 Task: Design a vector pattern for a poster.
Action: Mouse moved to (249, 186)
Screenshot: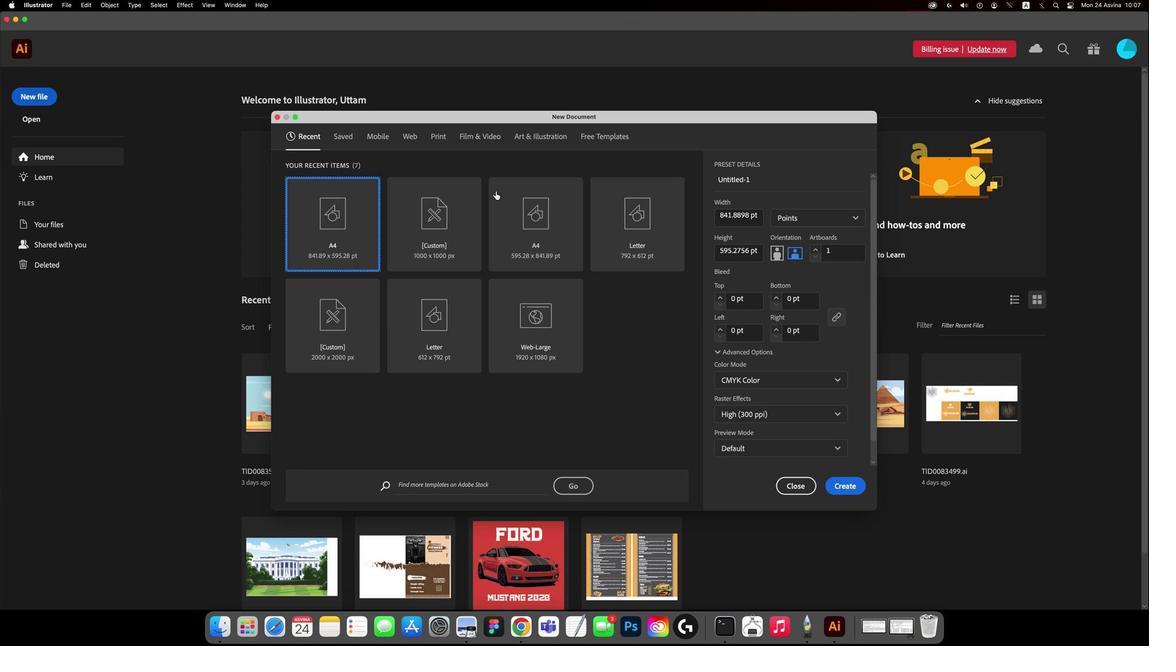 
Action: Mouse pressed left at (249, 186)
Screenshot: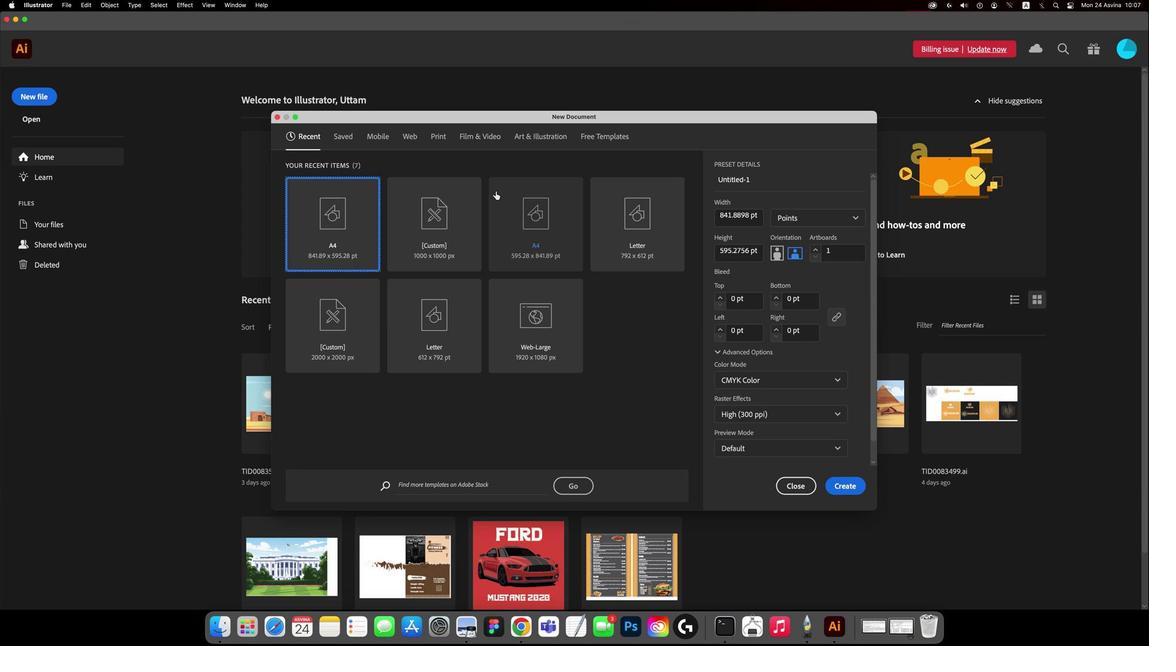 
Action: Mouse moved to (297, 204)
Screenshot: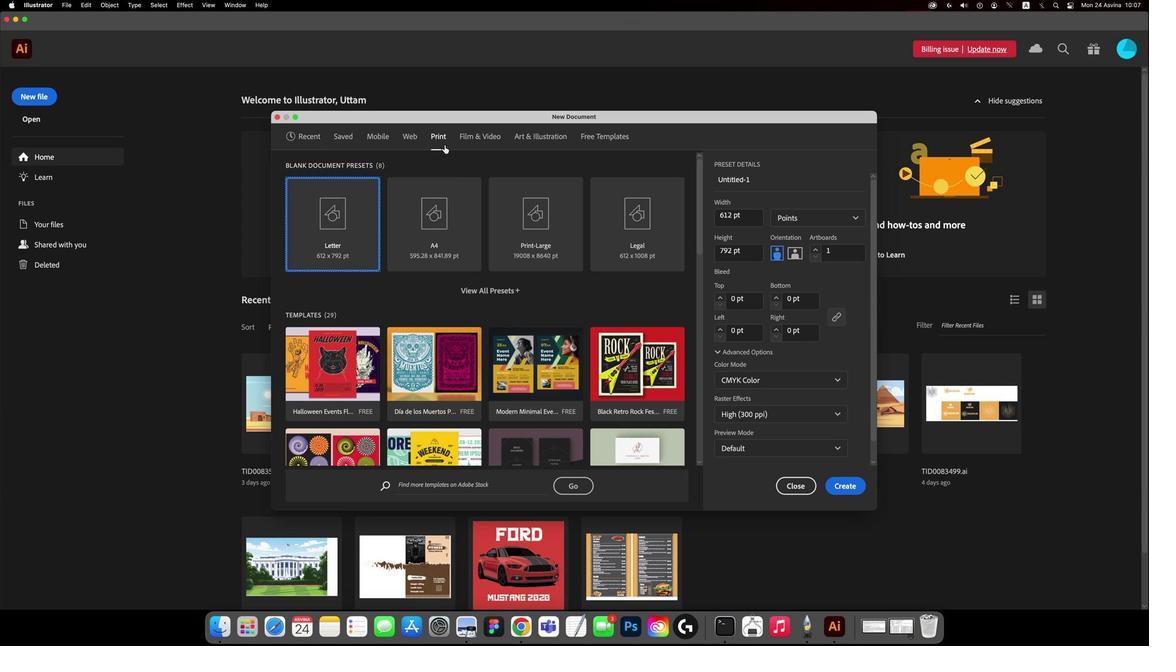
Action: Mouse pressed left at (297, 204)
Screenshot: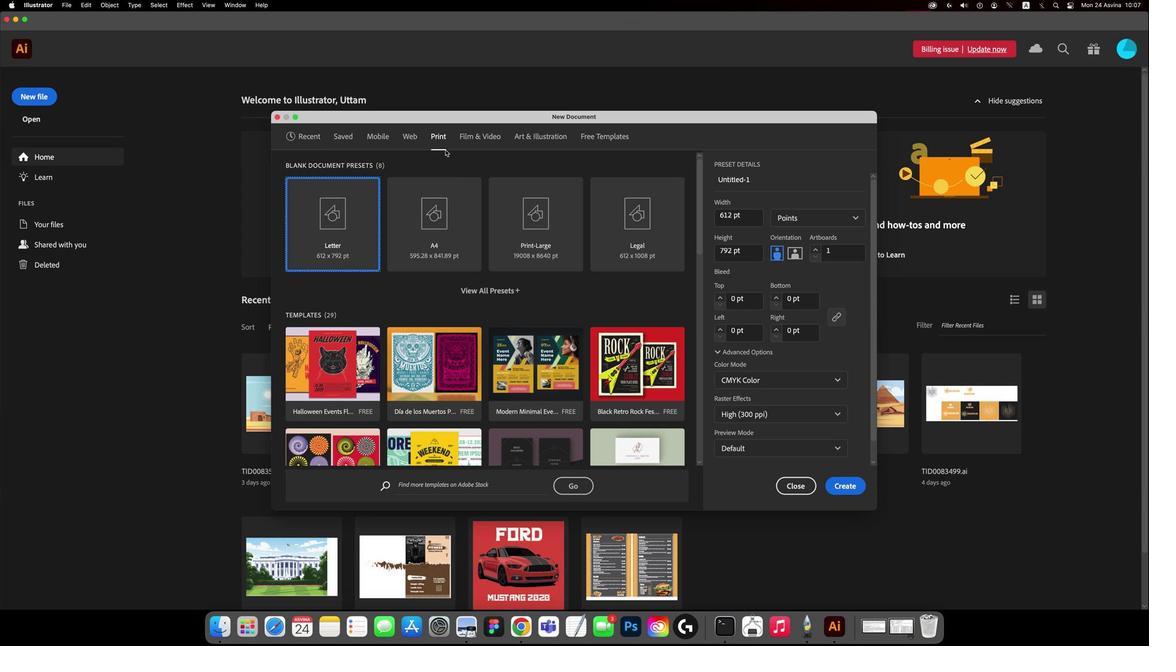 
Action: Mouse moved to (297, 227)
Screenshot: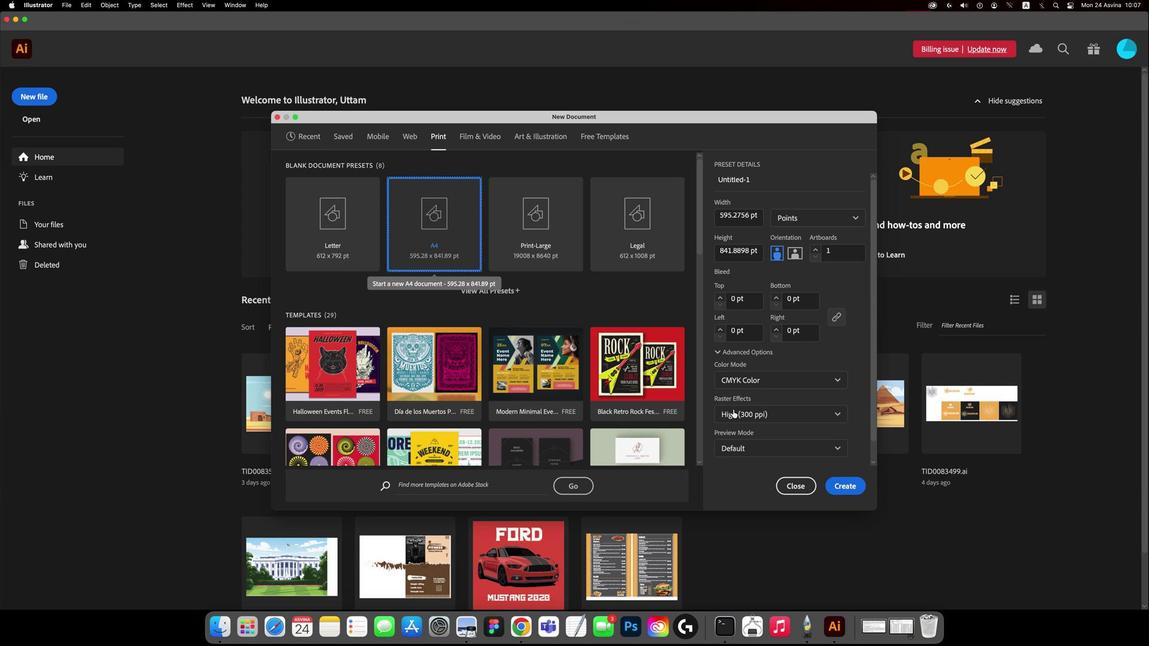 
Action: Mouse pressed left at (297, 227)
Screenshot: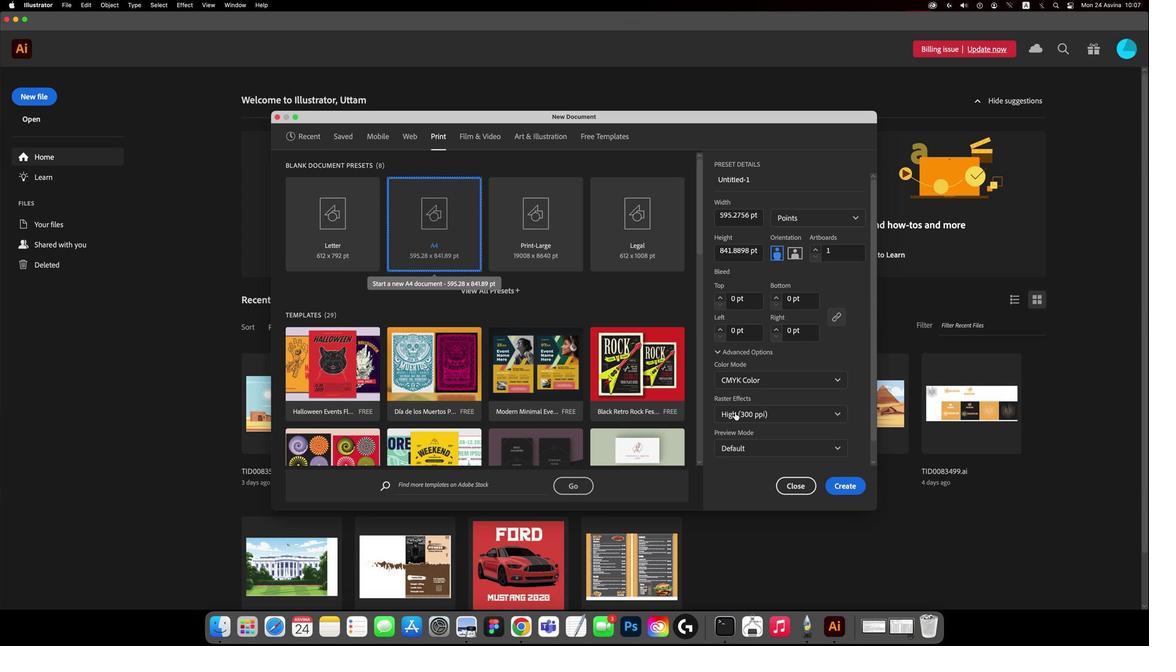 
Action: Mouse moved to (345, 358)
Screenshot: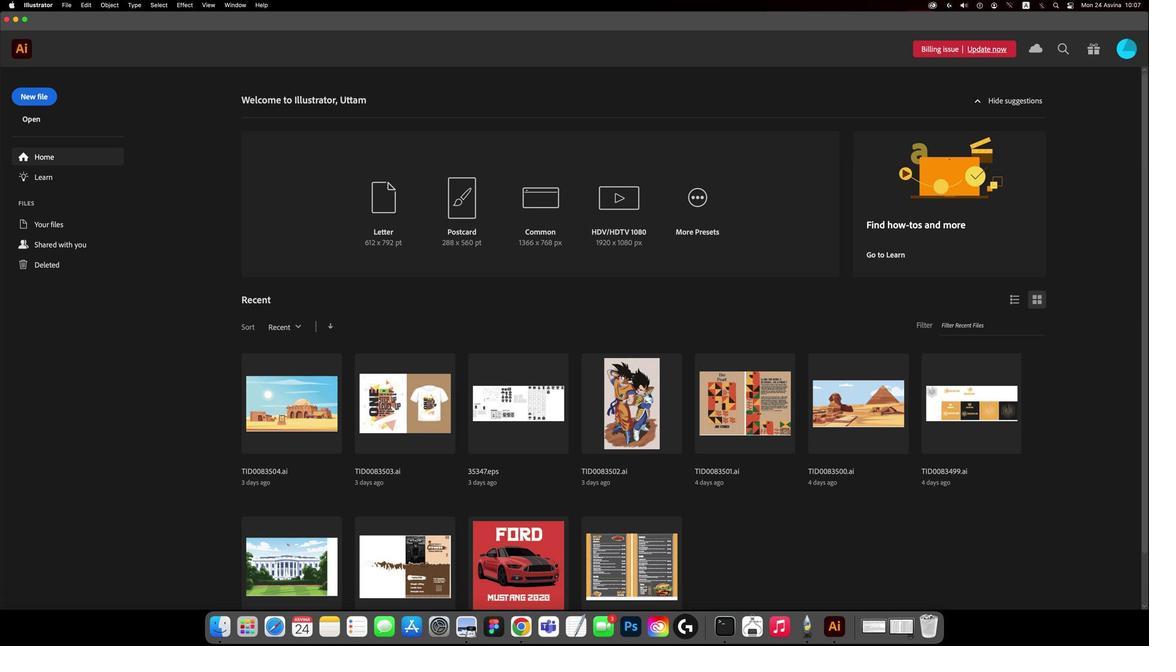 
Action: Mouse pressed left at (345, 358)
Screenshot: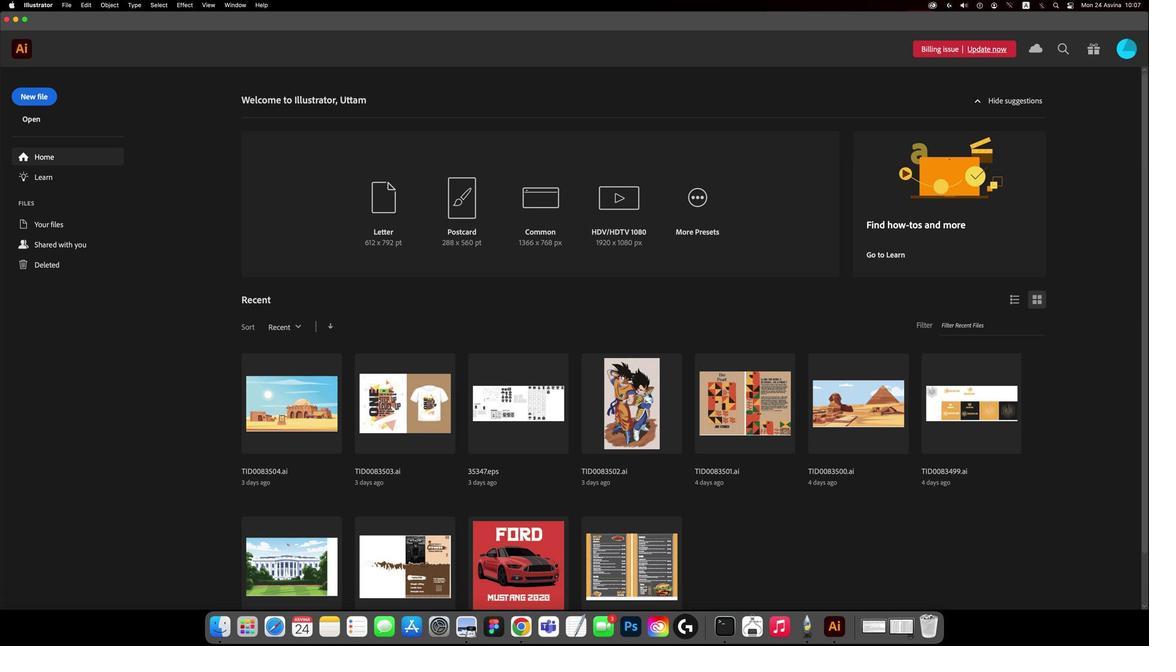 
Action: Mouse moved to (471, 224)
Screenshot: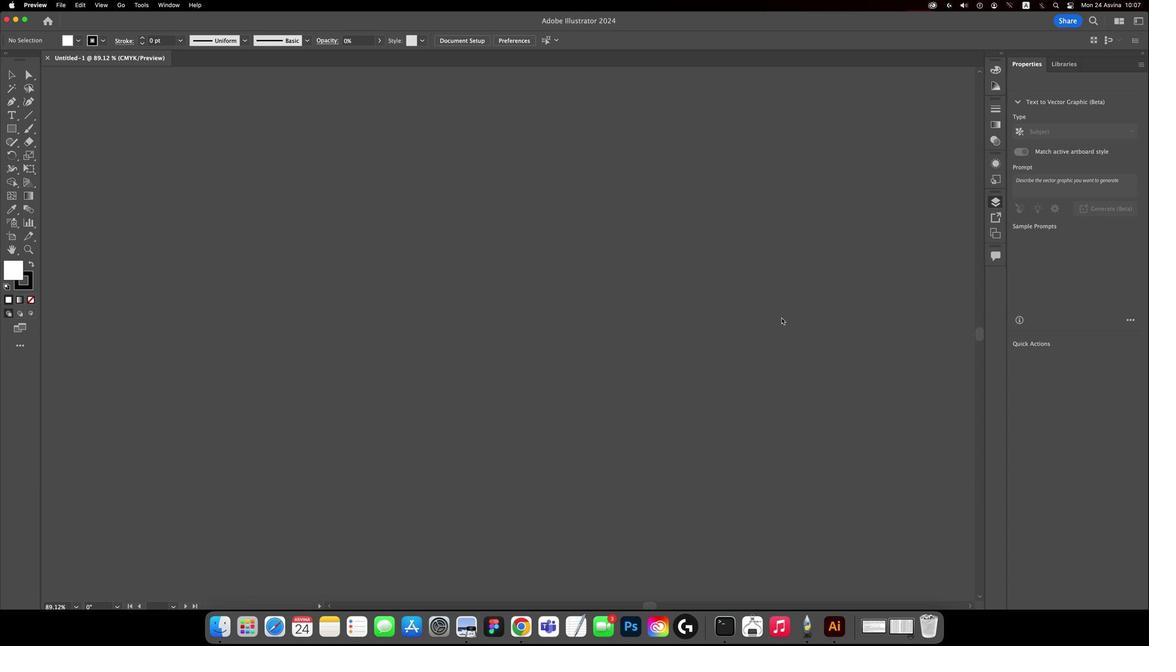 
Action: Mouse pressed left at (471, 224)
Screenshot: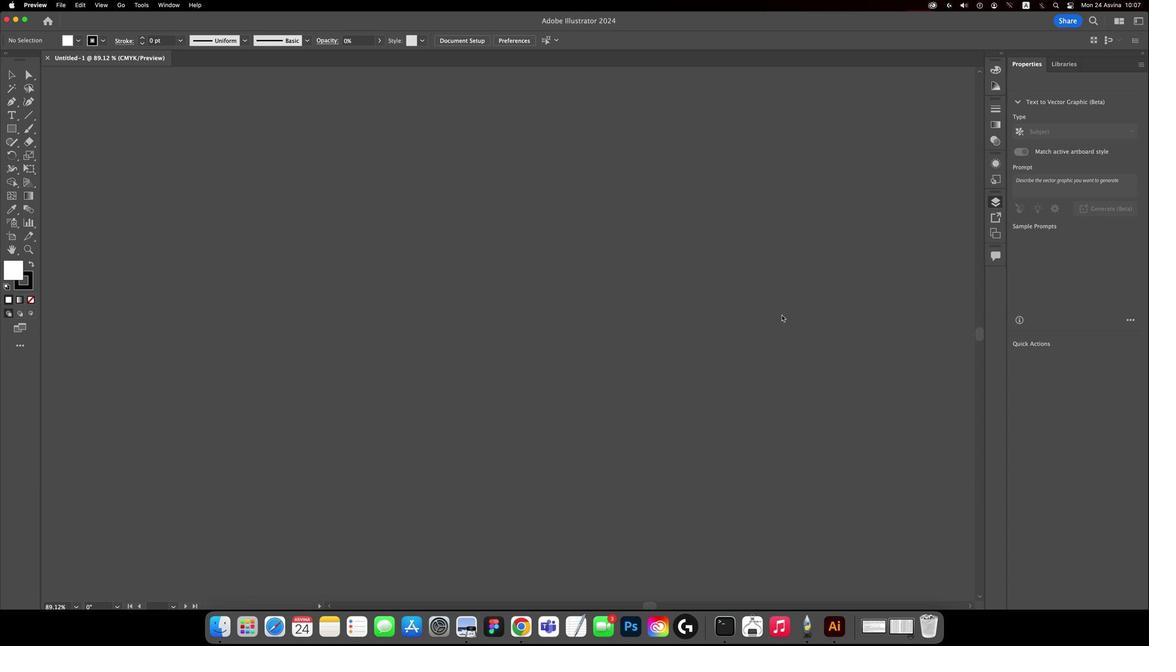 
Action: Mouse moved to (313, 255)
Screenshot: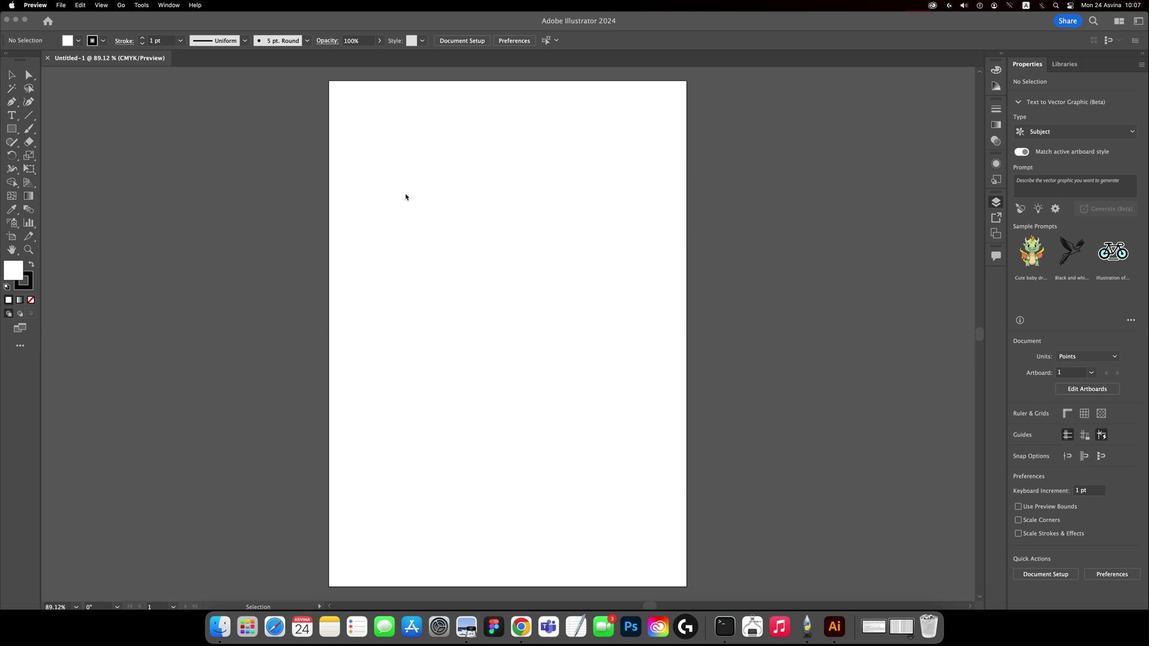 
Action: Key pressed Key.cmd'='Key.cmd
Screenshot: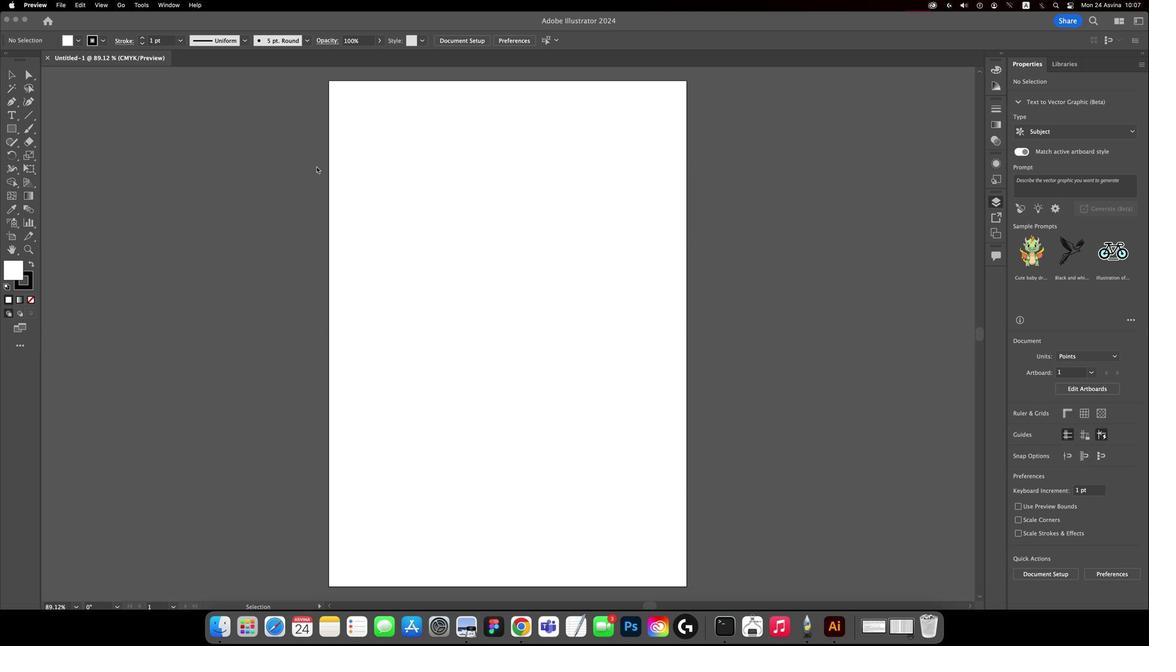 
Action: Mouse moved to (246, 200)
Screenshot: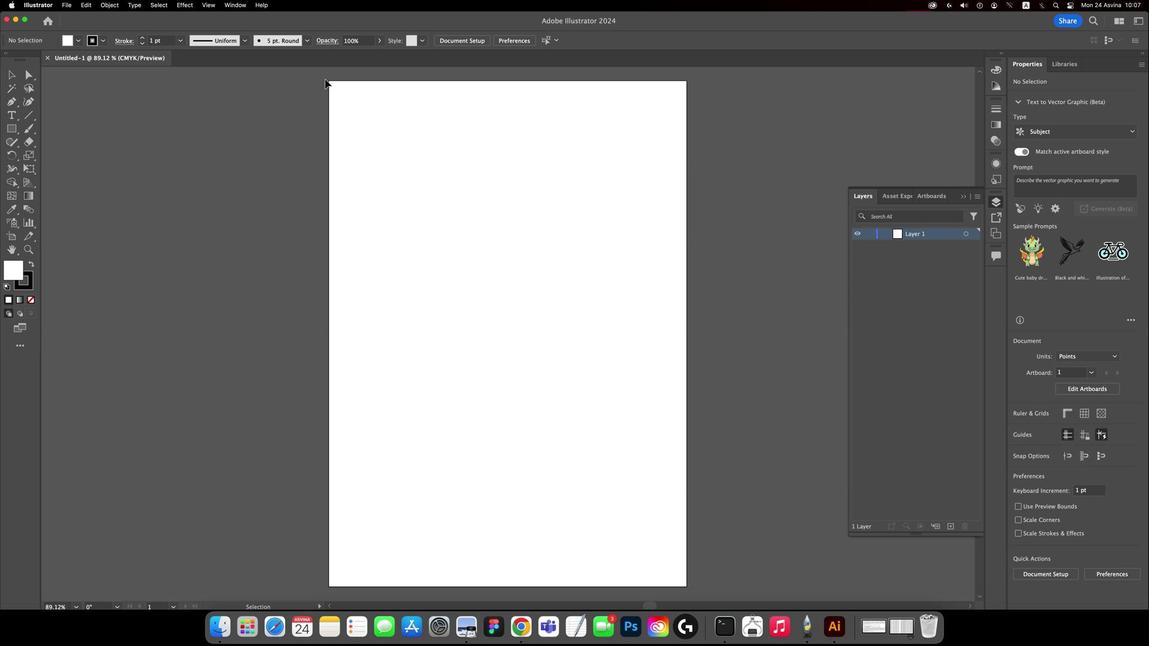 
Action: Mouse pressed left at (246, 200)
Screenshot: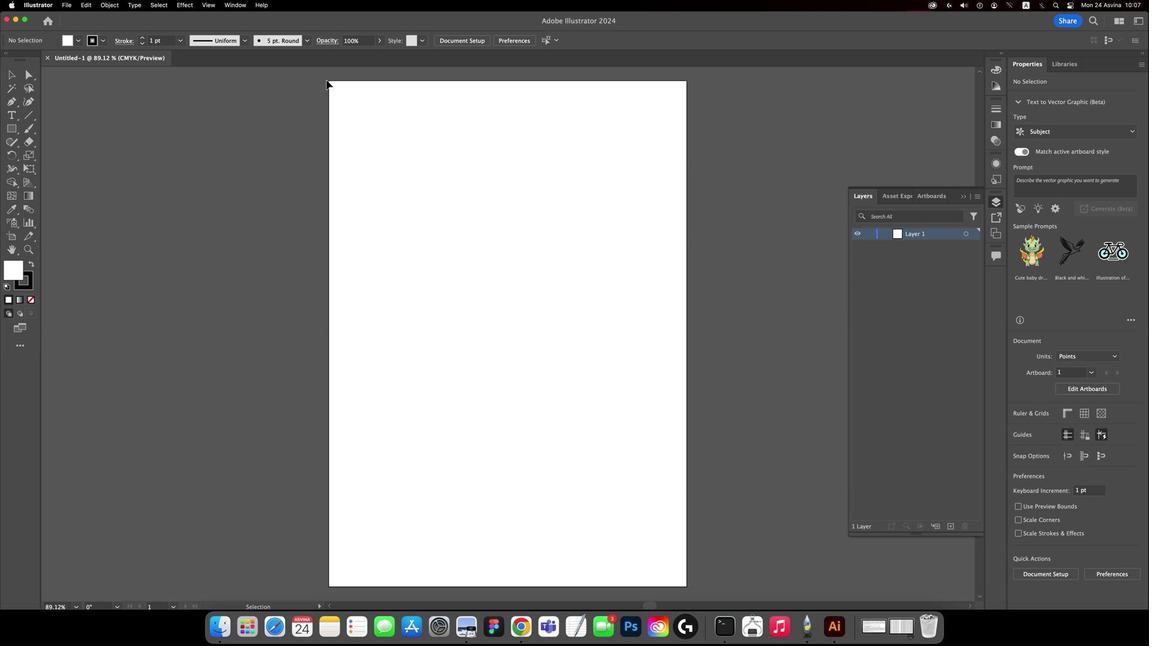 
Action: Mouse moved to (246, 201)
Screenshot: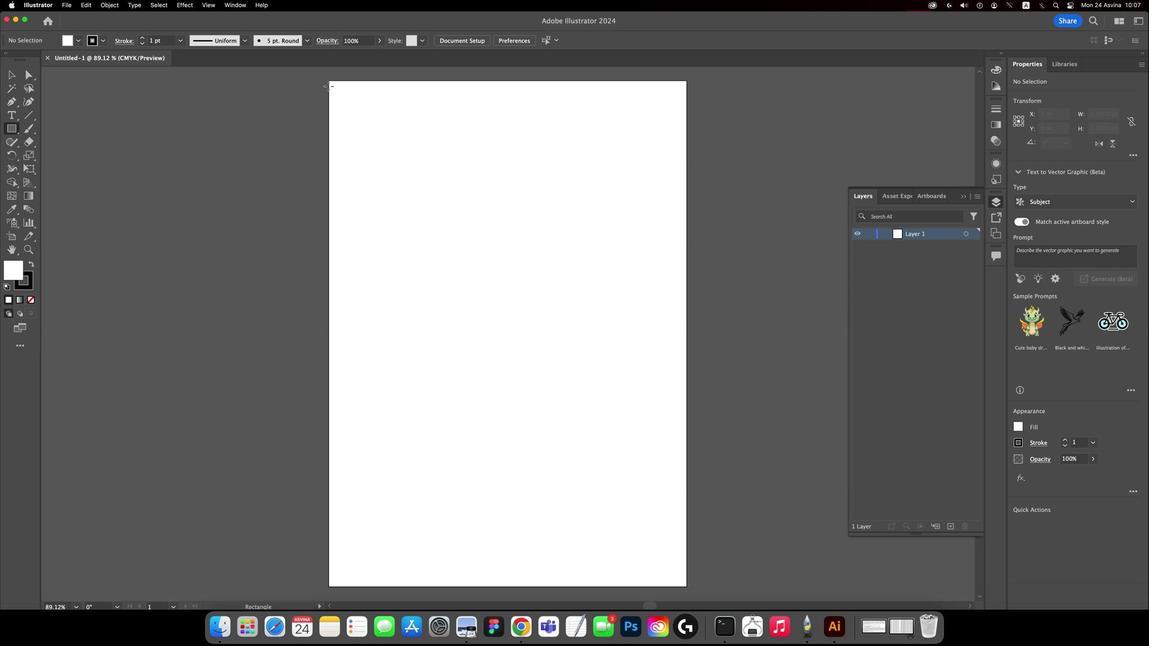 
Action: Mouse pressed left at (246, 201)
Screenshot: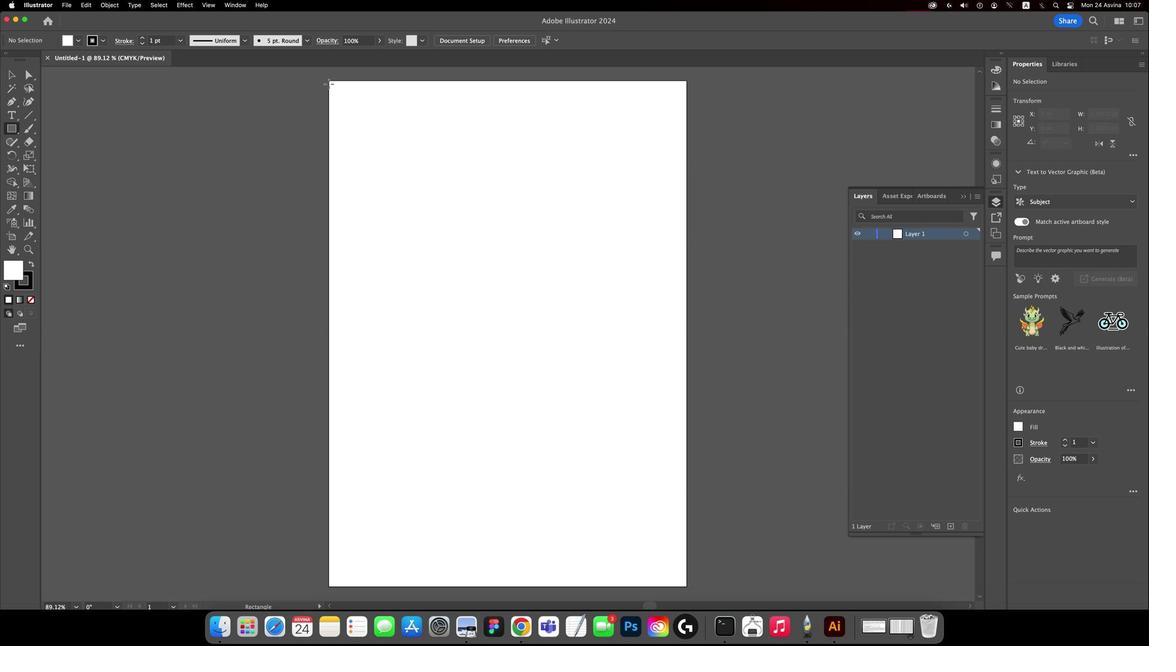 
Action: Mouse moved to (283, 178)
Screenshot: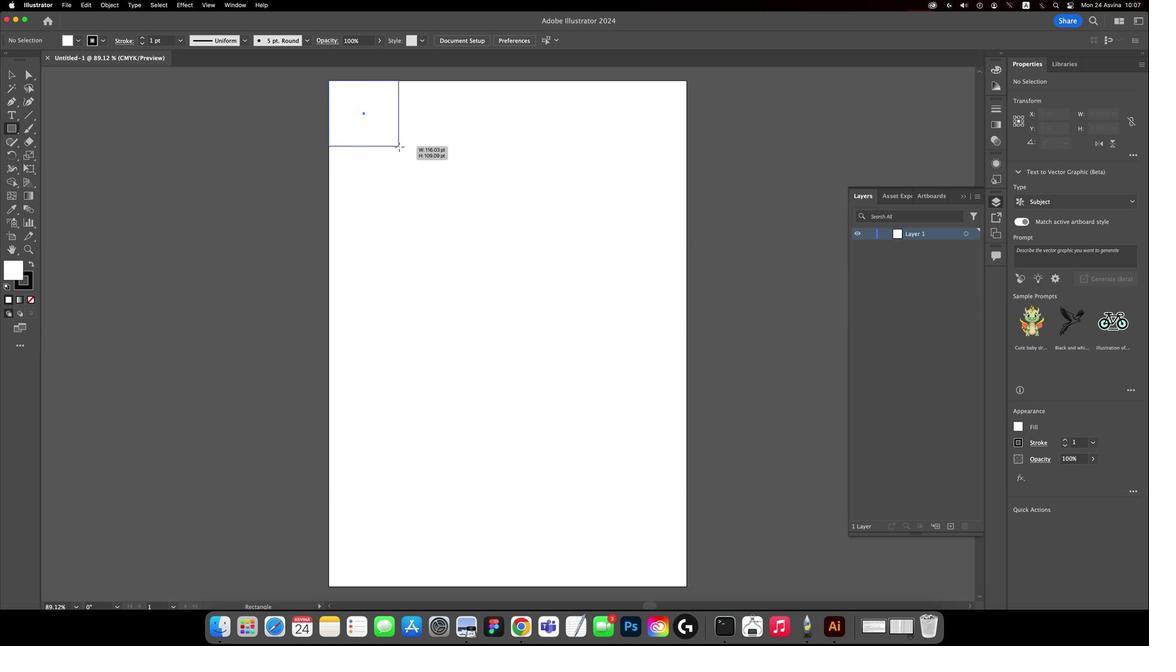 
Action: Mouse pressed left at (283, 178)
Screenshot: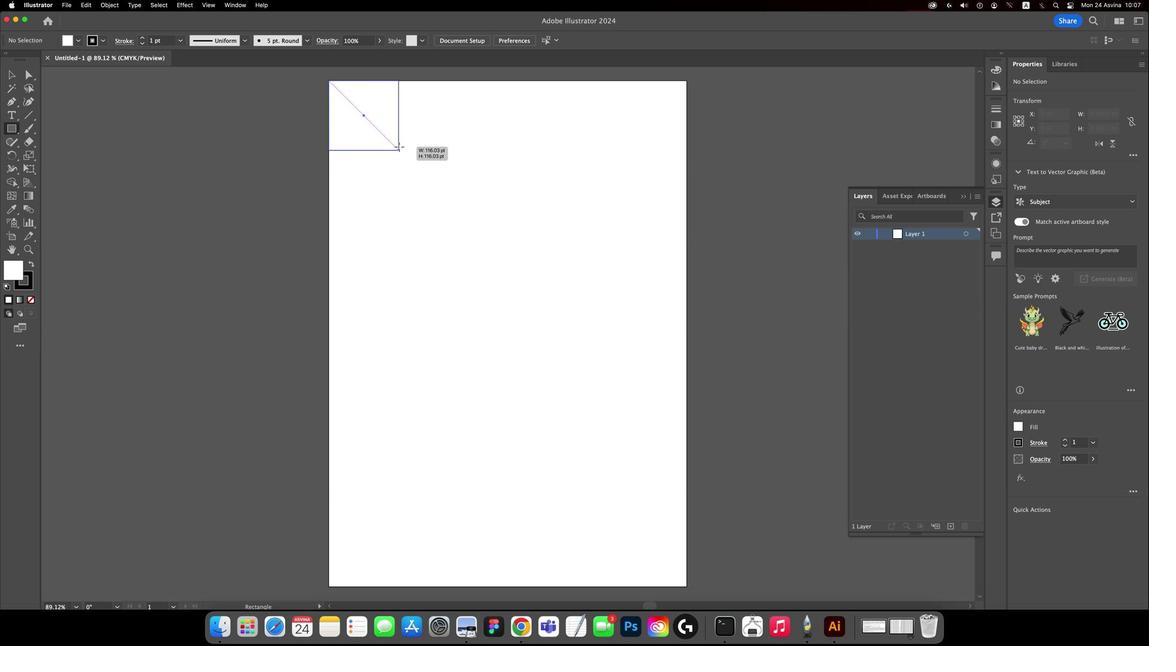 
Action: Mouse moved to (292, 208)
Screenshot: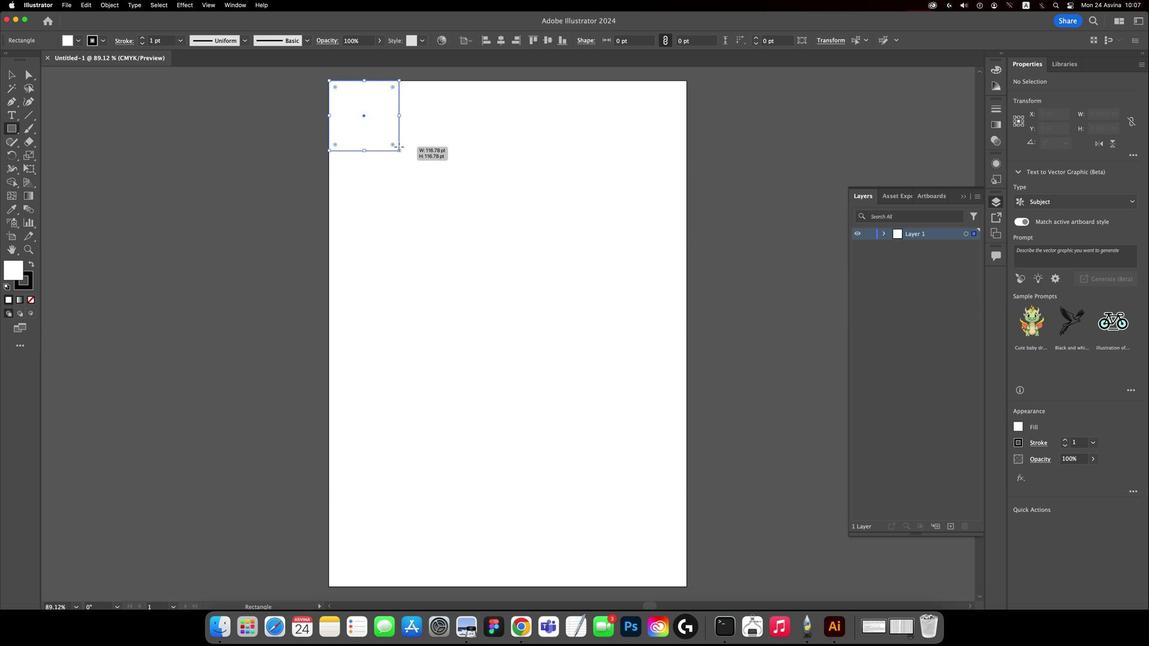 
Action: Key pressed Key.shift
Screenshot: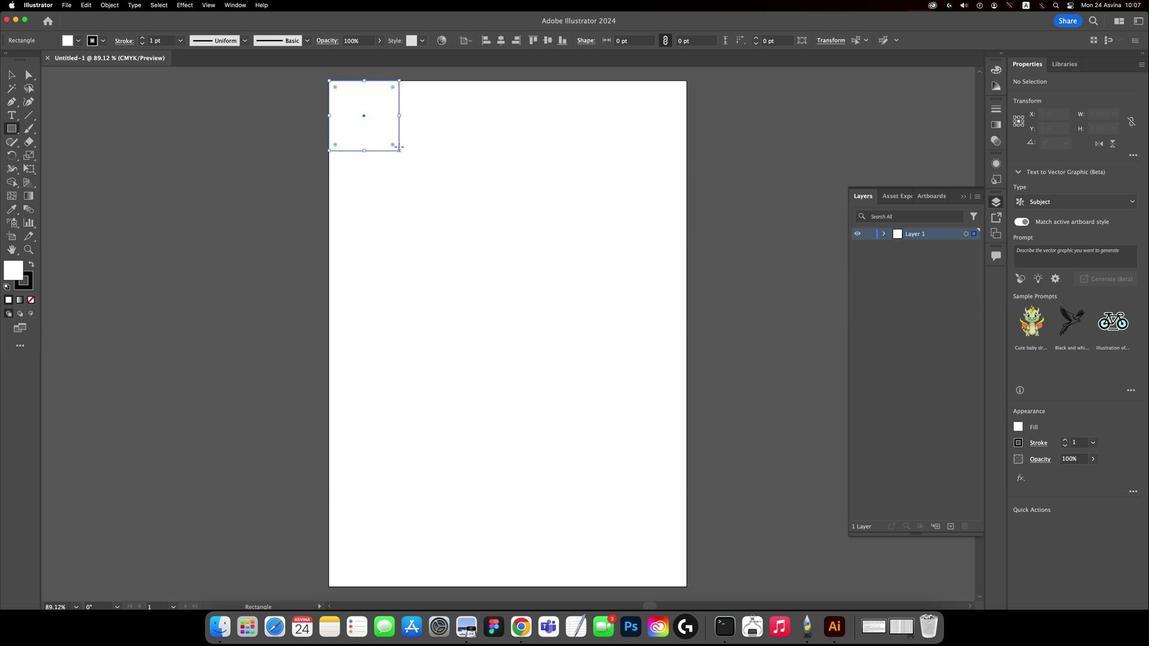
Action: Mouse moved to (374, 193)
Screenshot: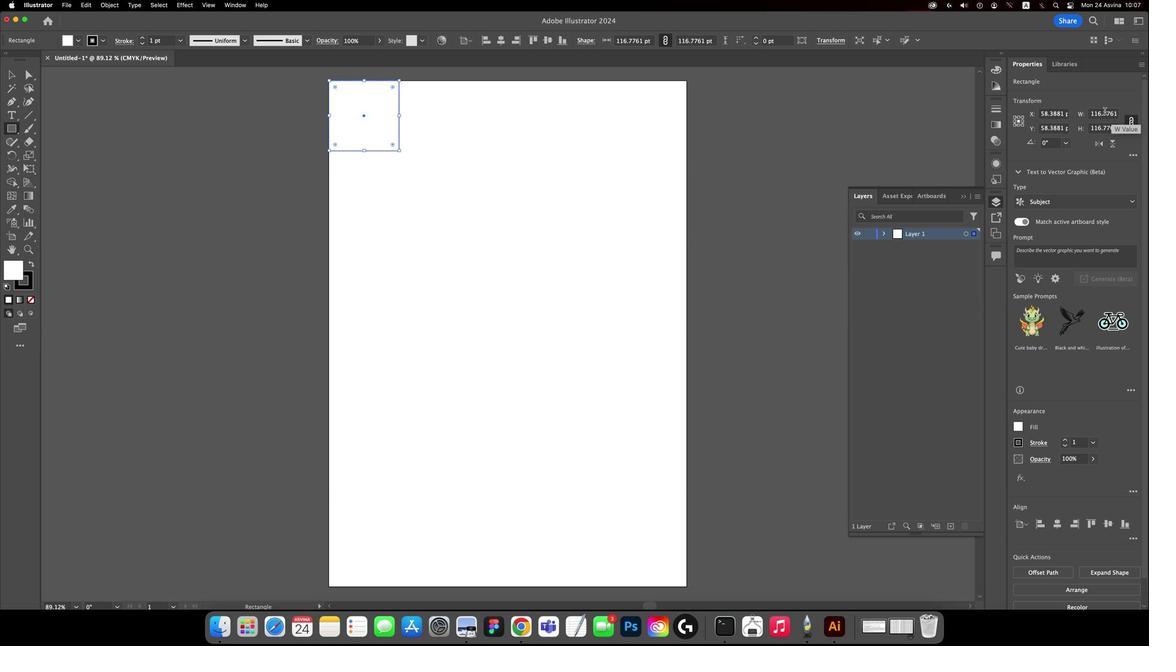
Action: Mouse pressed left at (374, 193)
Screenshot: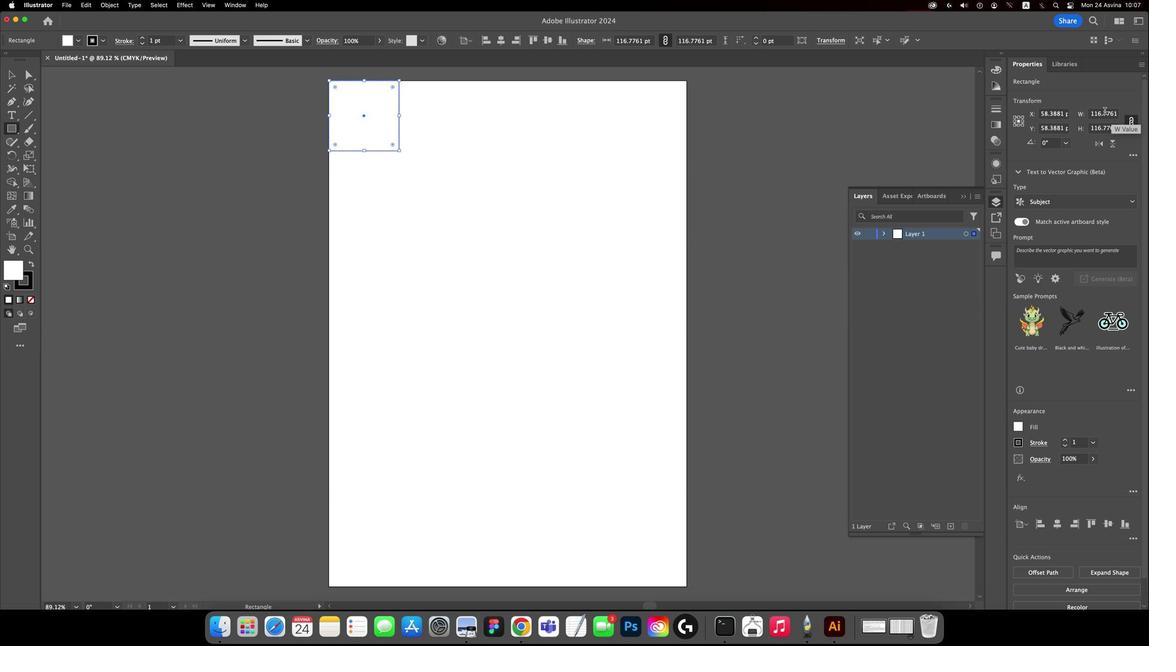 
Action: Mouse moved to (379, 196)
Screenshot: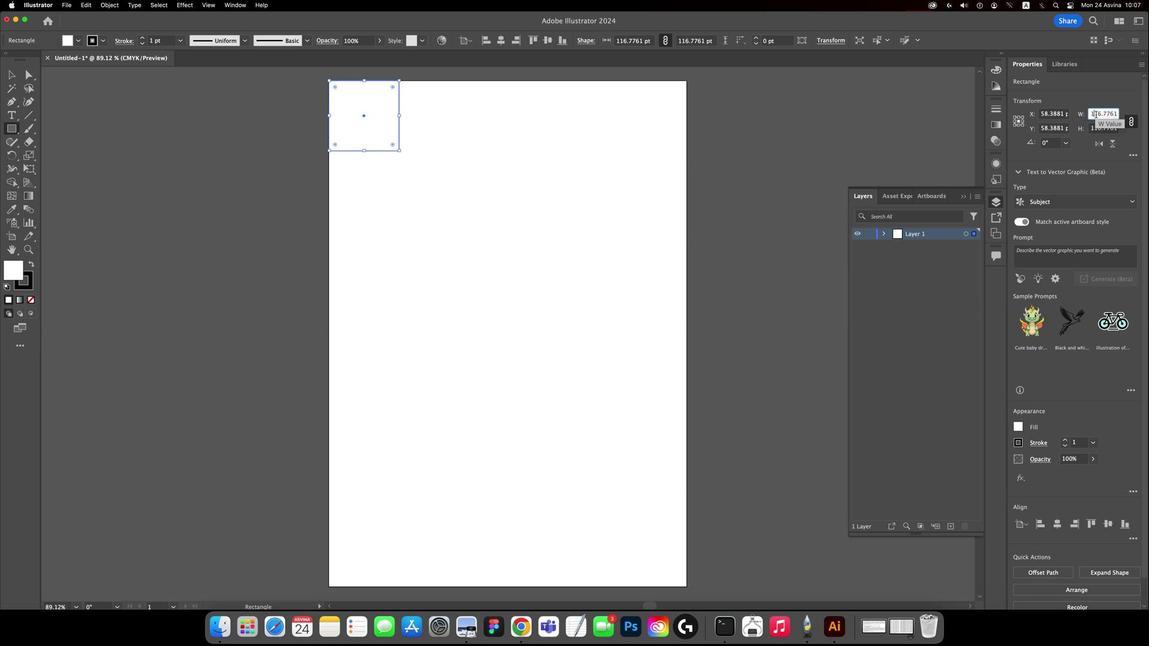 
Action: Mouse pressed left at (379, 196)
Screenshot: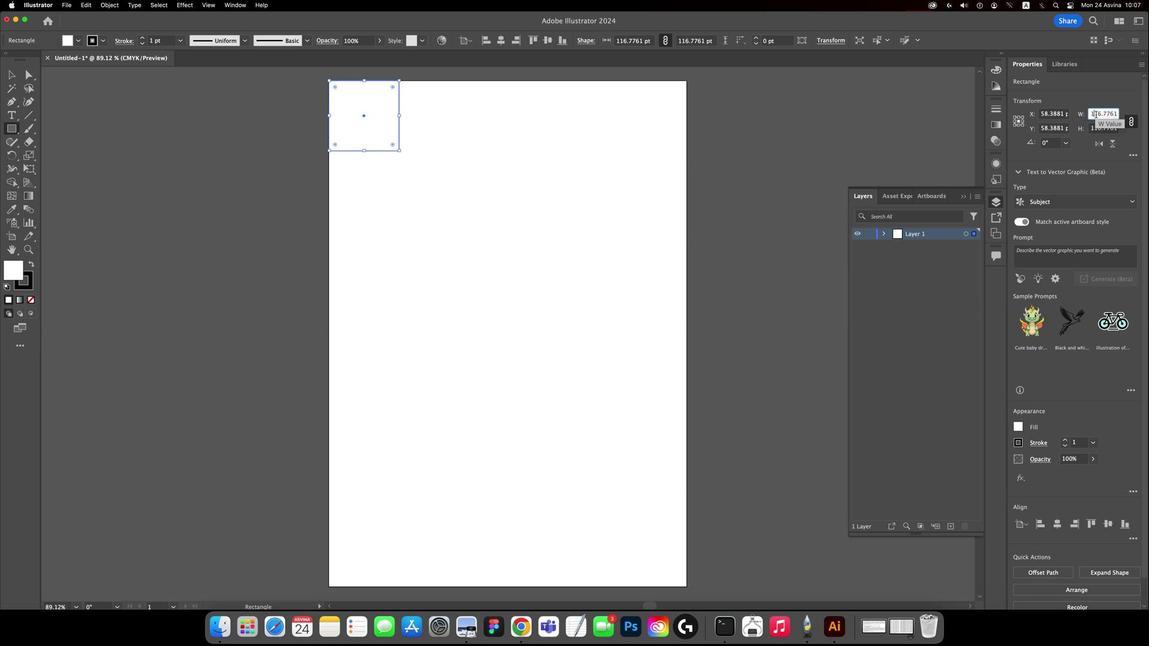 
Action: Mouse moved to (374, 193)
Screenshot: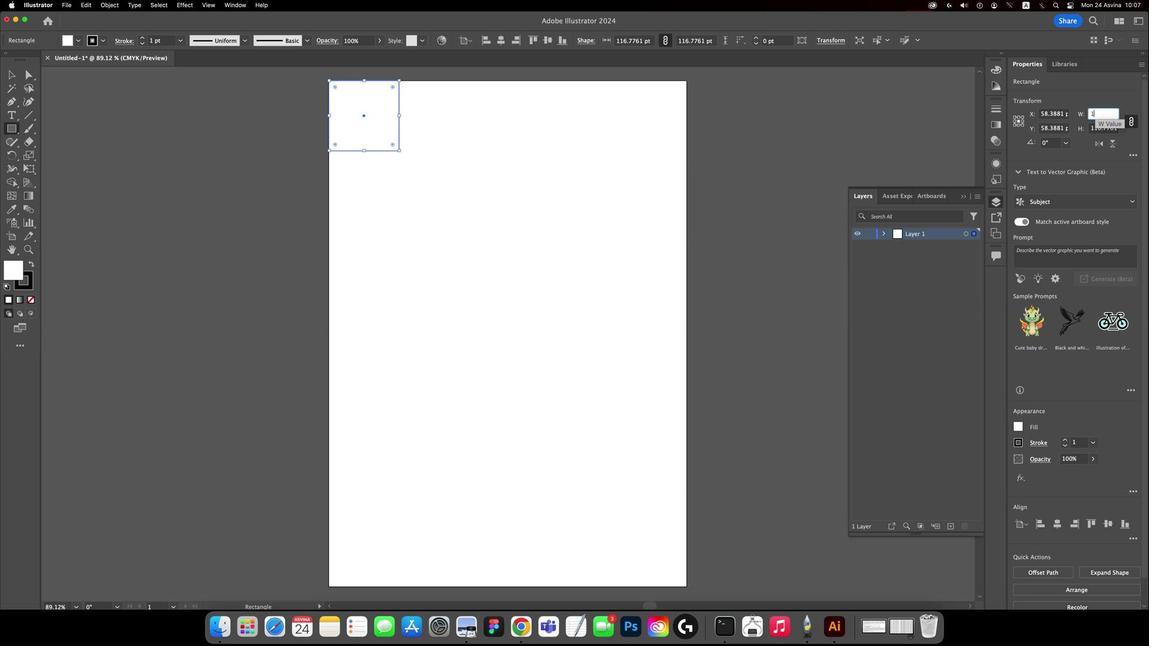 
Action: Mouse pressed left at (374, 193)
Screenshot: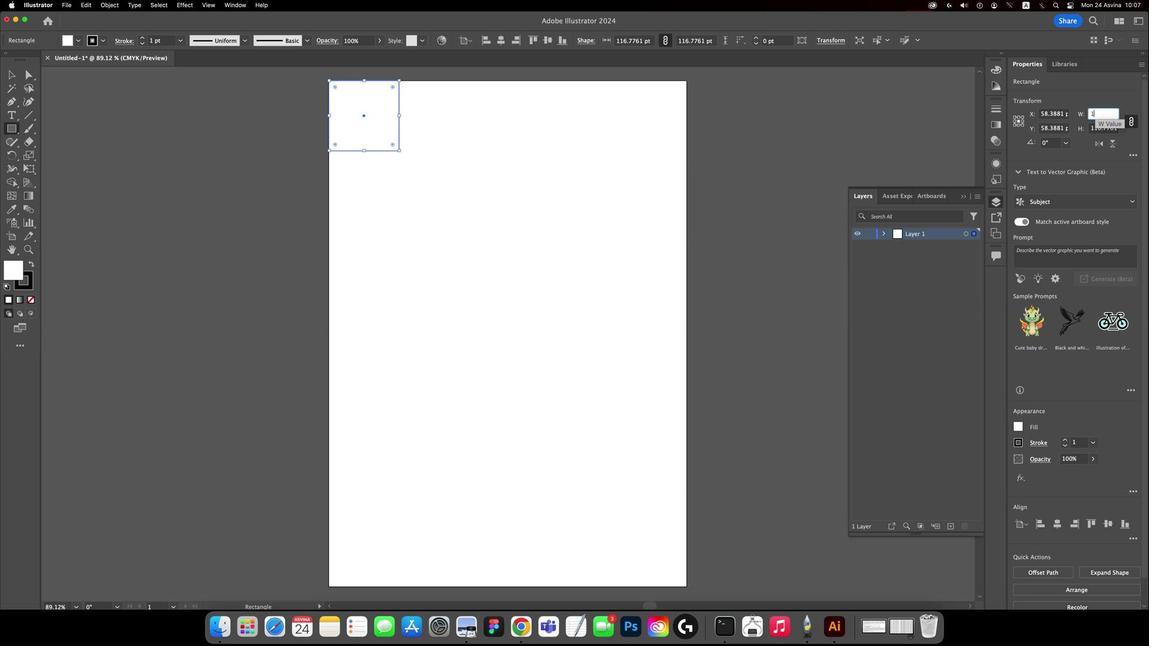 
Action: Mouse moved to (374, 194)
Screenshot: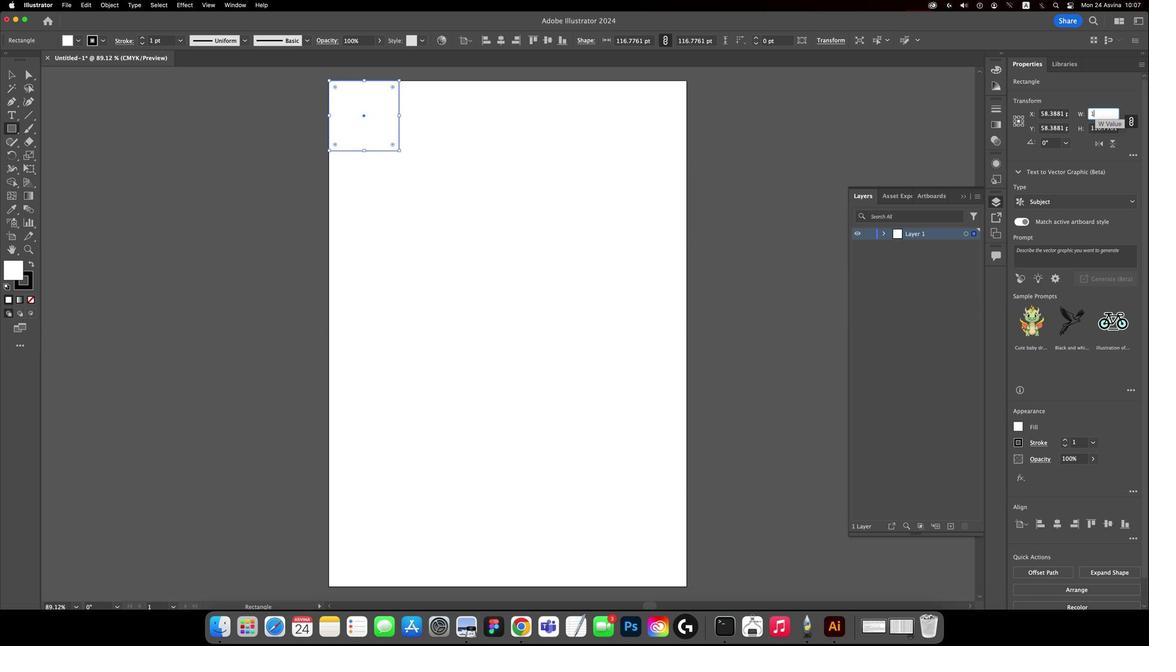 
Action: Key pressed Key.cmd'a''1''0''0'Key.enter
Screenshot: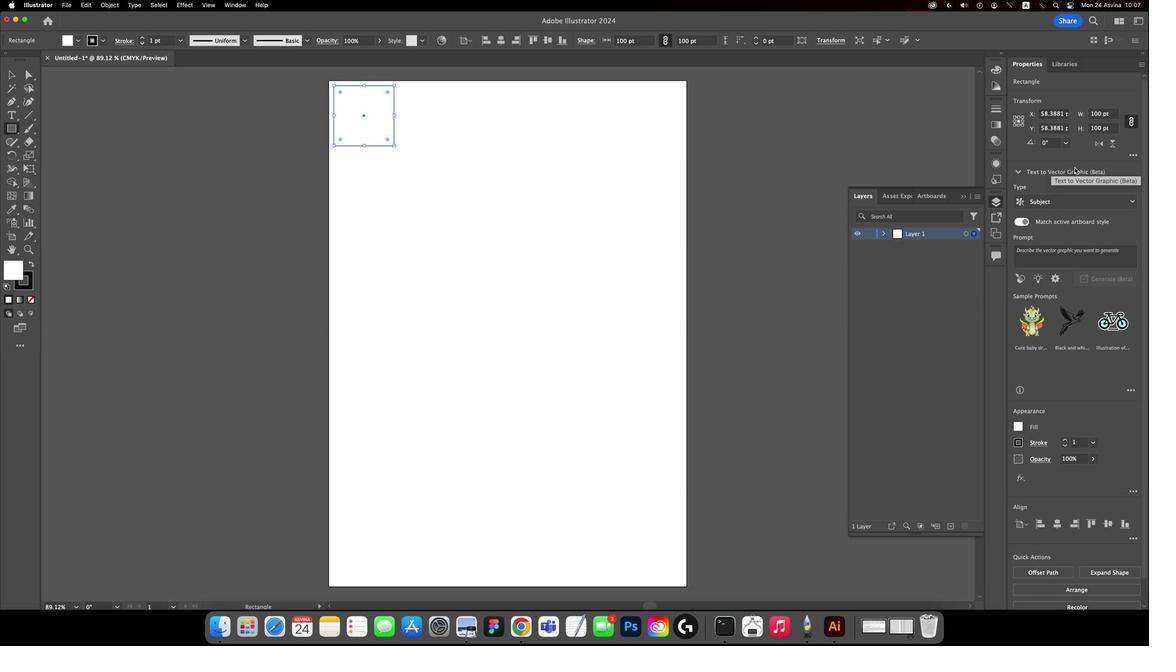 
Action: Mouse moved to (363, 193)
Screenshot: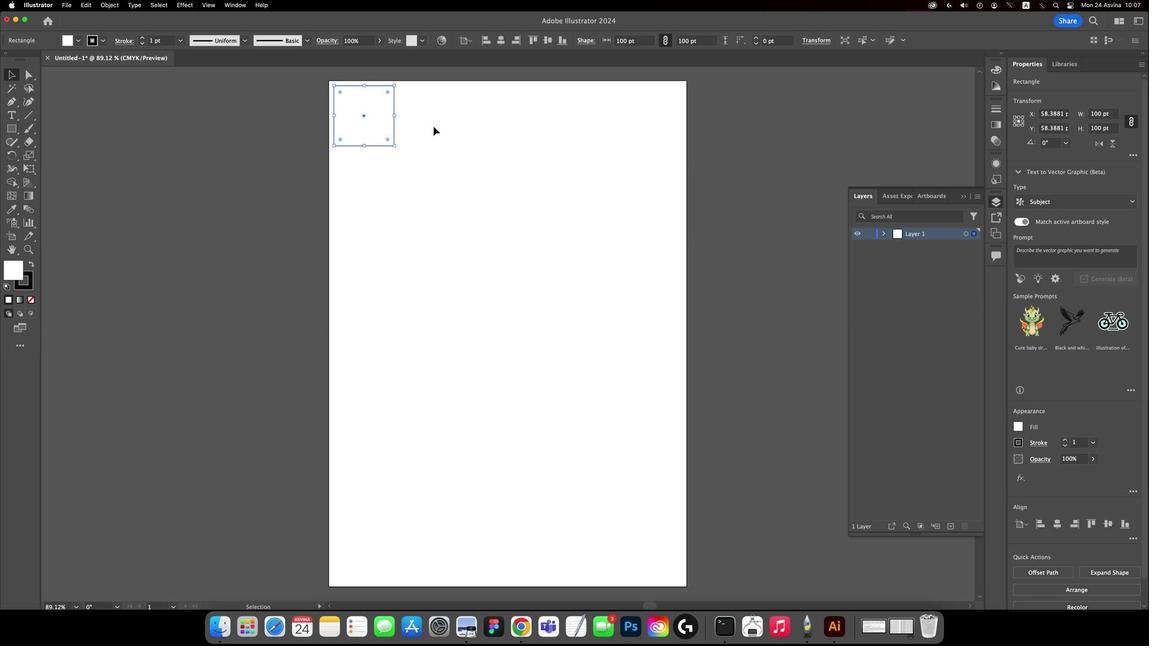 
Action: Key pressed 'v'
Screenshot: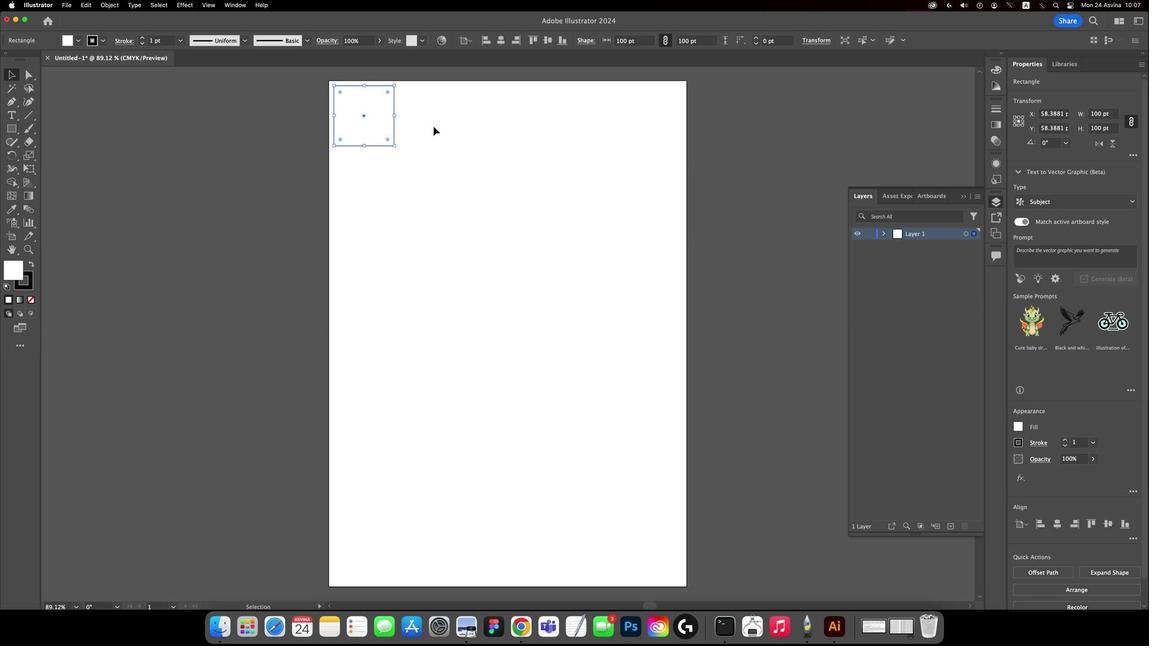 
Action: Mouse moved to (272, 144)
Screenshot: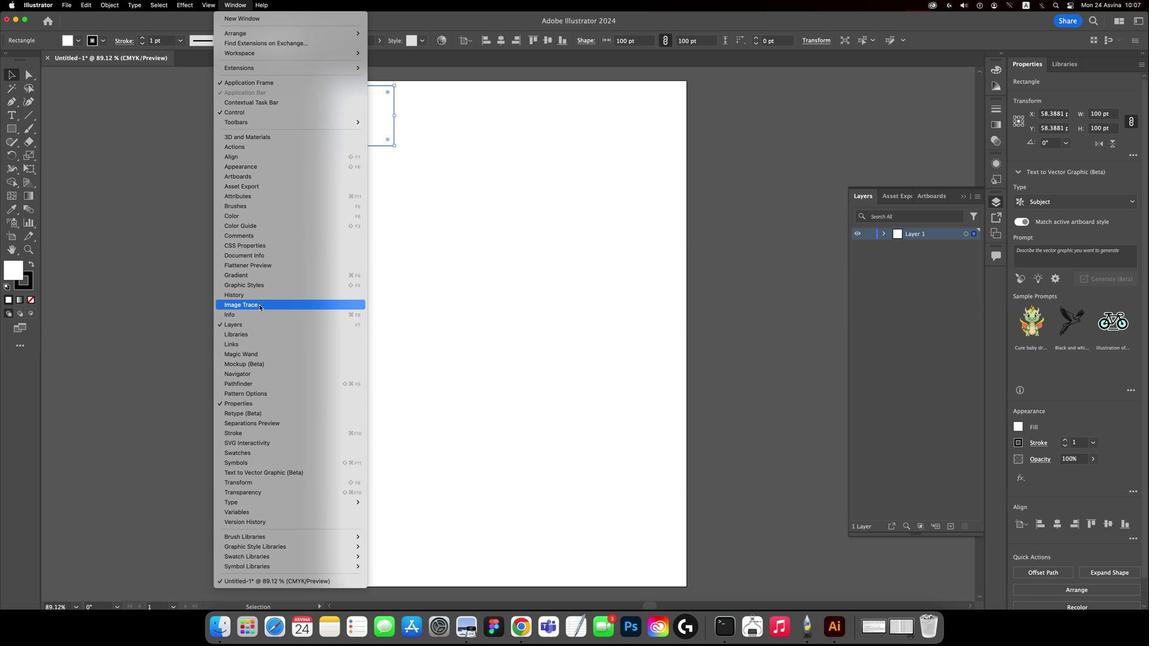 
Action: Mouse pressed left at (272, 144)
Screenshot: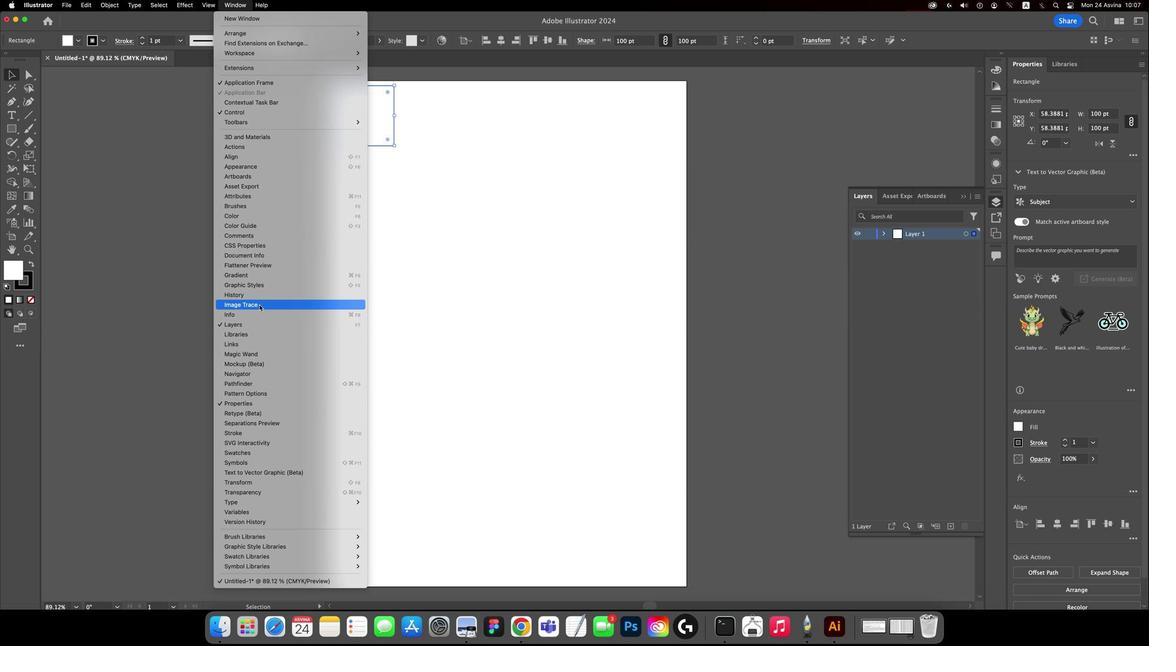 
Action: Mouse moved to (273, 347)
Screenshot: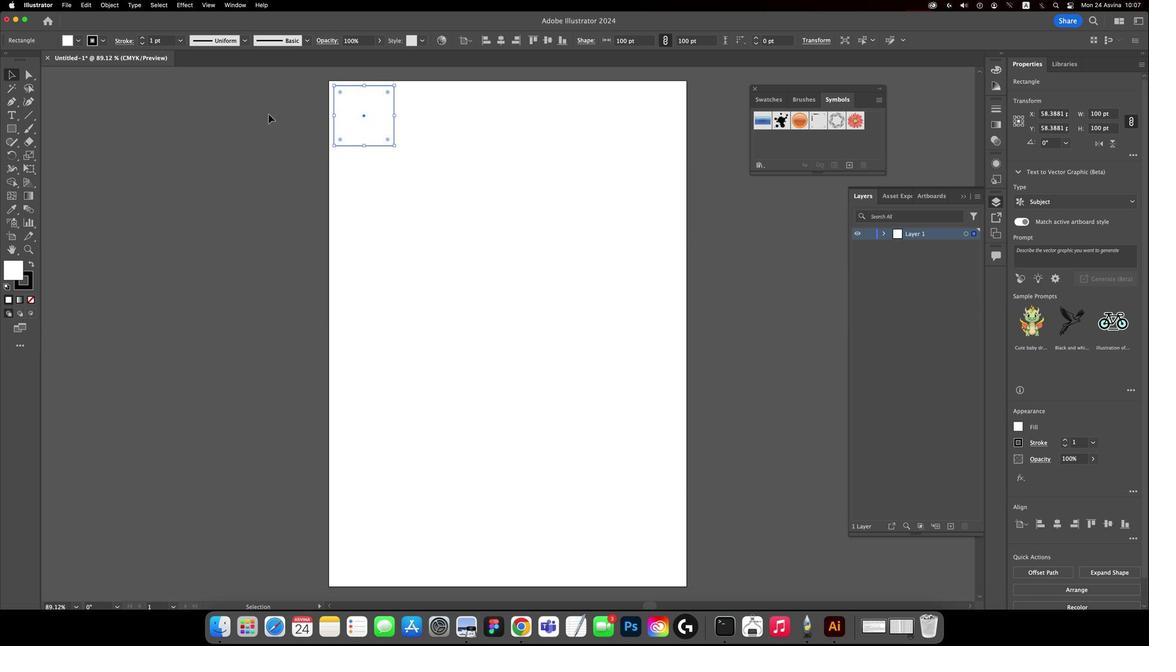 
Action: Mouse pressed left at (273, 347)
Screenshot: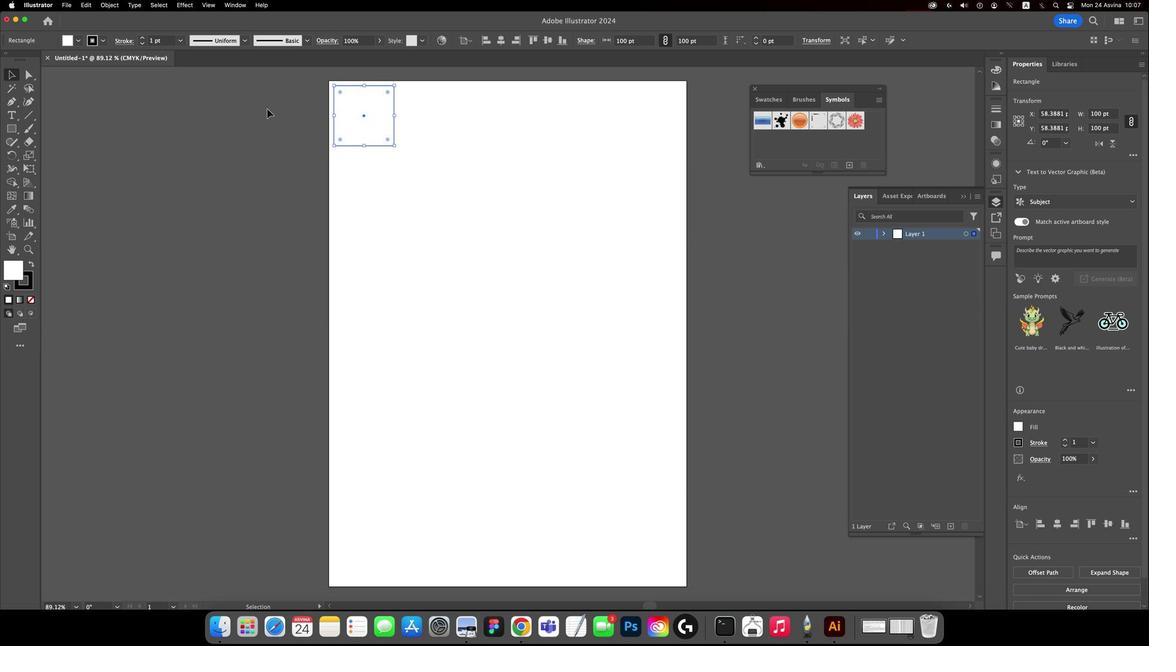 
Action: Mouse moved to (271, 146)
Screenshot: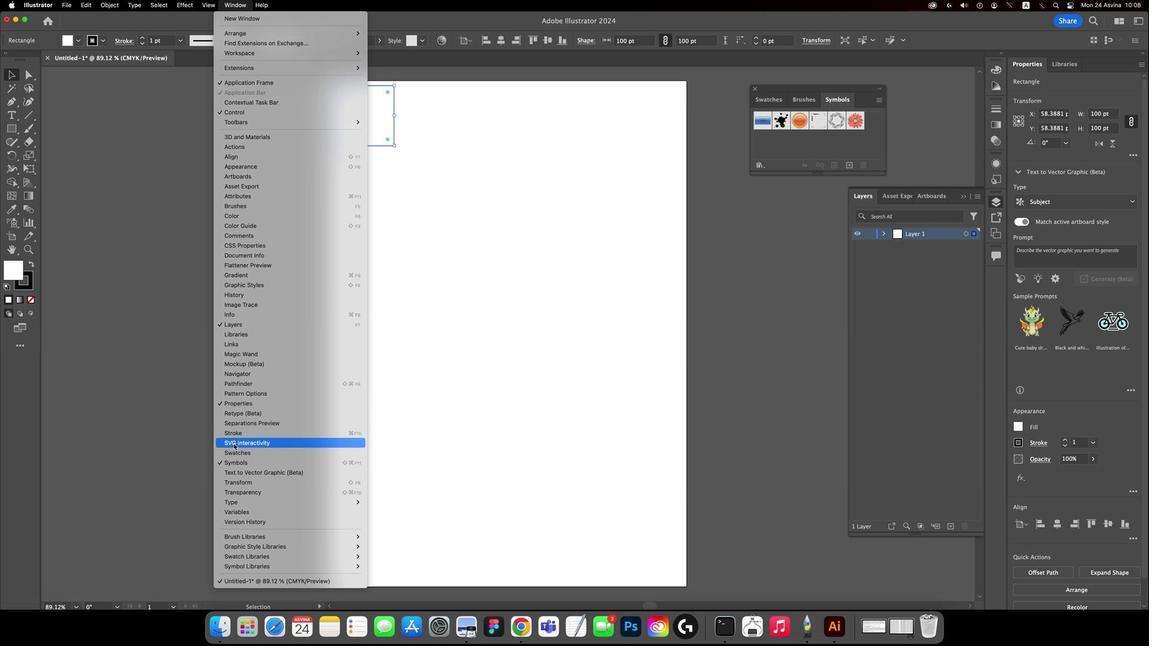
Action: Mouse pressed left at (271, 146)
Screenshot: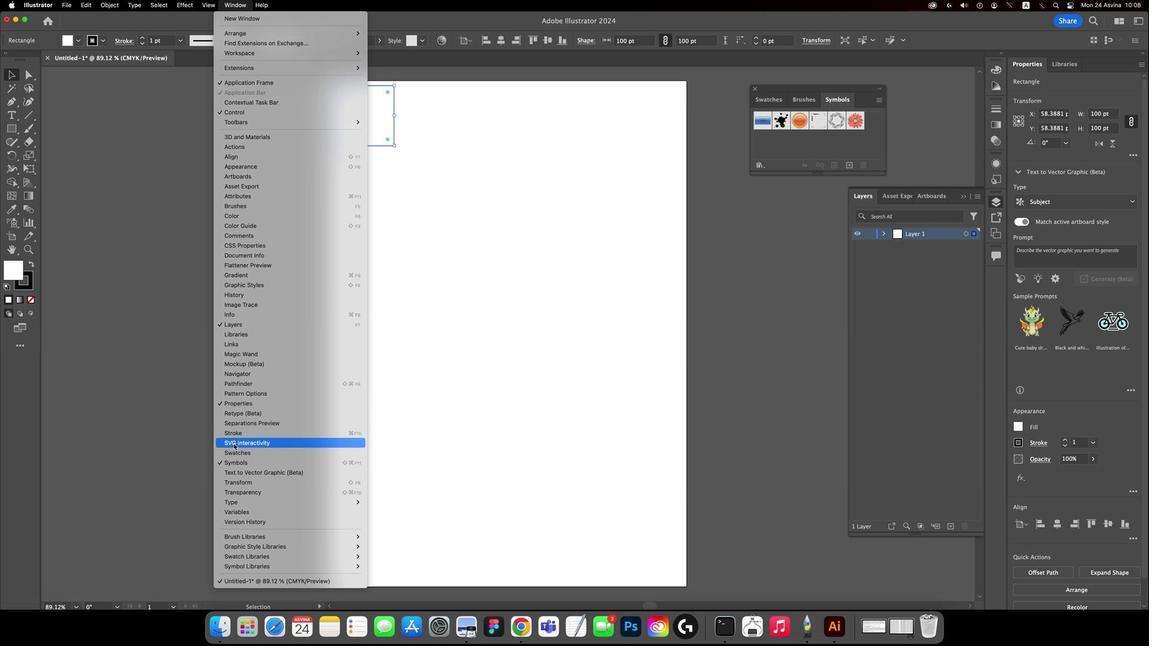 
Action: Mouse moved to (273, 344)
Screenshot: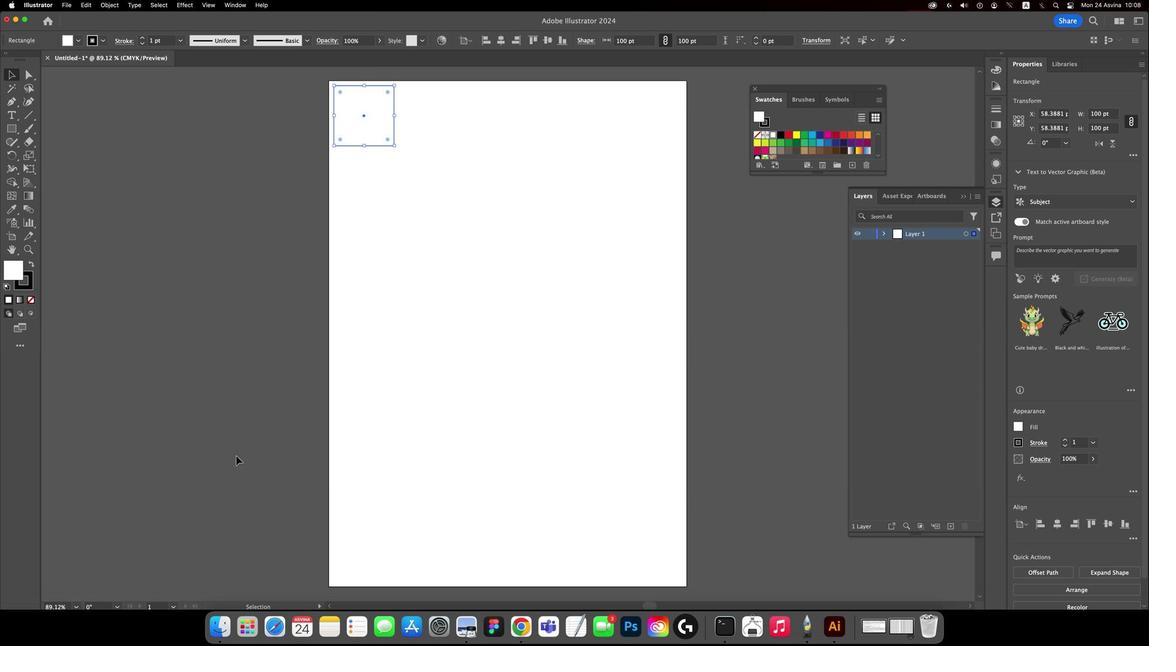 
Action: Mouse pressed left at (273, 344)
Screenshot: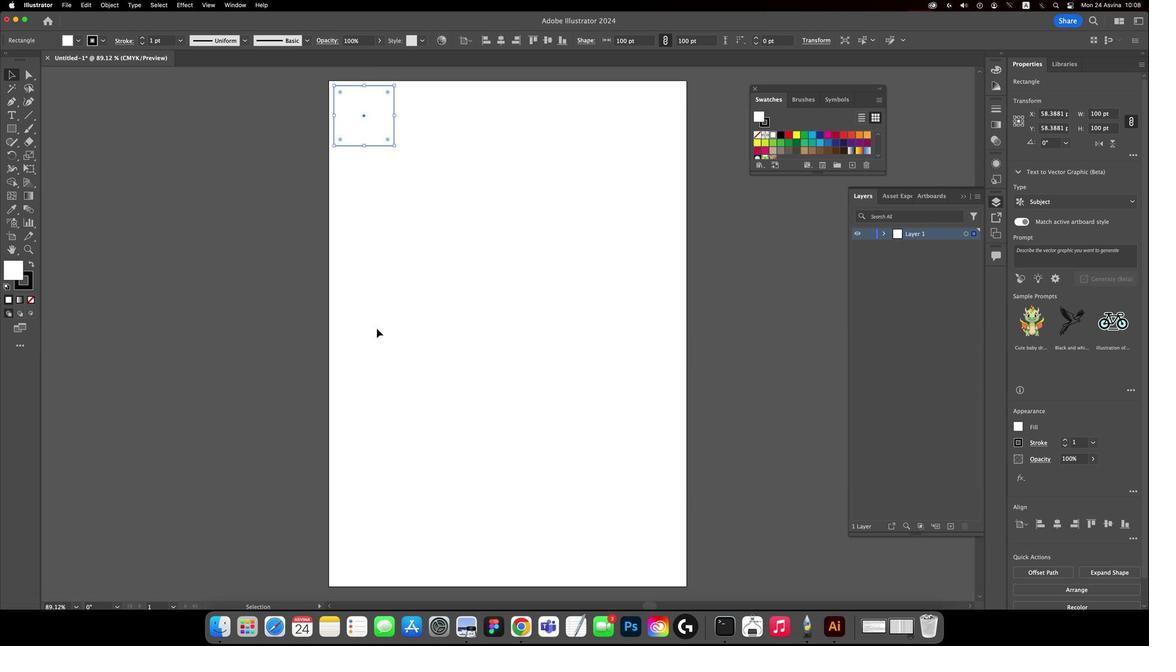 
Action: Mouse moved to (288, 198)
Screenshot: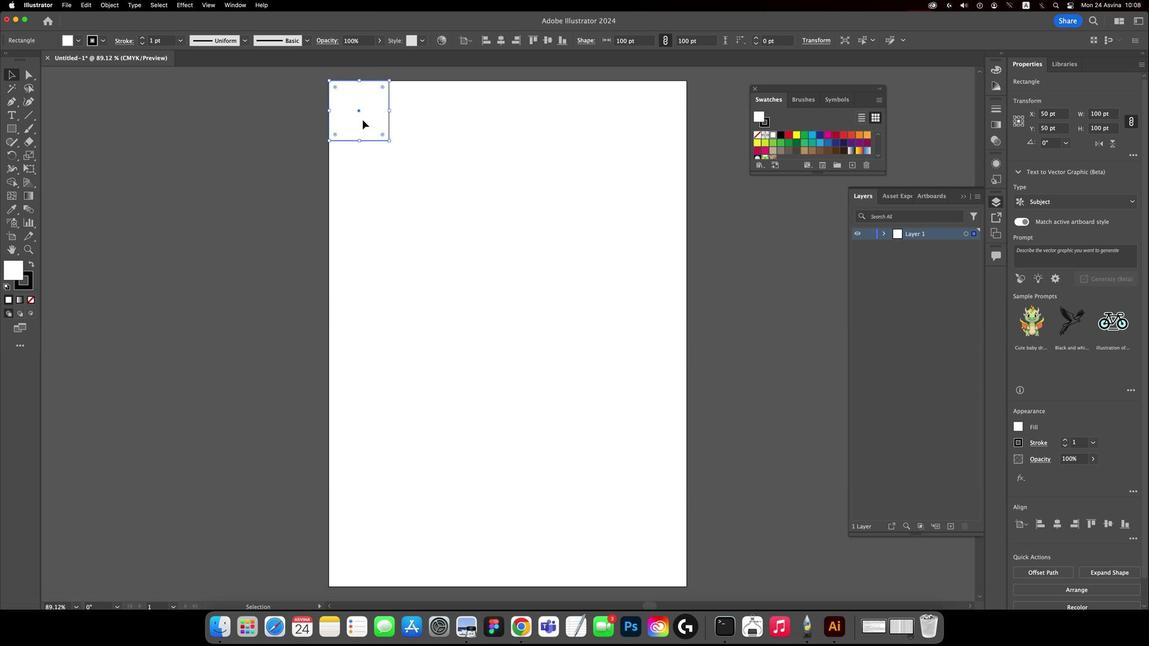
Action: Mouse pressed left at (288, 198)
Screenshot: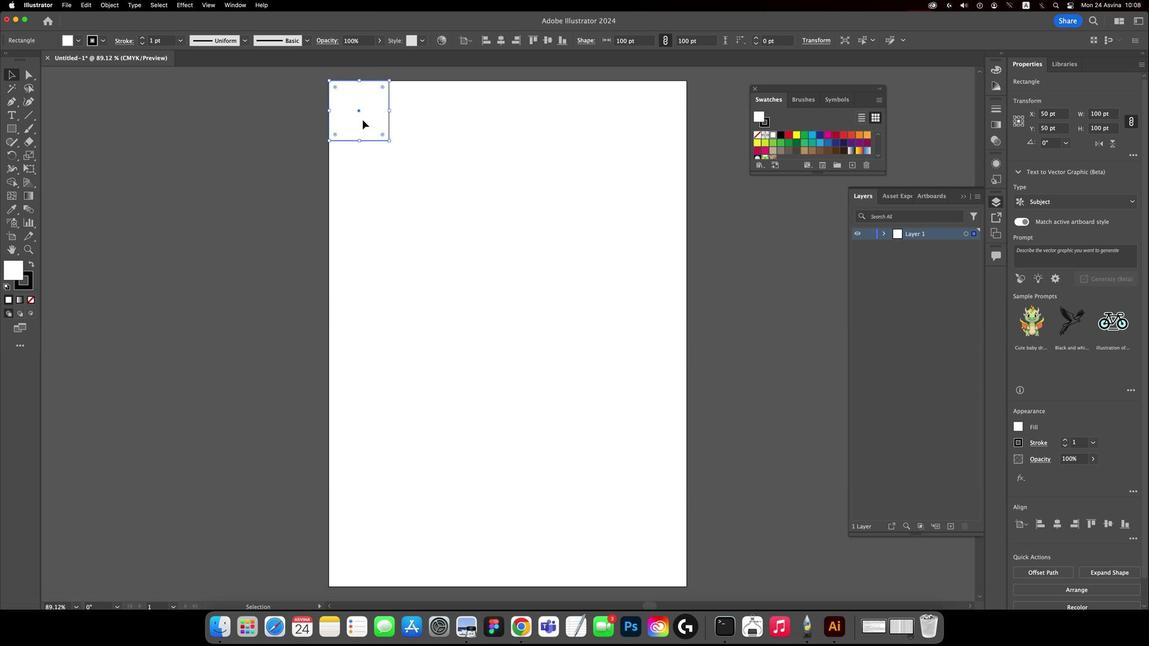
Action: Mouse moved to (345, 202)
Screenshot: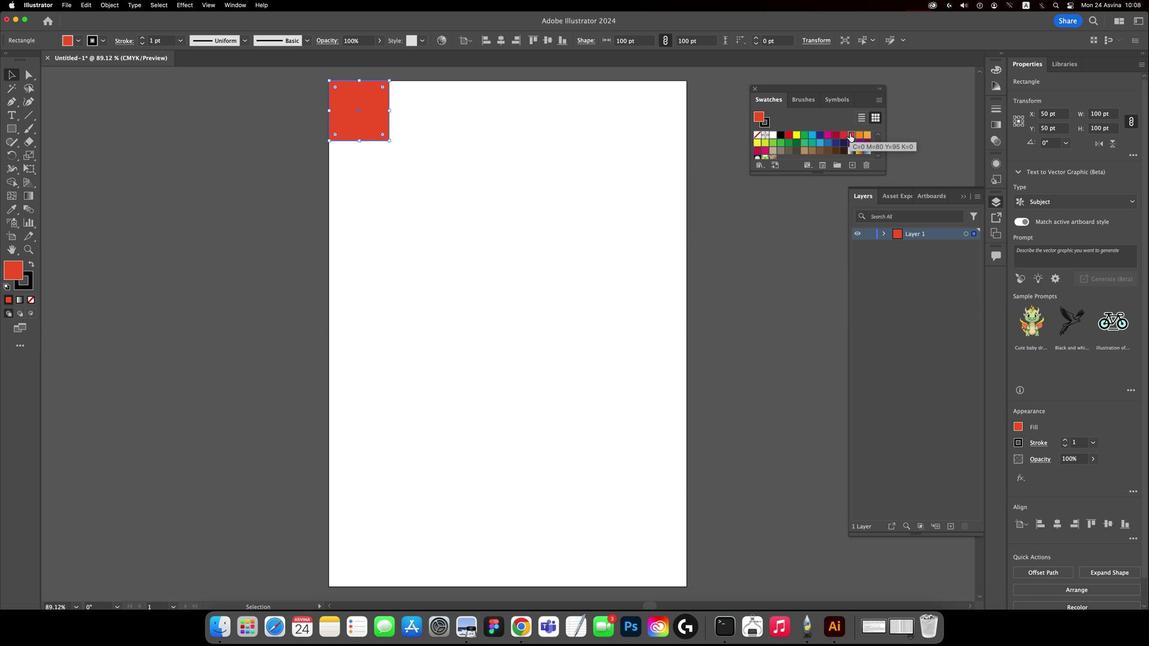 
Action: Mouse pressed left at (345, 202)
Screenshot: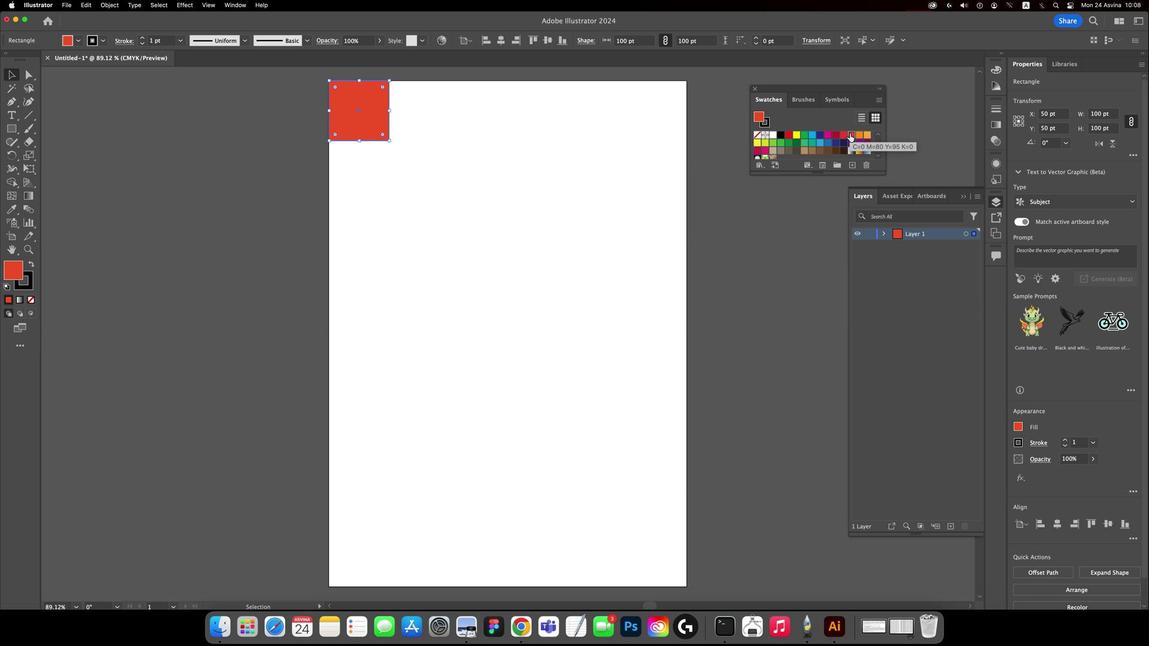 
Action: Mouse moved to (335, 197)
Screenshot: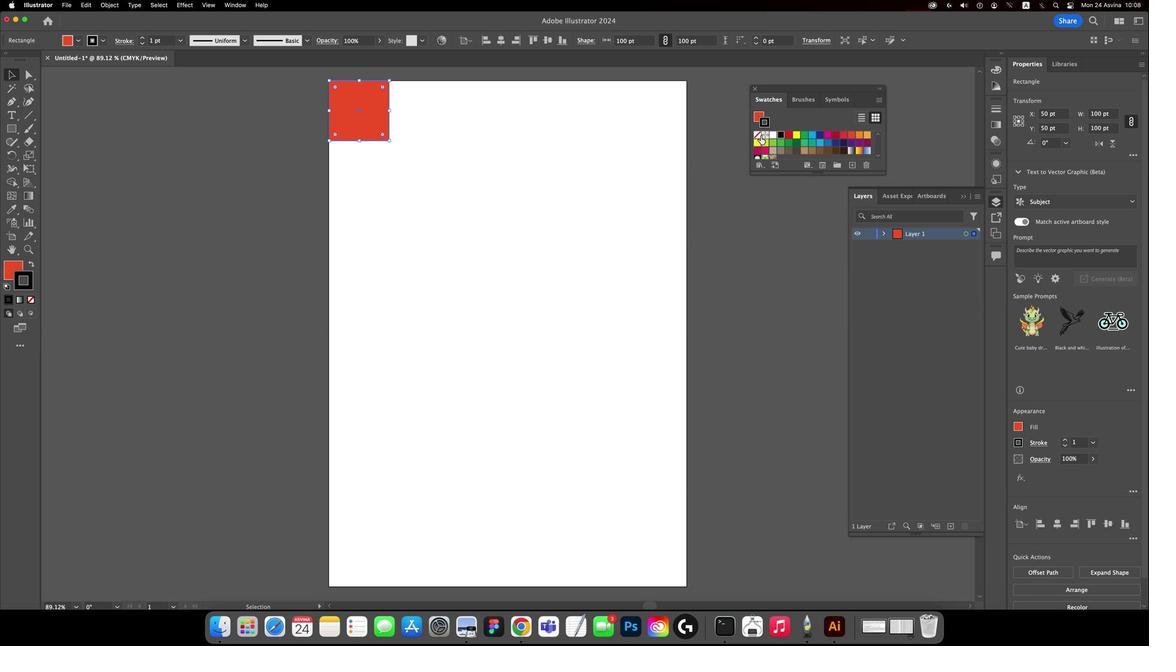 
Action: Mouse pressed left at (335, 197)
Screenshot: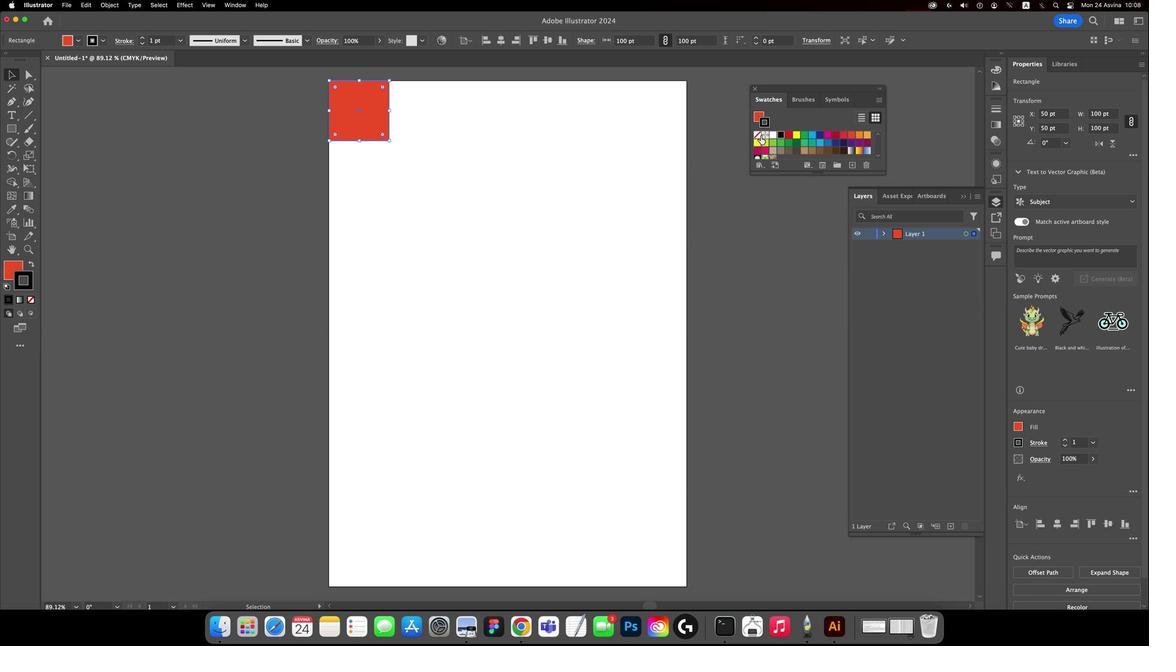
Action: Mouse moved to (335, 198)
Screenshot: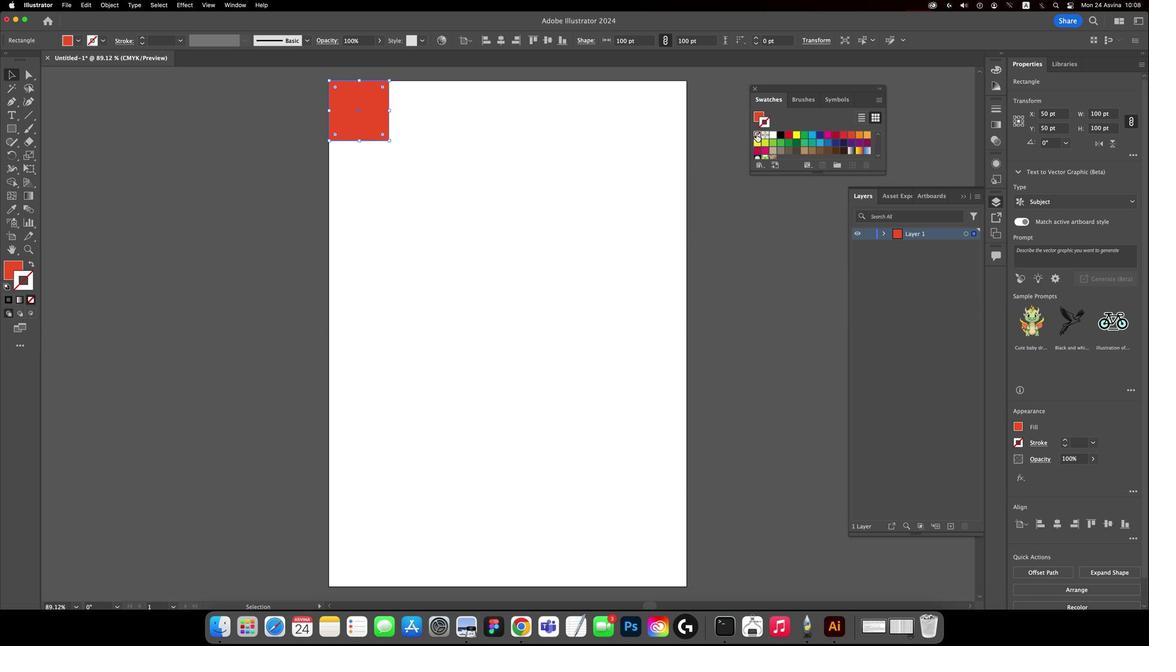 
Action: Mouse pressed left at (335, 198)
Screenshot: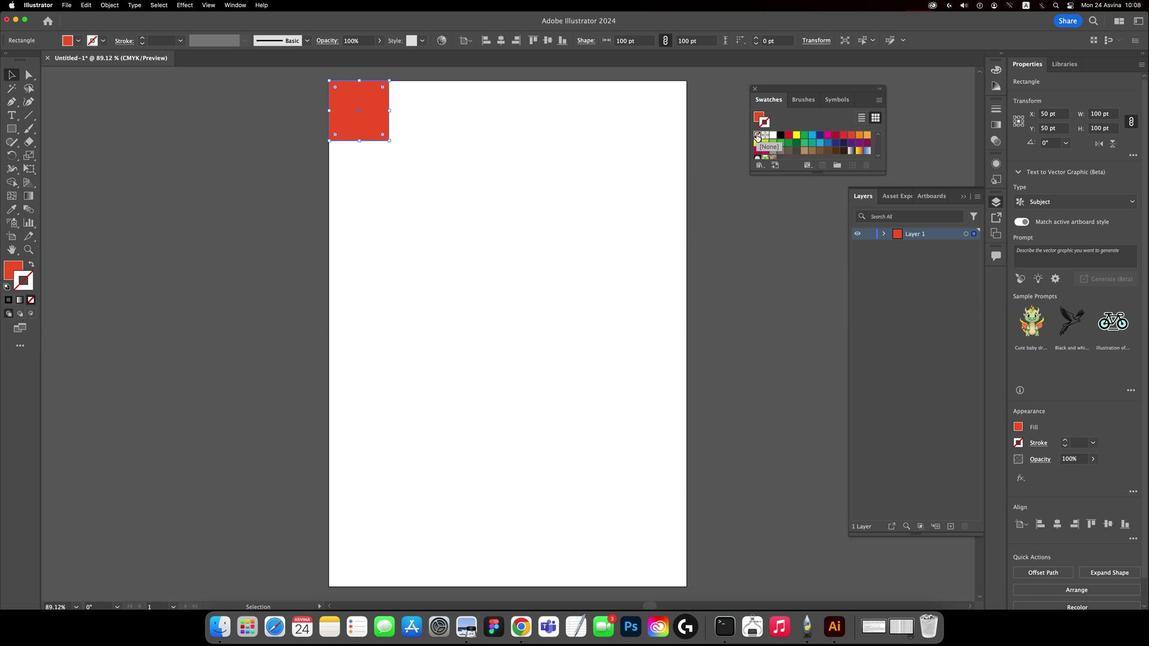
Action: Mouse moved to (334, 201)
Screenshot: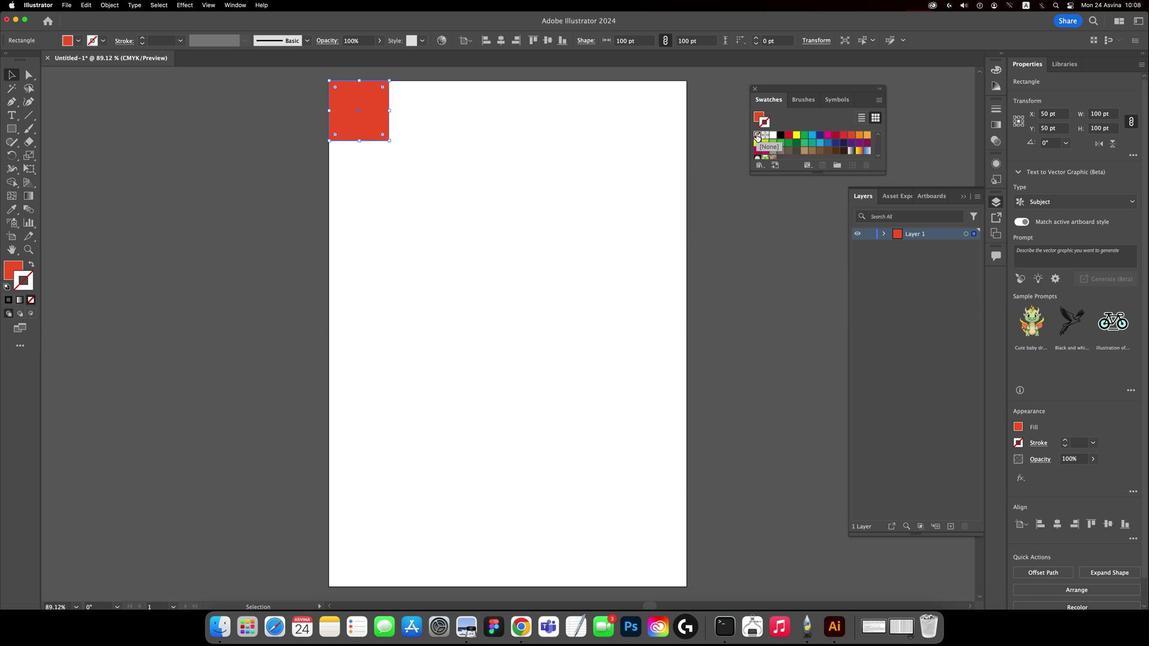 
Action: Mouse pressed left at (334, 201)
Screenshot: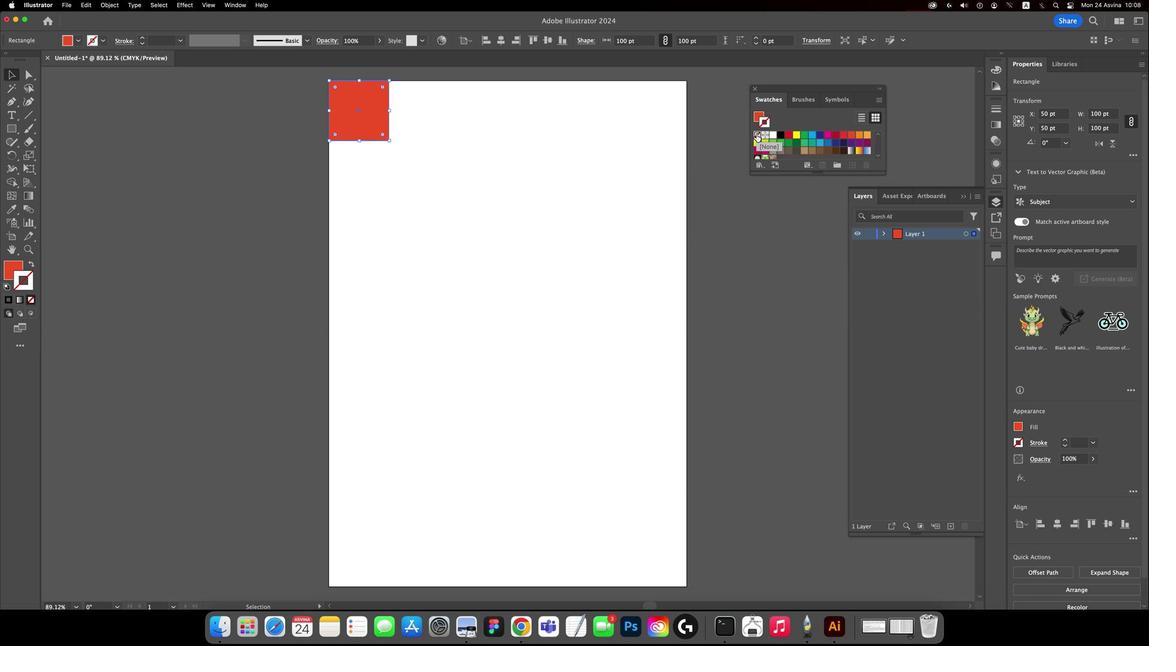 
Action: Mouse moved to (302, 207)
Screenshot: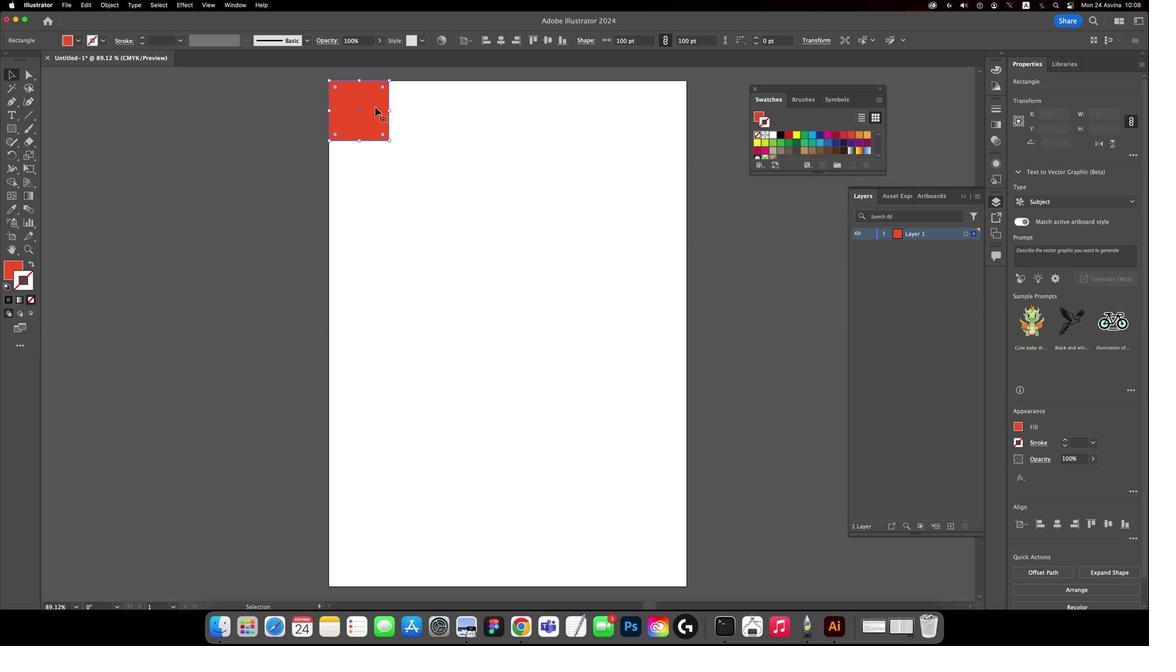 
Action: Mouse pressed left at (302, 207)
Screenshot: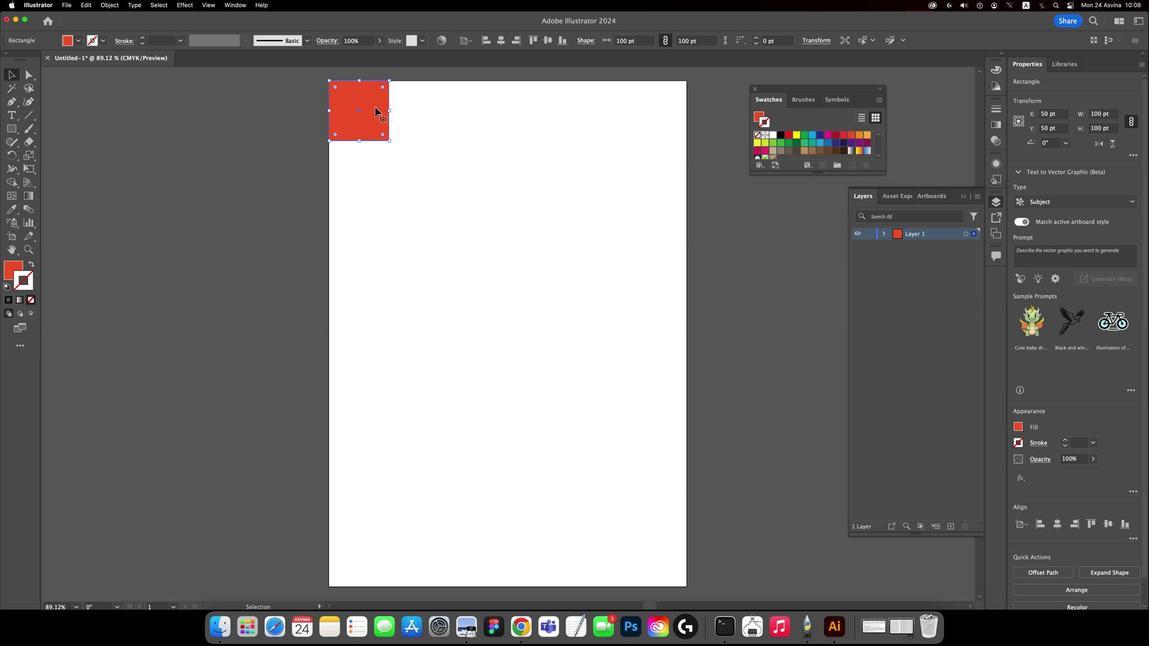 
Action: Mouse moved to (289, 190)
Screenshot: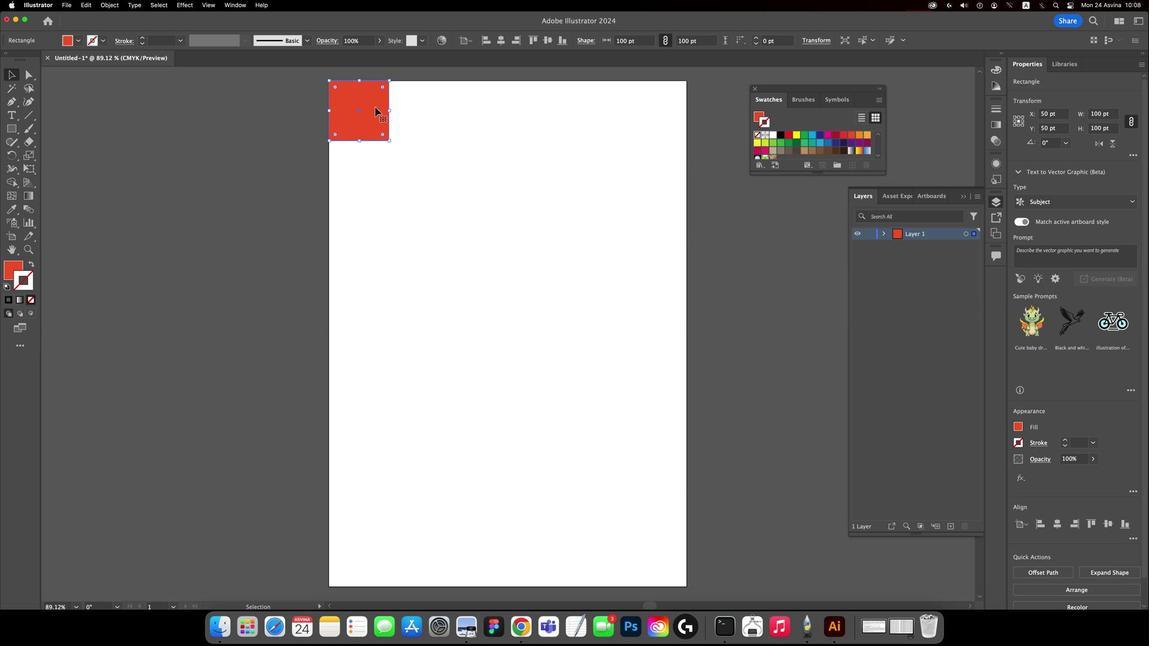 
Action: Mouse pressed left at (289, 190)
Screenshot: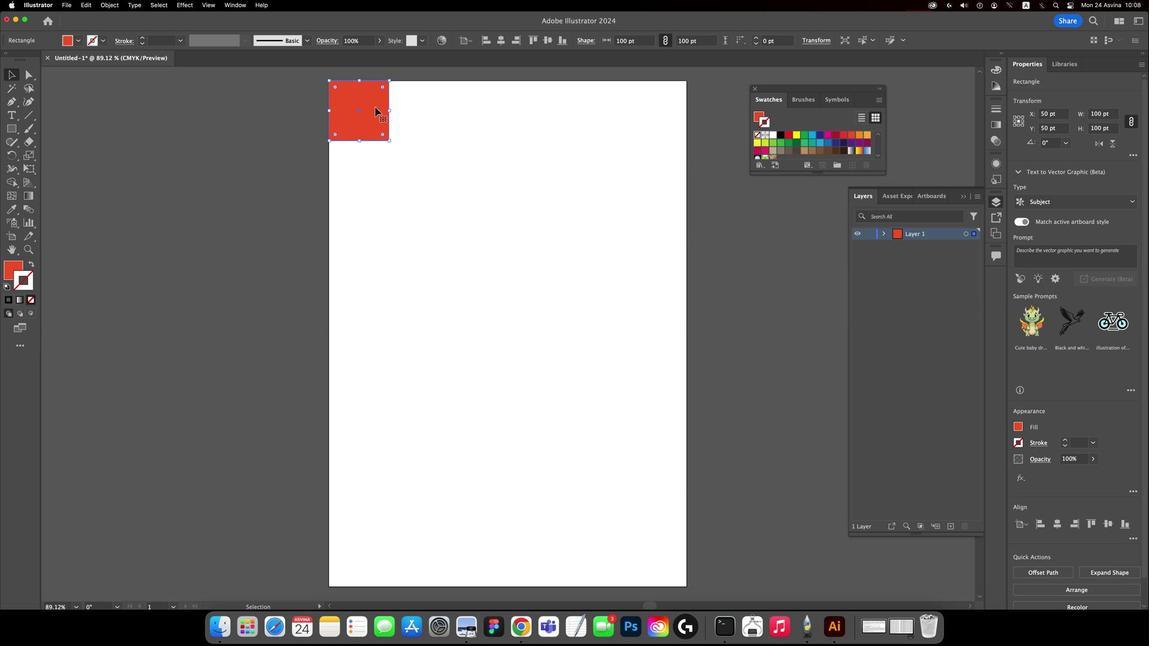 
Action: Mouse moved to (294, 188)
Screenshot: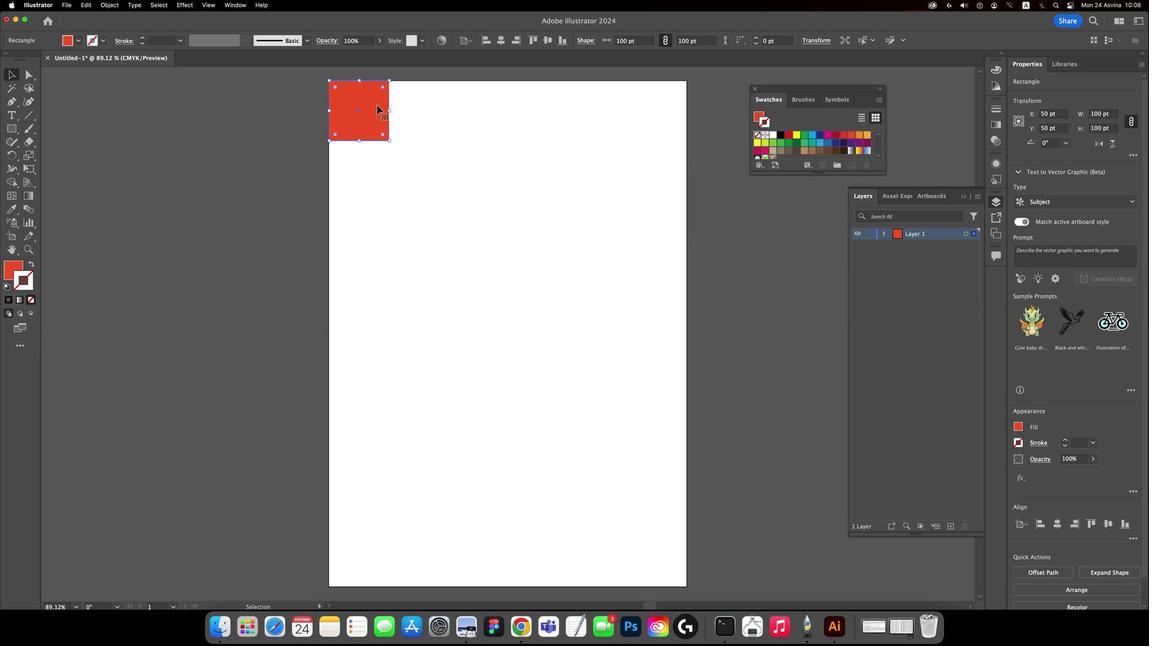 
Action: Mouse pressed left at (294, 188)
Screenshot: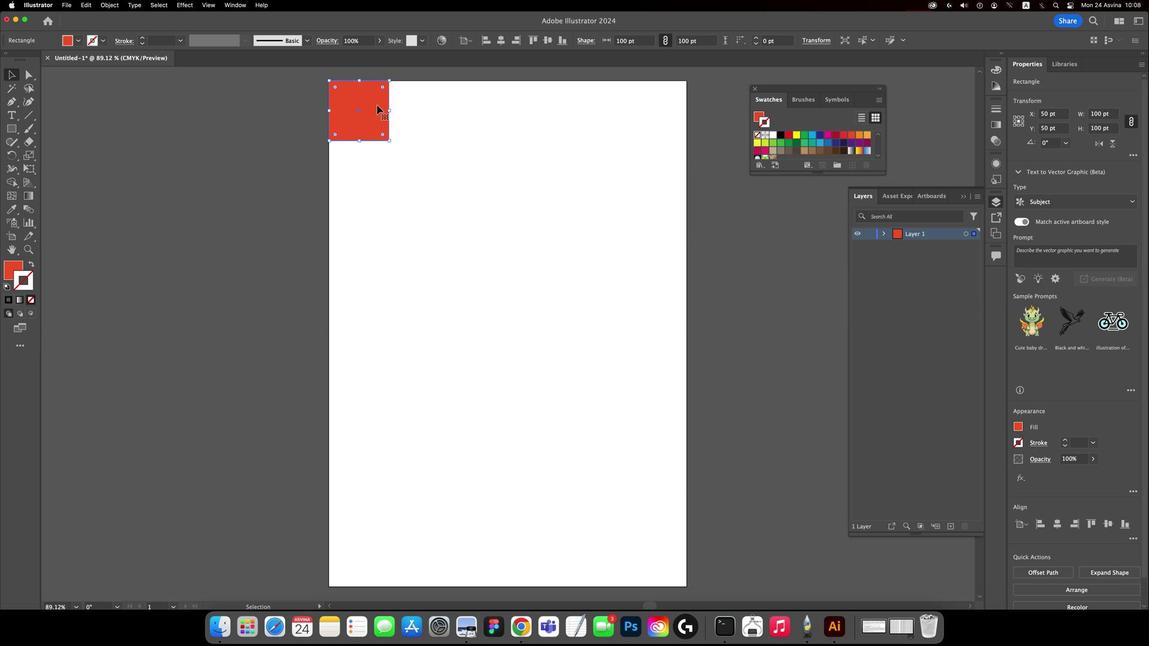 
Action: Mouse moved to (289, 189)
Screenshot: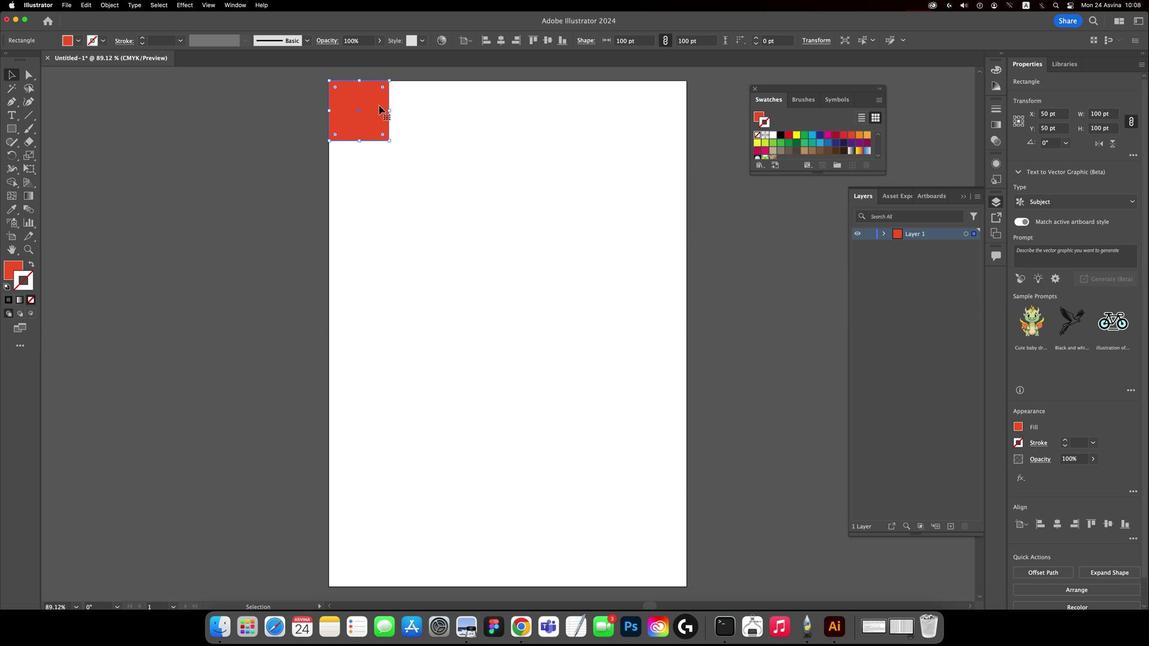 
Action: Mouse pressed left at (289, 189)
Screenshot: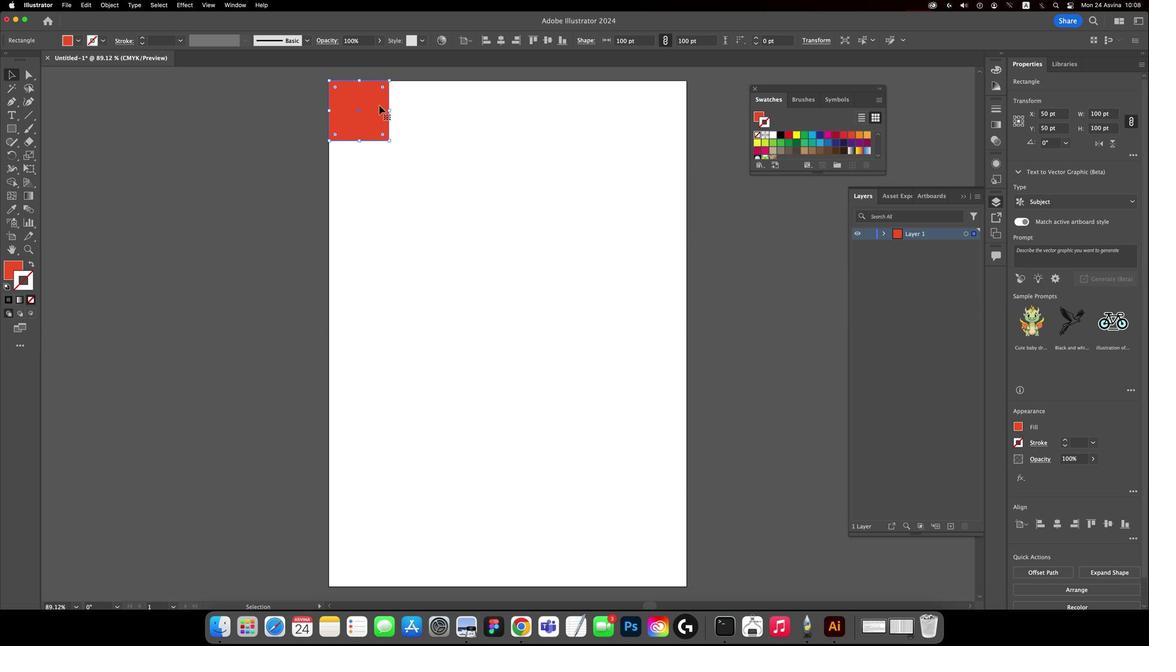 
Action: Mouse moved to (293, 191)
Screenshot: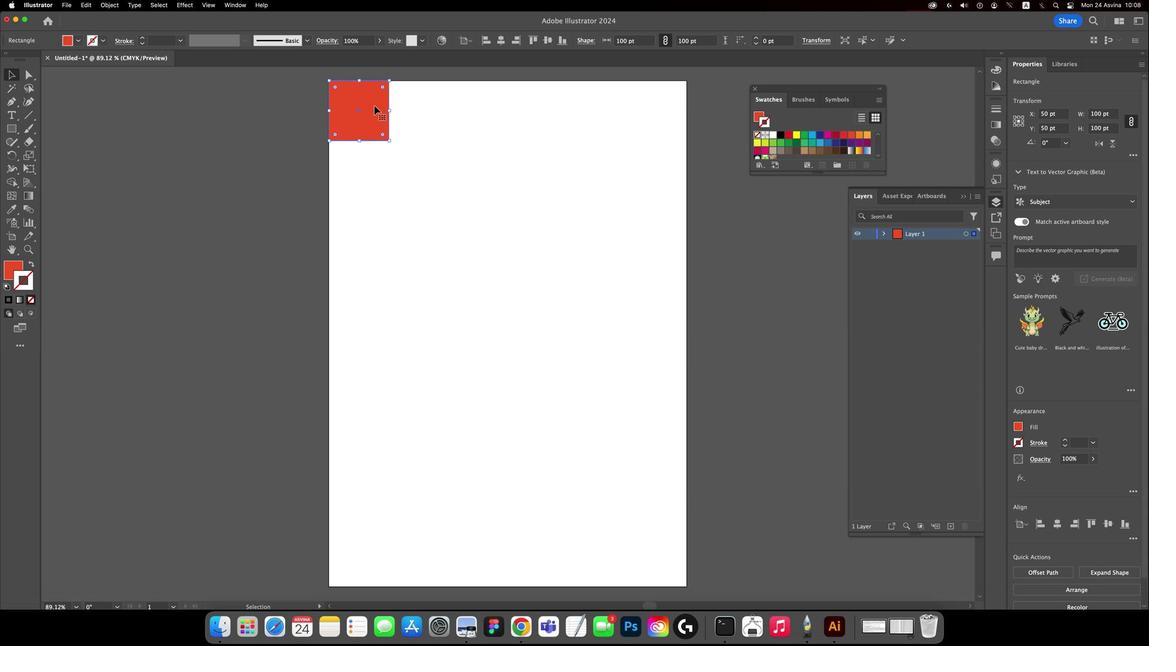 
Action: Mouse pressed left at (293, 191)
Screenshot: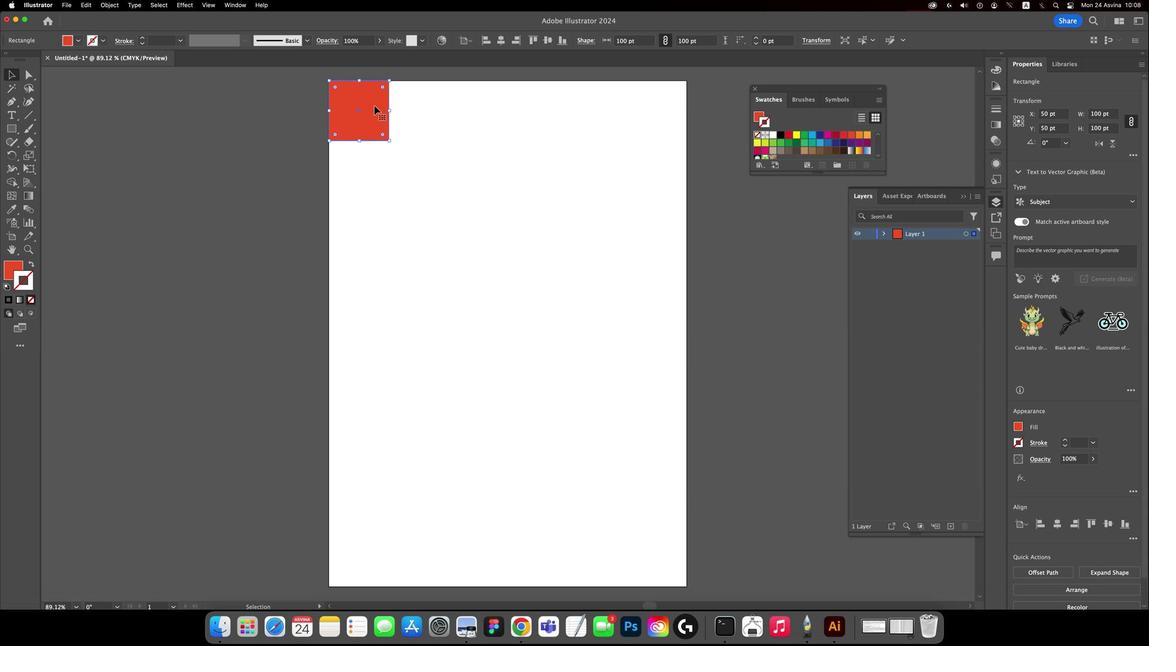 
Action: Mouse moved to (289, 189)
Screenshot: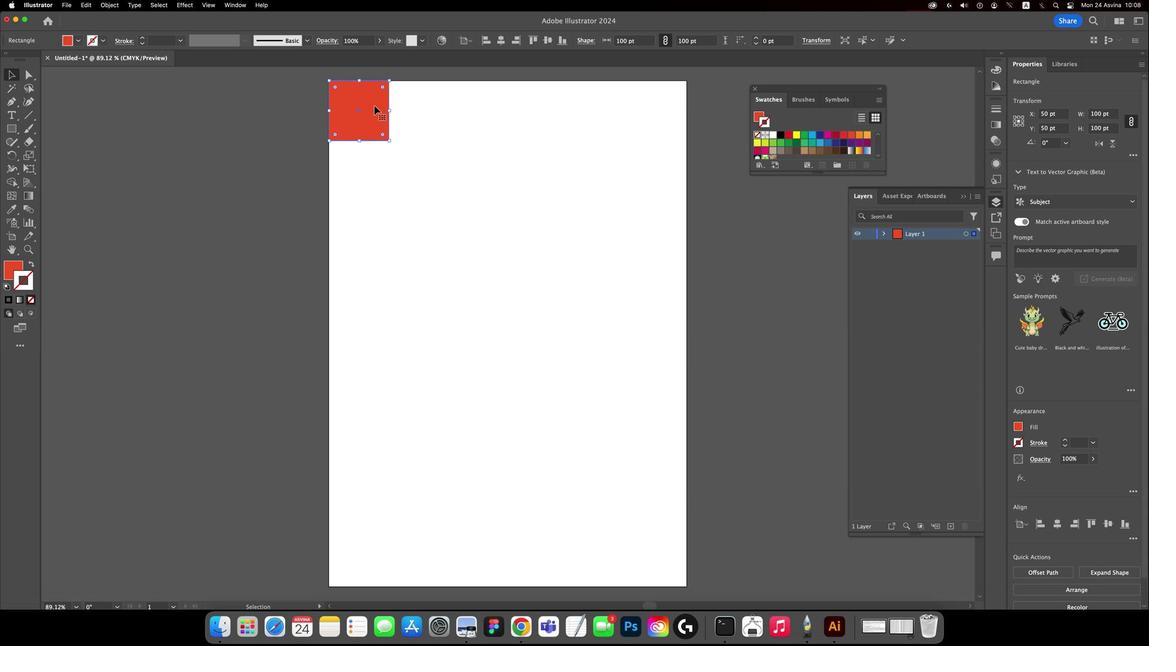 
Action: Mouse pressed left at (289, 189)
Screenshot: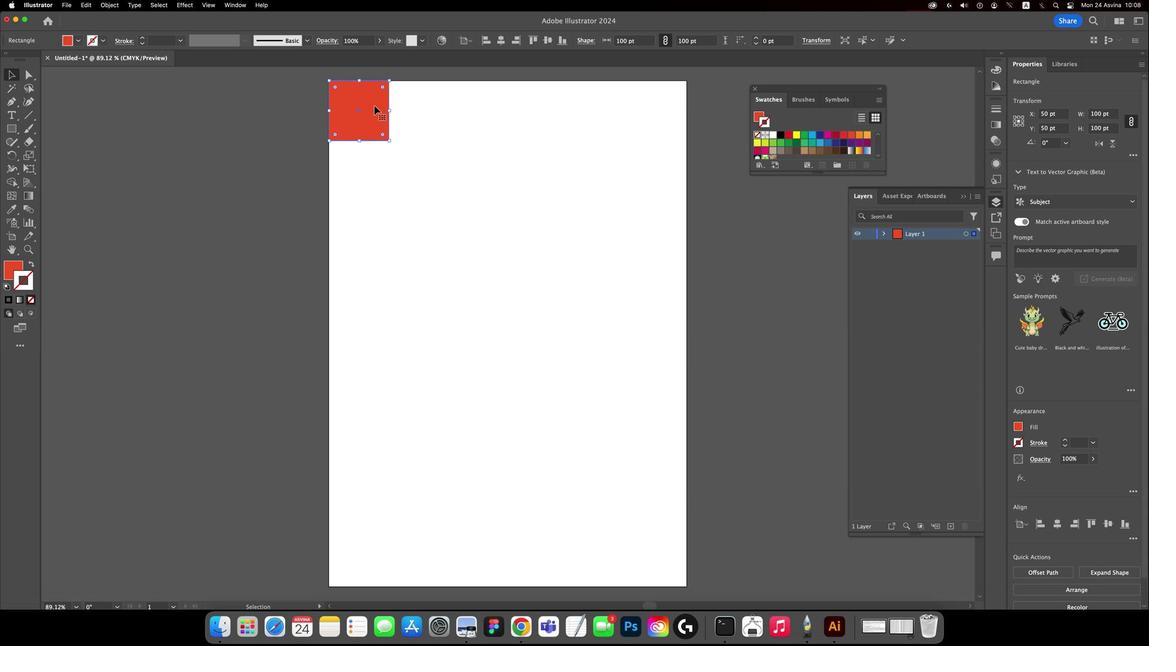 
Action: Mouse moved to (289, 189)
Screenshot: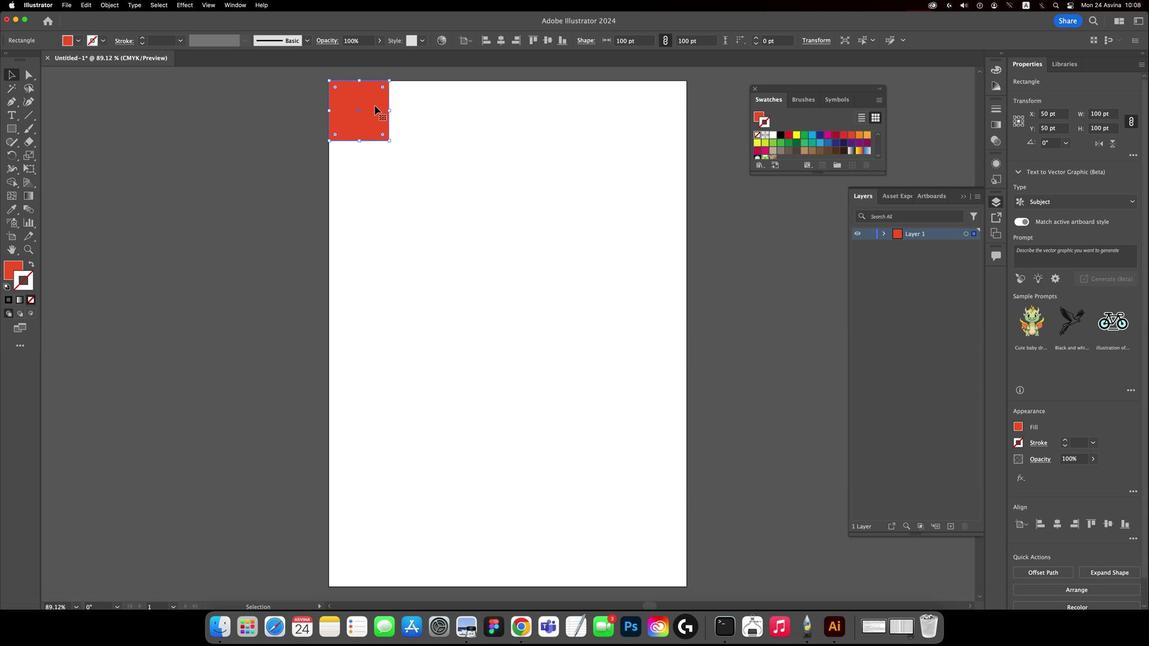 
Action: Key pressed Key.alt
Screenshot: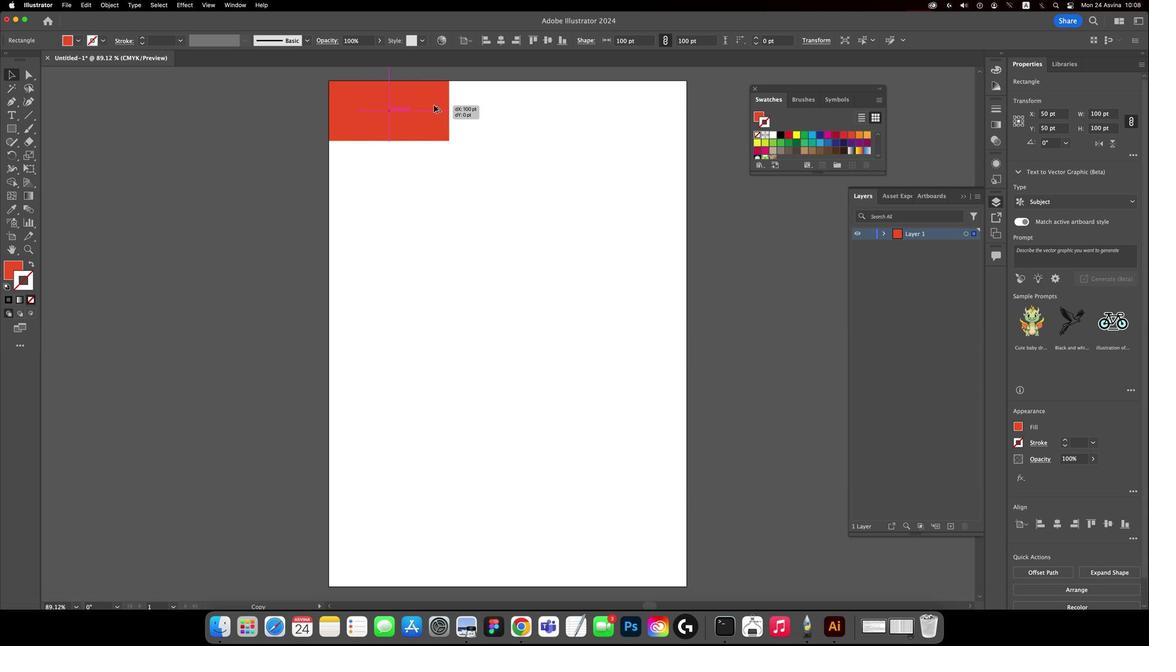 
Action: Mouse pressed left at (289, 189)
Screenshot: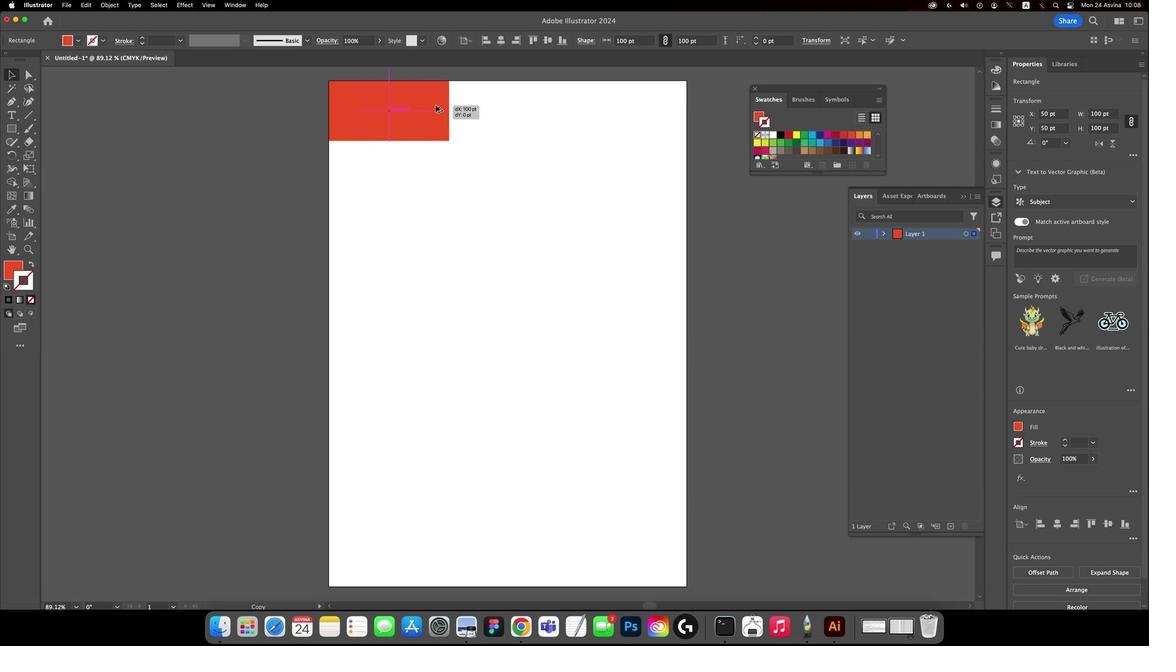 
Action: Mouse moved to (340, 209)
Screenshot: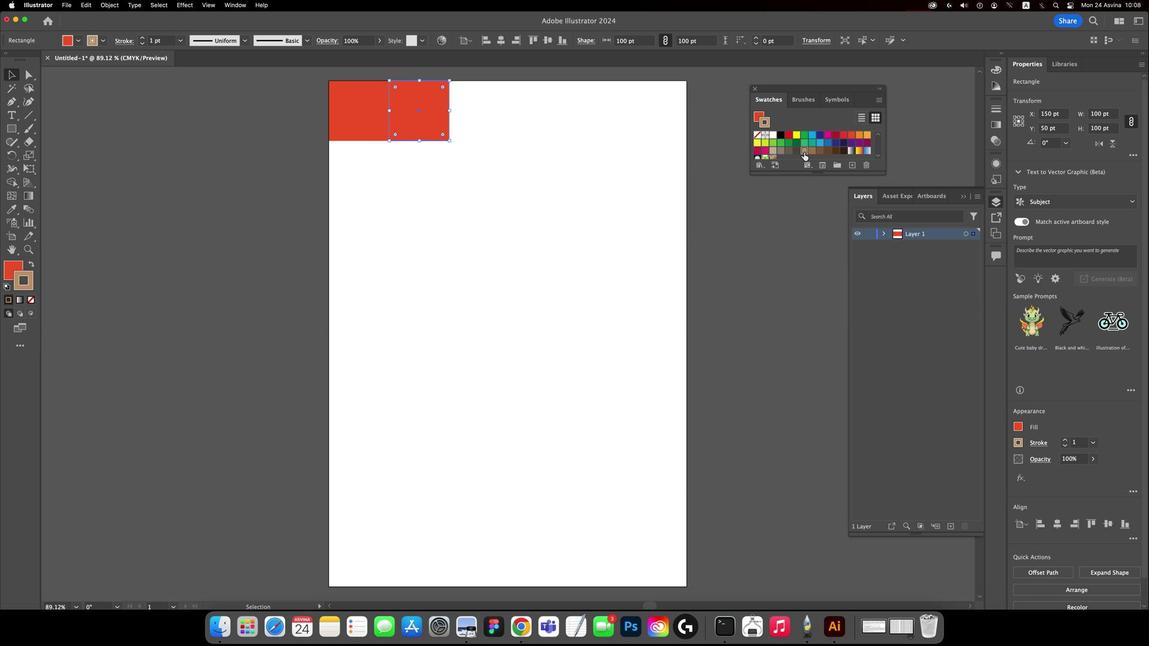 
Action: Mouse pressed left at (340, 209)
Screenshot: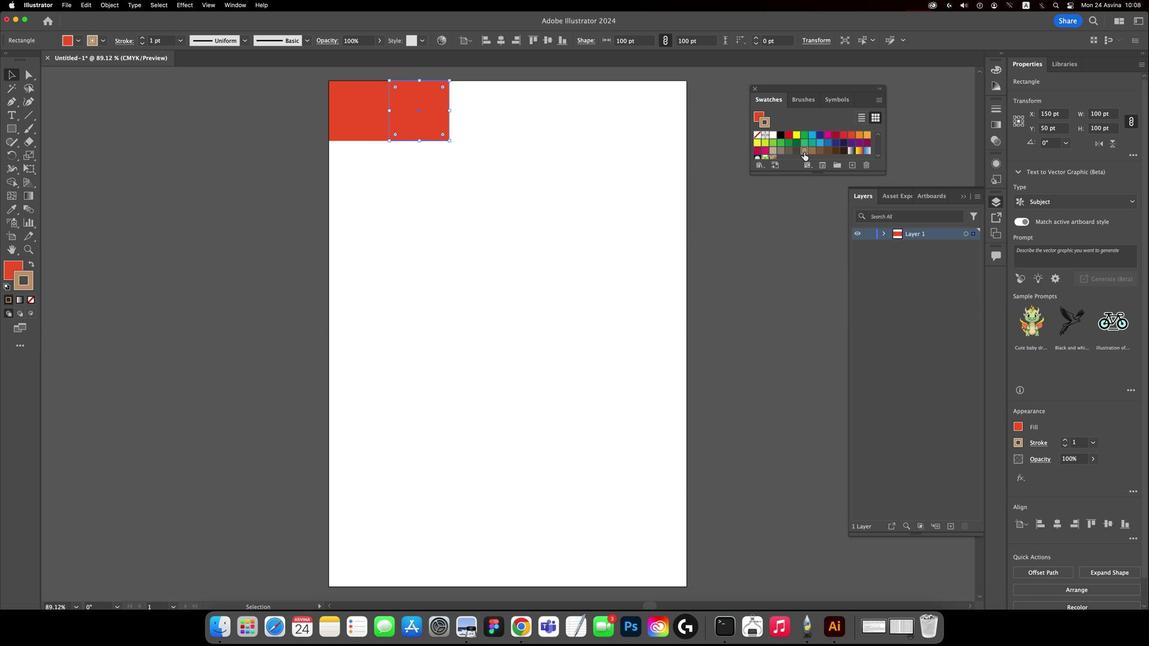 
Action: Mouse moved to (340, 210)
Screenshot: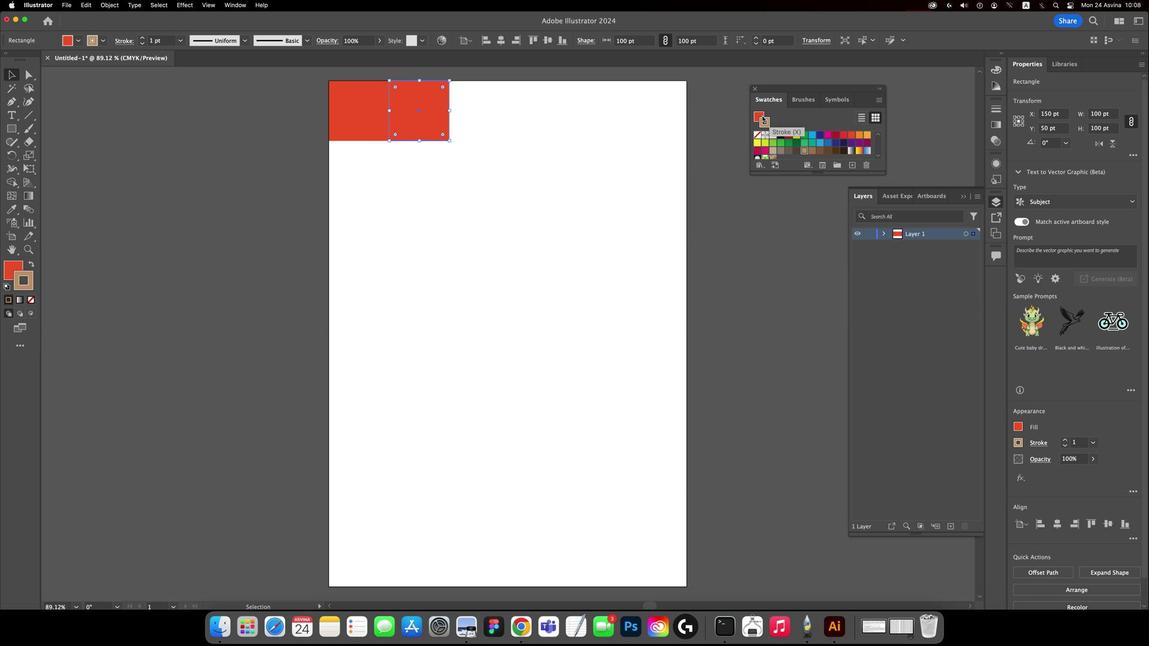 
Action: Mouse pressed left at (340, 210)
Screenshot: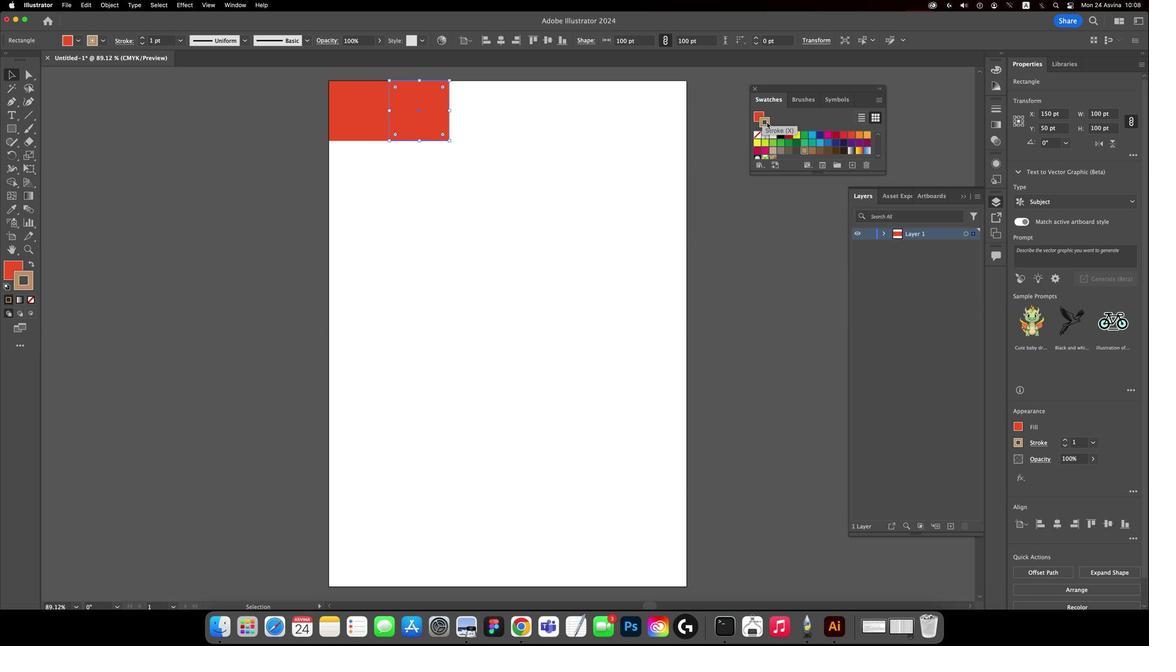 
Action: Mouse moved to (334, 202)
Screenshot: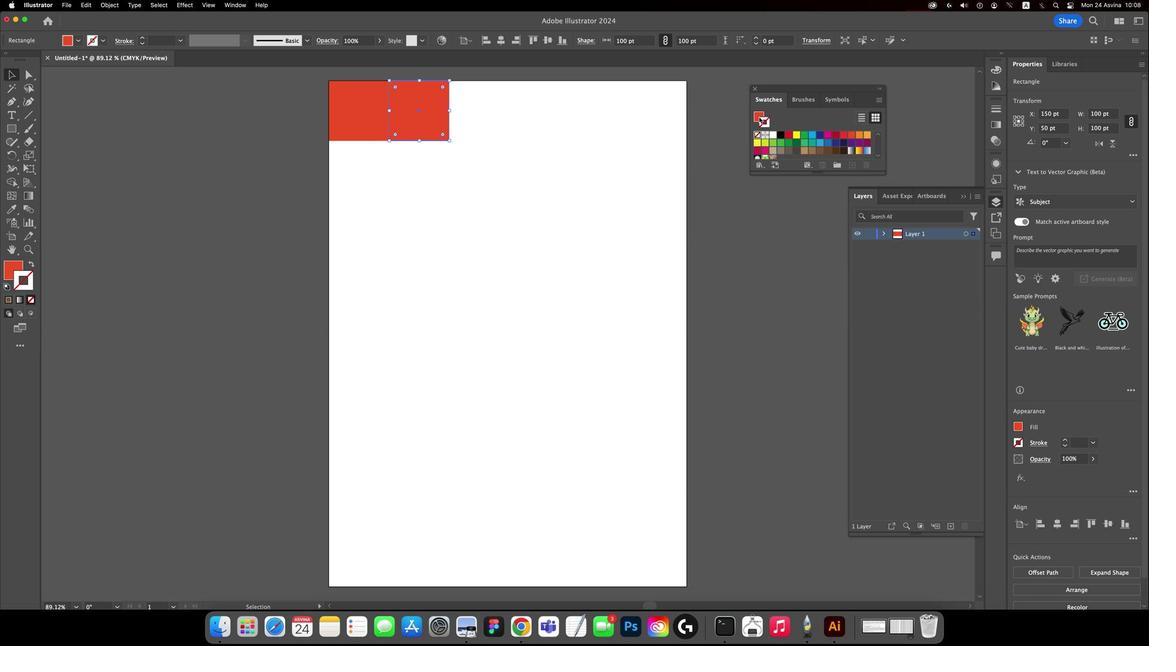 
Action: Mouse pressed left at (334, 202)
Screenshot: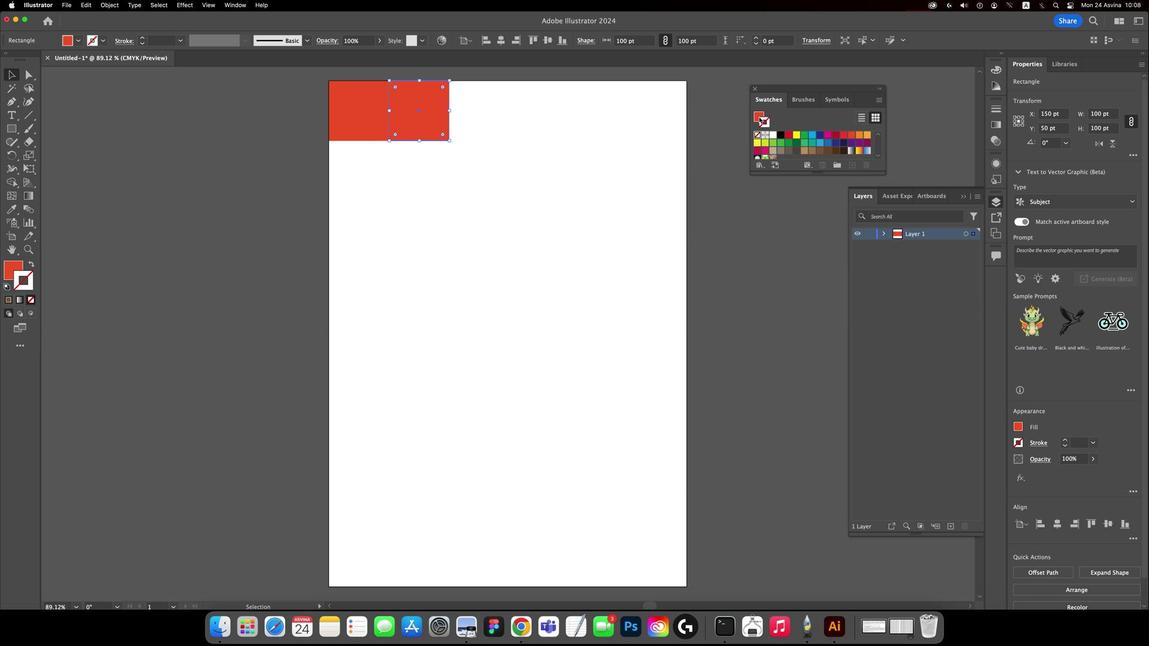 
Action: Mouse moved to (334, 194)
Screenshot: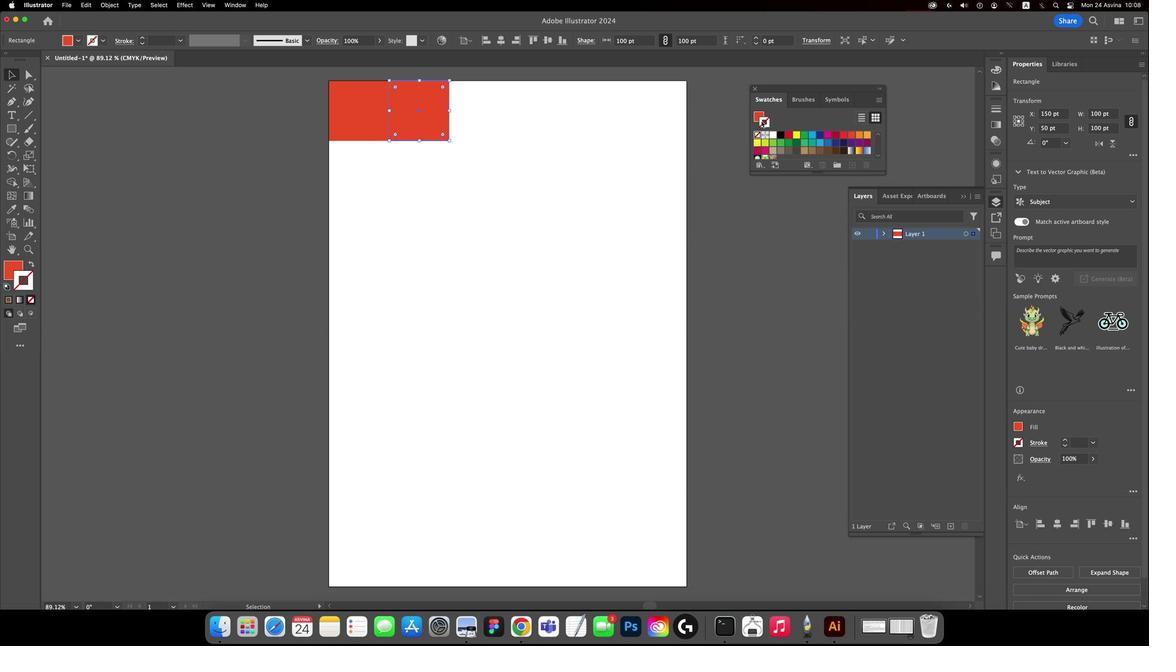 
Action: Mouse pressed left at (334, 194)
Screenshot: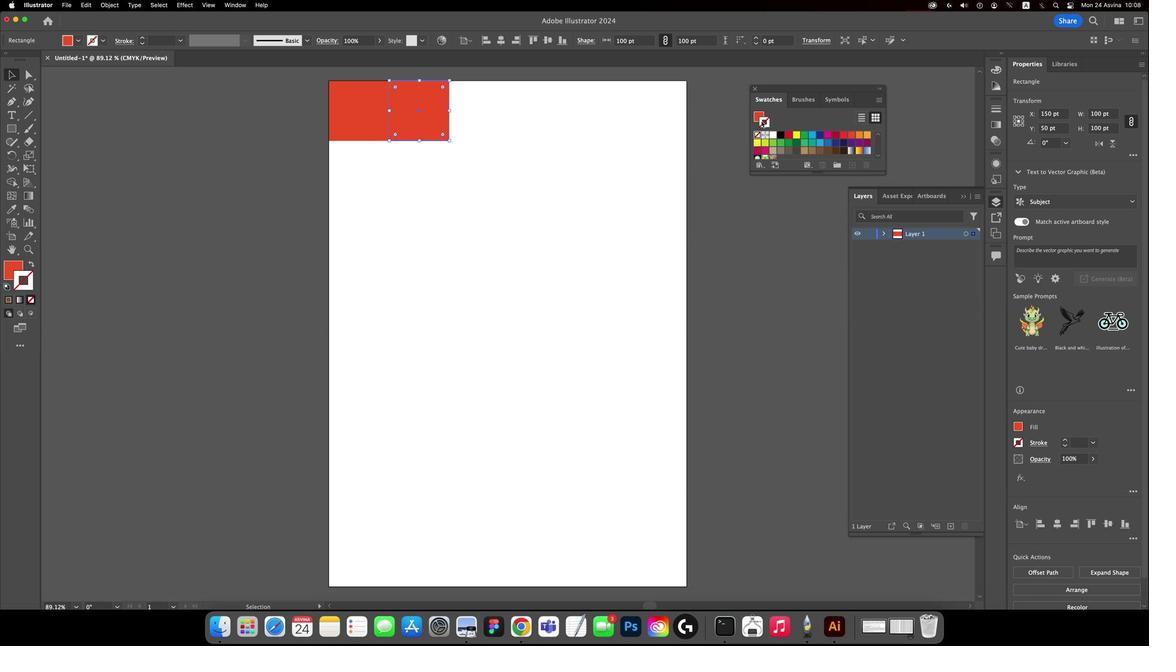 
Action: Mouse moved to (334, 194)
Screenshot: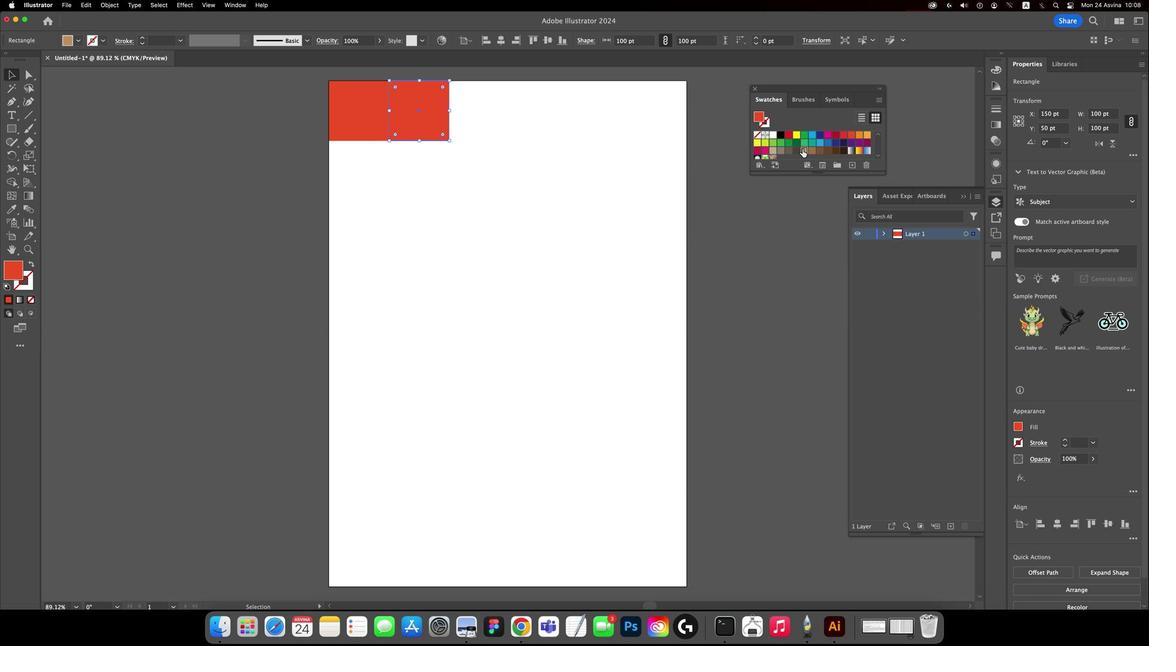 
Action: Mouse pressed left at (334, 194)
Screenshot: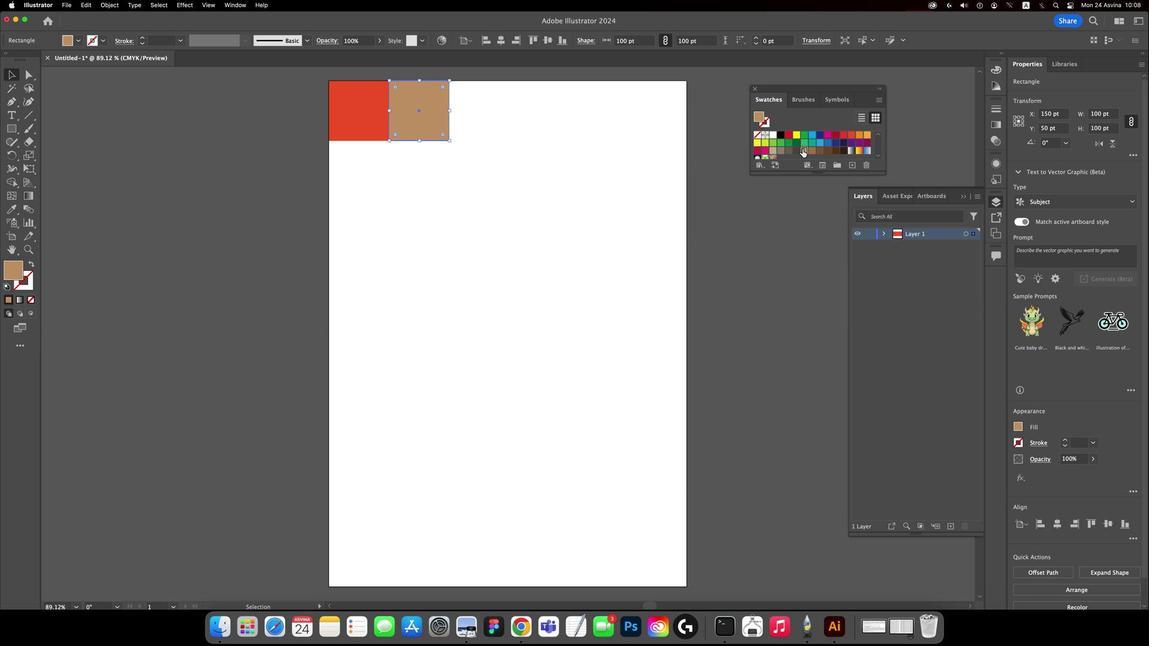
Action: Mouse moved to (340, 208)
Screenshot: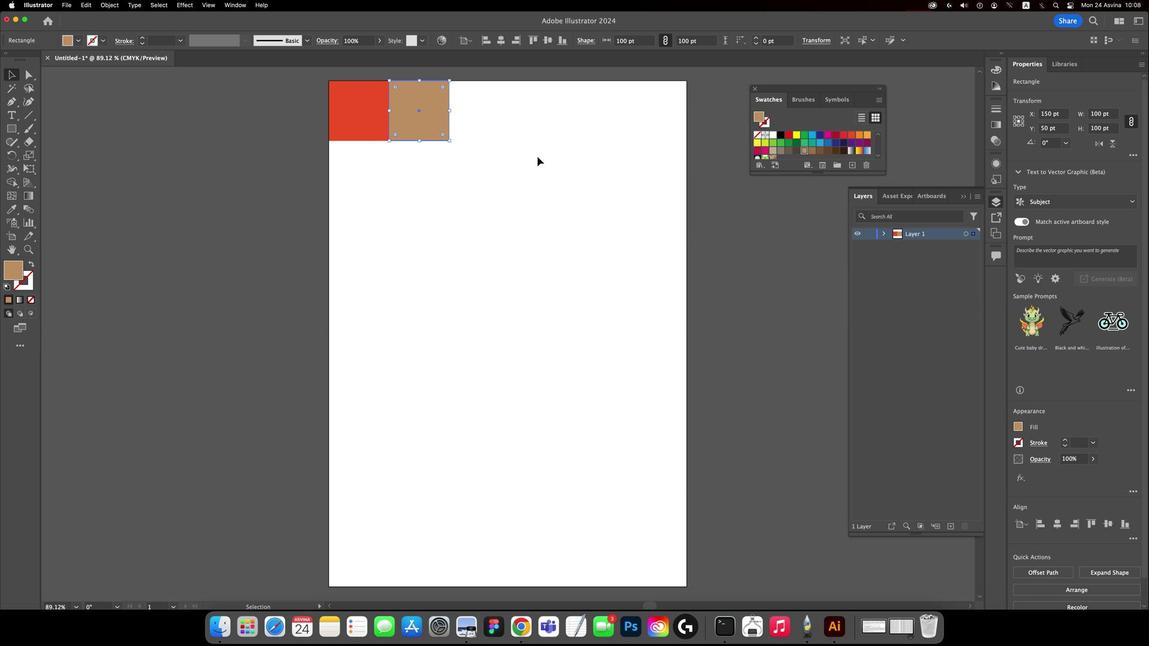 
Action: Mouse pressed left at (340, 208)
Screenshot: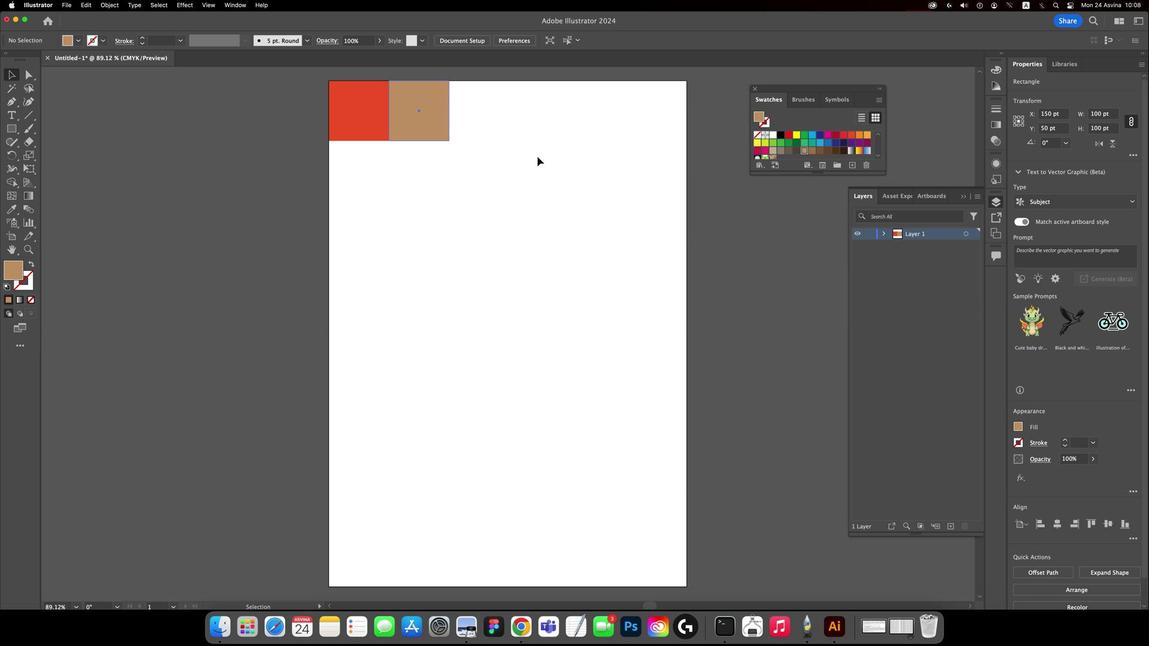 
Action: Mouse moved to (308, 212)
Screenshot: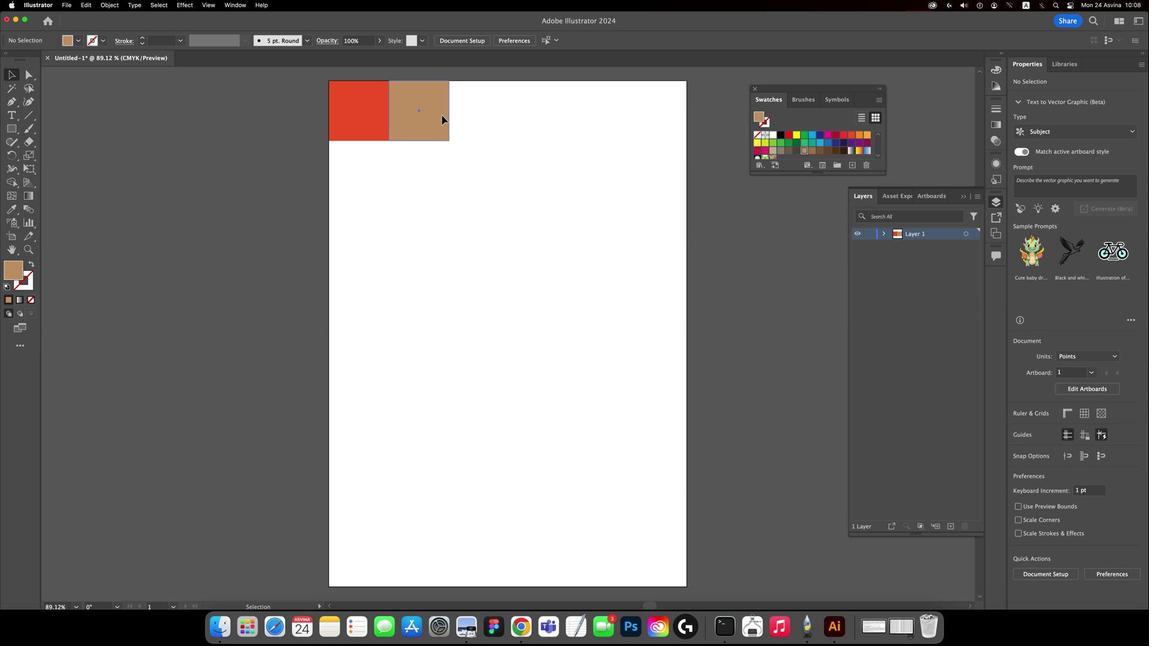 
Action: Mouse pressed left at (308, 212)
Screenshot: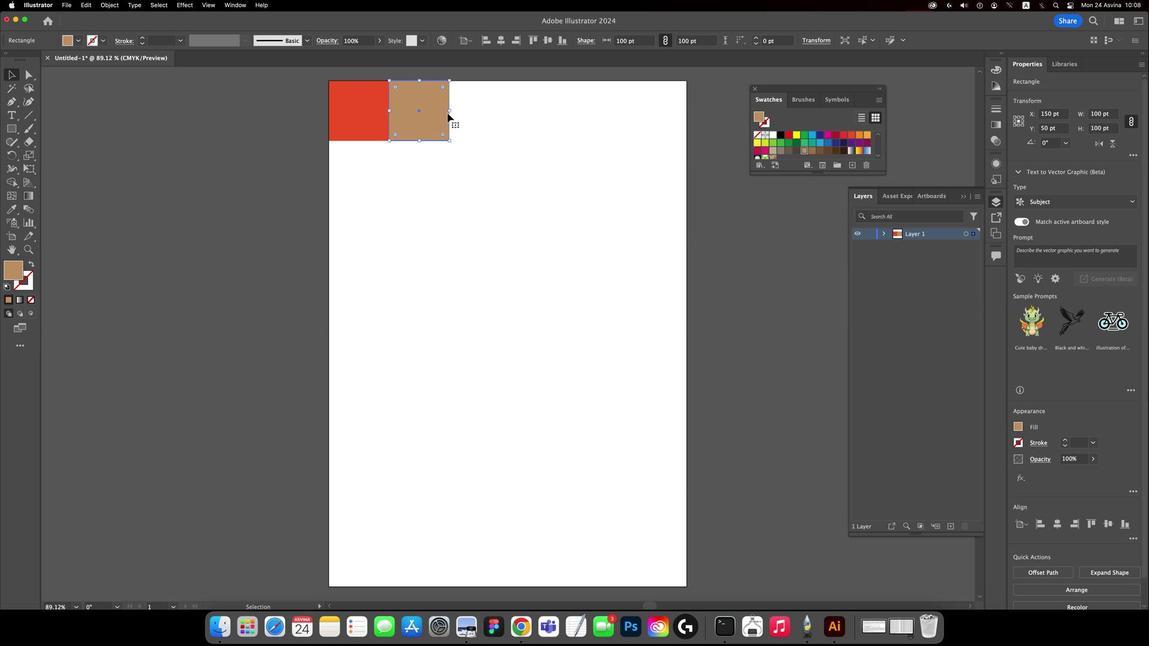 
Action: Mouse moved to (297, 194)
Screenshot: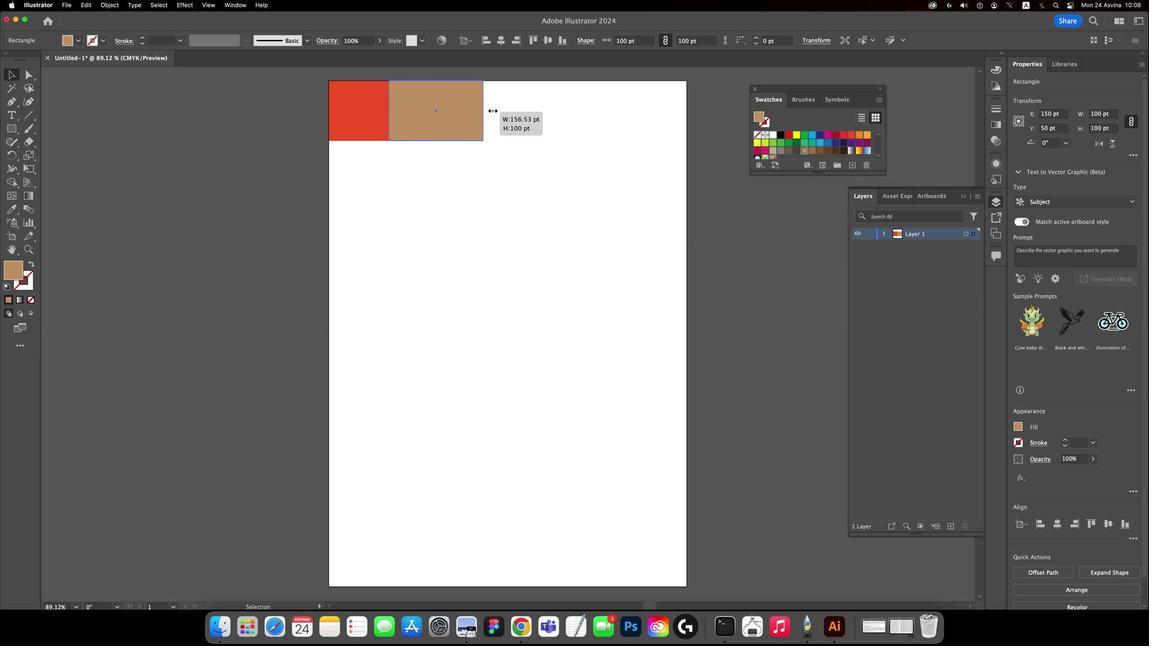 
Action: Mouse pressed left at (297, 194)
Screenshot: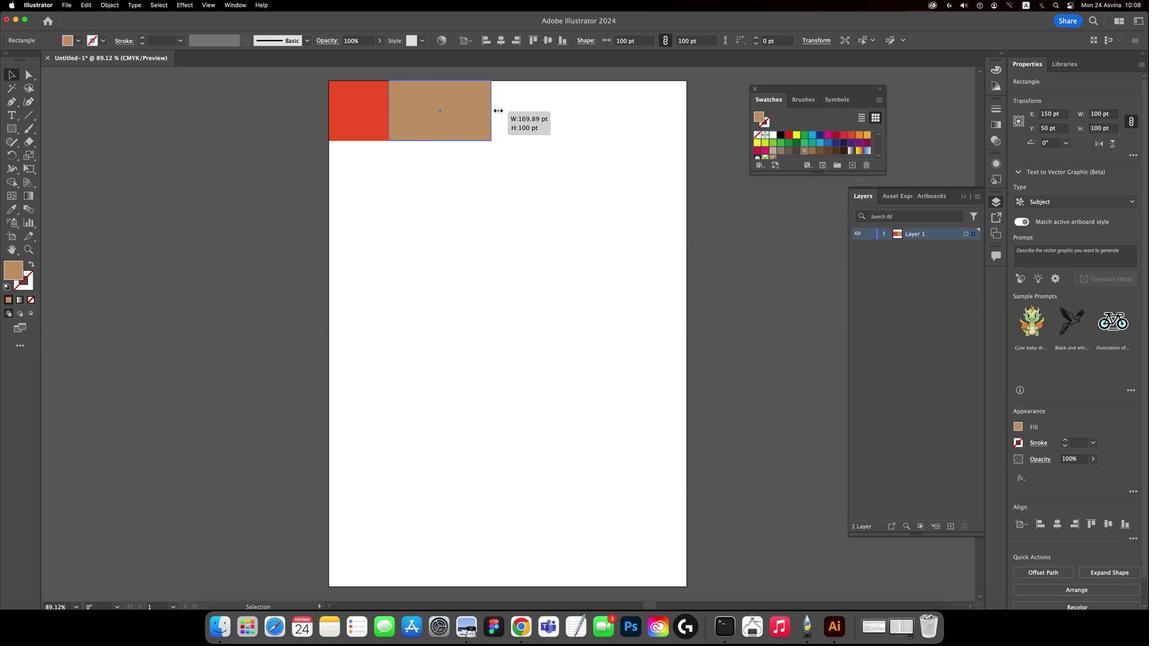 
Action: Mouse moved to (298, 191)
Screenshot: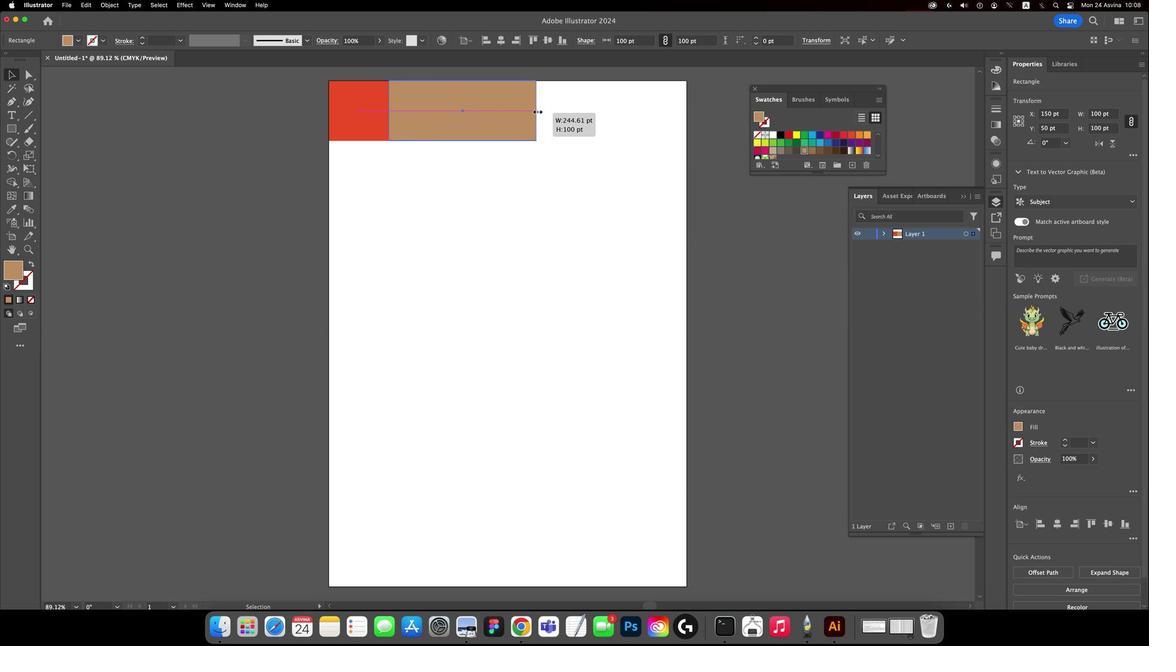 
Action: Mouse pressed left at (298, 191)
Screenshot: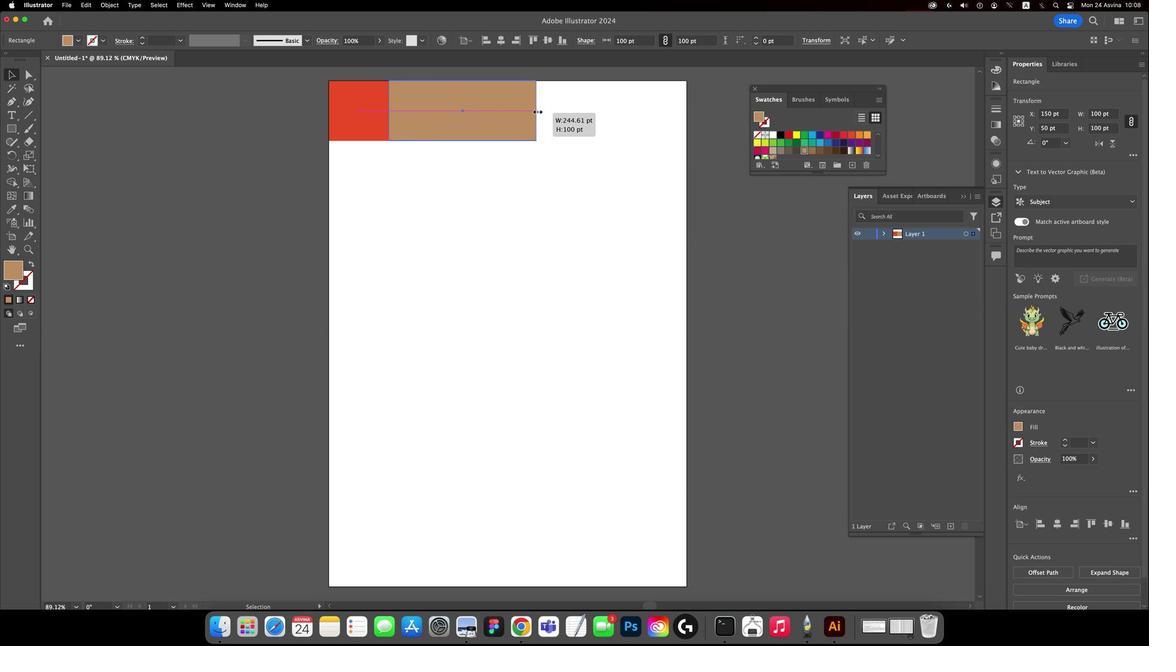 
Action: Mouse moved to (301, 232)
Screenshot: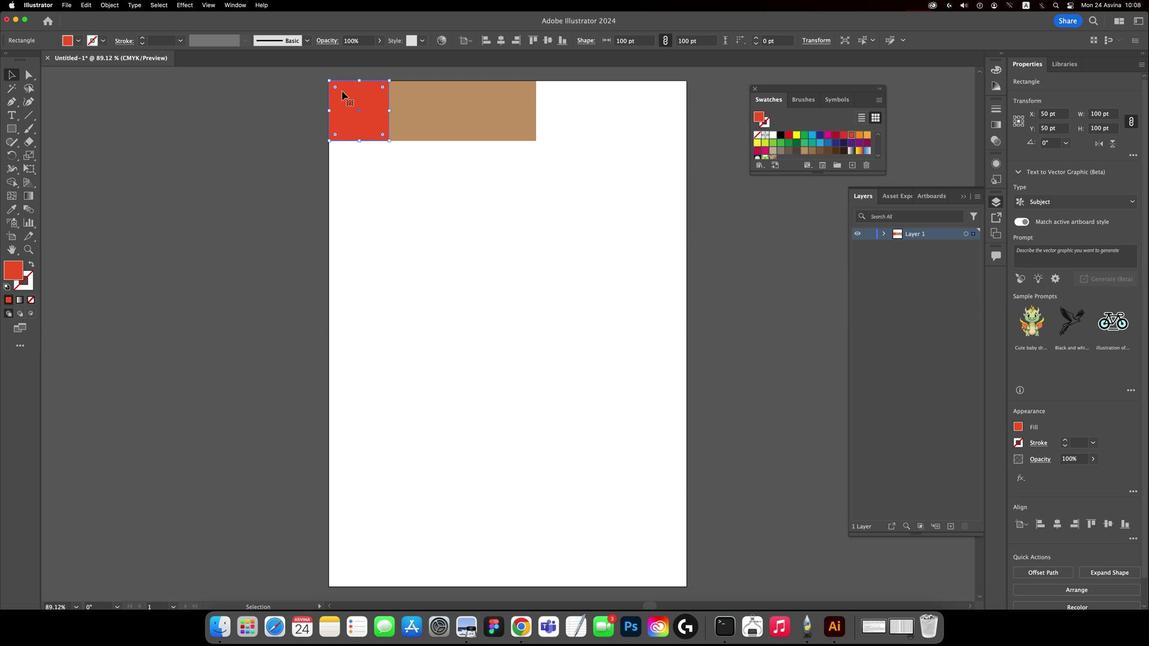 
Action: Mouse pressed left at (301, 232)
Screenshot: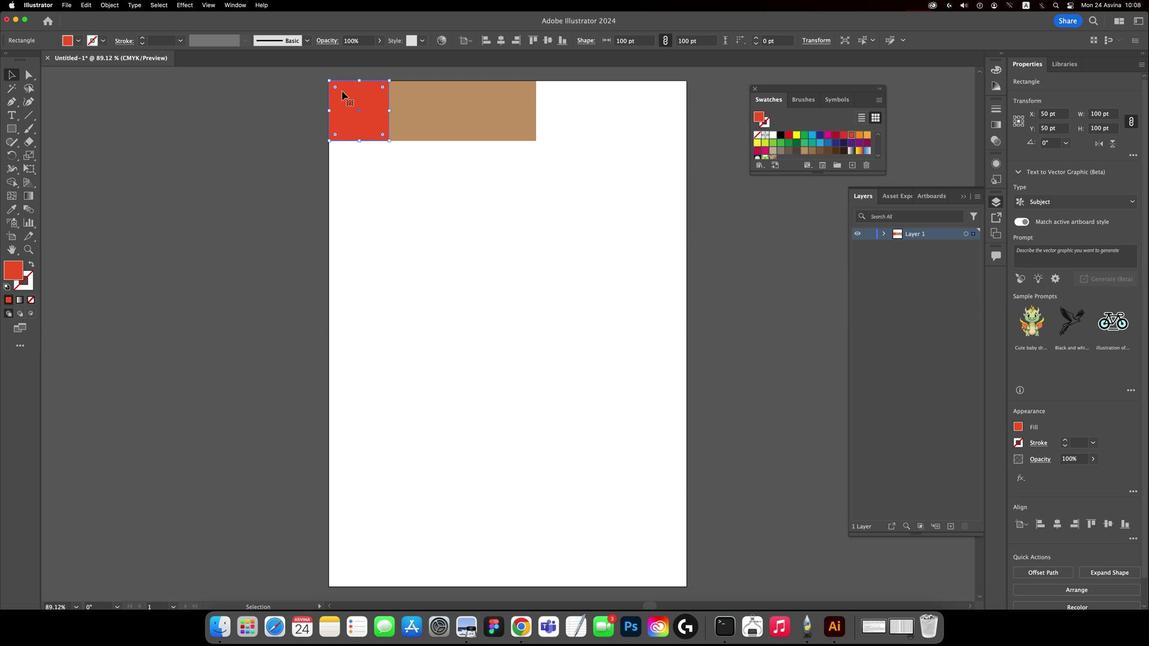 
Action: Mouse moved to (285, 183)
Screenshot: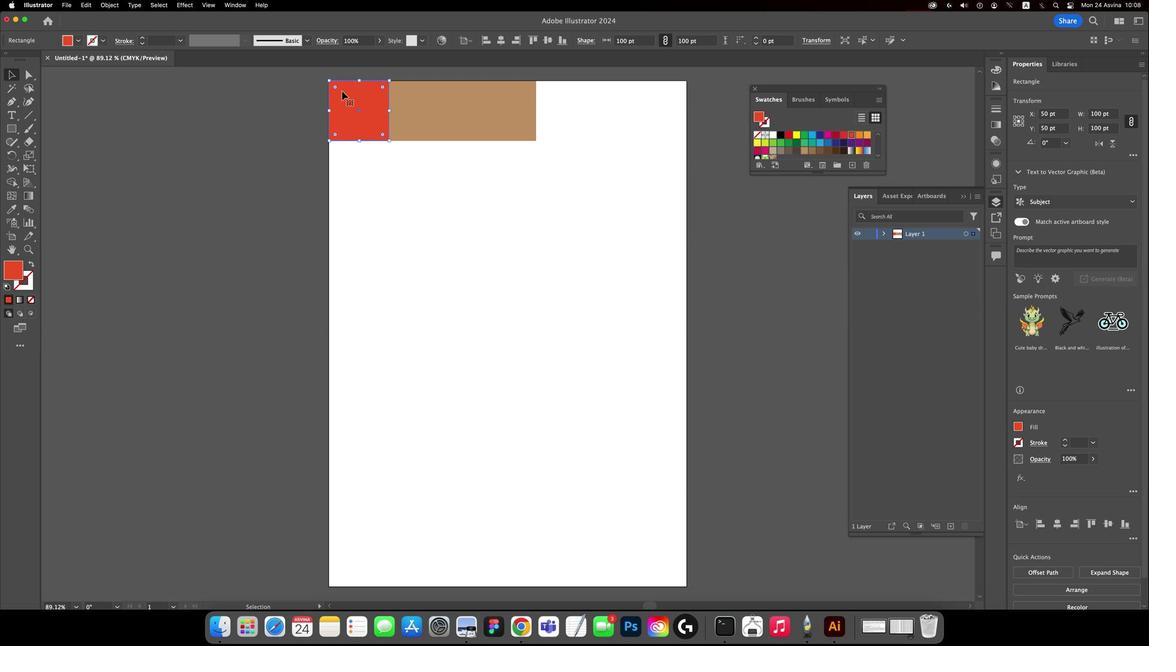 
Action: Mouse pressed left at (285, 183)
Screenshot: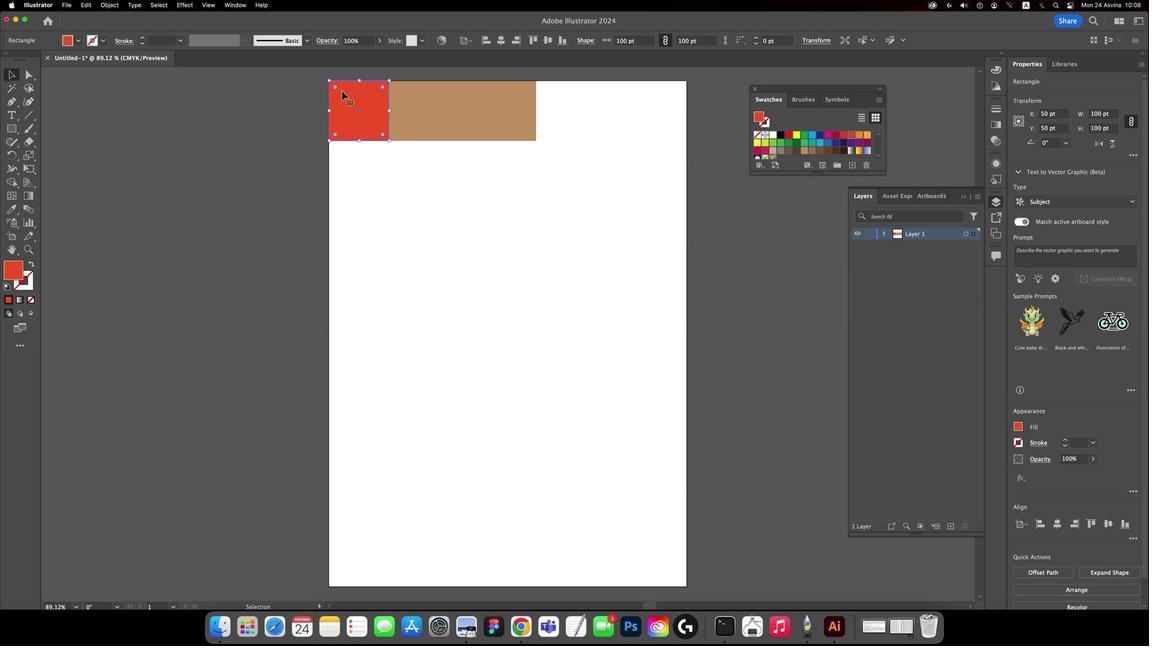 
Action: Key pressed Key.alt
Screenshot: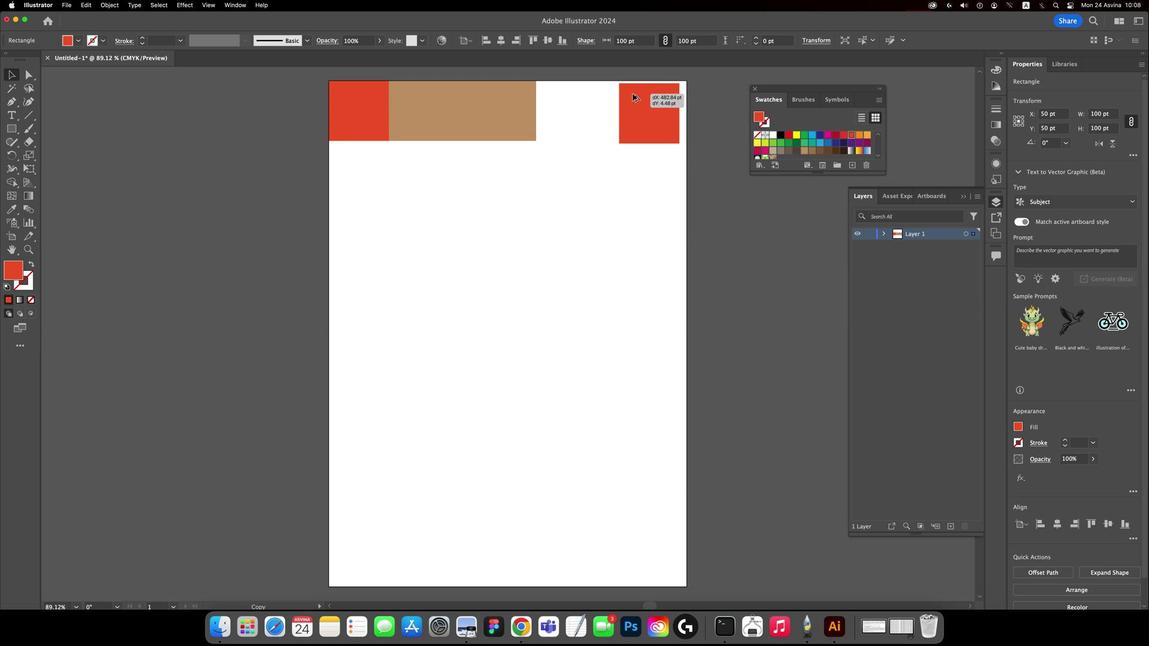 
Action: Mouse pressed left at (285, 183)
Screenshot: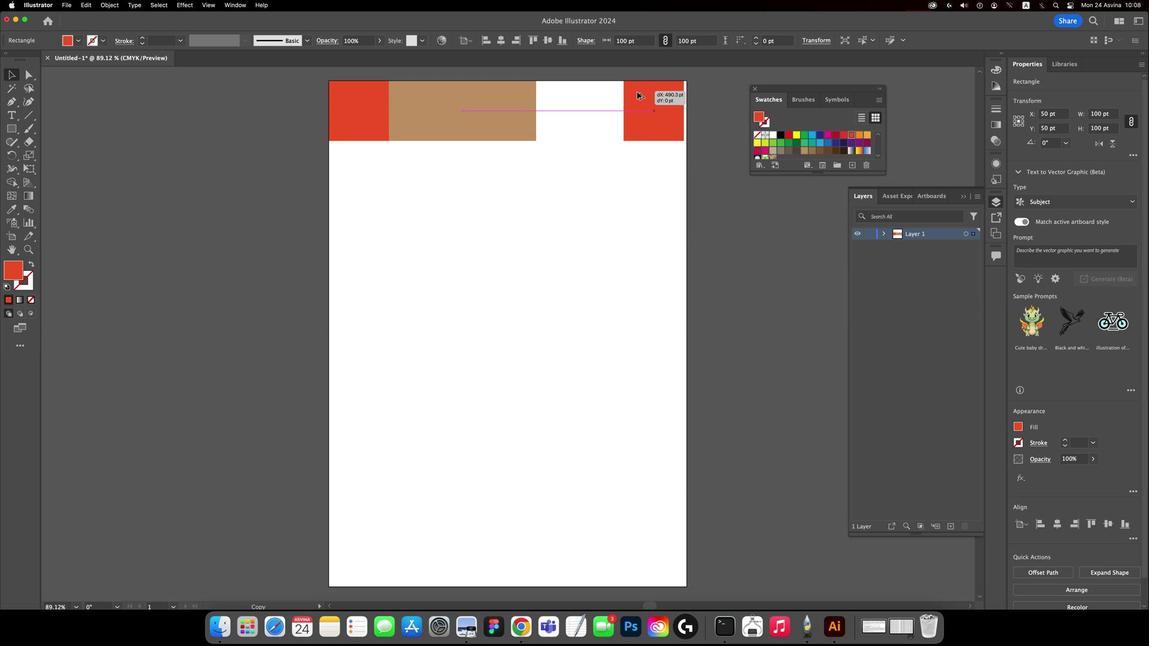 
Action: Mouse moved to (323, 185)
Screenshot: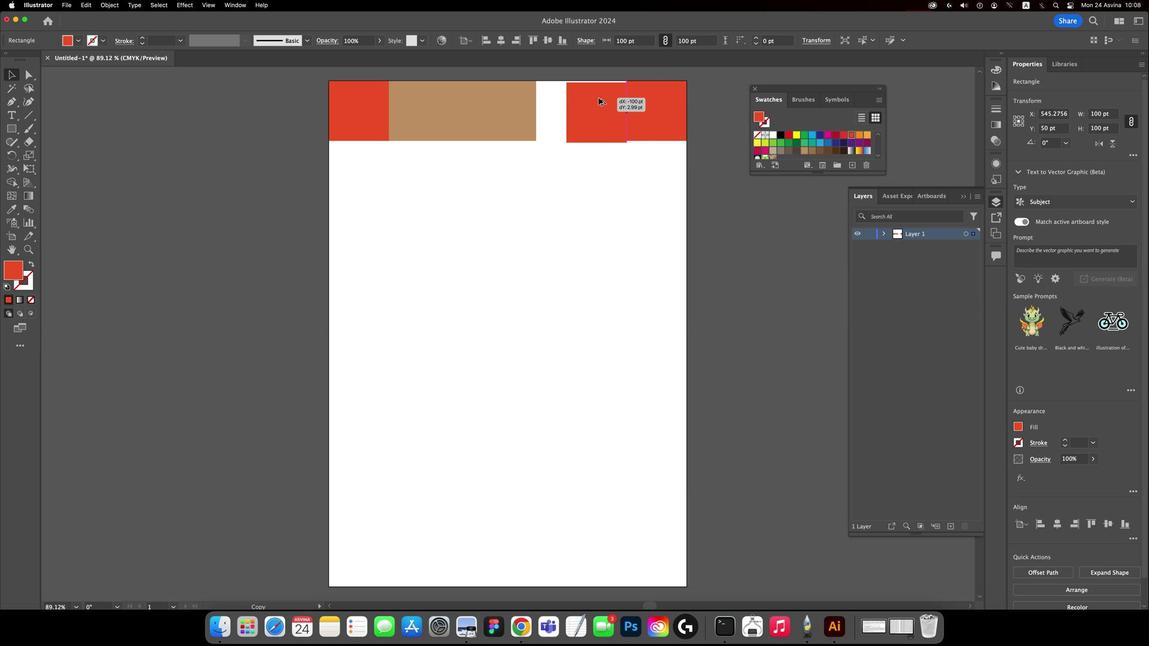 
Action: Key pressed Key.alt
Screenshot: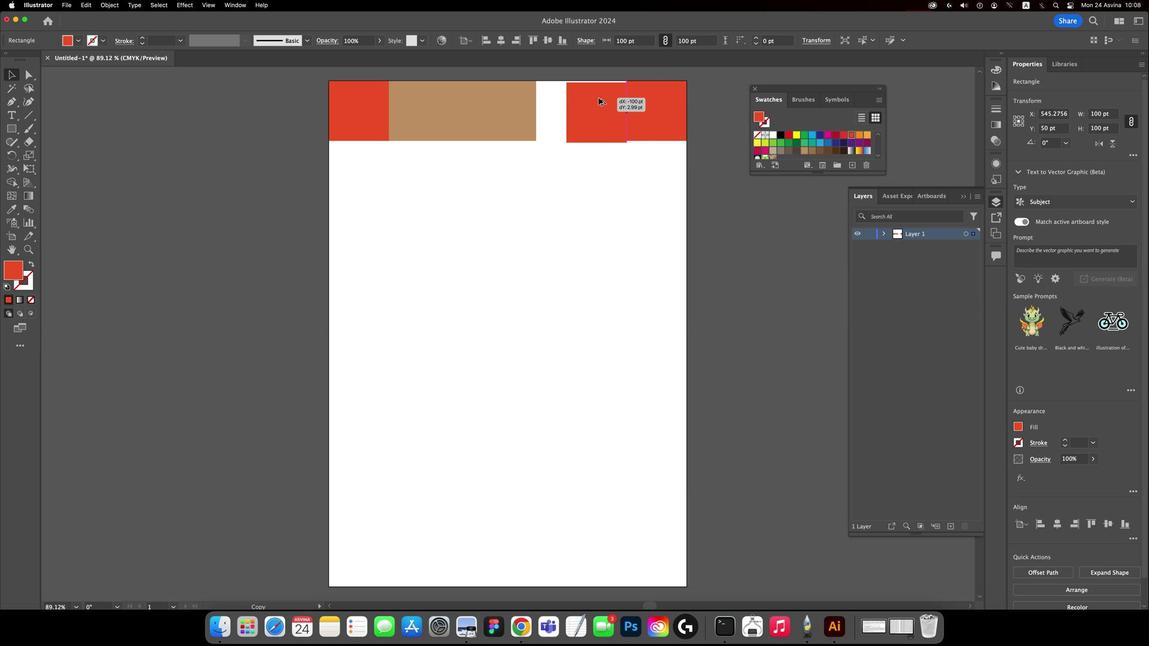 
Action: Mouse moved to (323, 185)
Screenshot: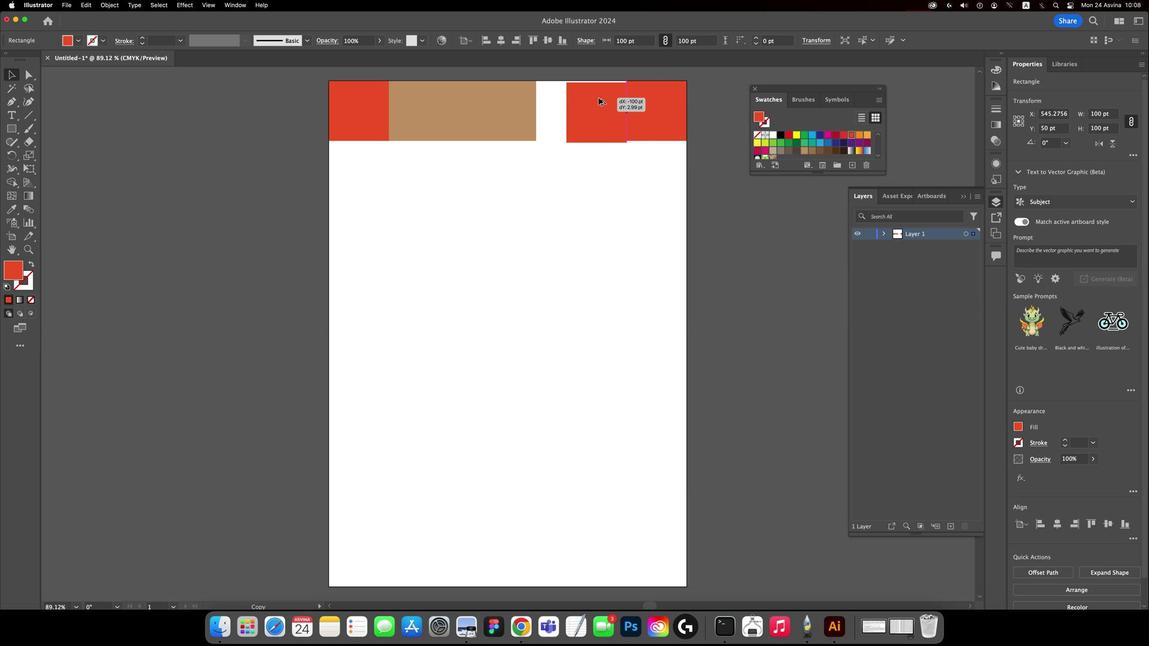 
Action: Mouse pressed left at (323, 185)
Screenshot: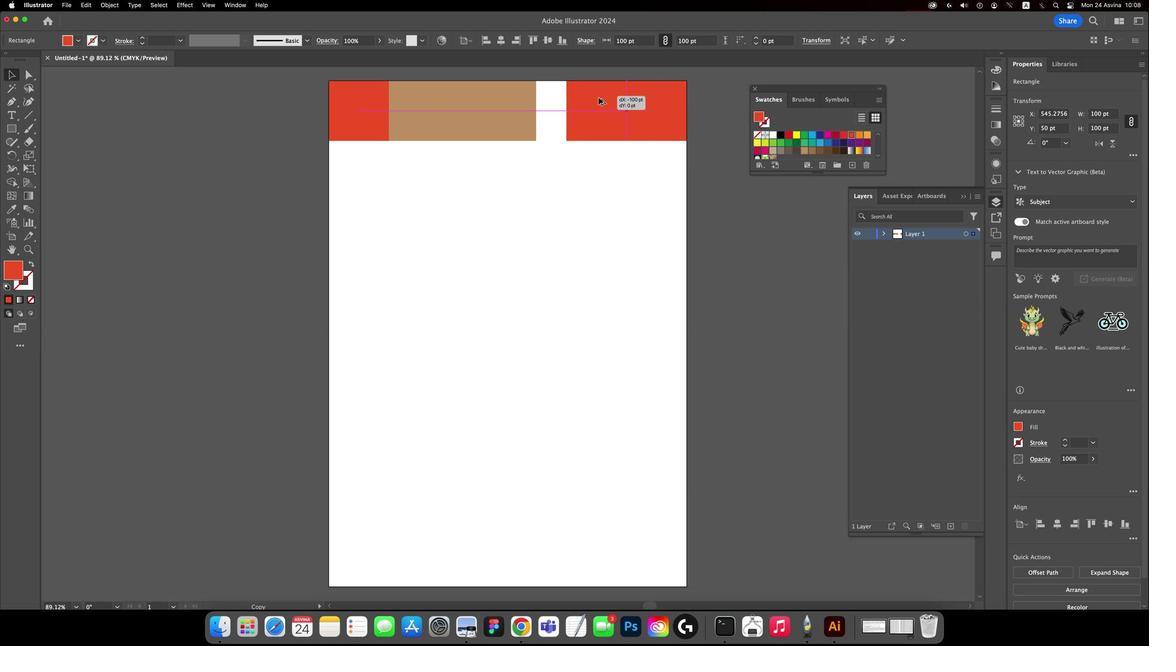 
Action: Mouse moved to (304, 189)
Screenshot: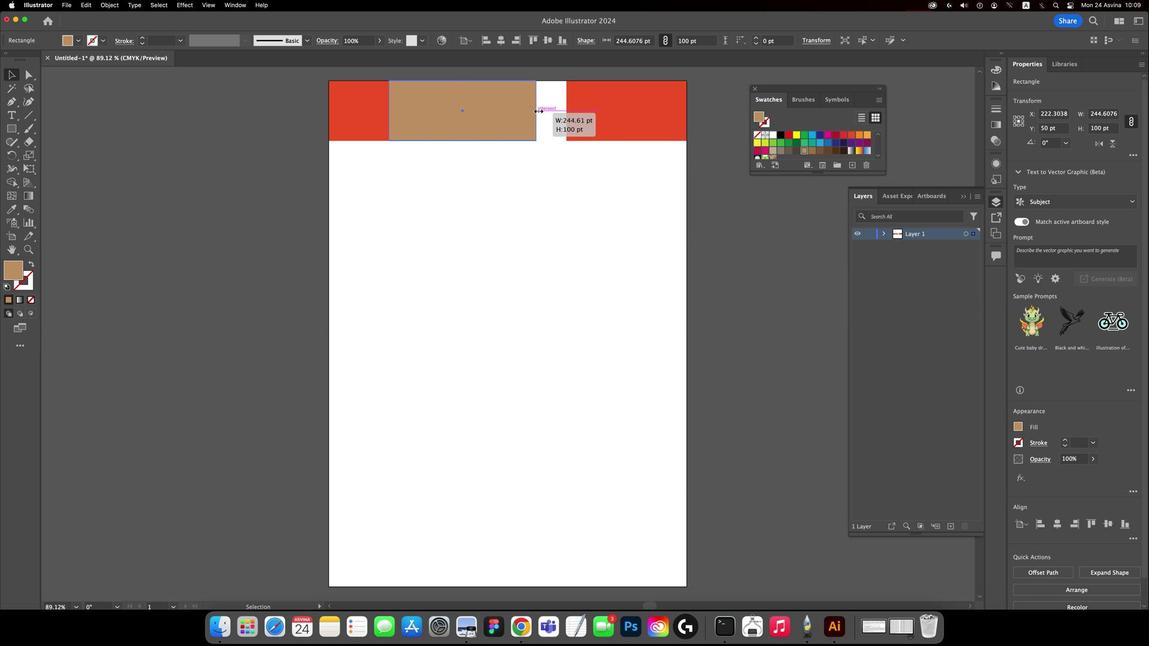 
Action: Mouse pressed left at (304, 189)
Screenshot: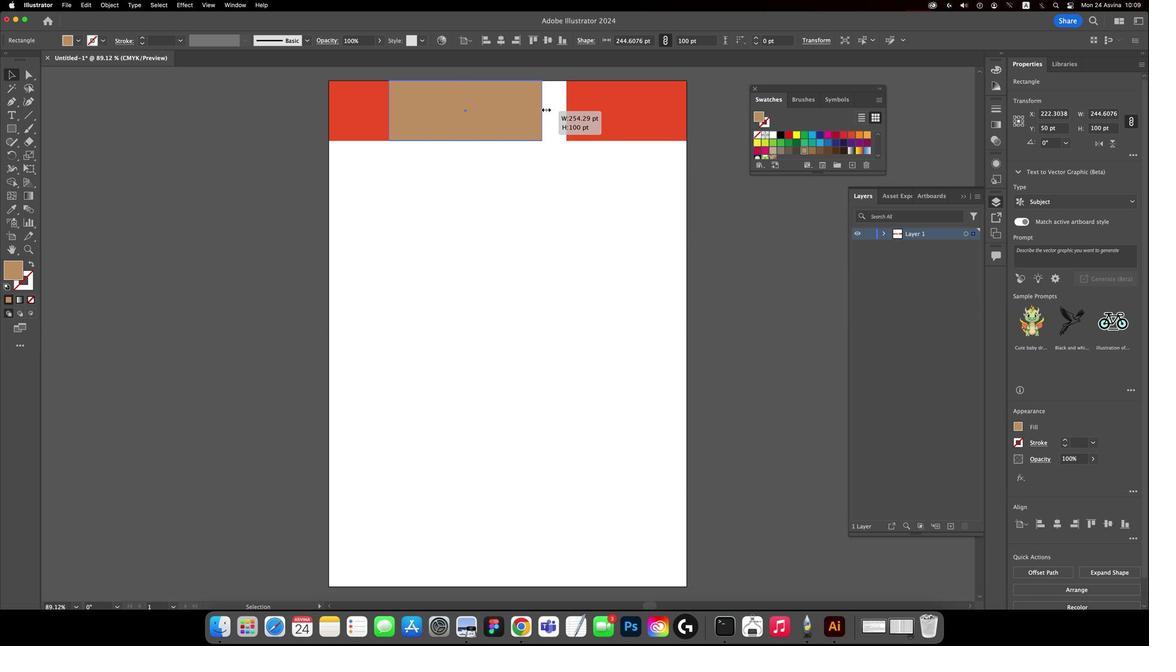 
Action: Mouse moved to (308, 191)
Screenshot: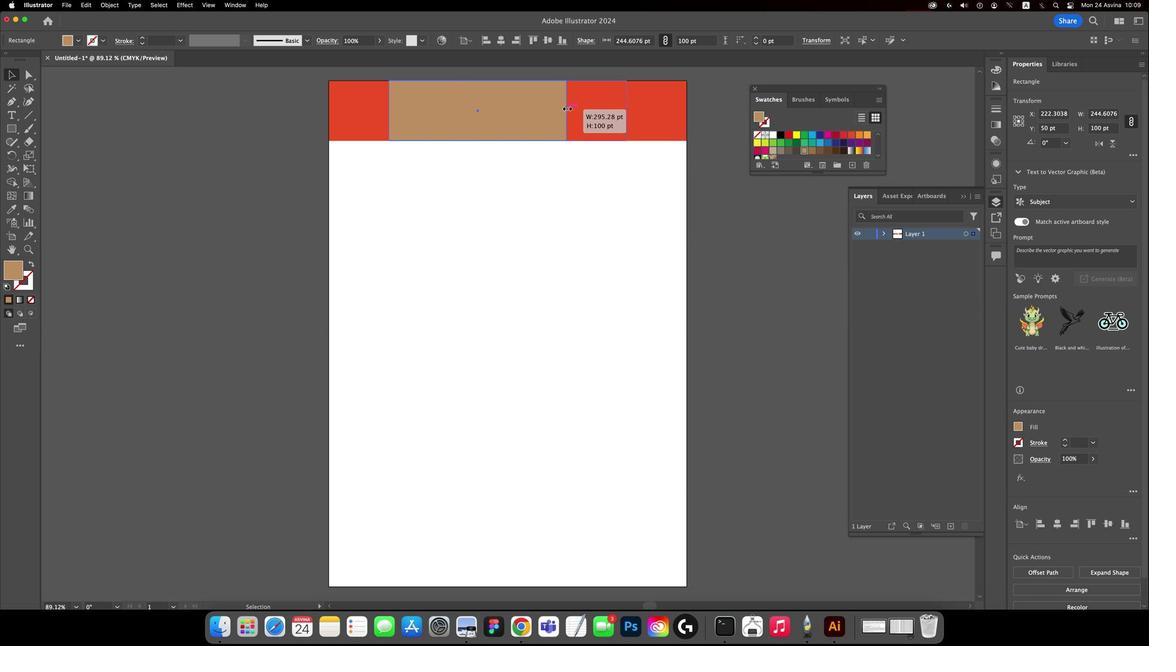 
Action: Mouse pressed left at (308, 191)
Screenshot: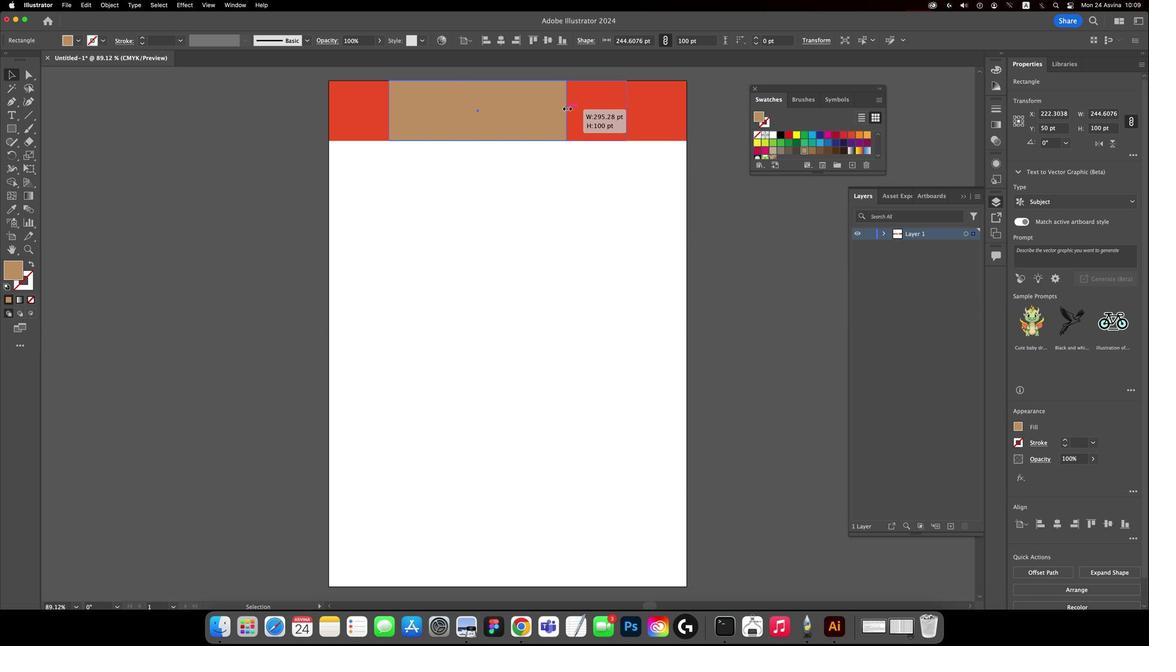 
Action: Mouse moved to (322, 197)
Screenshot: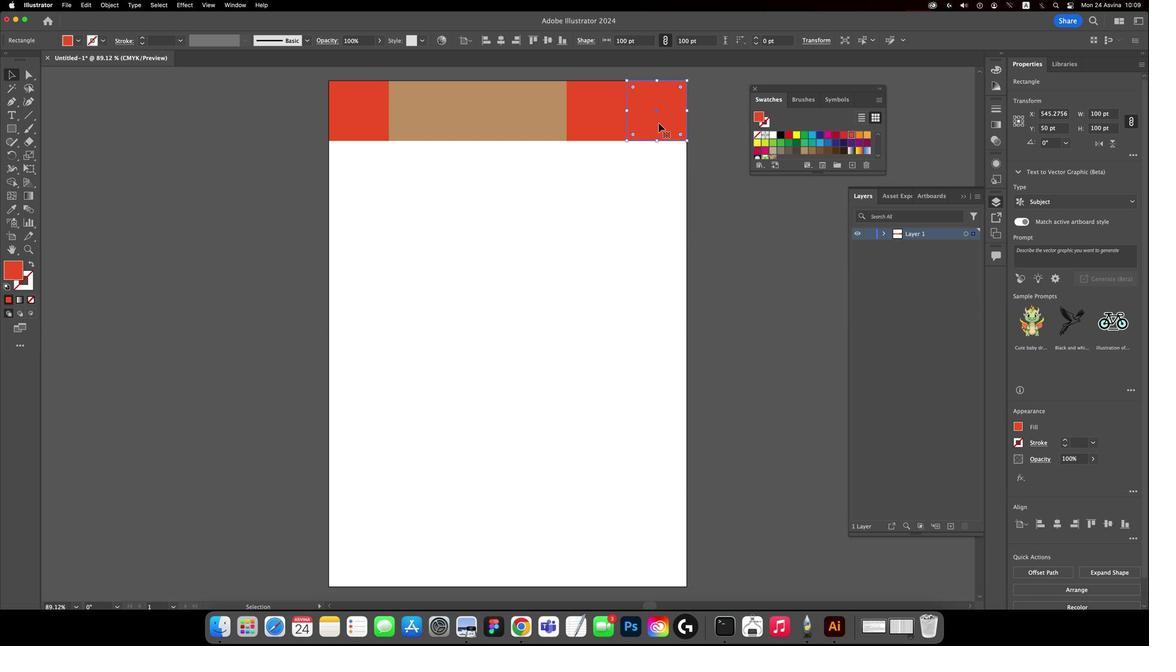 
Action: Mouse pressed left at (322, 197)
Screenshot: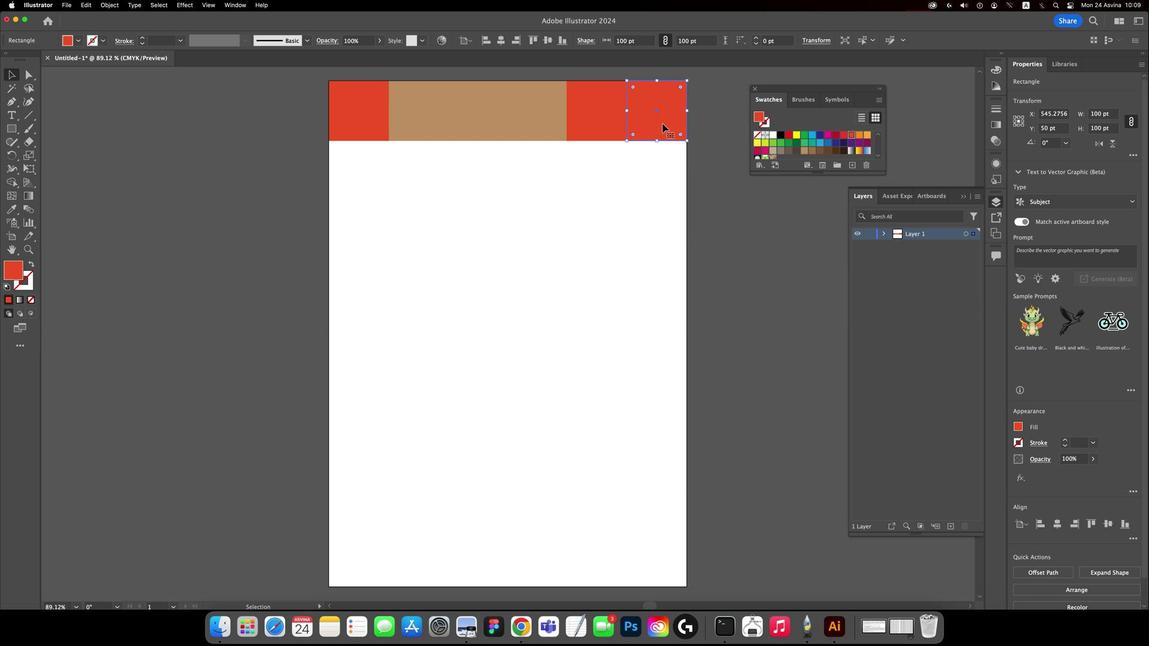 
Action: Mouse moved to (338, 202)
Screenshot: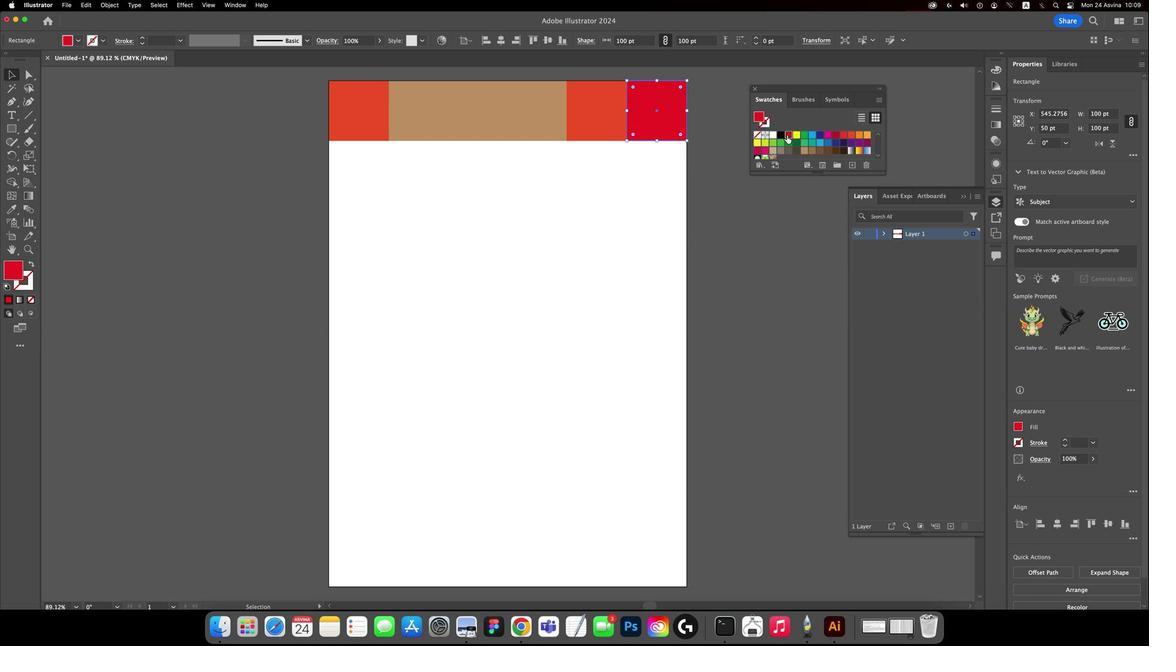 
Action: Mouse pressed left at (338, 202)
Screenshot: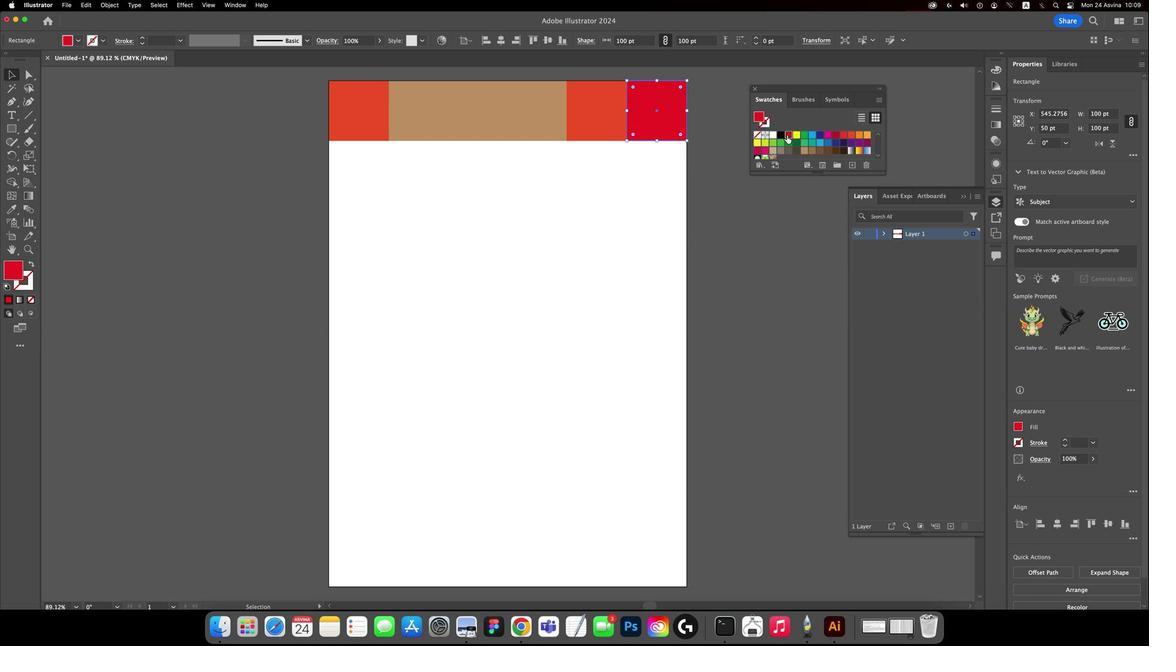 
Action: Mouse moved to (335, 208)
Screenshot: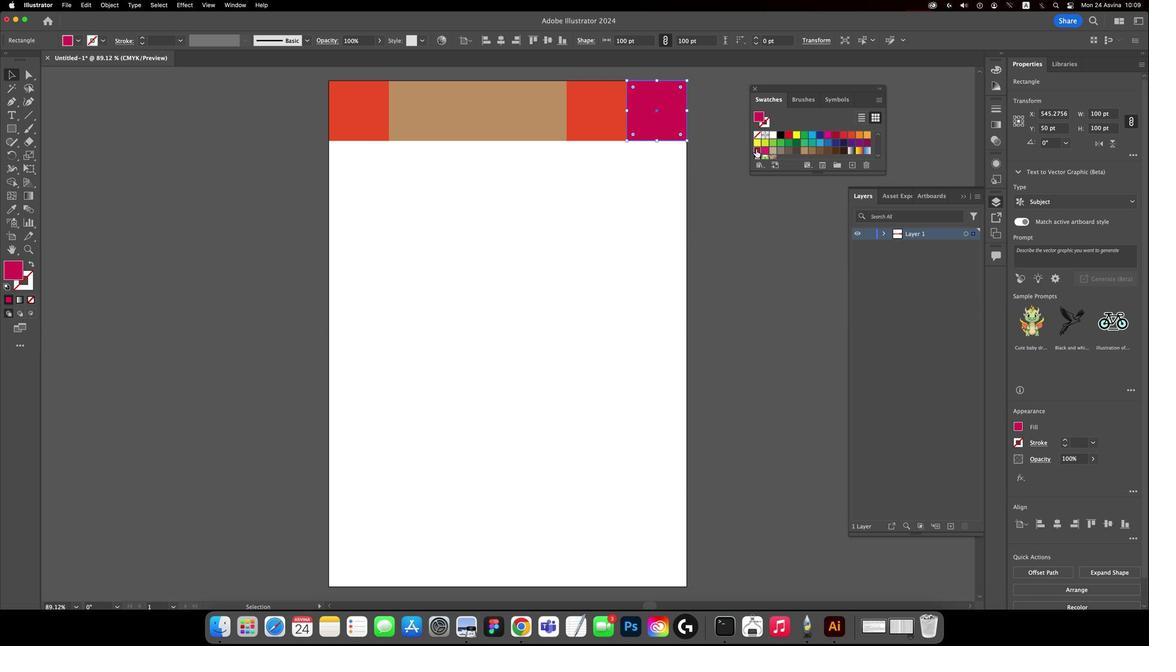 
Action: Mouse pressed left at (335, 208)
Screenshot: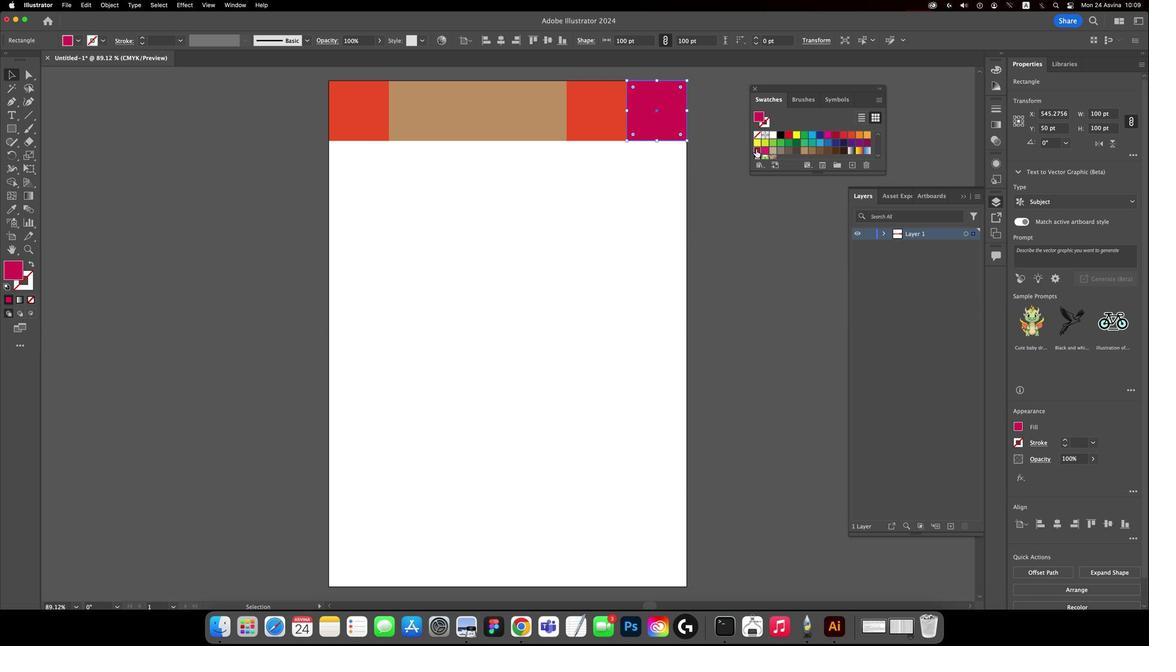 
Action: Mouse moved to (334, 208)
Screenshot: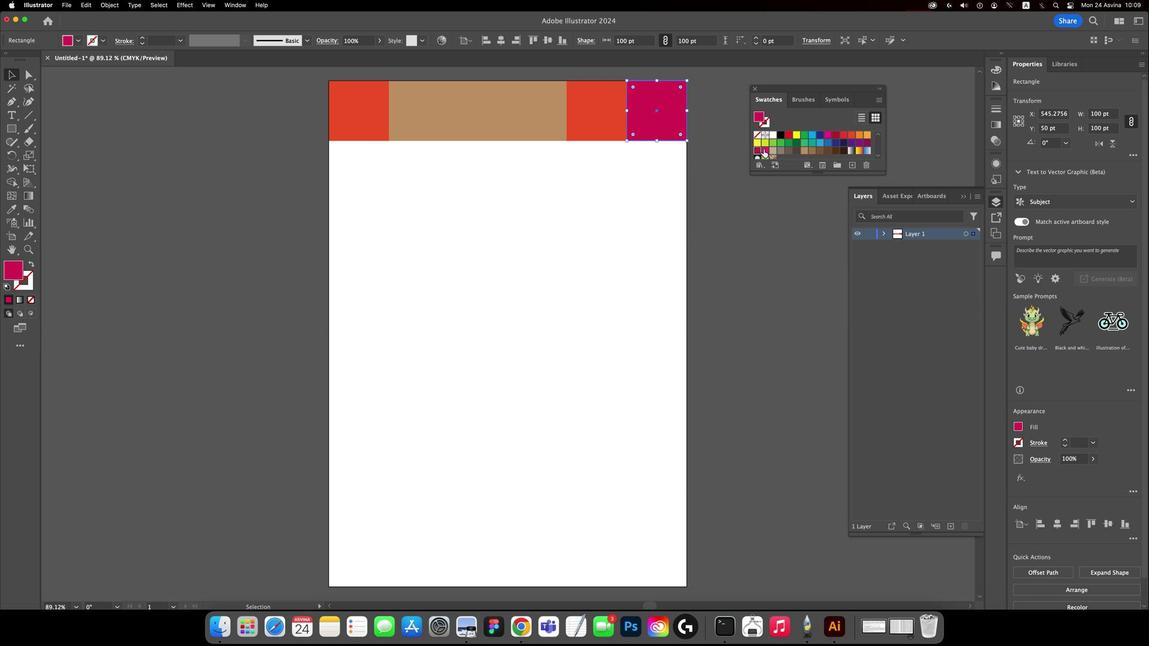 
Action: Mouse pressed left at (334, 208)
Screenshot: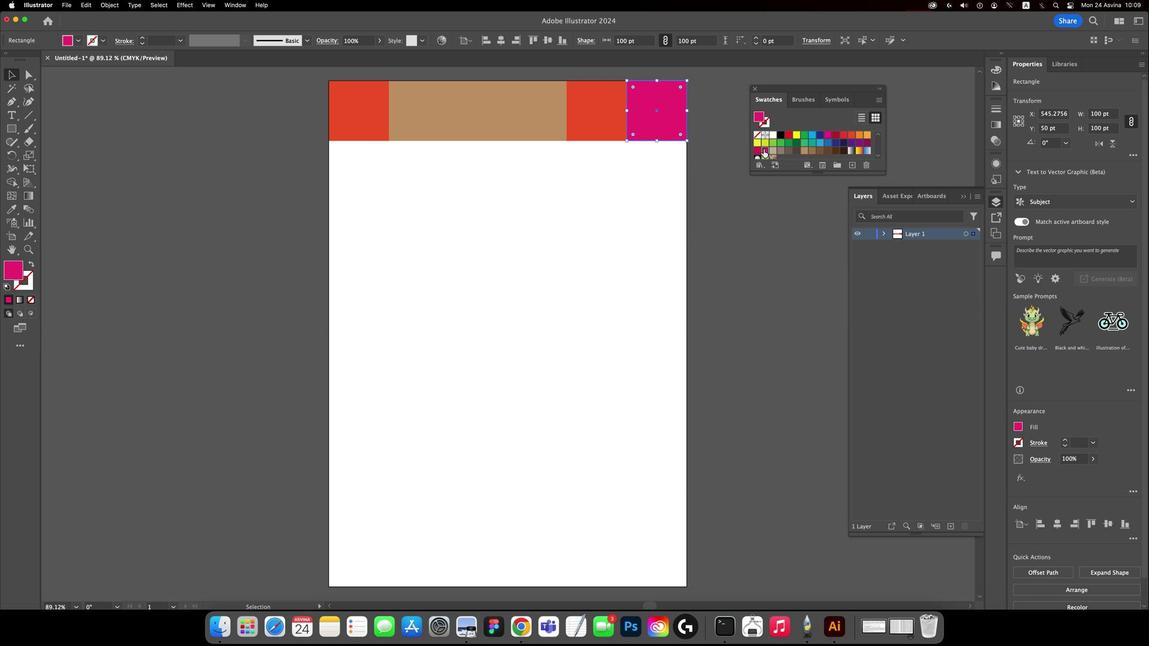 
Action: Mouse moved to (335, 208)
Screenshot: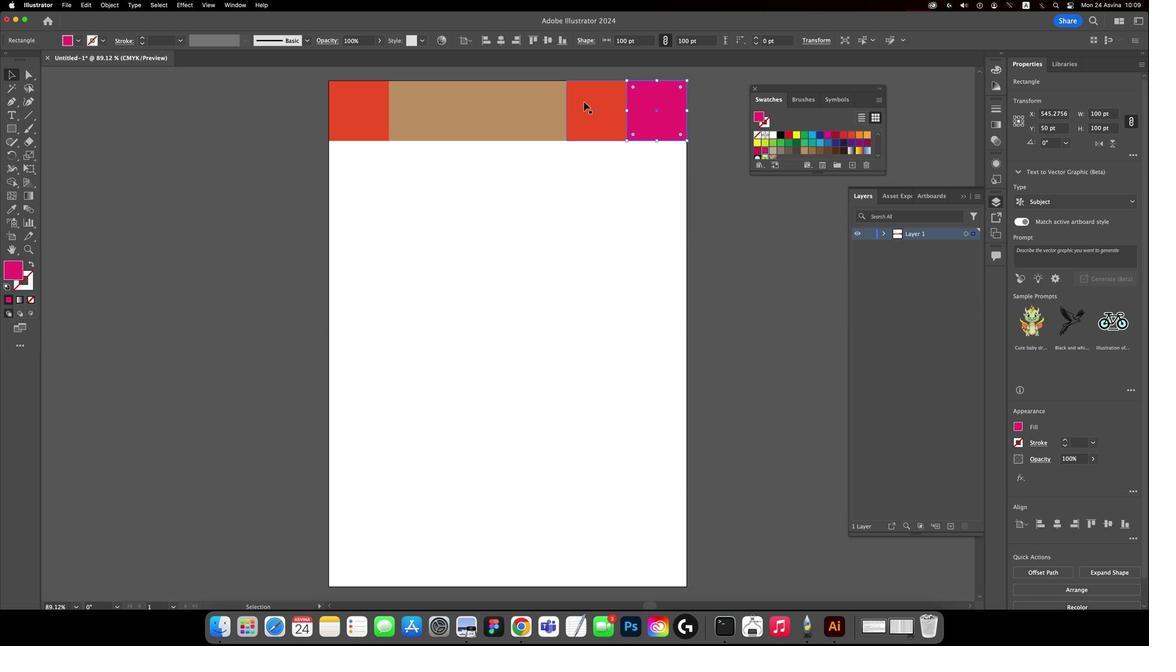 
Action: Mouse pressed left at (335, 208)
Screenshot: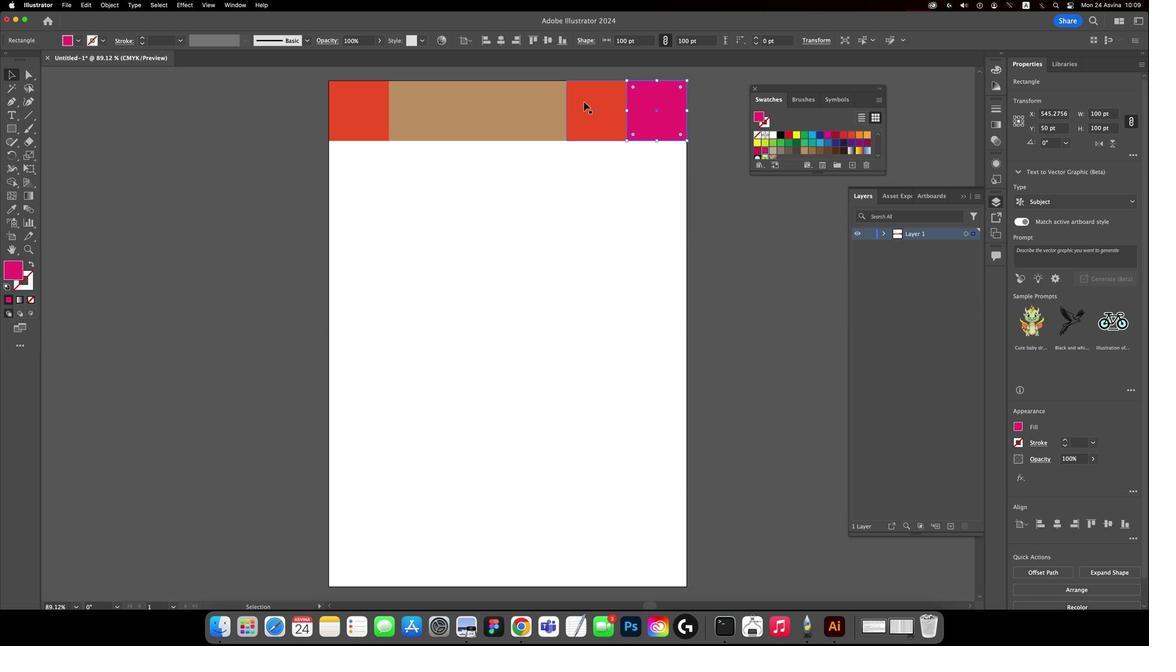 
Action: Mouse moved to (314, 188)
Screenshot: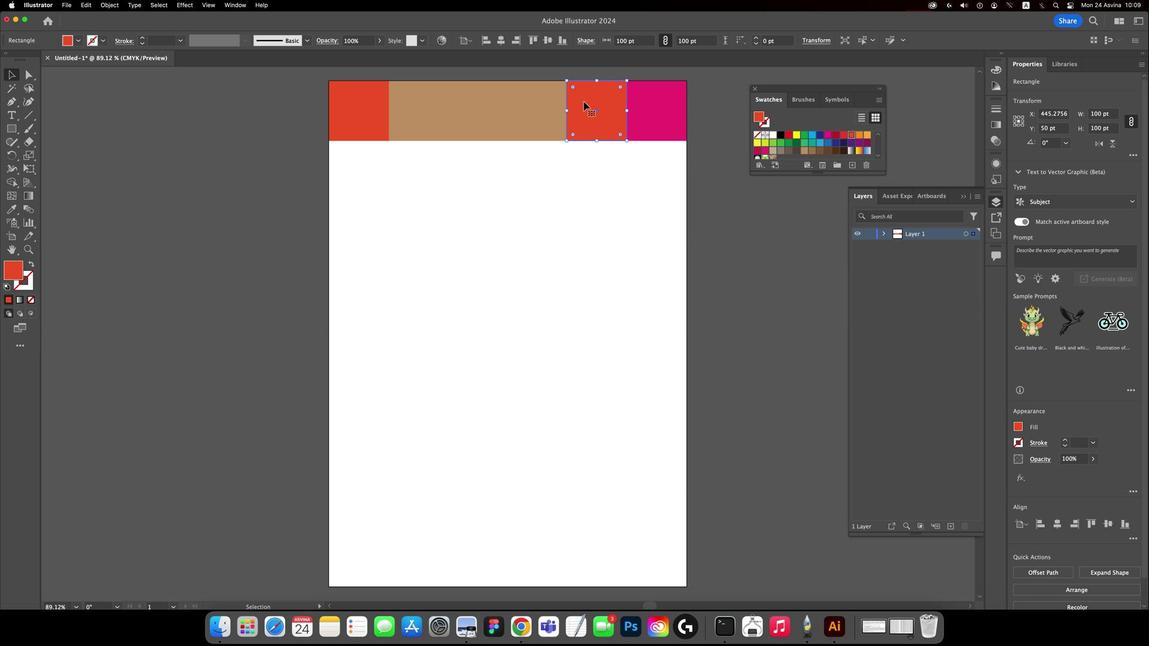
Action: Mouse pressed left at (314, 188)
Screenshot: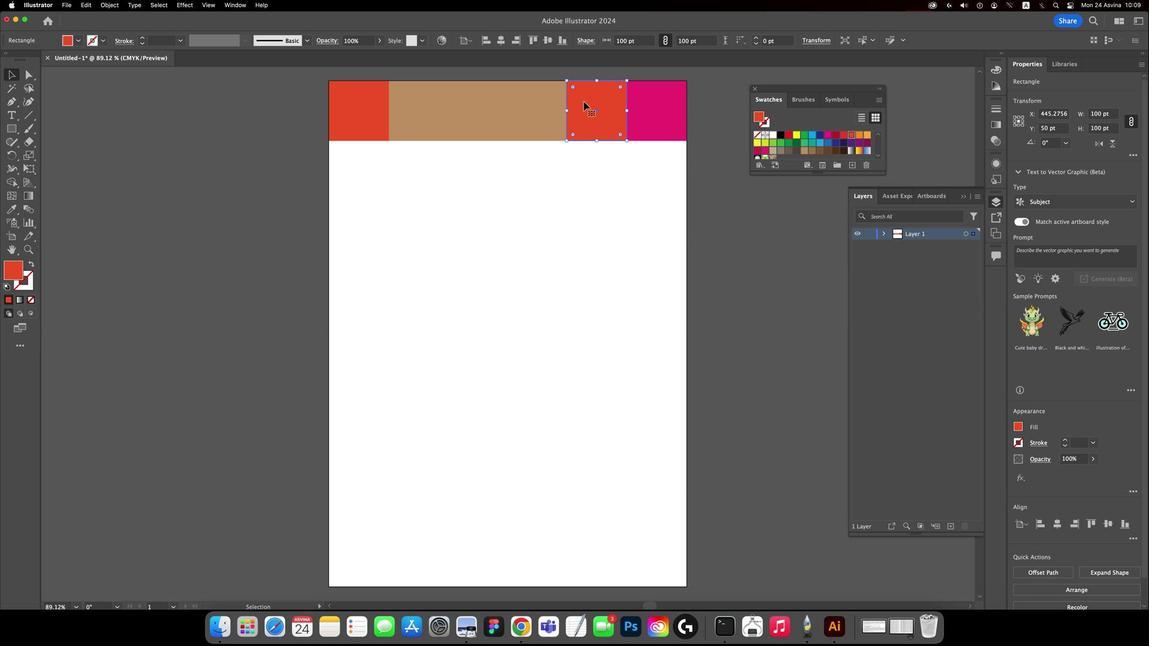
Action: Mouse moved to (308, 212)
Screenshot: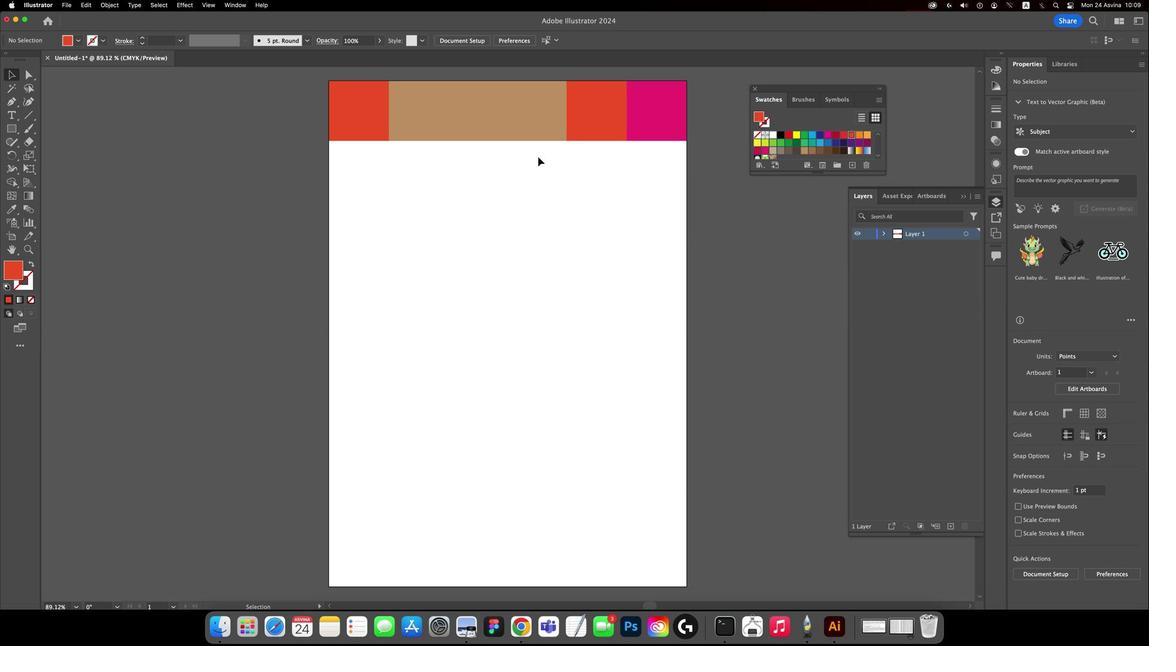 
Action: Mouse pressed left at (308, 212)
Screenshot: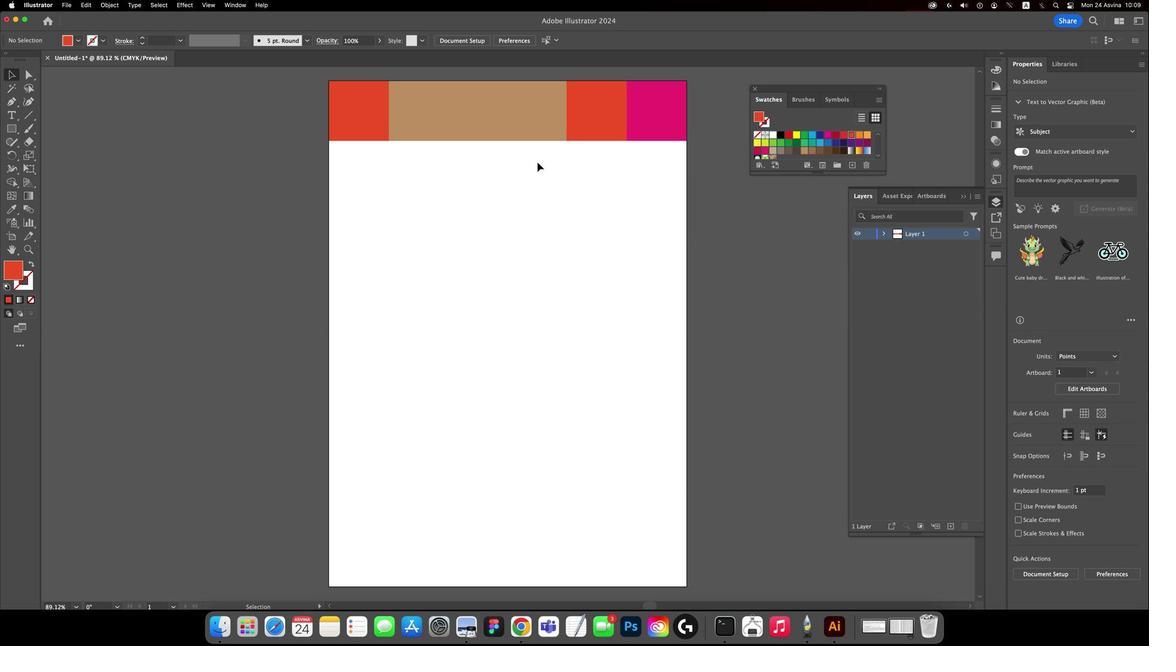 
Action: Mouse moved to (308, 220)
Screenshot: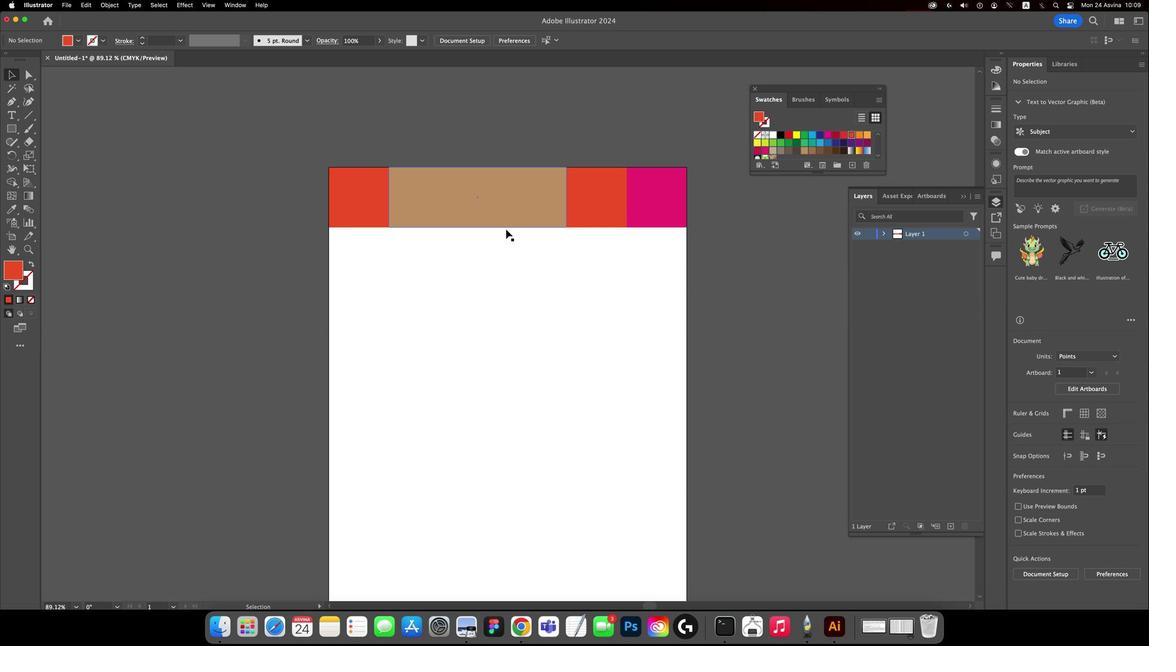 
Action: Mouse scrolled (308, 220) with delta (244, 143)
Screenshot: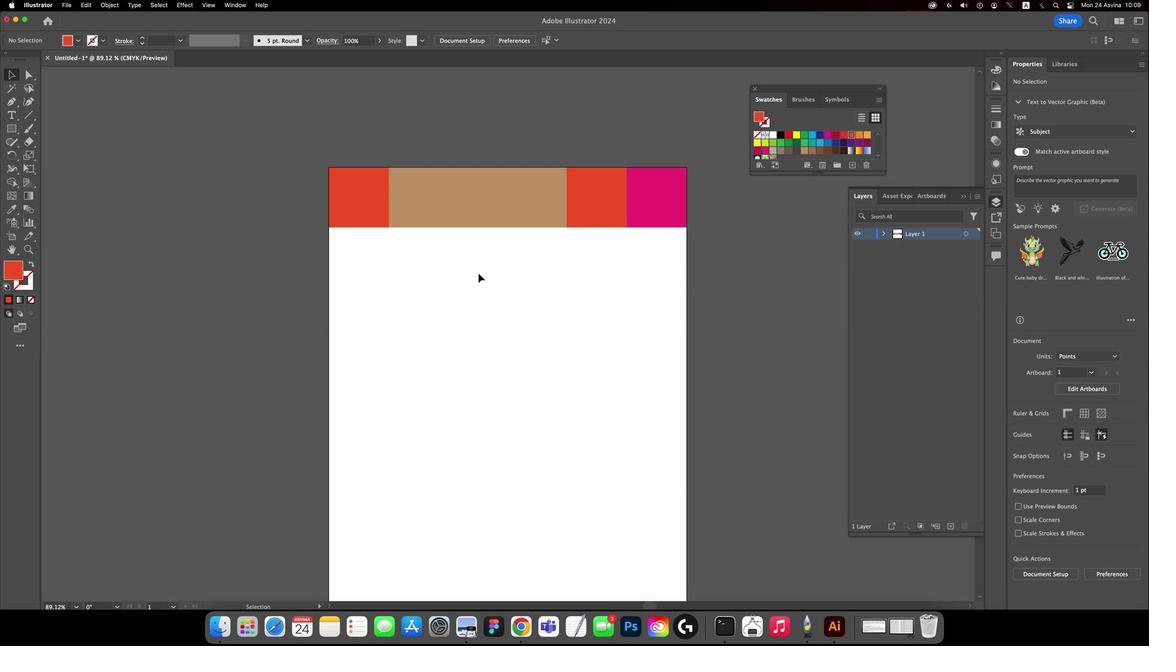 
Action: Mouse moved to (308, 220)
Screenshot: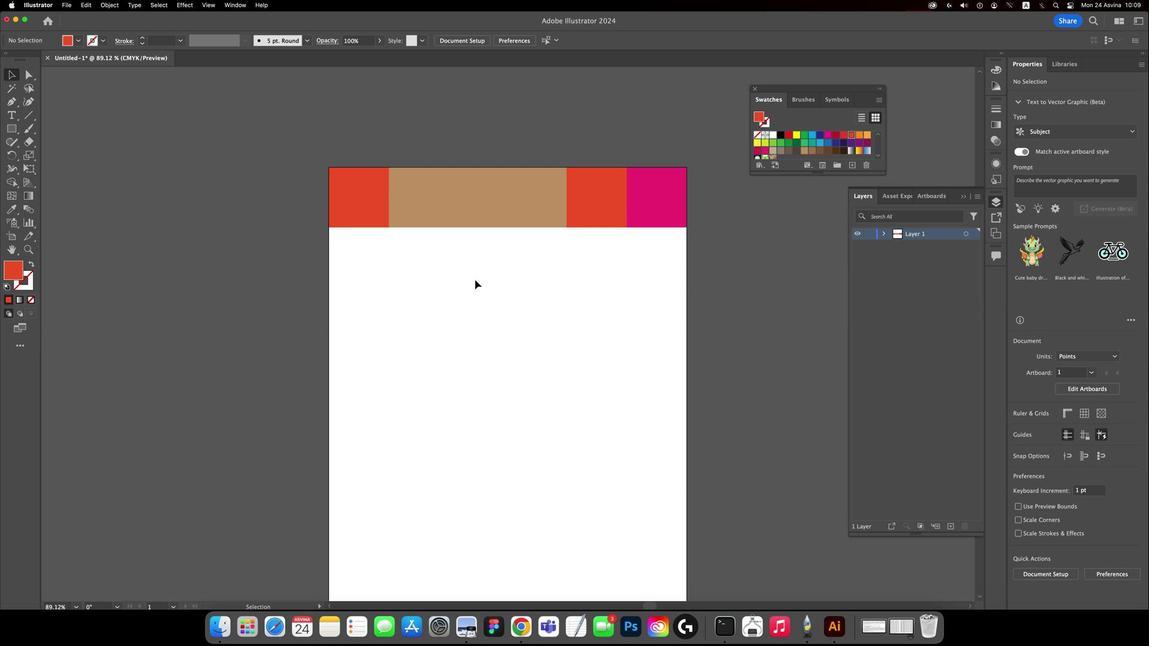 
Action: Mouse scrolled (308, 220) with delta (244, 143)
Screenshot: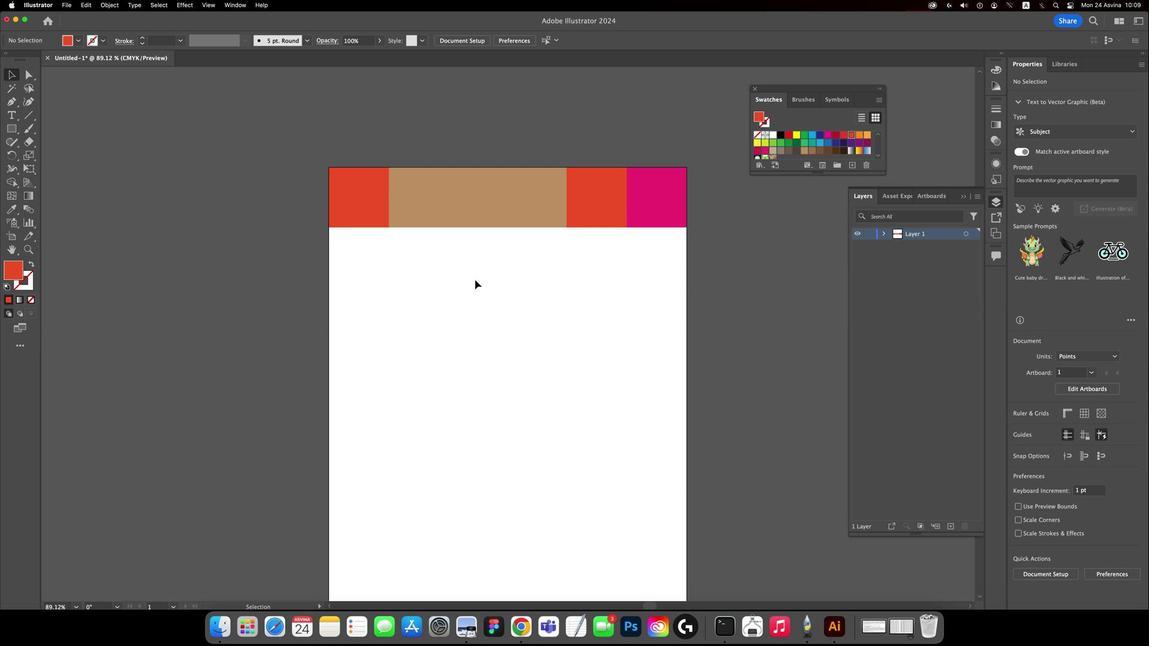
Action: Mouse moved to (308, 220)
Screenshot: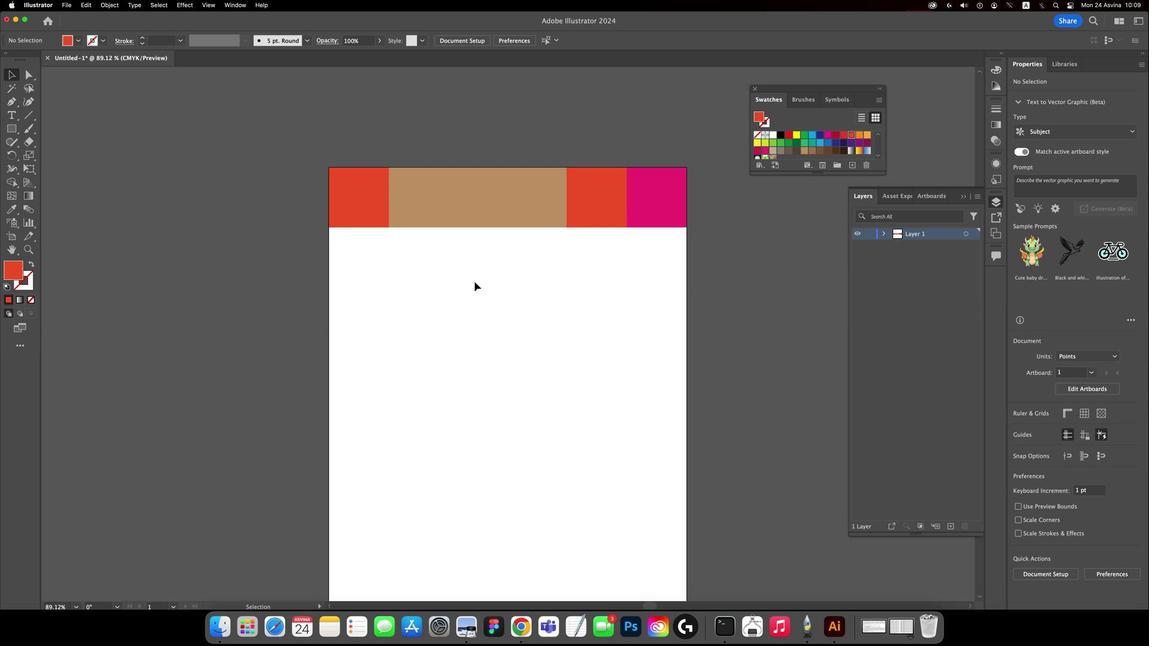 
Action: Mouse scrolled (308, 220) with delta (244, 144)
Screenshot: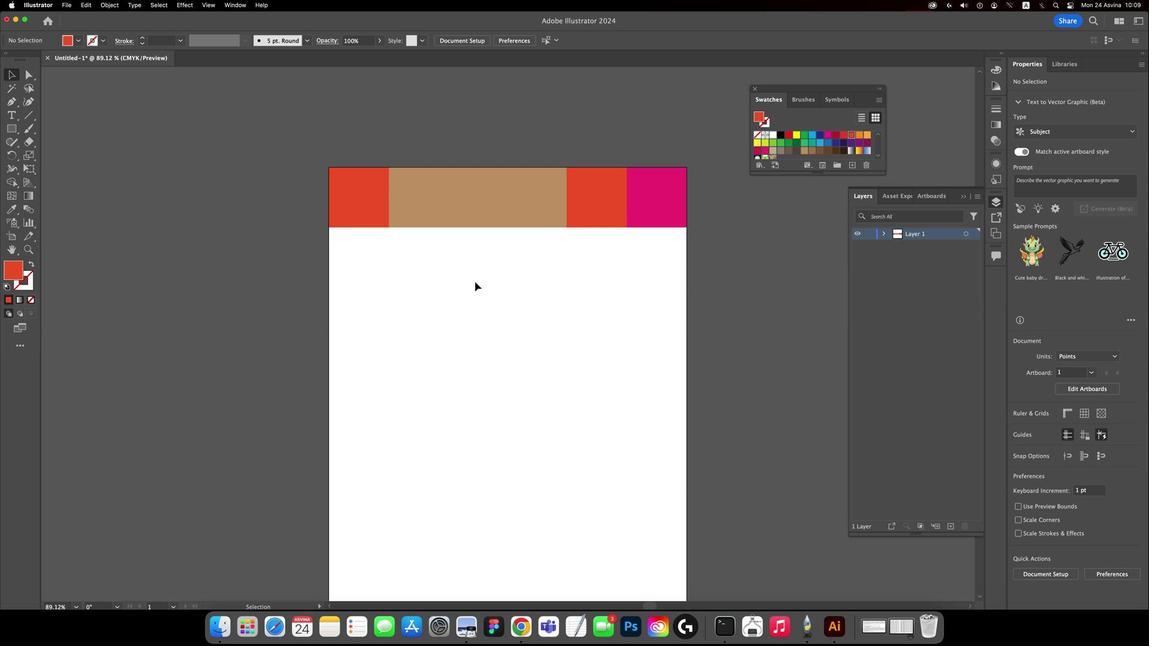
Action: Mouse moved to (308, 221)
Screenshot: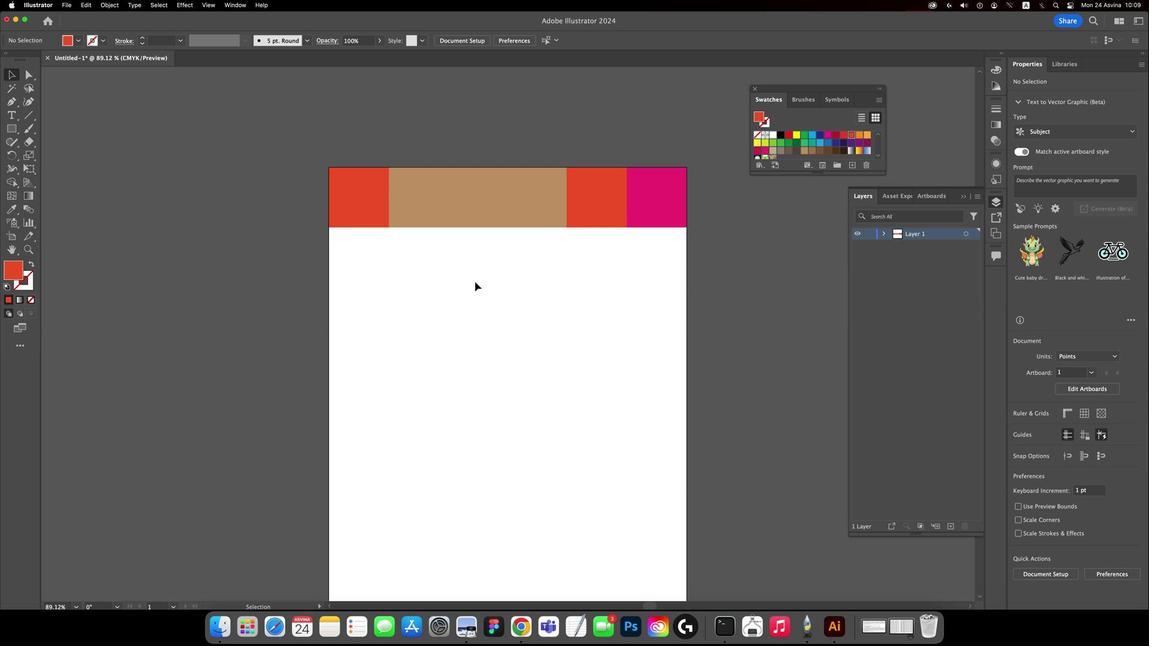 
Action: Mouse scrolled (308, 221) with delta (244, 144)
Screenshot: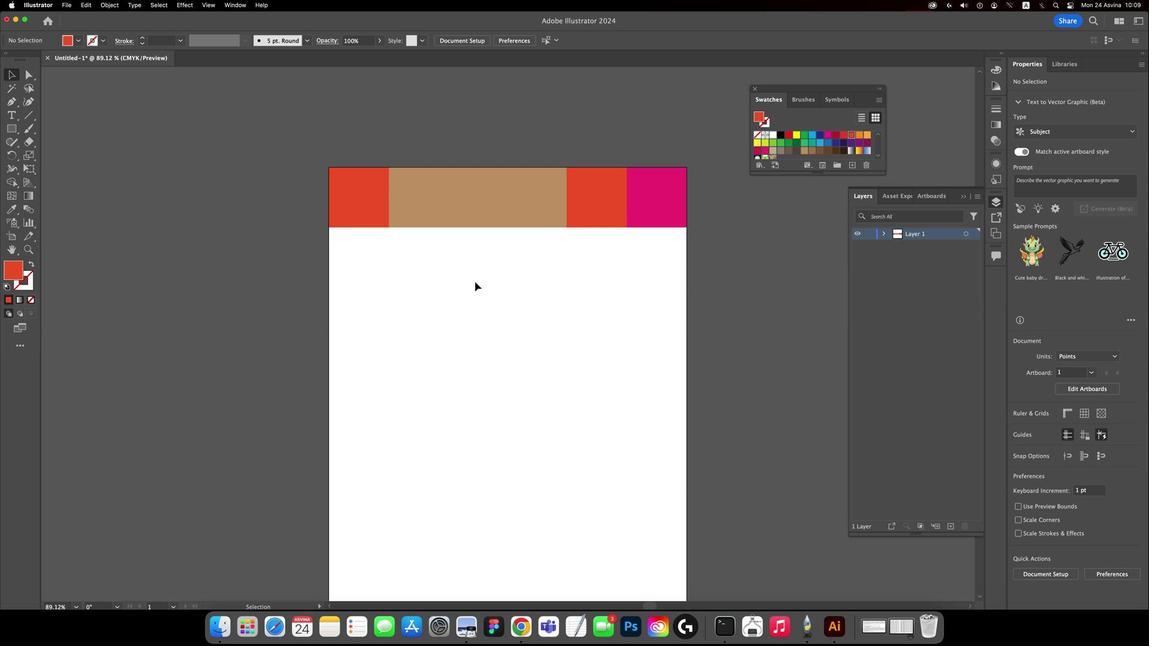 
Action: Mouse moved to (308, 220)
Screenshot: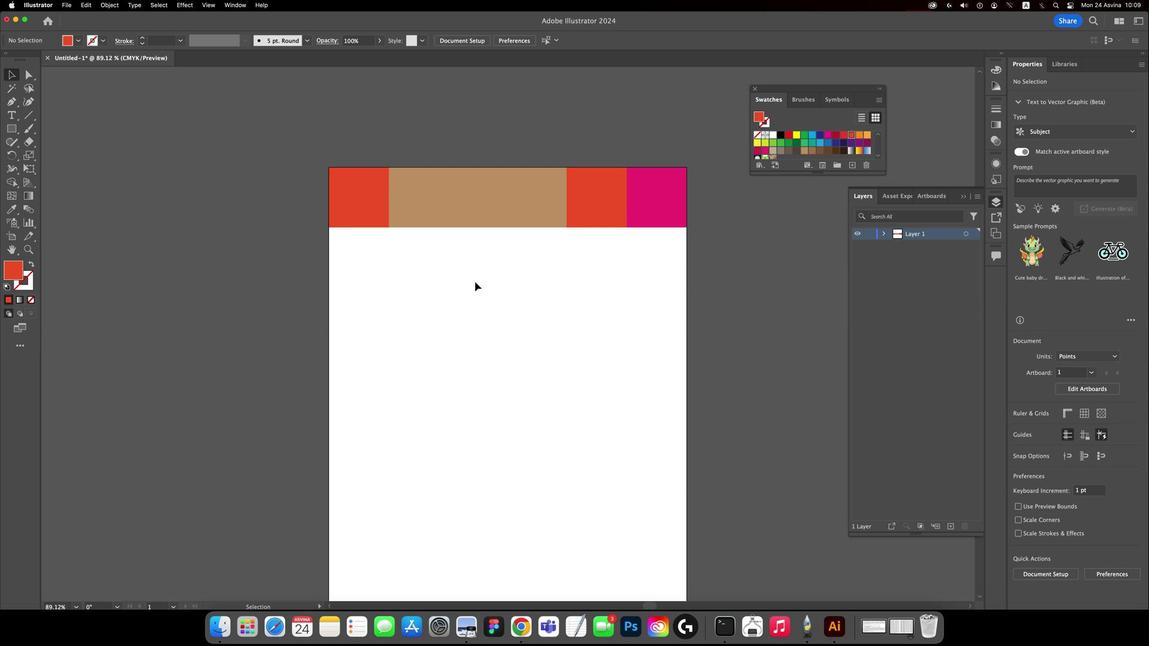 
Action: Mouse scrolled (308, 220) with delta (244, 143)
Screenshot: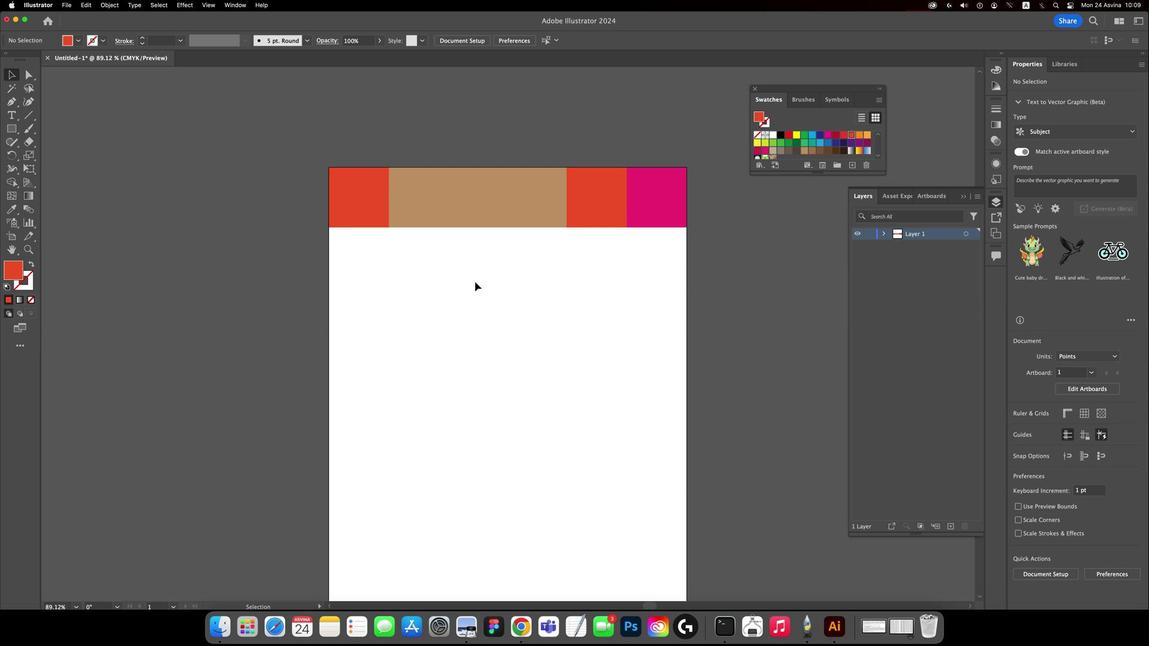 
Action: Mouse moved to (308, 220)
Screenshot: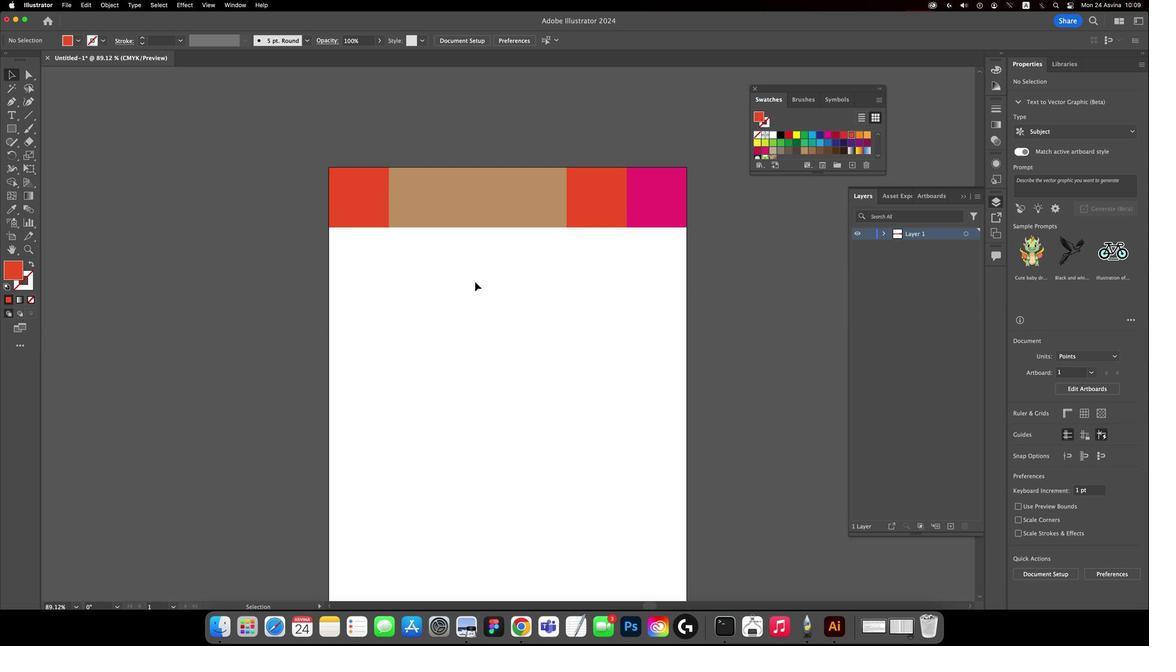 
Action: Mouse scrolled (308, 220) with delta (244, 143)
Screenshot: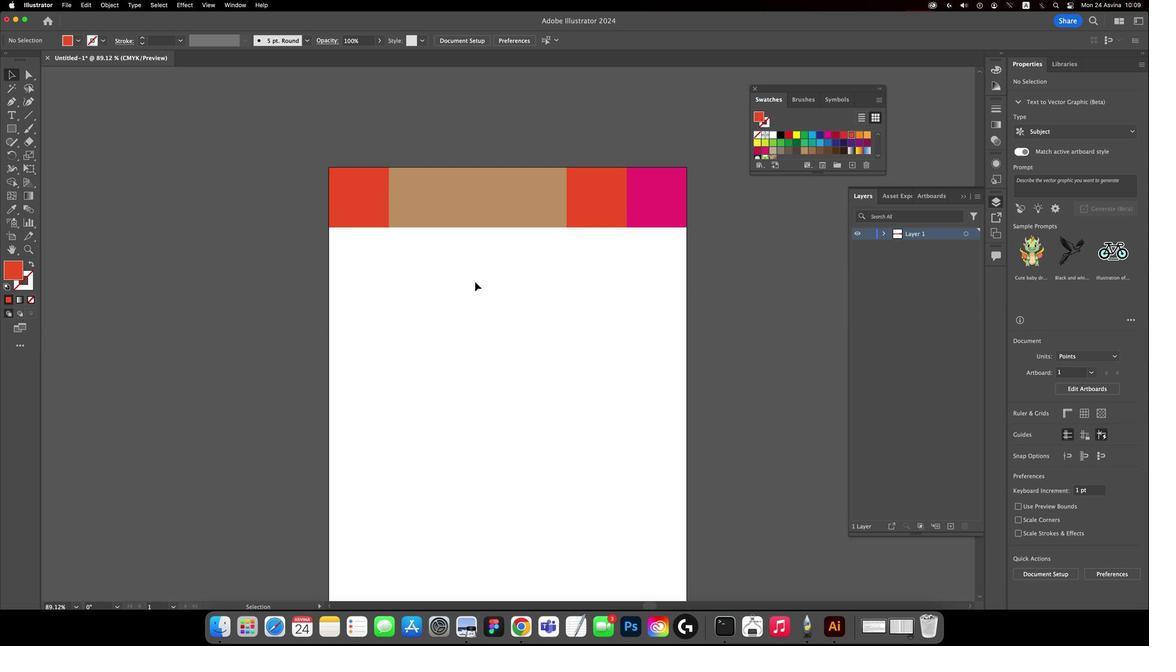 
Action: Mouse moved to (308, 220)
Screenshot: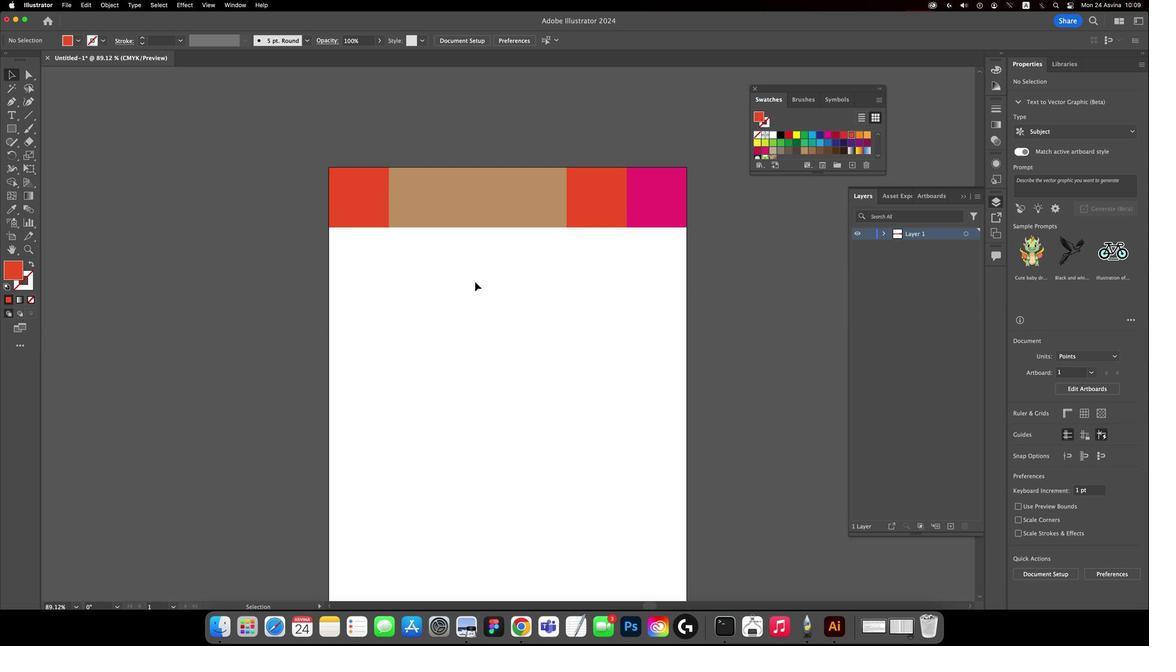 
Action: Mouse scrolled (308, 220) with delta (244, 141)
Screenshot: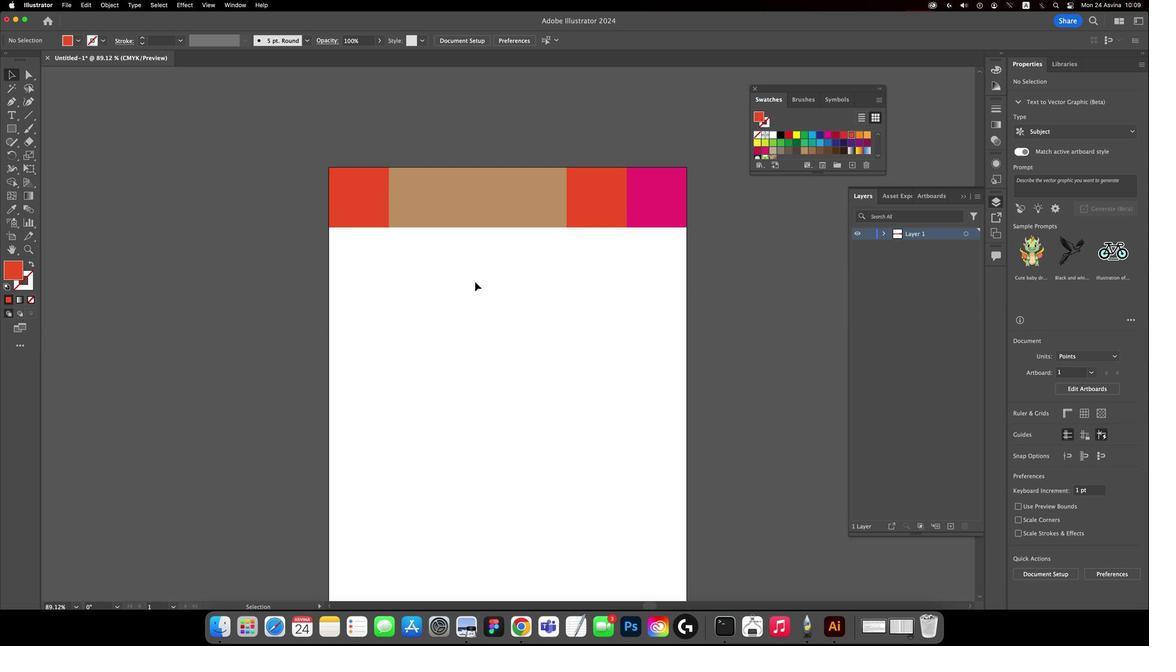 
Action: Mouse moved to (301, 268)
Screenshot: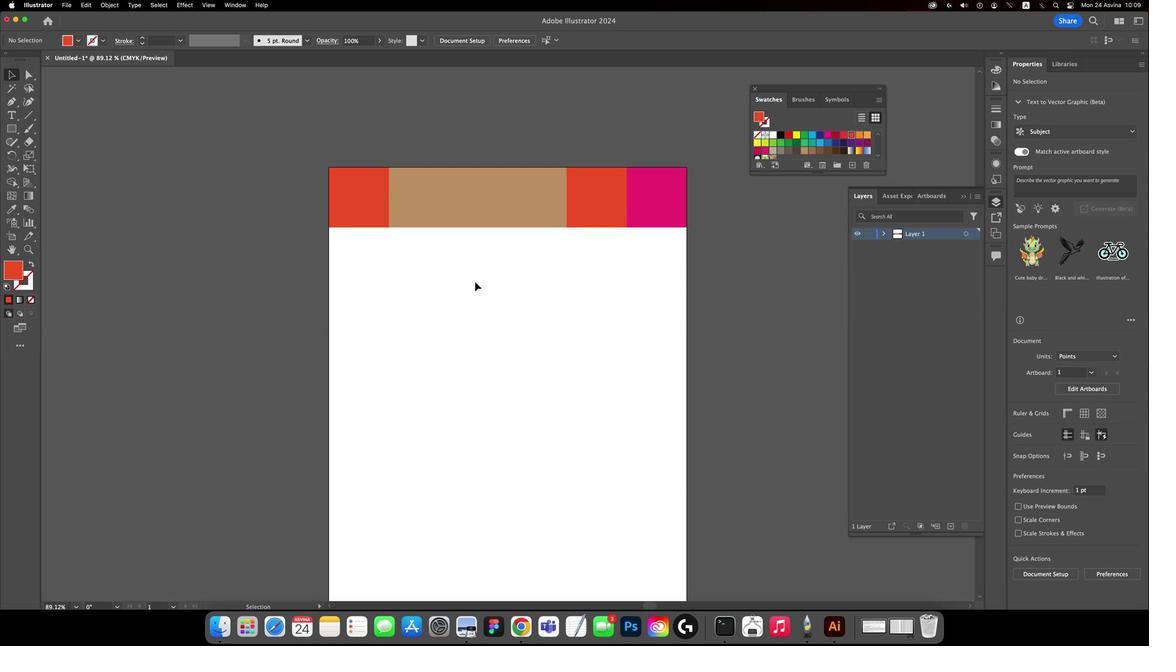 
Action: Mouse pressed left at (301, 268)
Screenshot: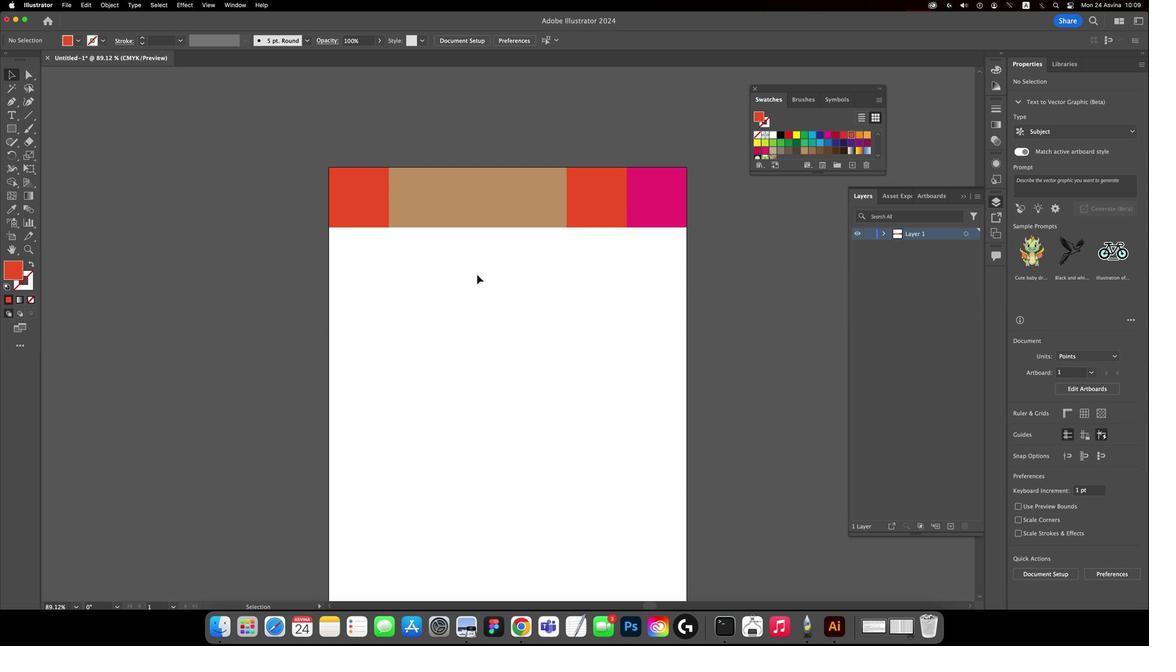 
Action: Mouse moved to (298, 270)
Screenshot: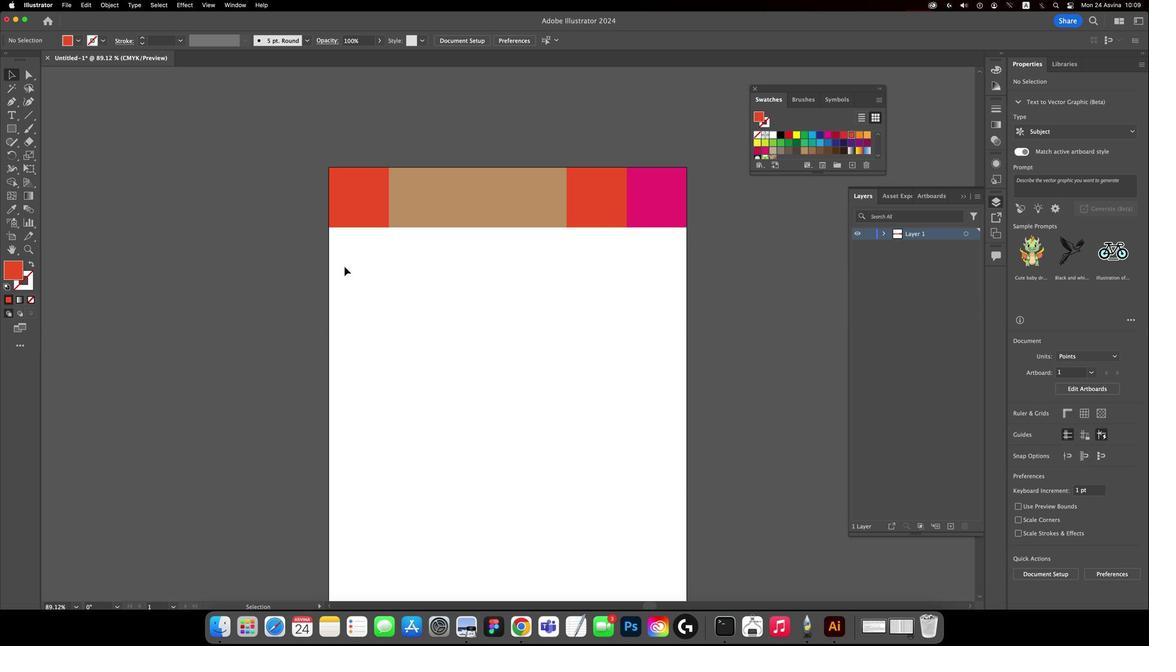 
Action: Mouse pressed left at (298, 270)
Screenshot: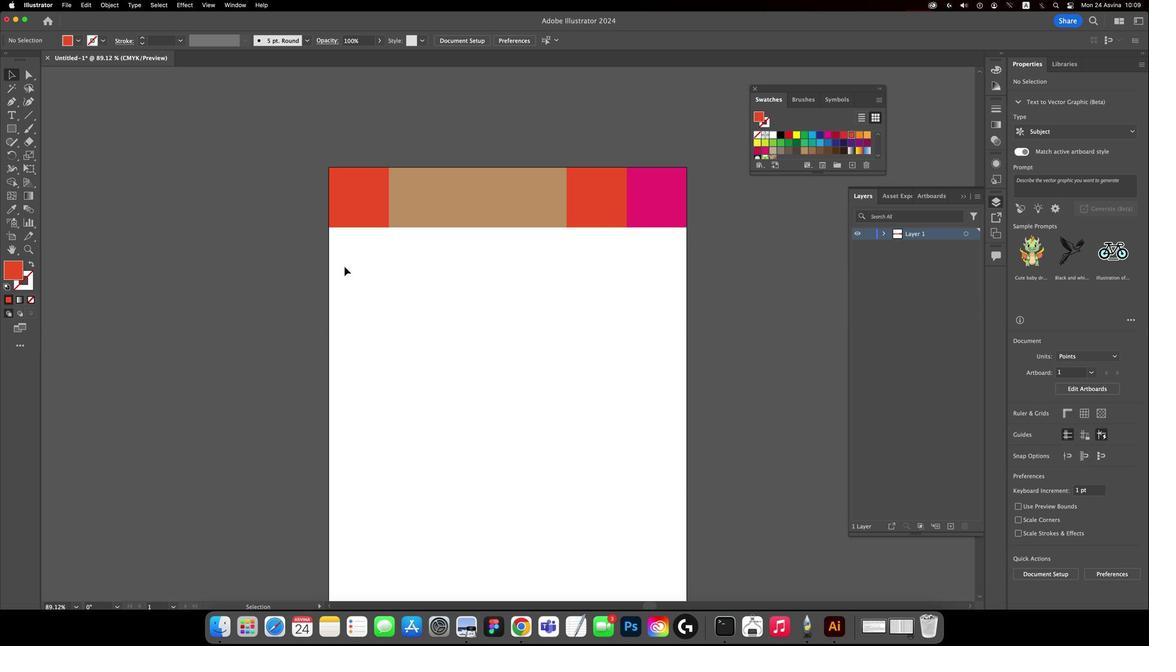 
Action: Mouse moved to (246, 200)
Screenshot: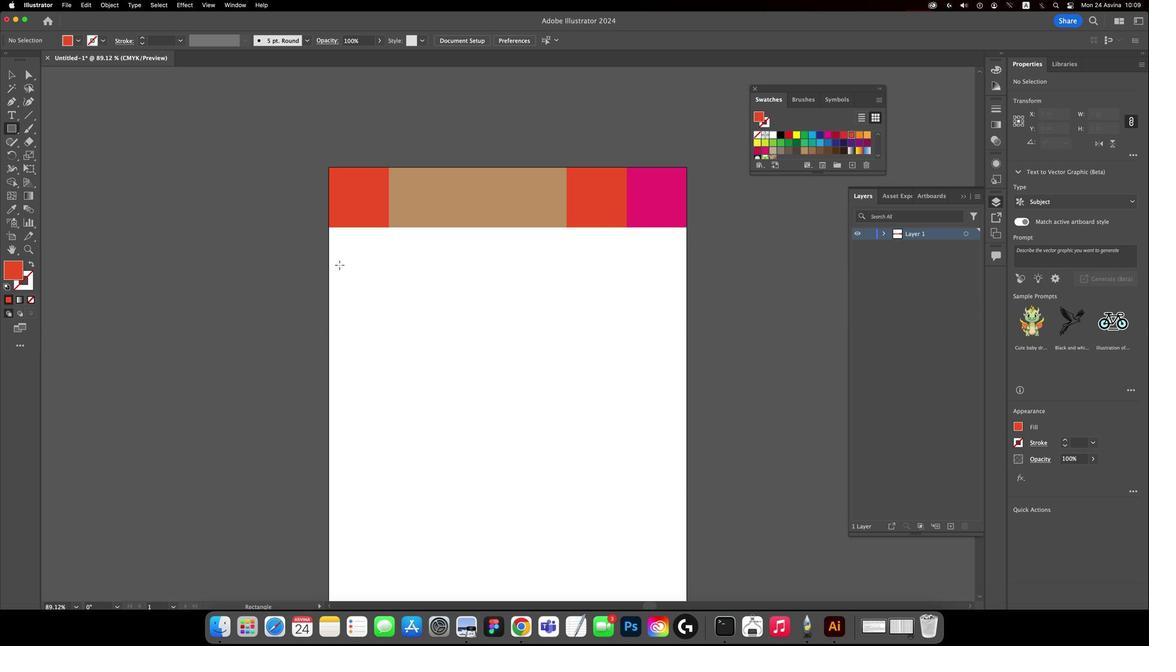 
Action: Mouse pressed left at (246, 200)
Screenshot: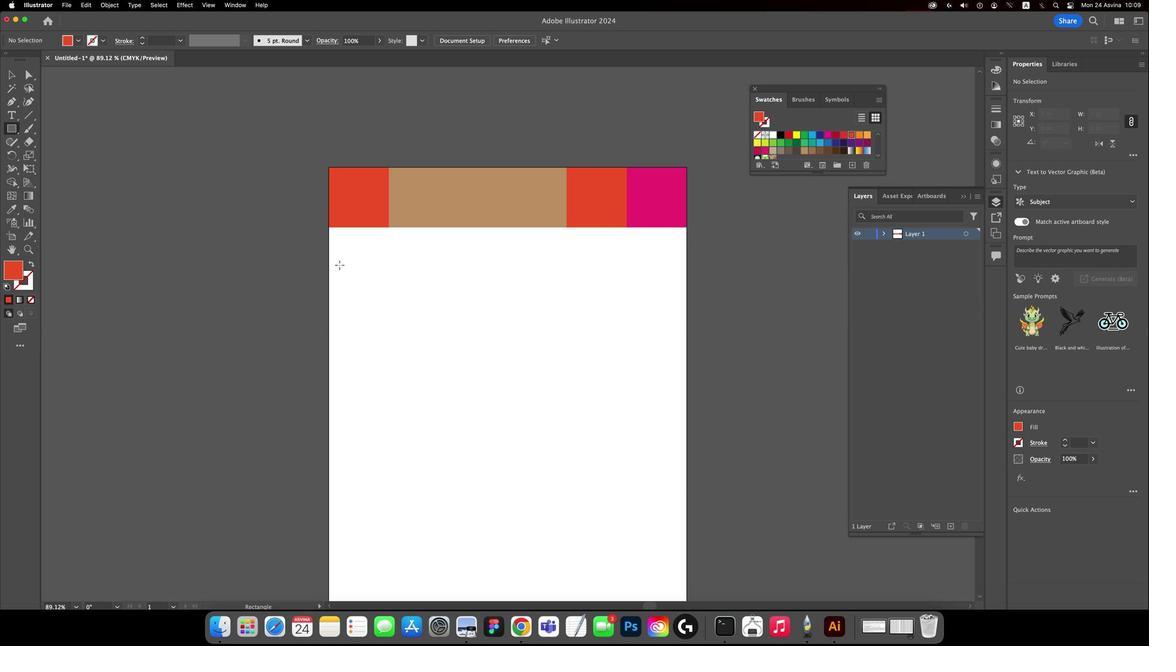 
Action: Mouse moved to (283, 258)
Screenshot: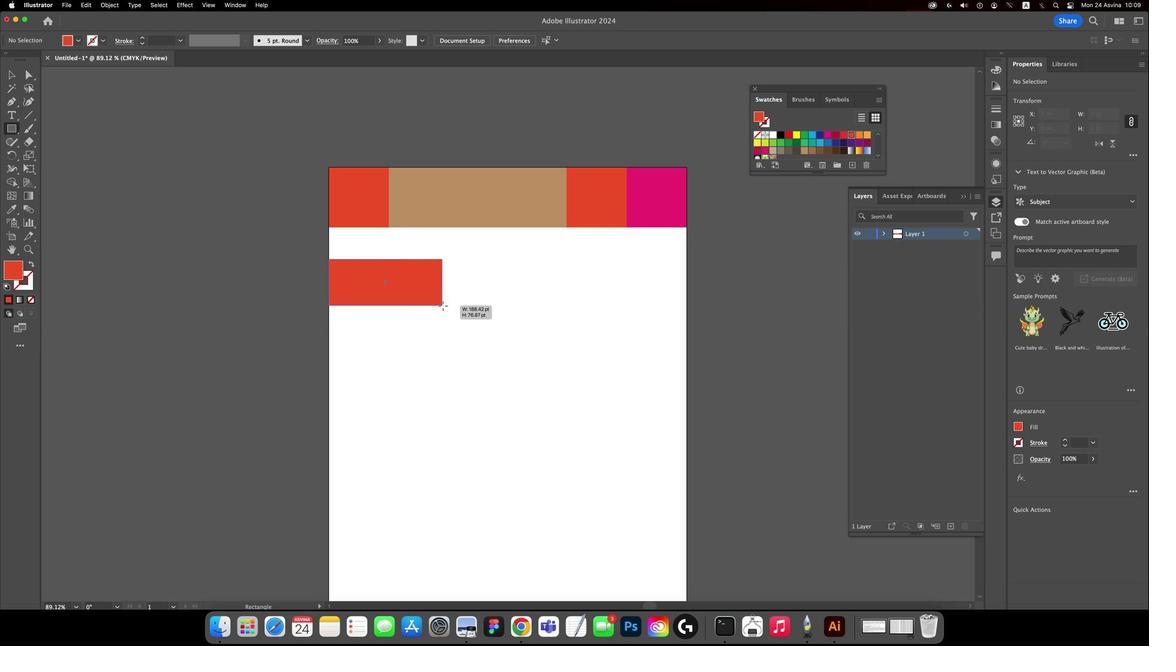 
Action: Mouse pressed left at (283, 258)
Screenshot: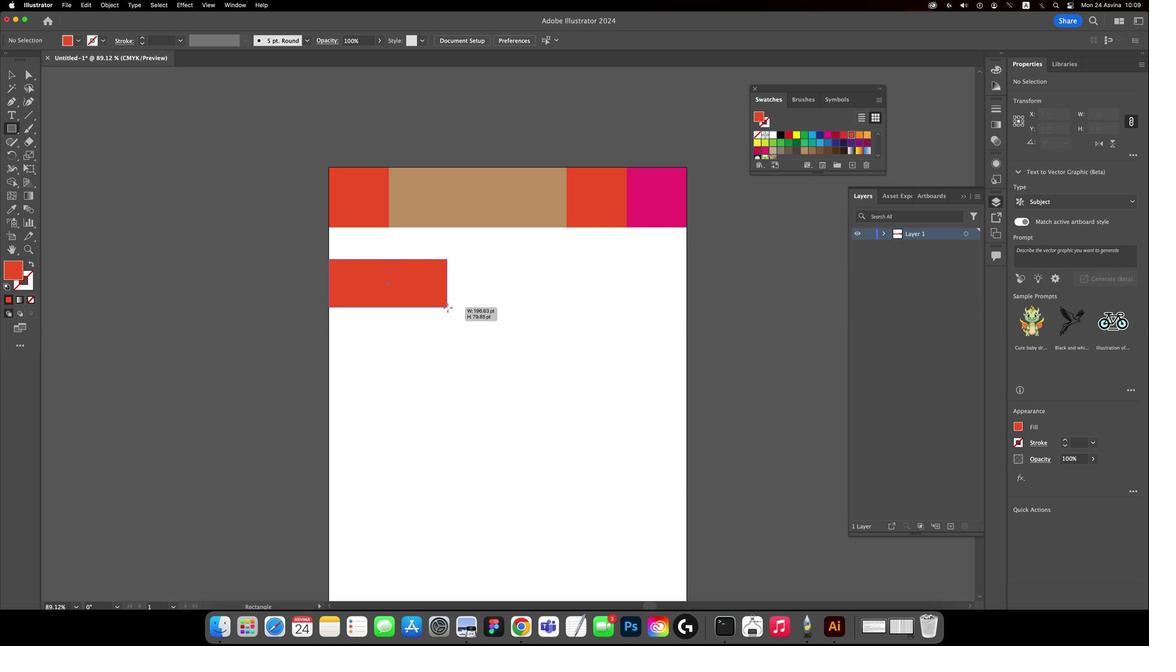 
Action: Mouse moved to (375, 199)
Screenshot: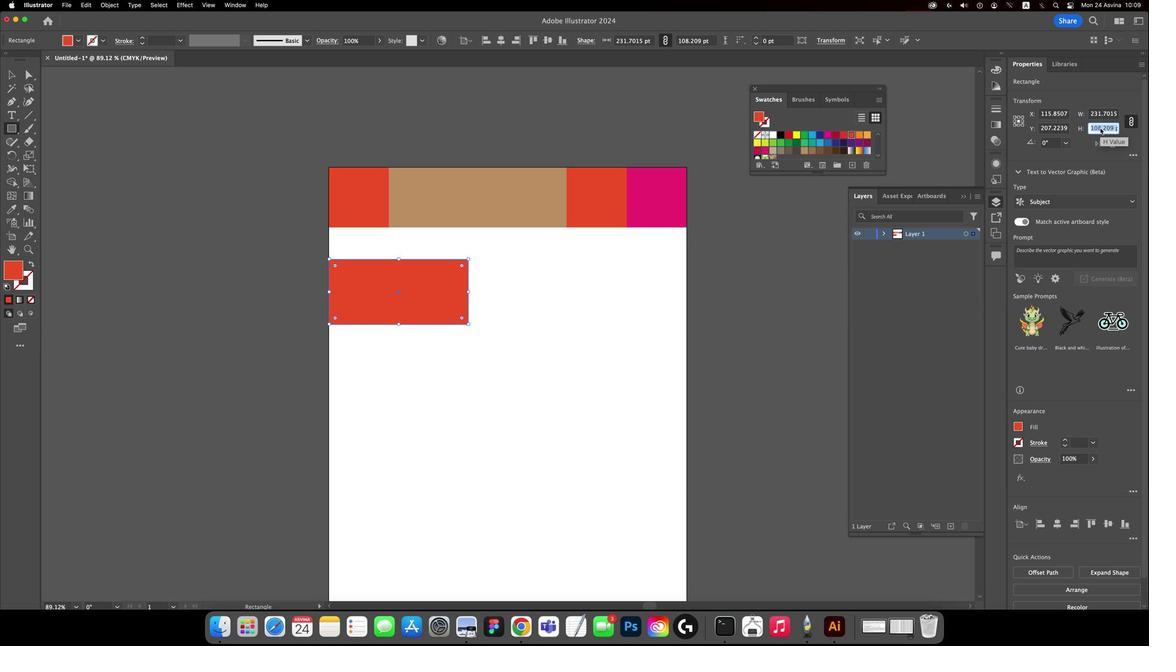 
Action: Mouse pressed left at (375, 199)
Screenshot: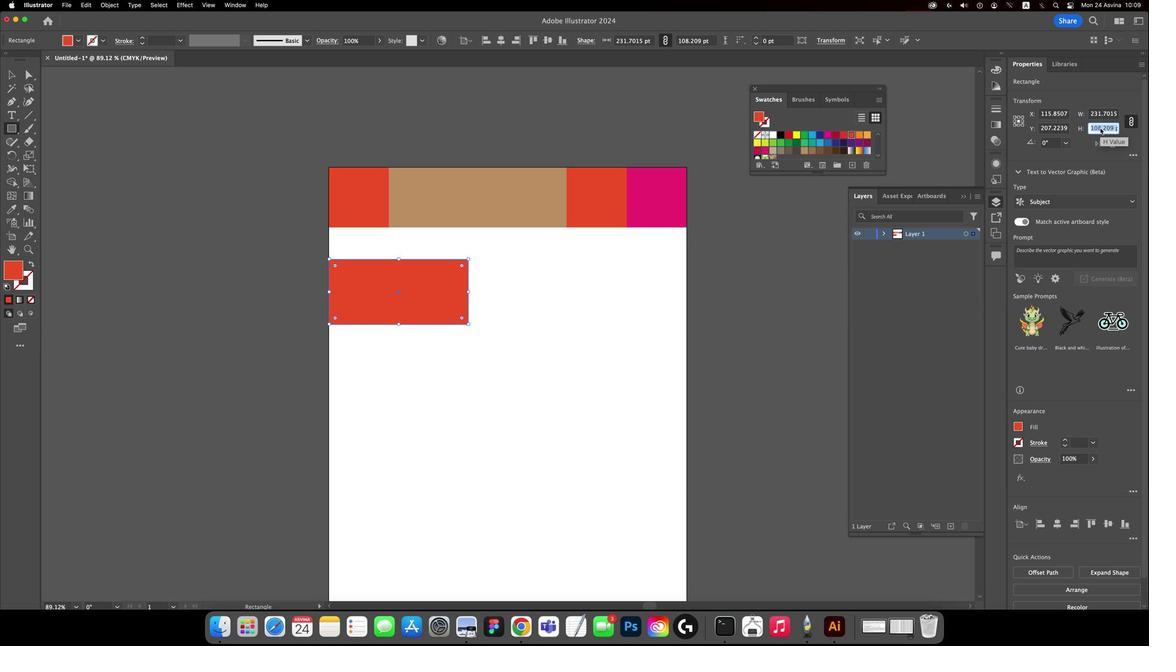 
Action: Key pressed Key.cmd'a''1''0''0'Key.enter
Screenshot: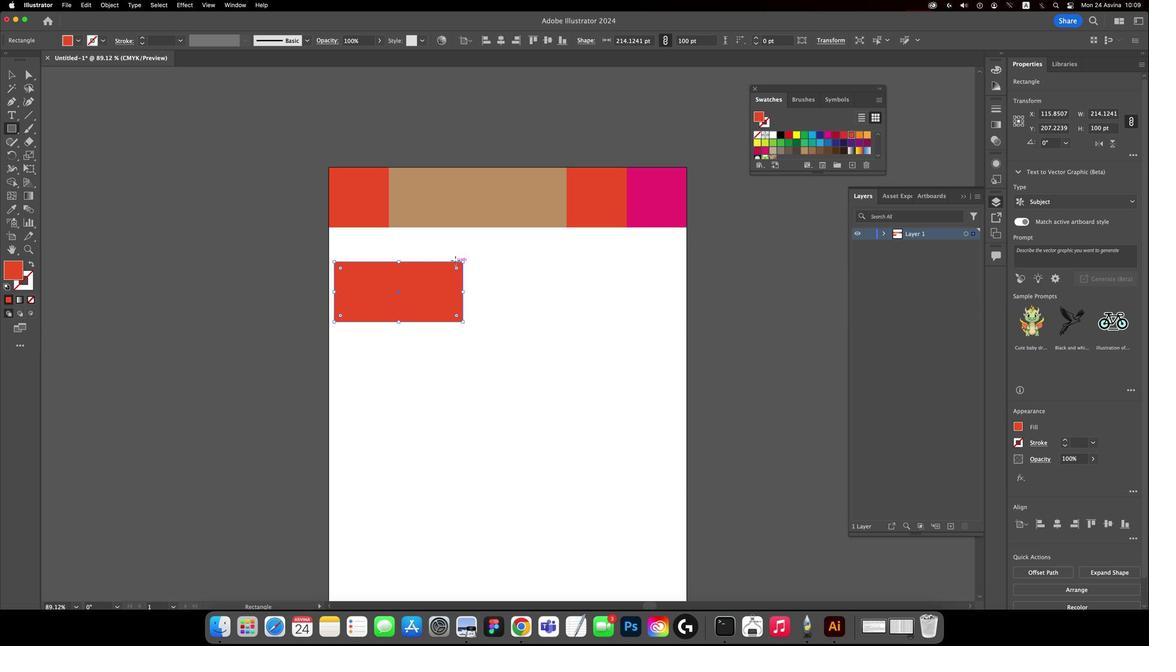 
Action: Mouse moved to (285, 261)
Screenshot: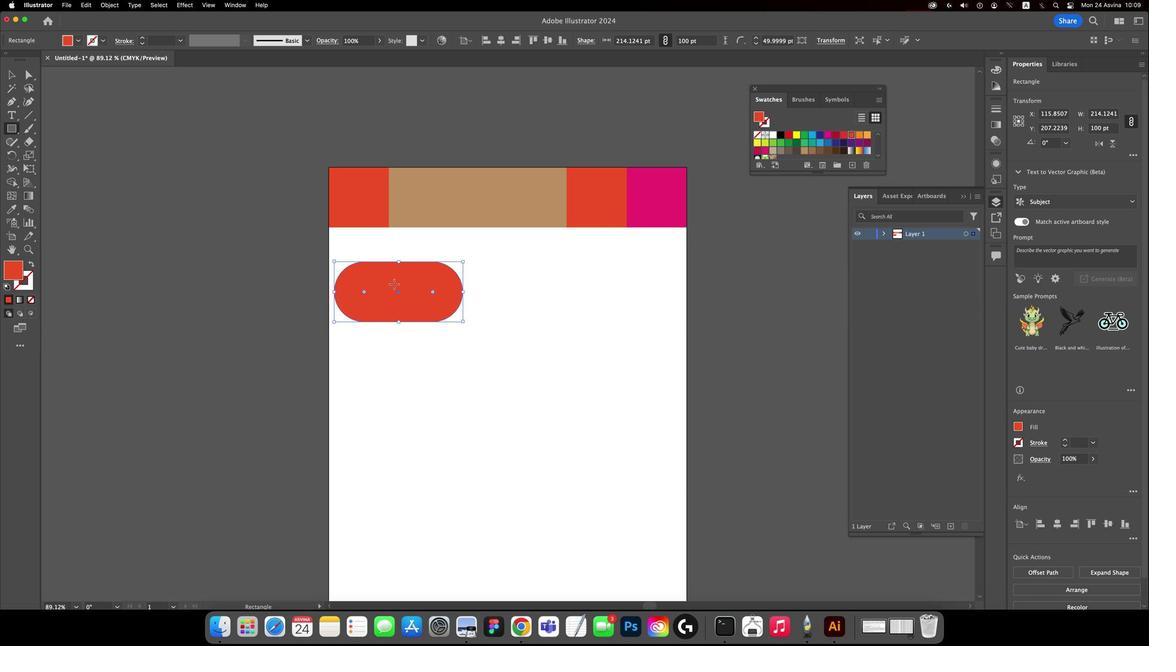 
Action: Mouse pressed left at (285, 261)
Screenshot: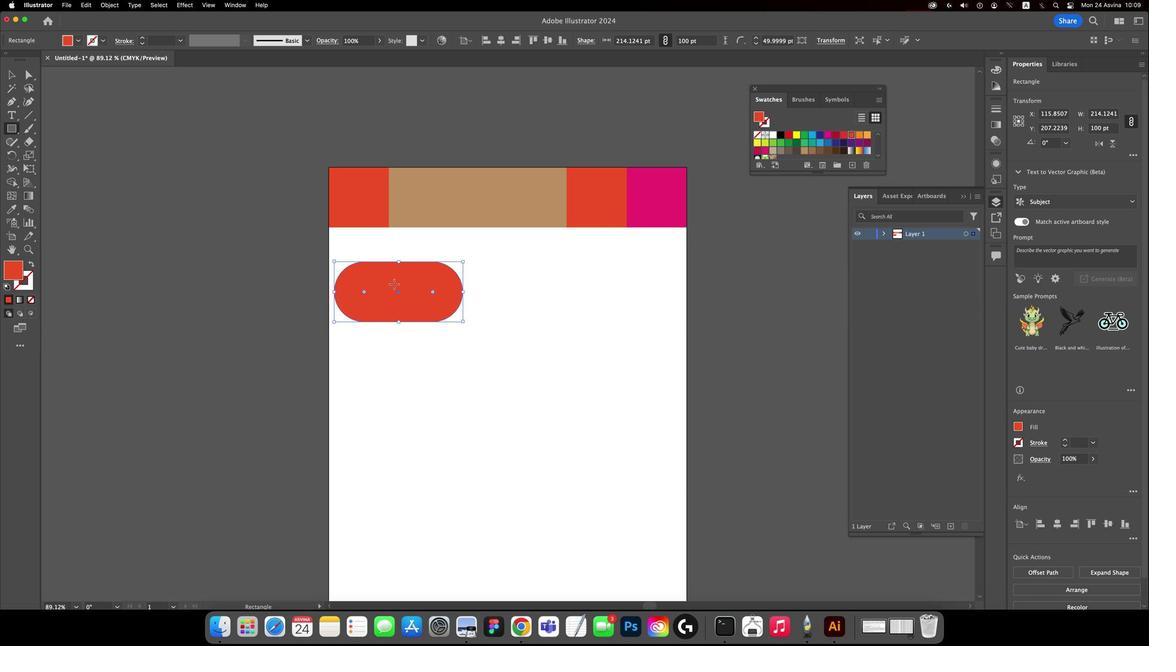 
Action: Mouse moved to (291, 268)
Screenshot: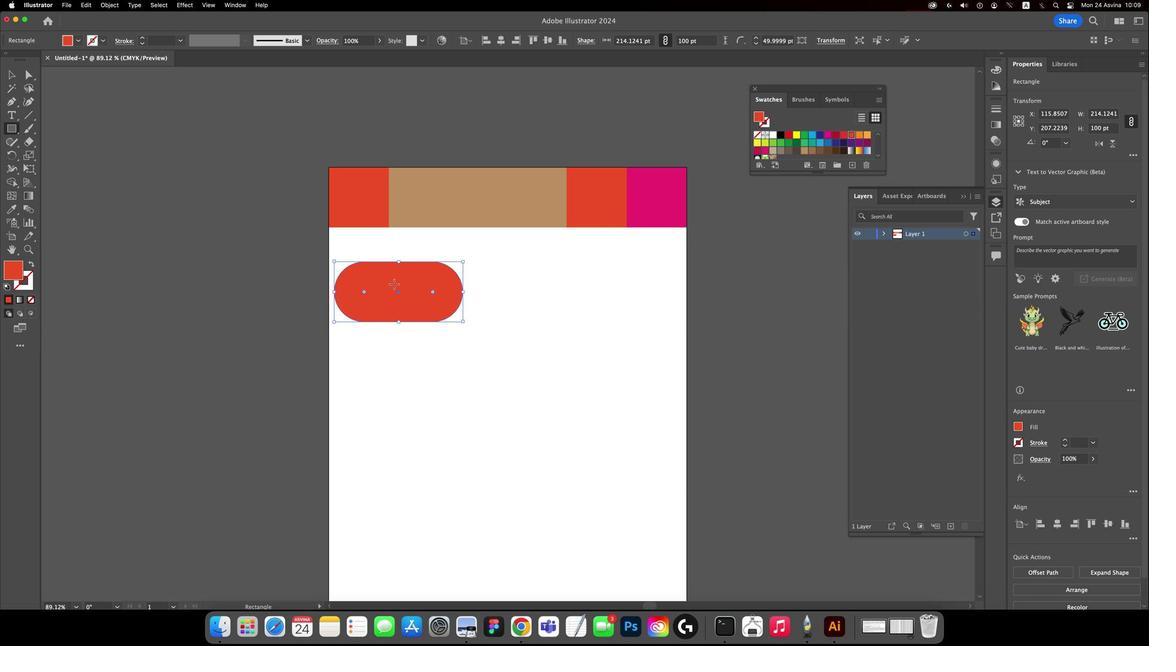 
Action: Key pressed Key.cmd'z'
Screenshot: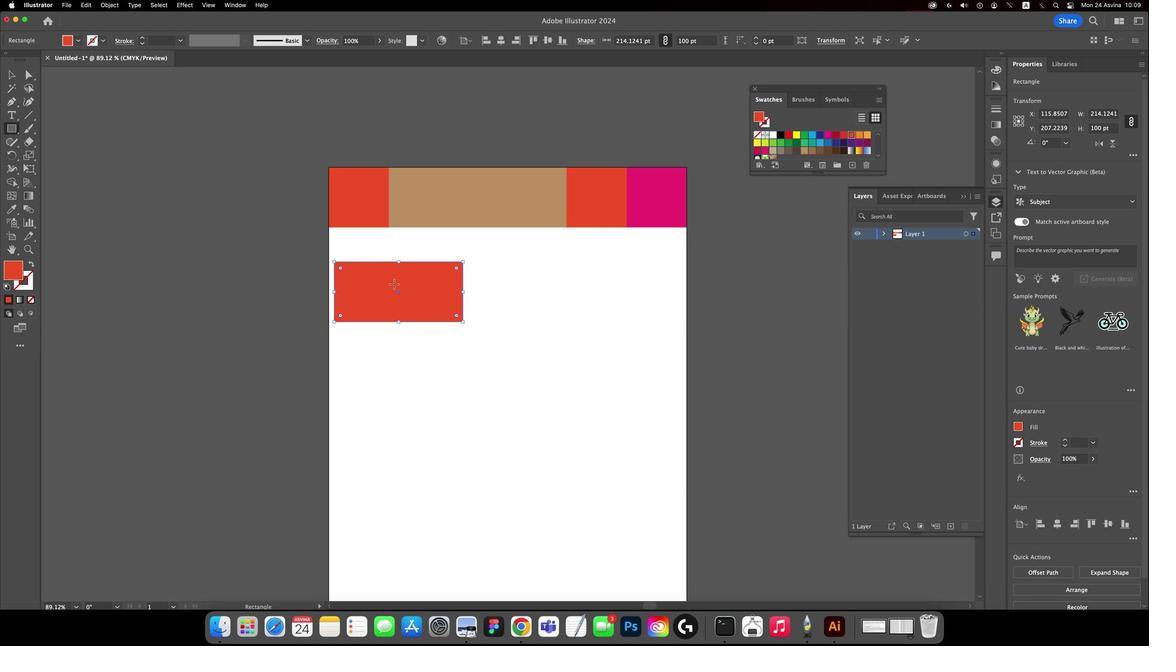 
Action: Mouse moved to (291, 268)
Screenshot: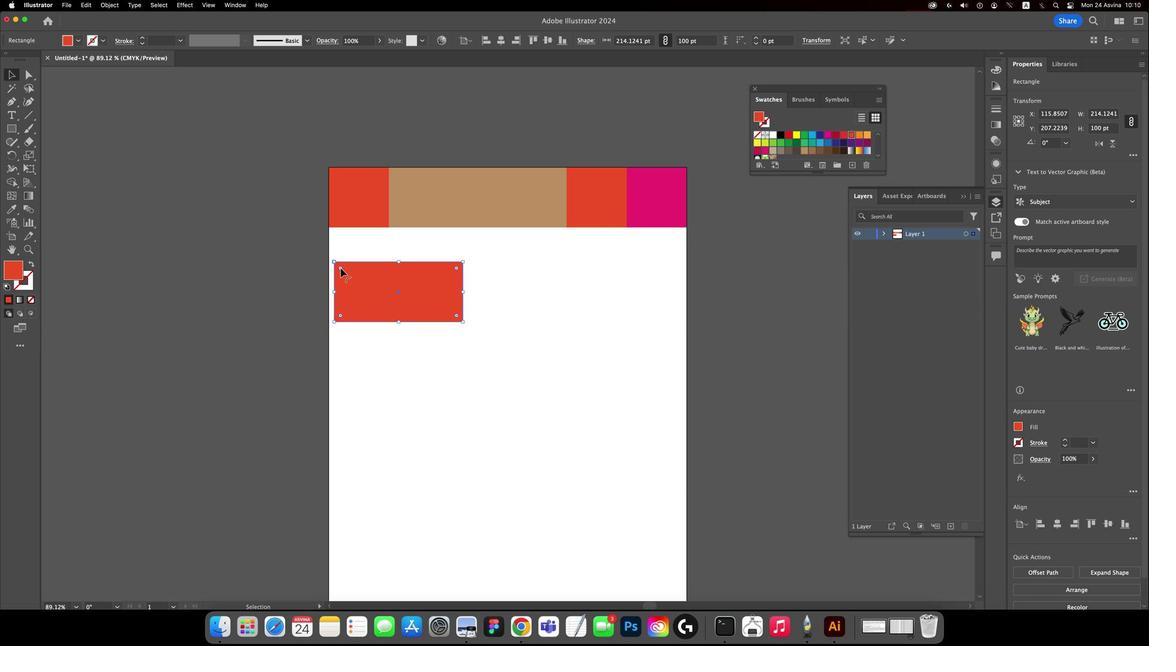
Action: Key pressed 'v'
Screenshot: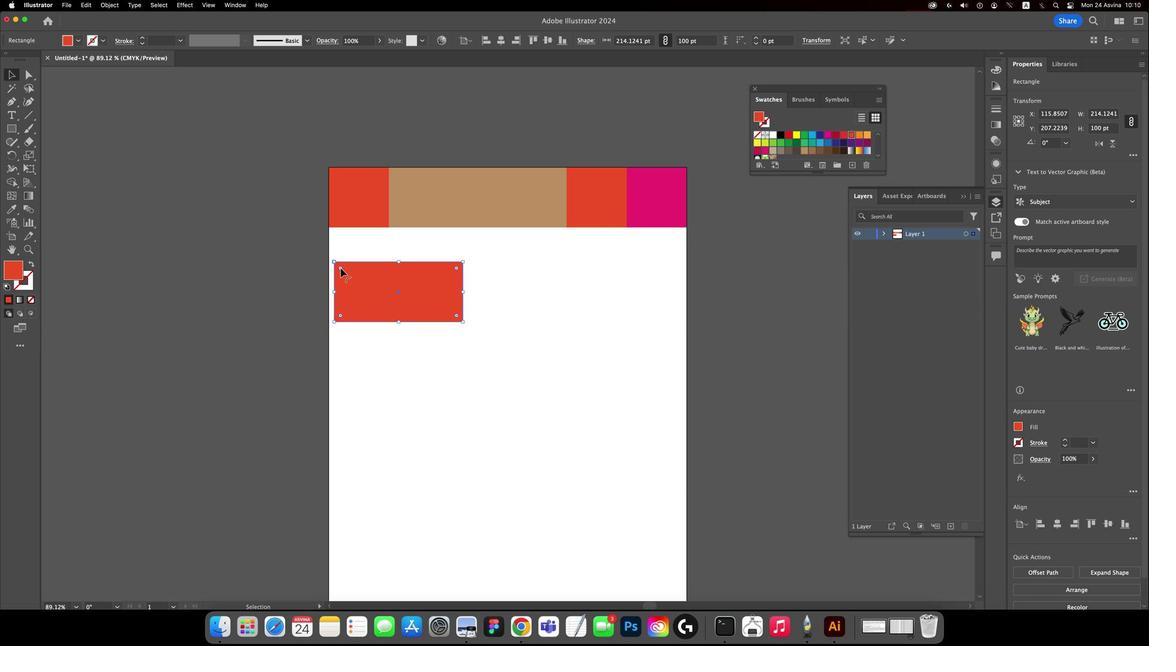 
Action: Mouse moved to (291, 269)
Screenshot: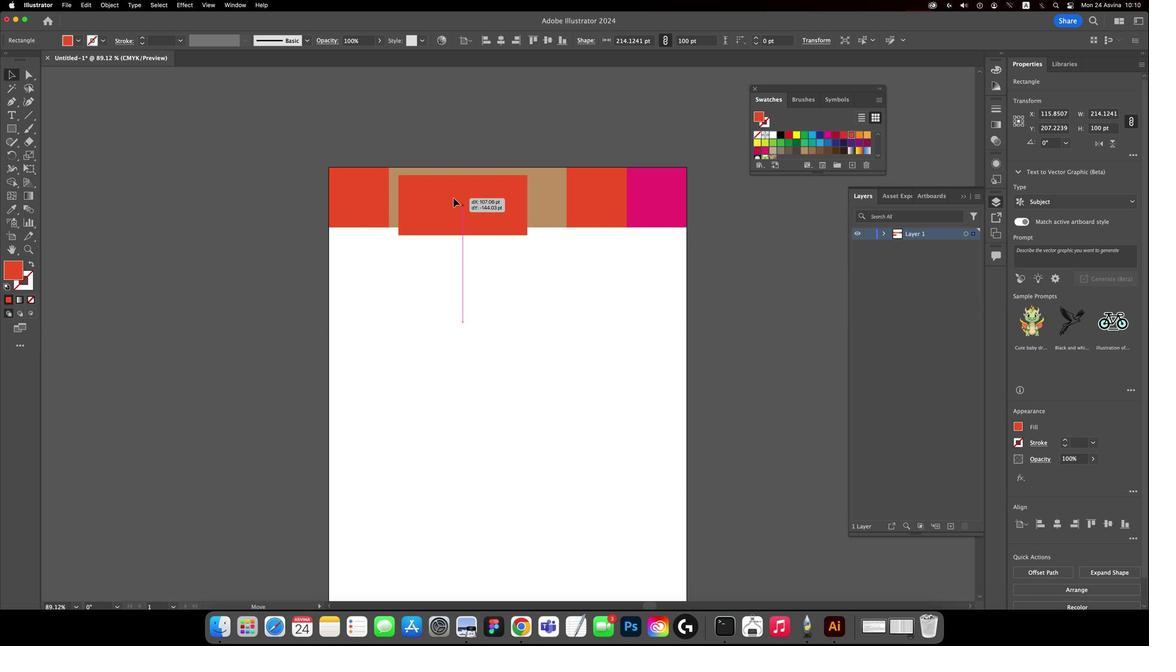 
Action: Mouse pressed left at (291, 269)
Screenshot: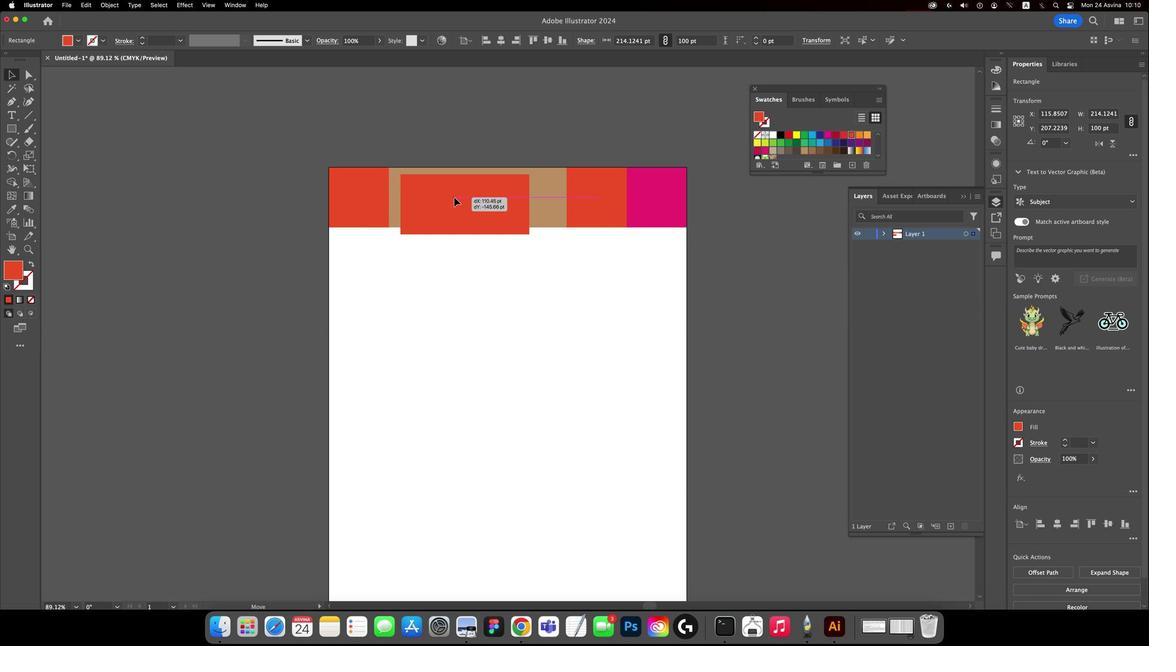 
Action: Mouse moved to (304, 243)
Screenshot: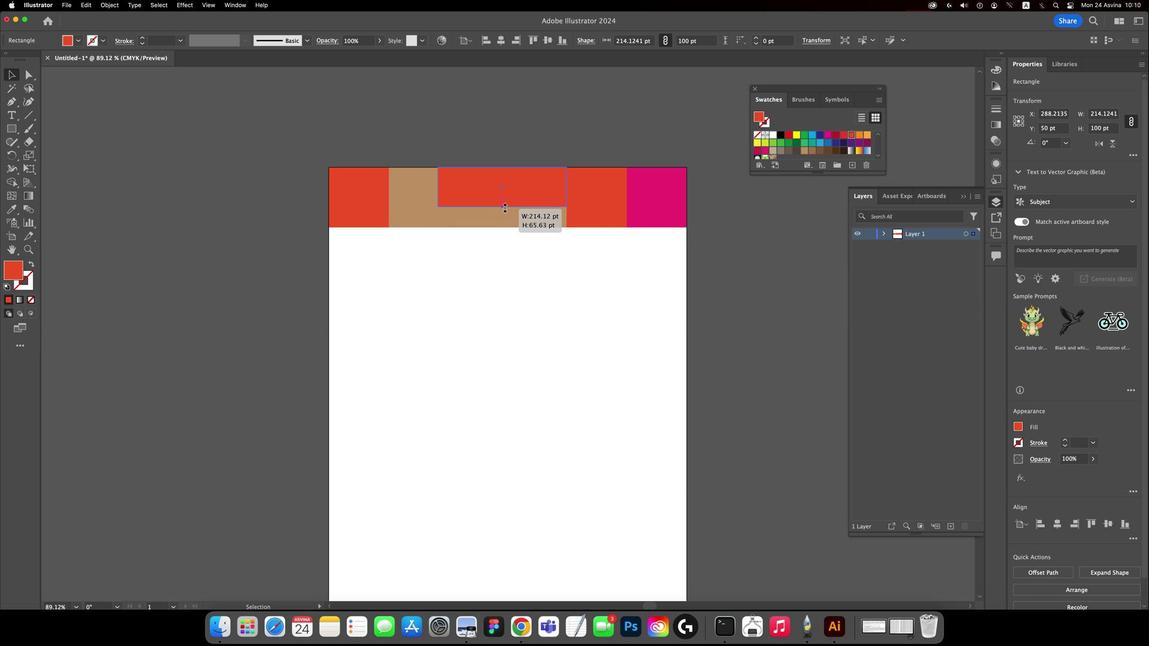
Action: Mouse pressed left at (304, 243)
Screenshot: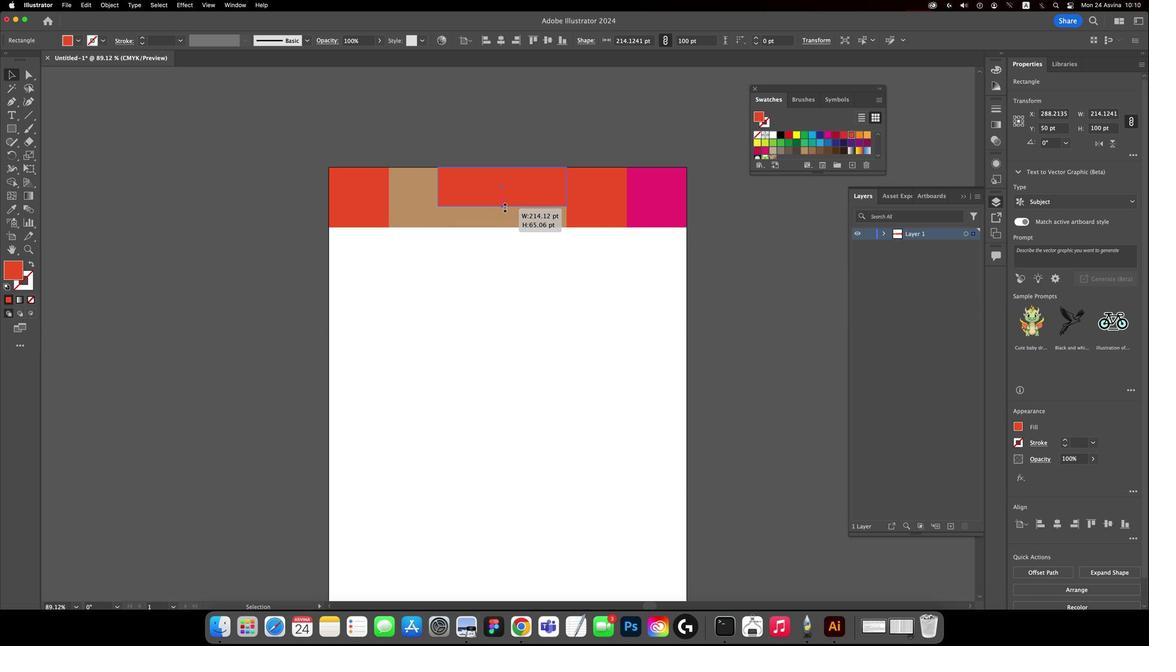 
Action: Mouse moved to (297, 227)
Screenshot: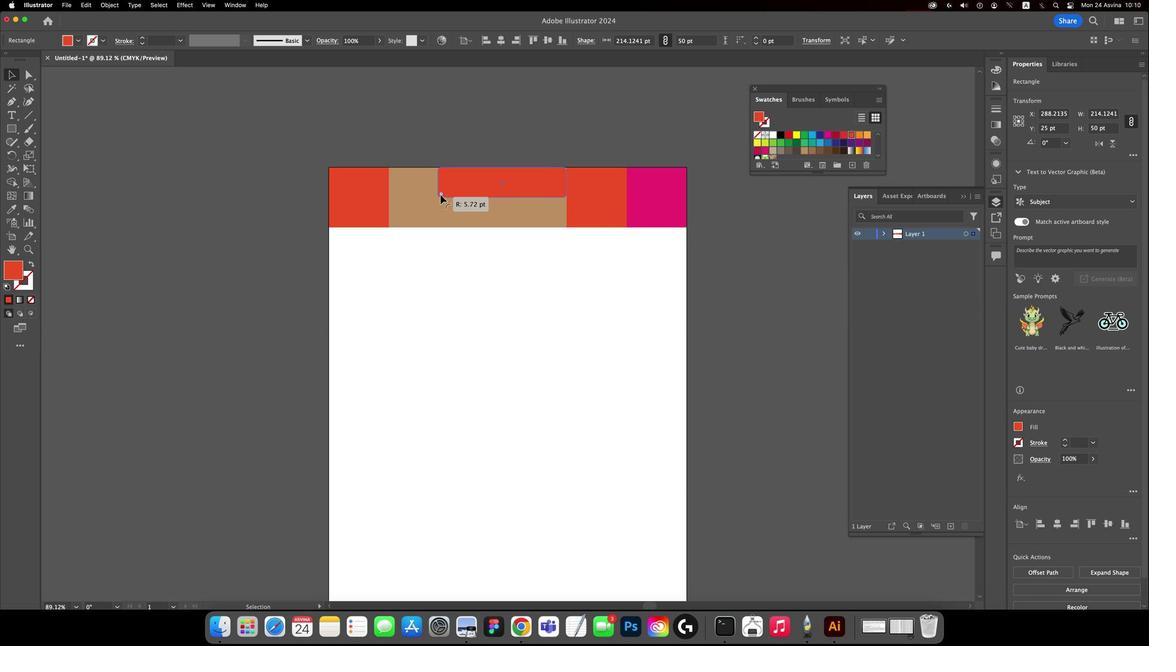 
Action: Mouse pressed left at (297, 227)
Screenshot: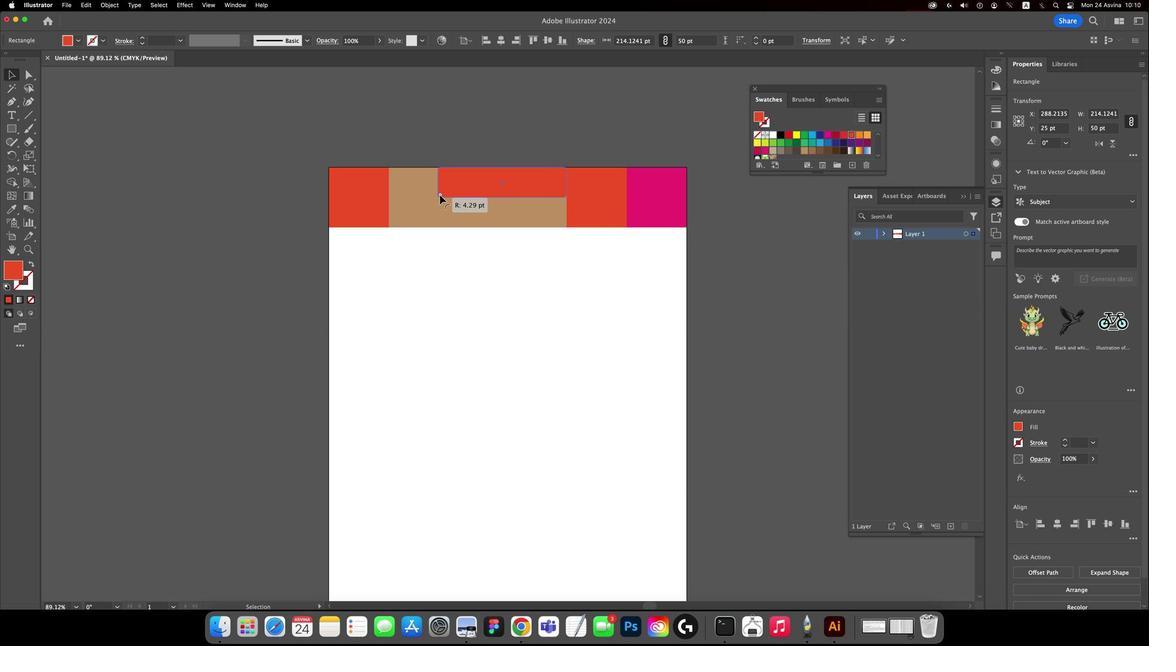 
Action: Mouse moved to (379, 212)
Screenshot: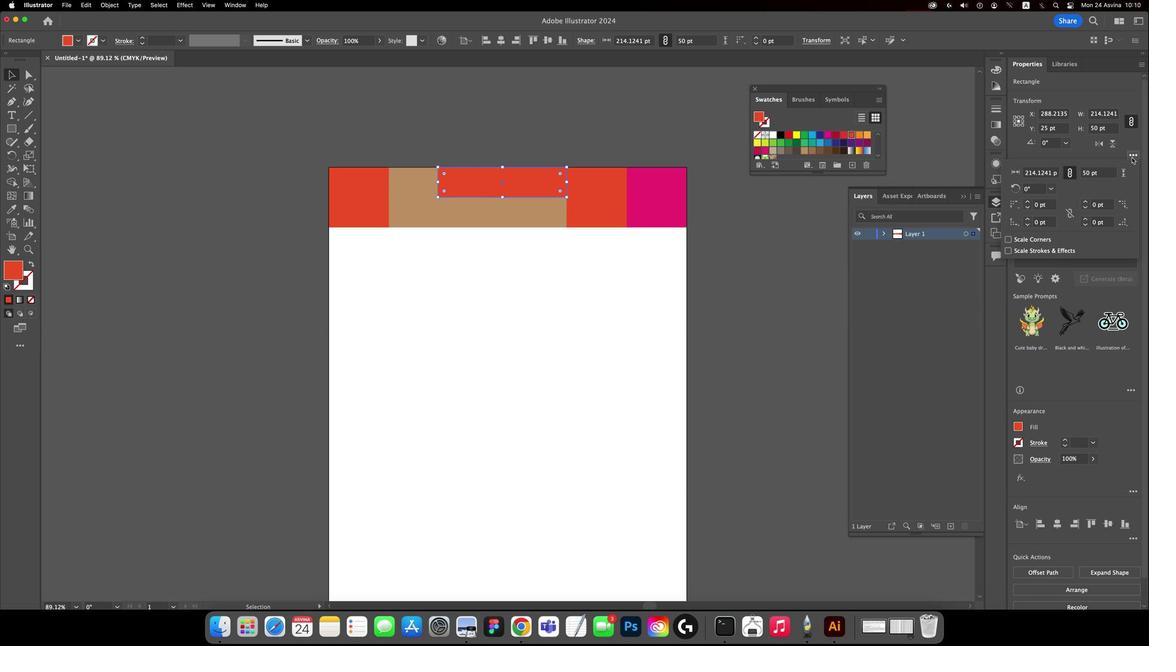 
Action: Mouse pressed left at (379, 212)
Screenshot: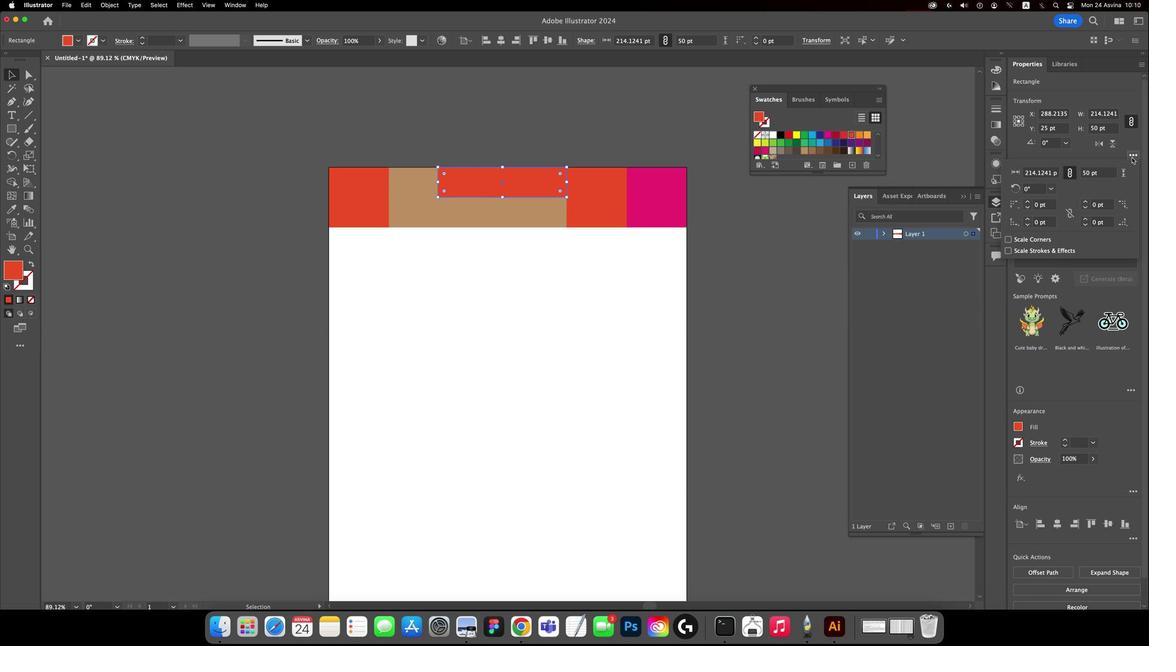 
Action: Mouse moved to (366, 232)
Screenshot: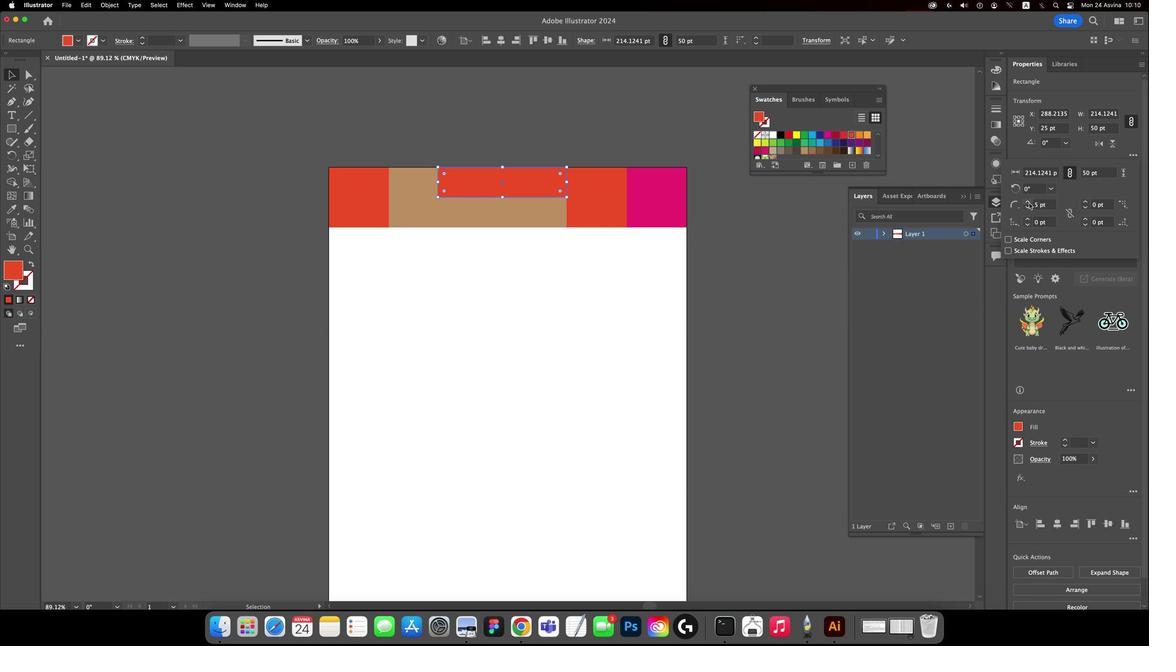 
Action: Mouse pressed left at (366, 232)
Screenshot: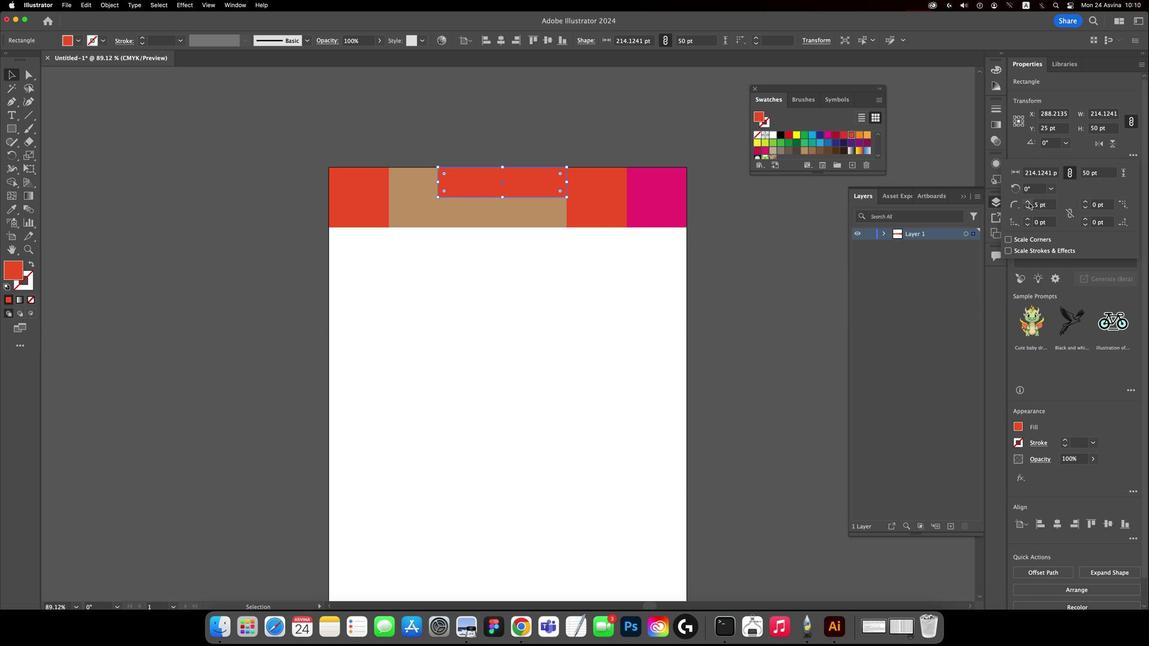 
Action: Mouse moved to (366, 234)
Screenshot: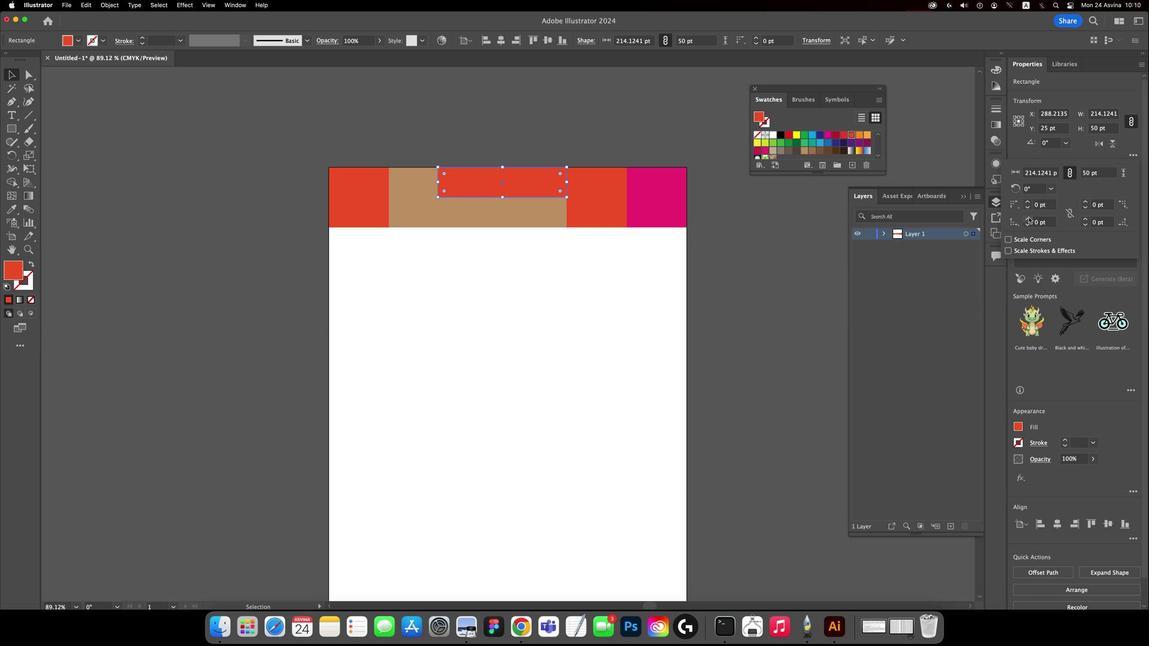 
Action: Mouse pressed left at (366, 234)
Screenshot: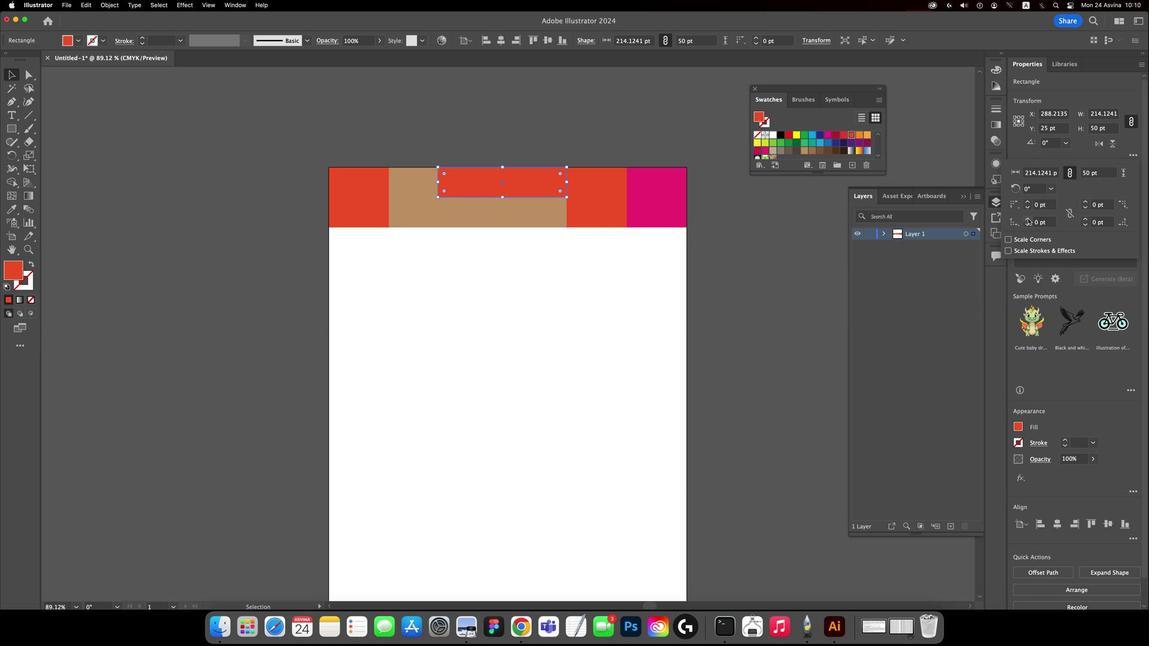 
Action: Mouse moved to (366, 240)
Screenshot: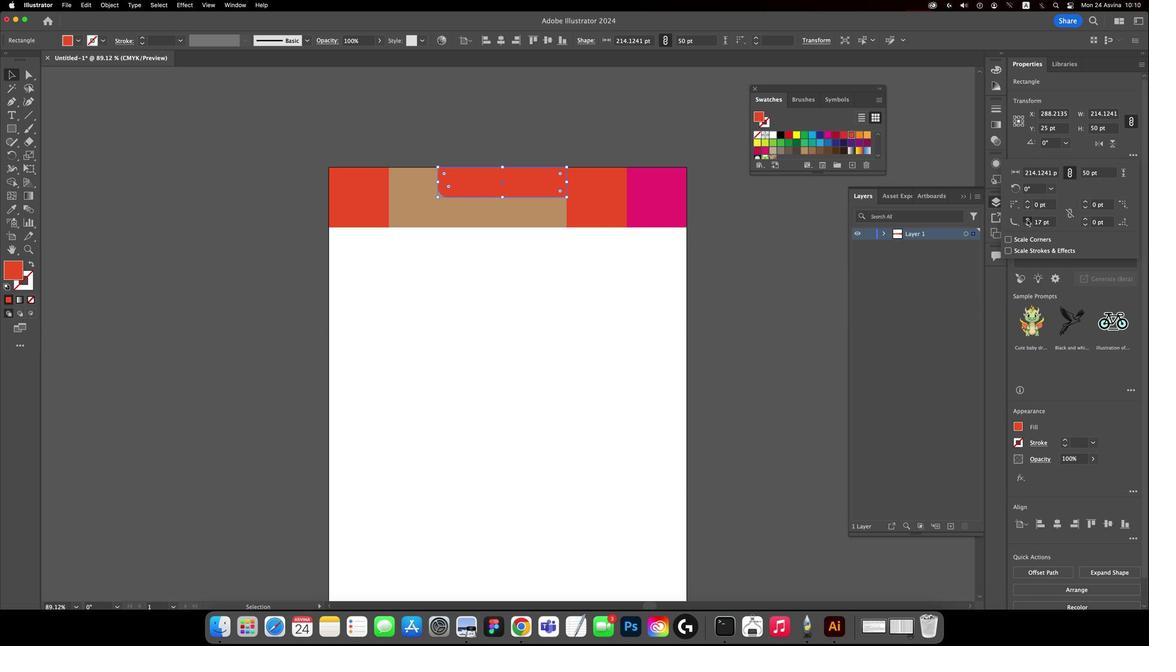 
Action: Mouse pressed left at (366, 240)
Screenshot: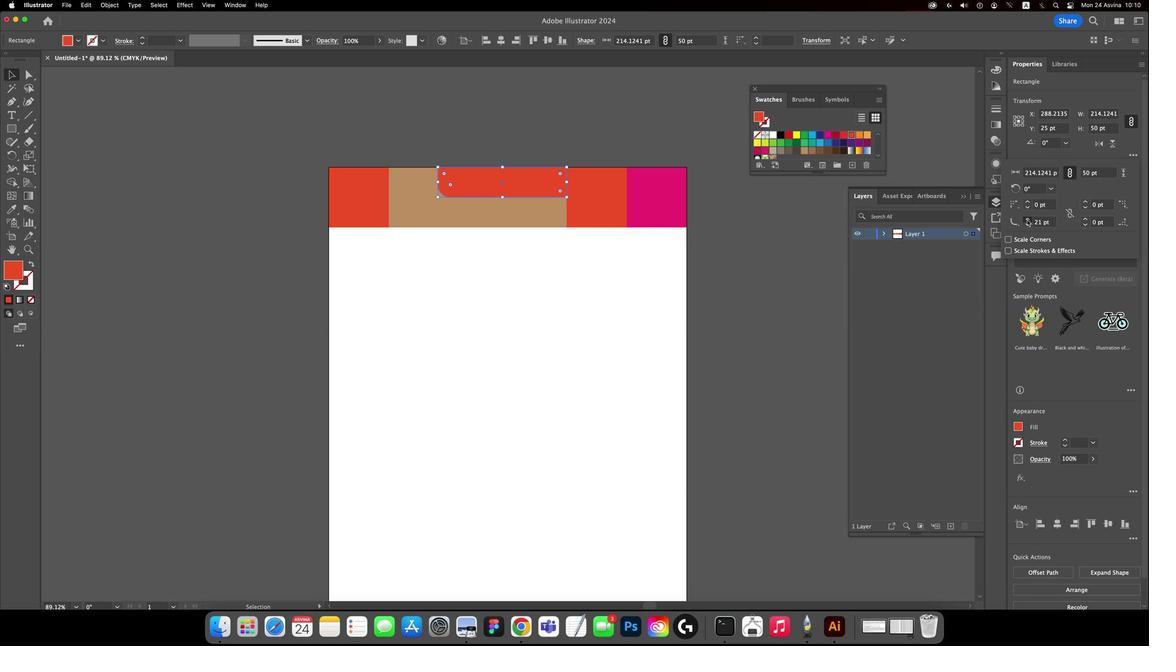 
Action: Mouse moved to (296, 223)
Screenshot: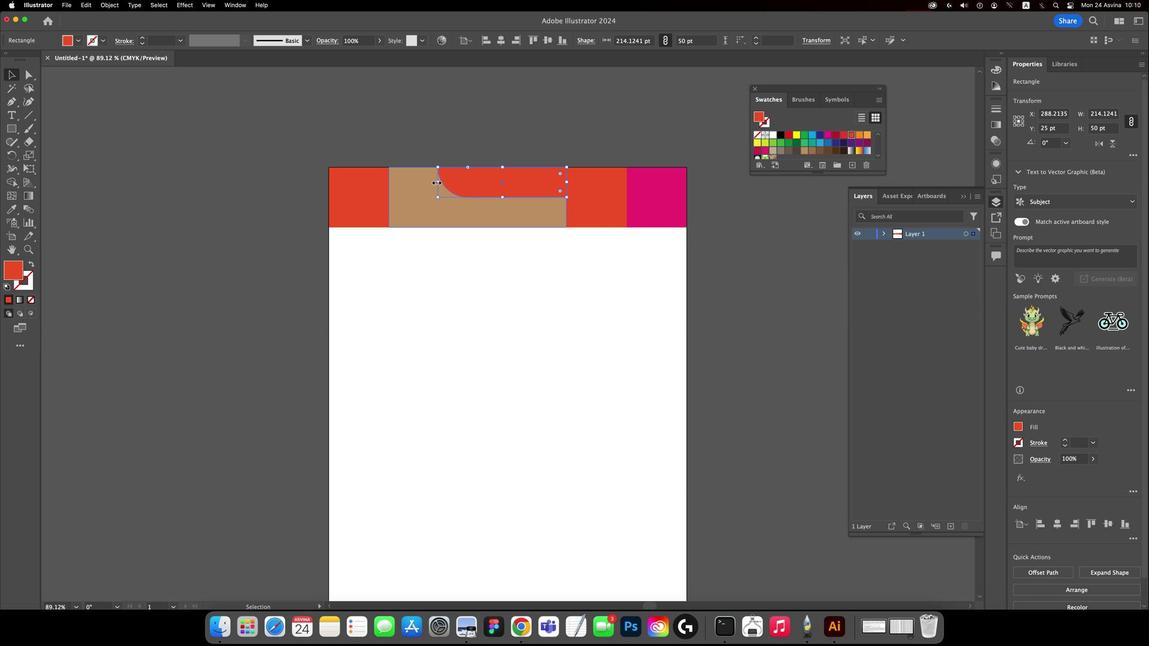
Action: Mouse pressed left at (296, 223)
Screenshot: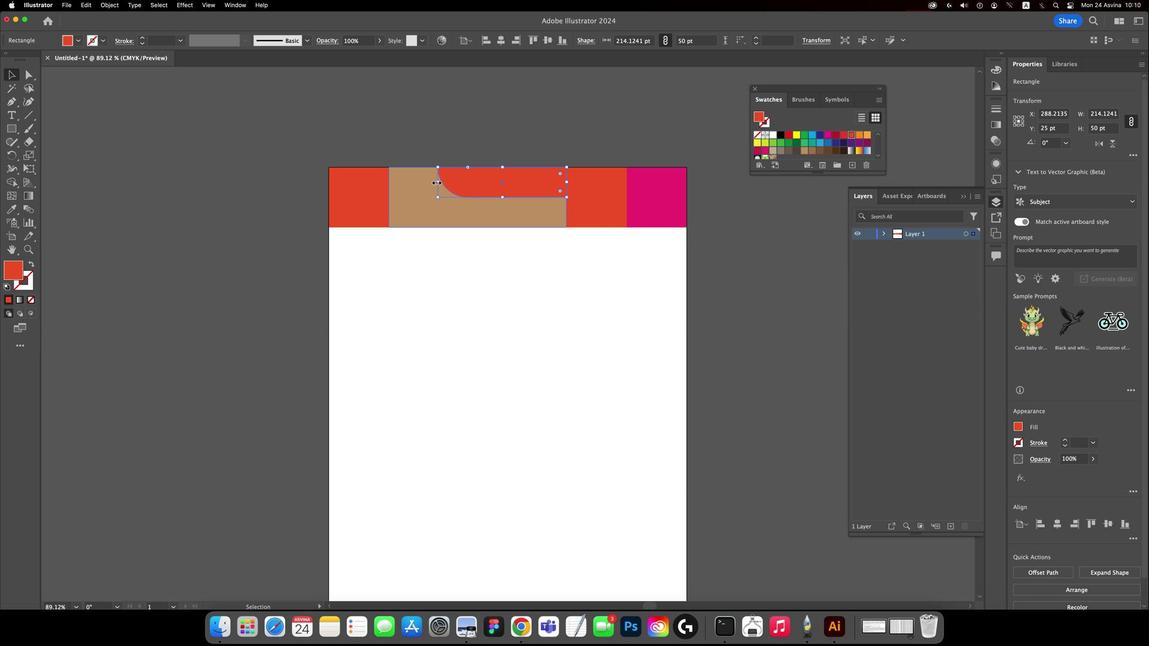 
Action: Mouse moved to (296, 223)
Screenshot: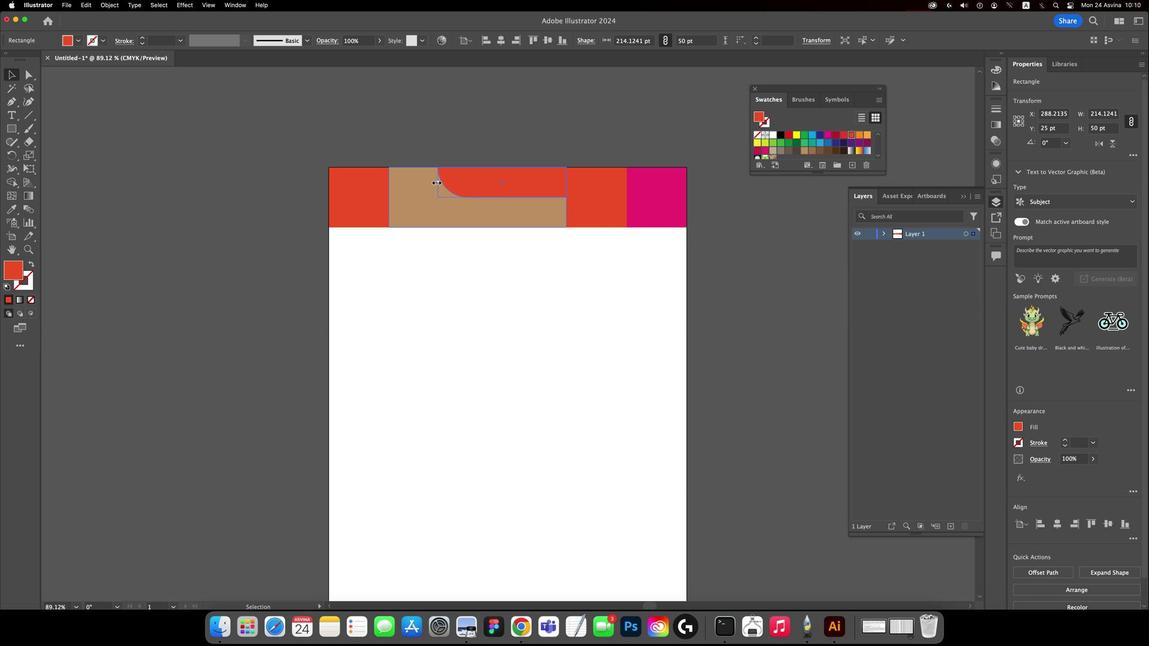 
Action: Mouse pressed left at (296, 223)
Screenshot: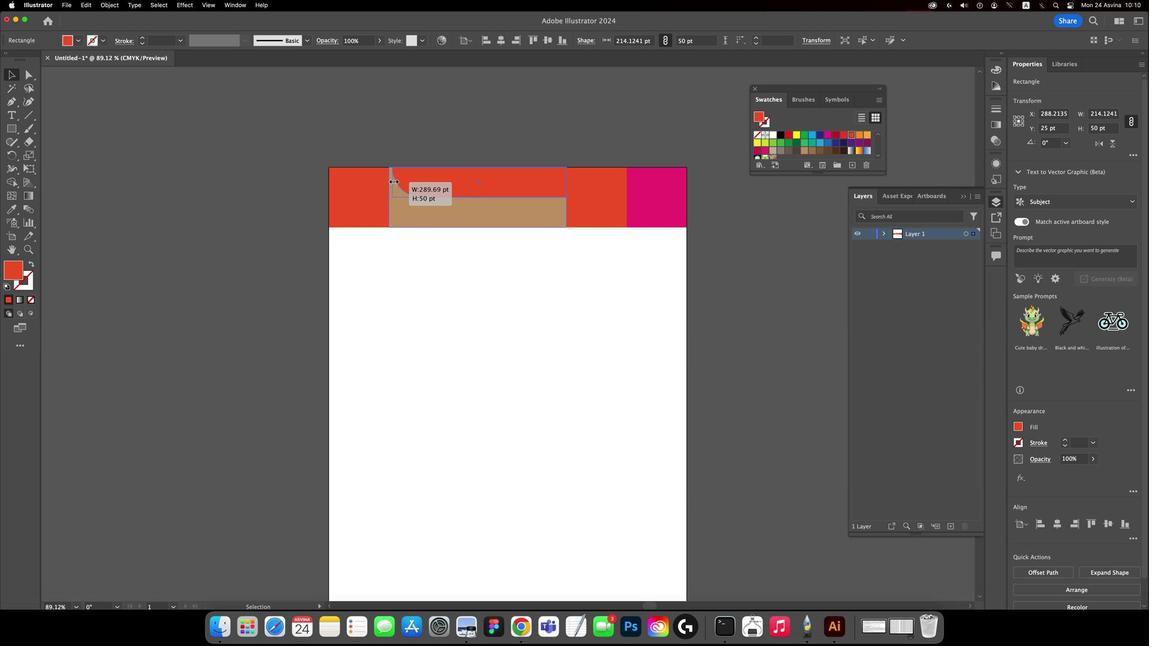 
Action: Mouse moved to (347, 202)
Screenshot: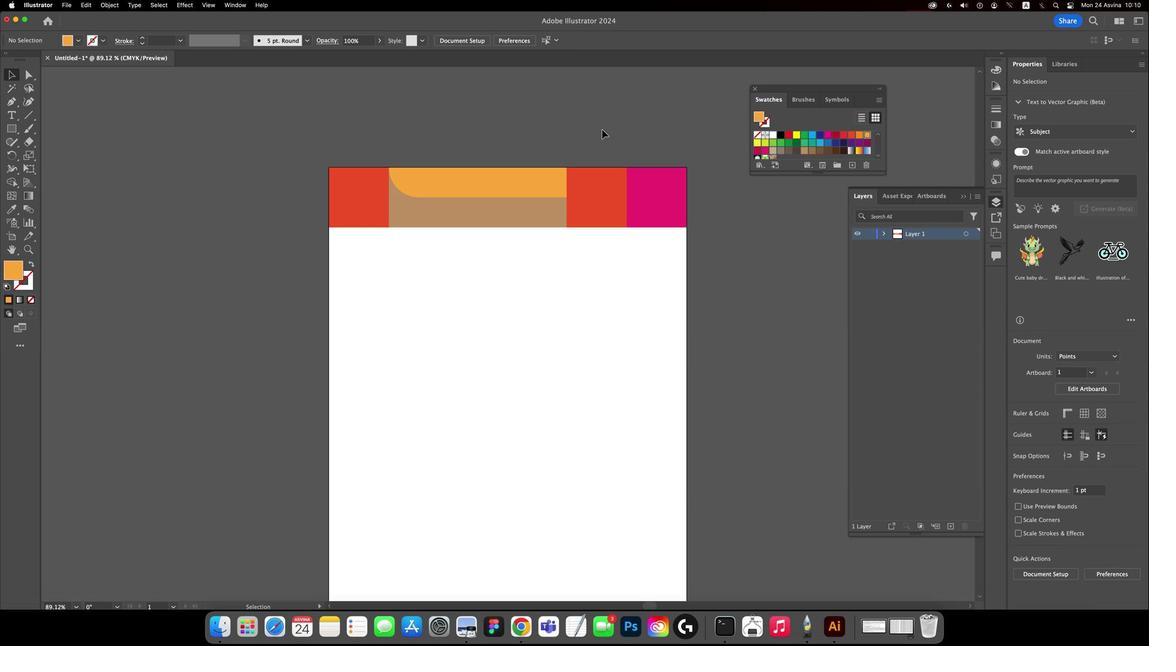 
Action: Mouse pressed left at (347, 202)
Screenshot: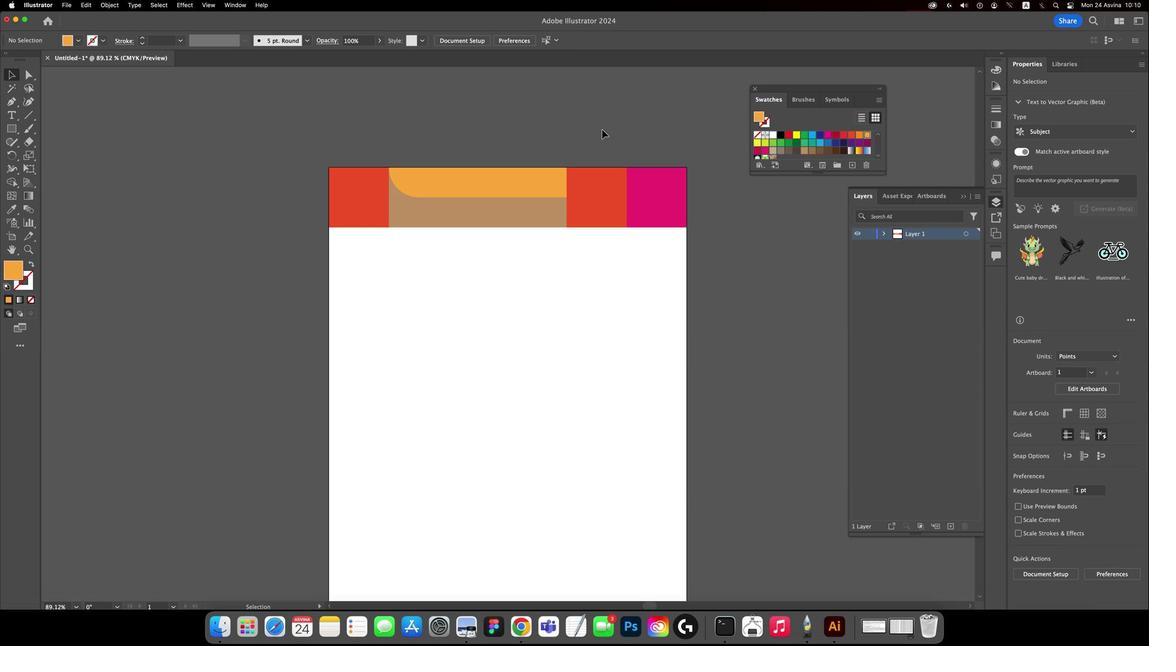 
Action: Mouse moved to (316, 200)
Screenshot: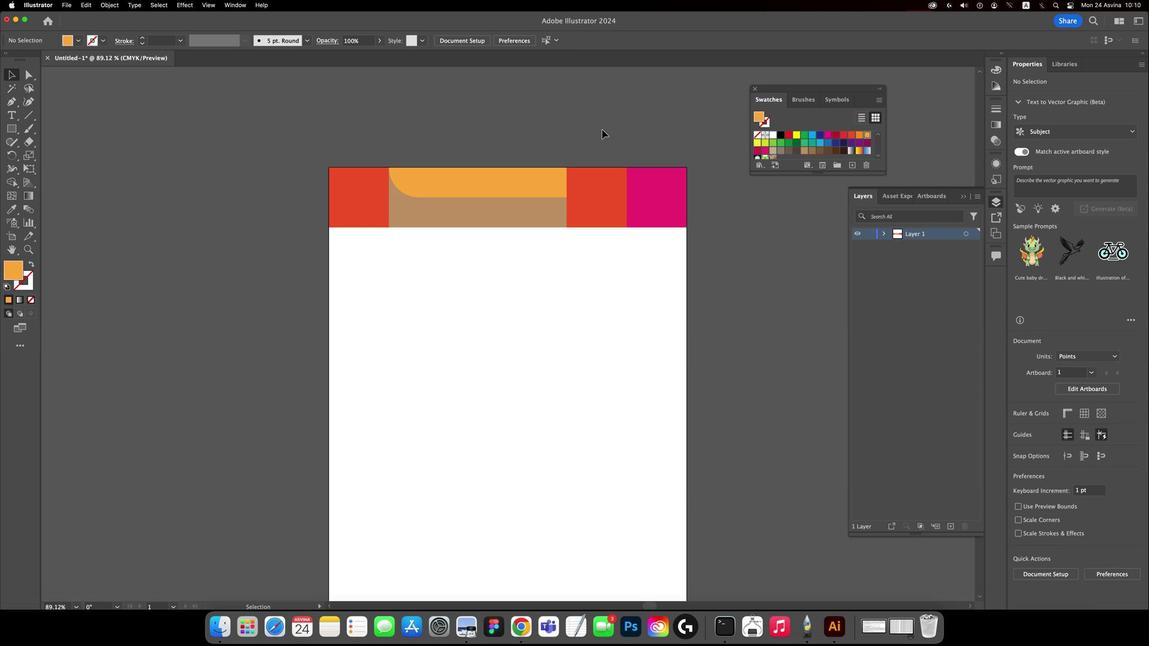 
Action: Mouse pressed left at (316, 200)
Screenshot: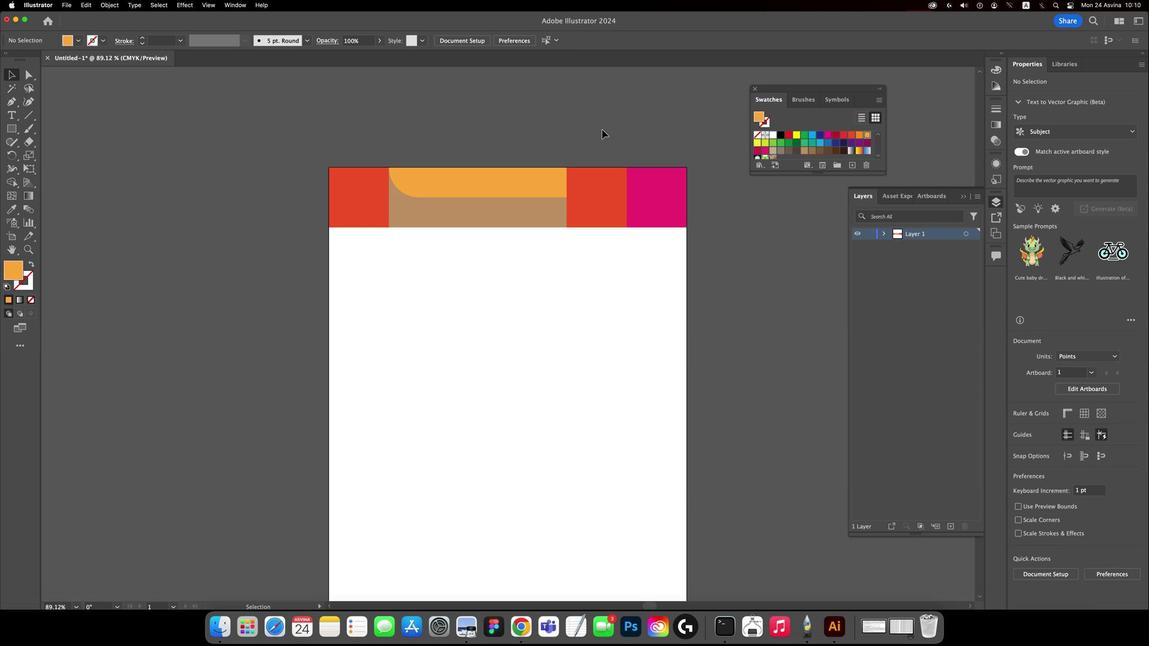 
Action: Mouse moved to (295, 259)
Screenshot: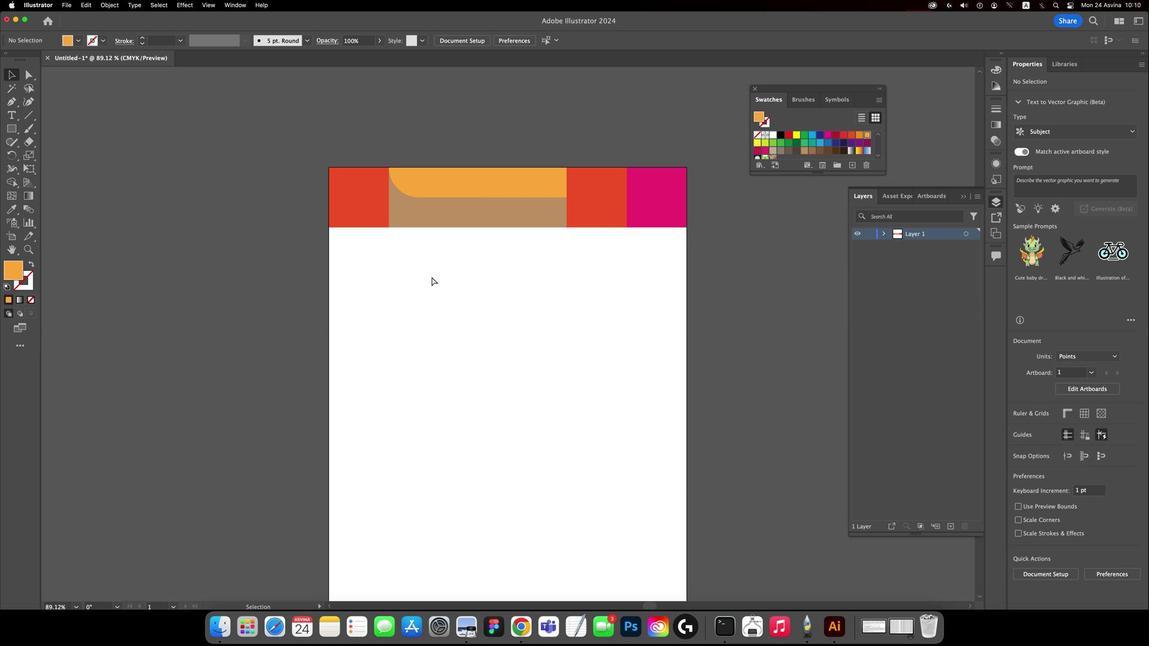 
Action: Mouse pressed left at (295, 259)
Screenshot: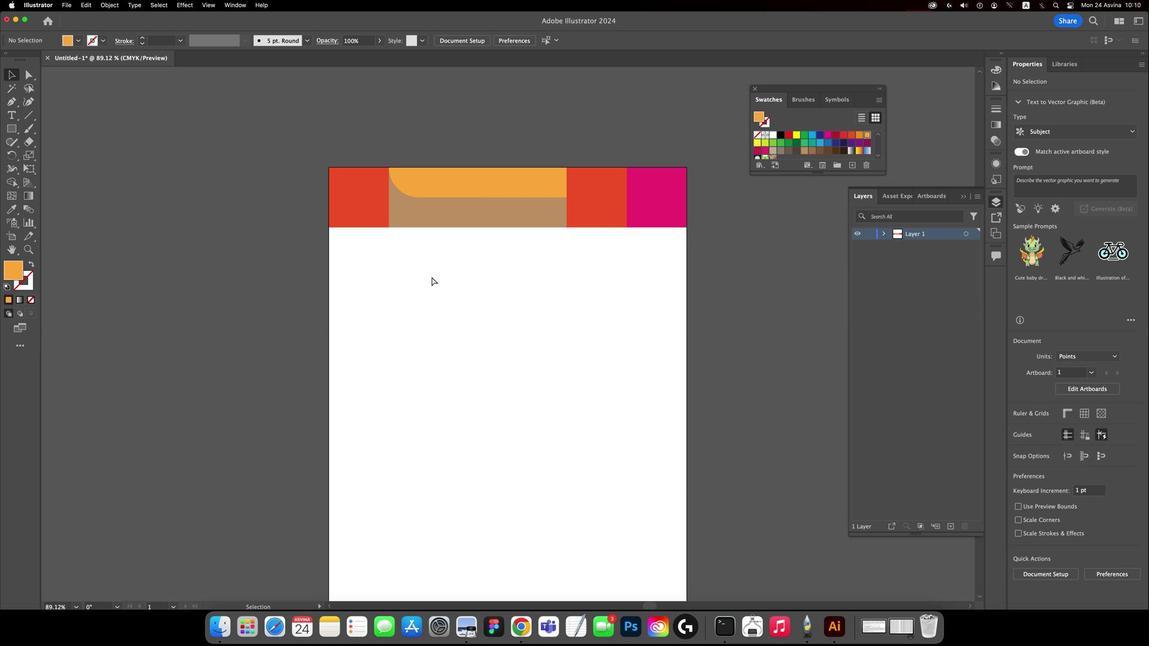
Action: Mouse moved to (296, 265)
Screenshot: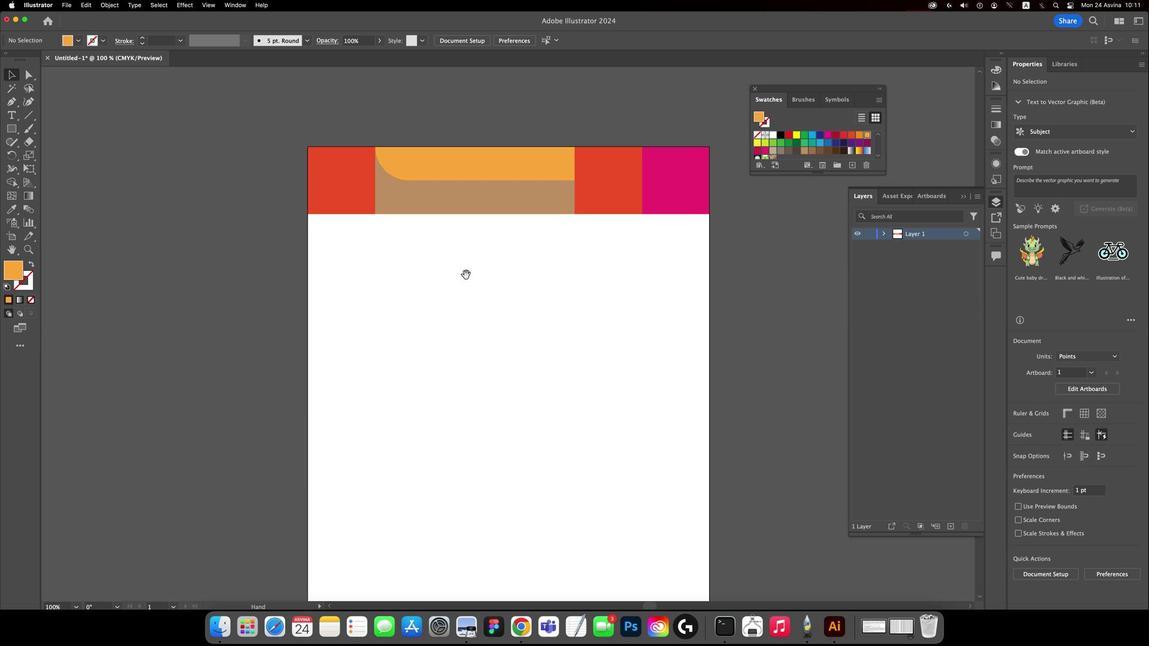 
Action: Key pressed Key.cmd'='
Screenshot: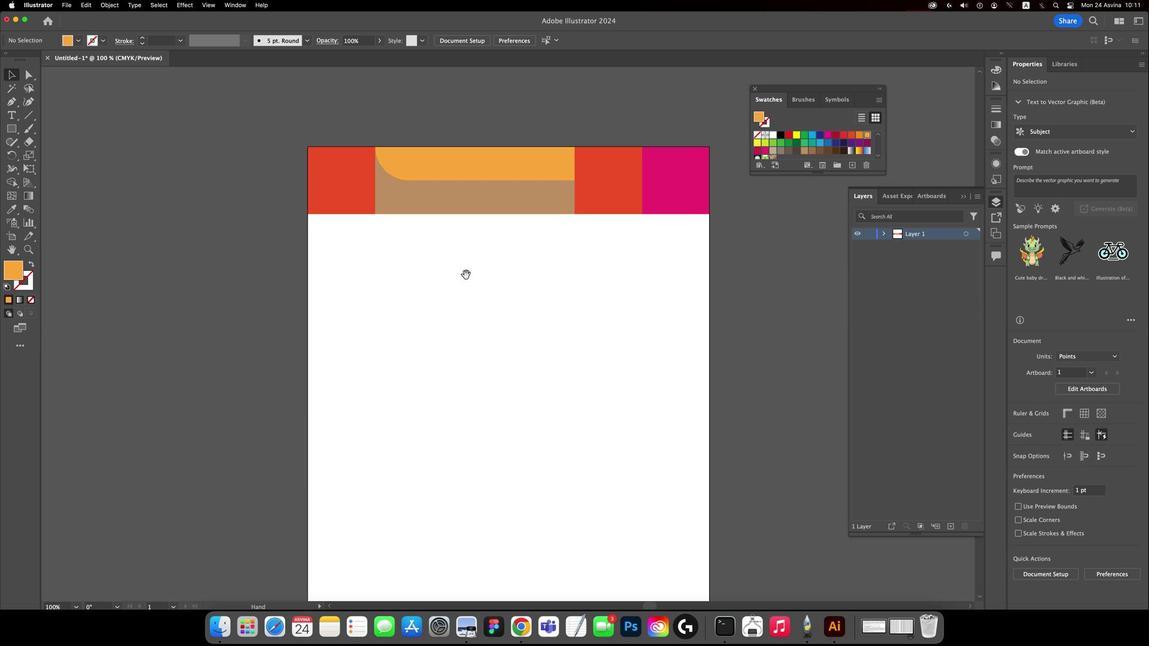 
Action: Mouse moved to (295, 265)
Screenshot: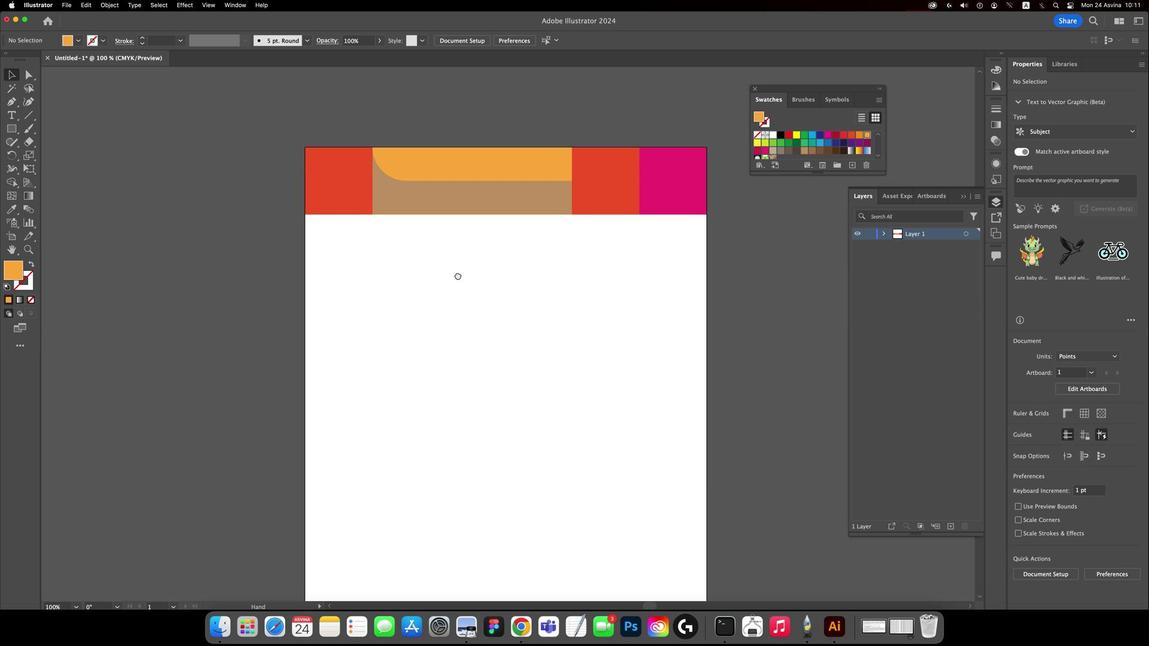 
Action: Key pressed Key.cmd
Screenshot: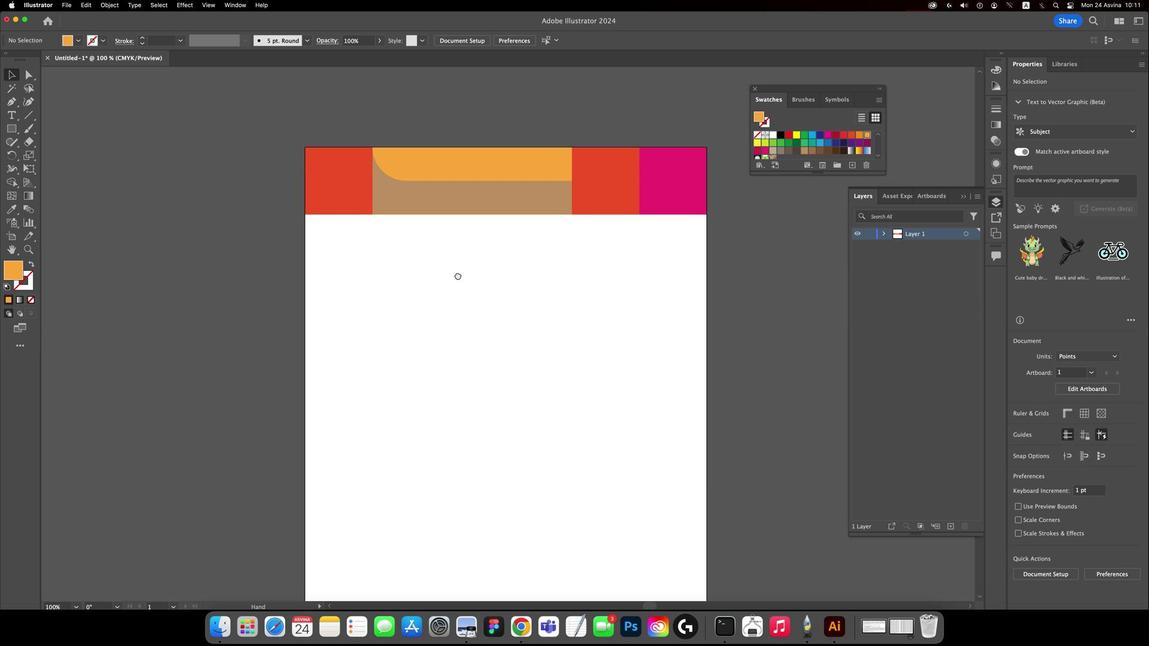 
Action: Mouse moved to (299, 264)
Screenshot: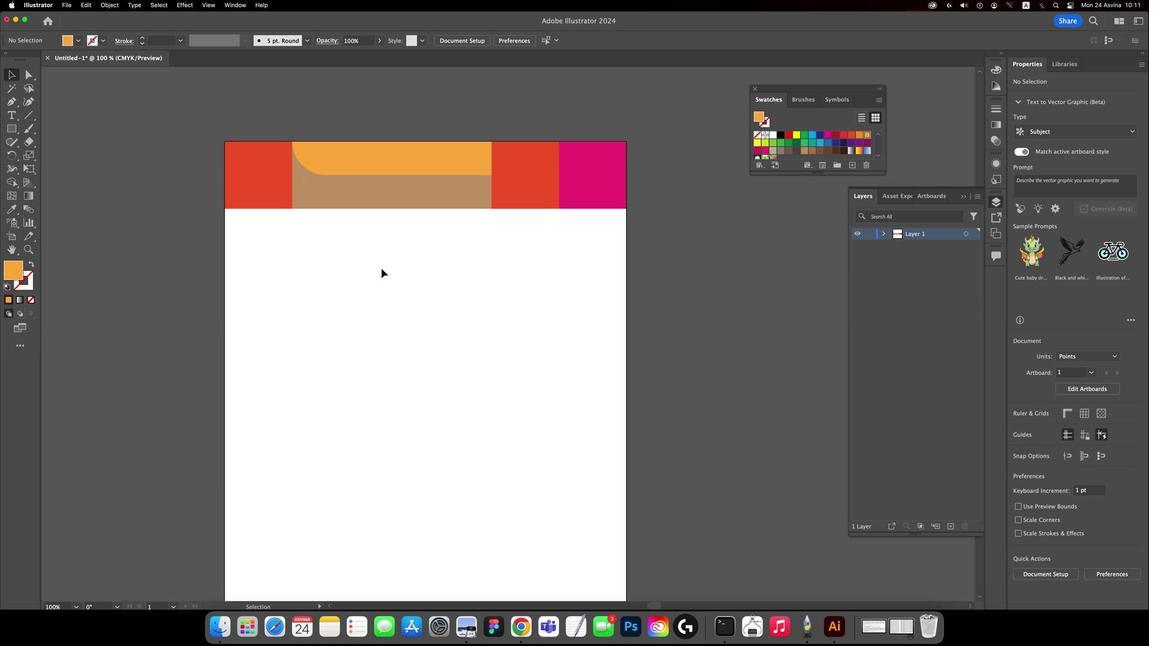 
Action: Key pressed Key.space
Screenshot: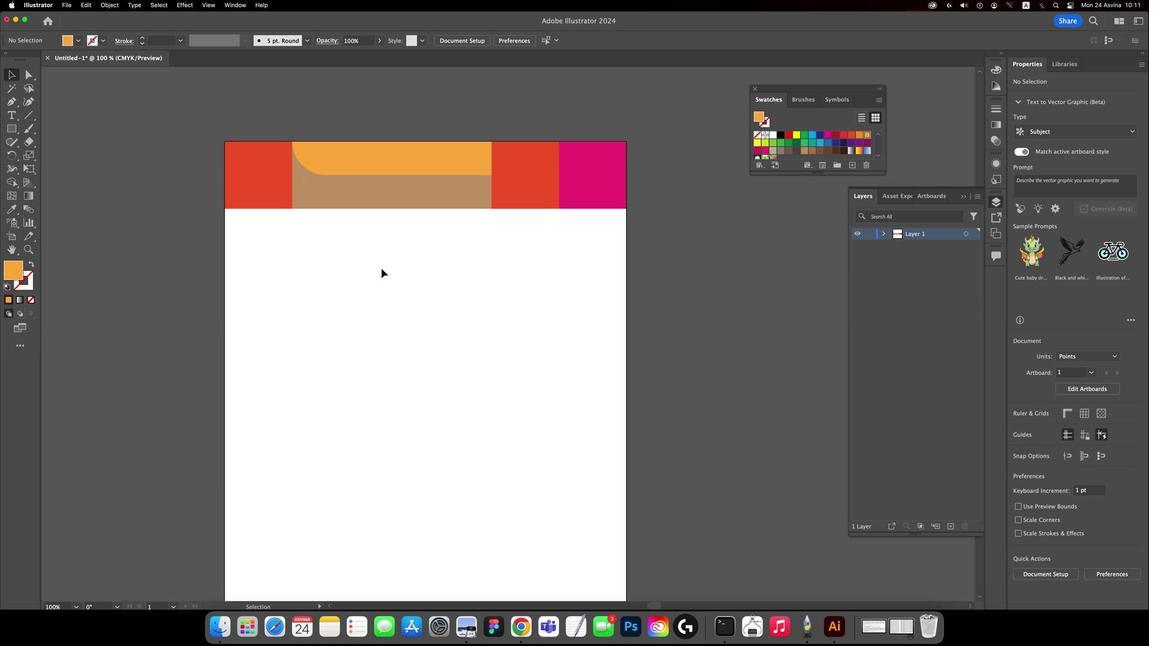 
Action: Mouse moved to (299, 264)
Screenshot: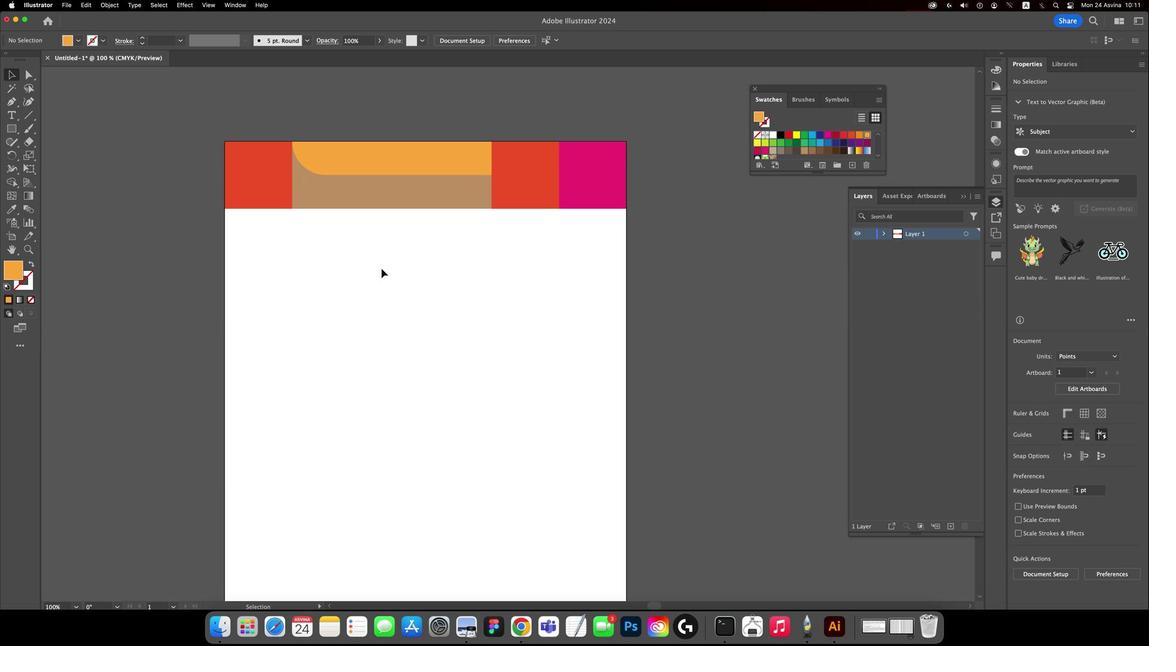 
Action: Mouse pressed left at (299, 264)
Screenshot: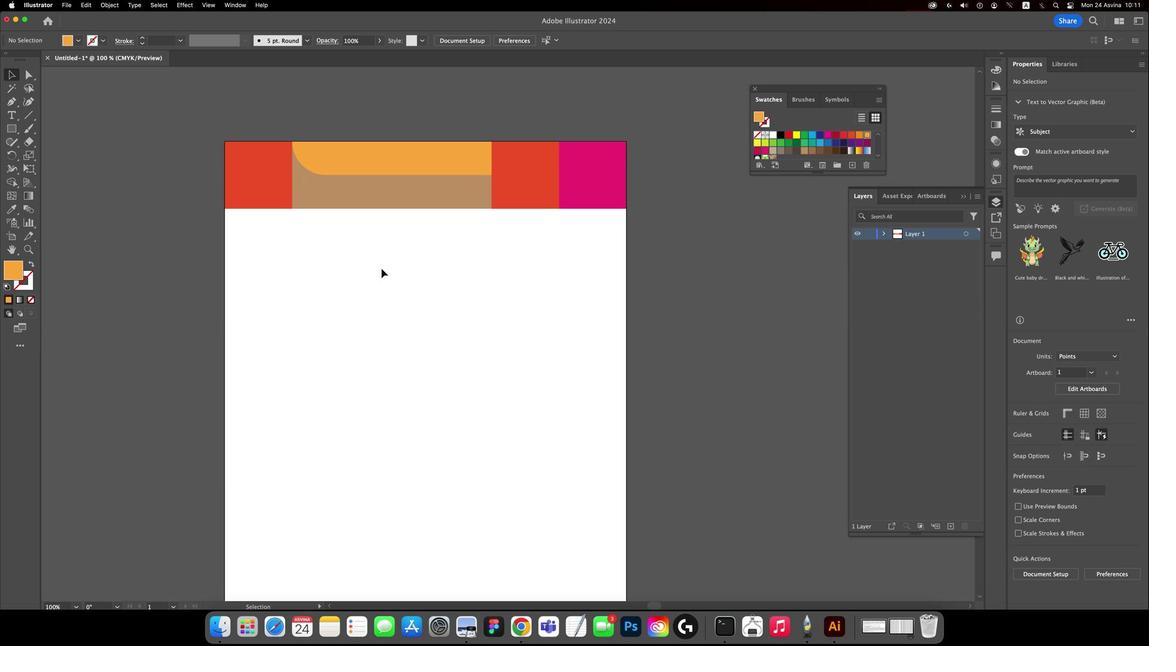 
Action: Mouse moved to (247, 201)
Screenshot: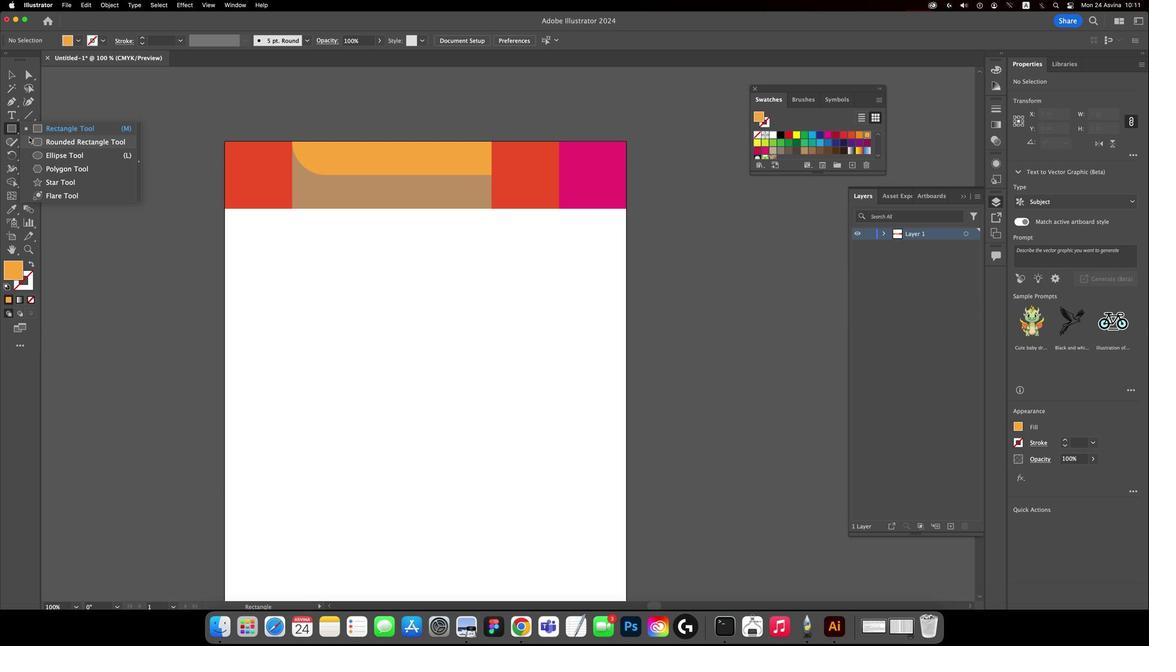 
Action: Mouse pressed left at (247, 201)
Screenshot: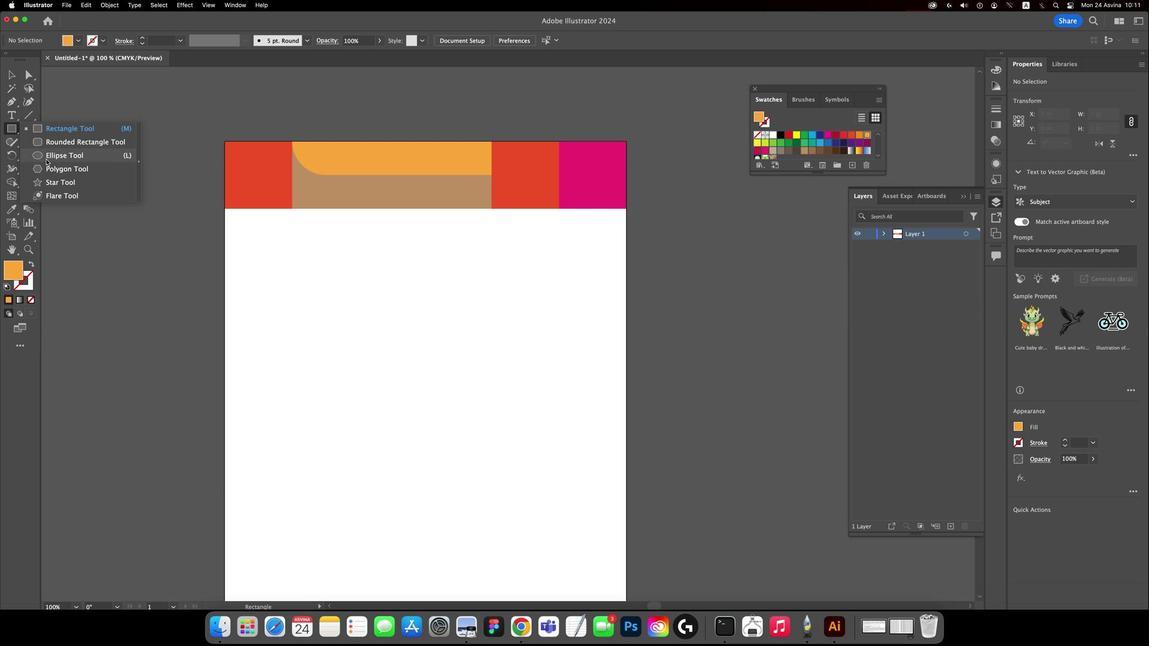 
Action: Mouse moved to (283, 246)
Screenshot: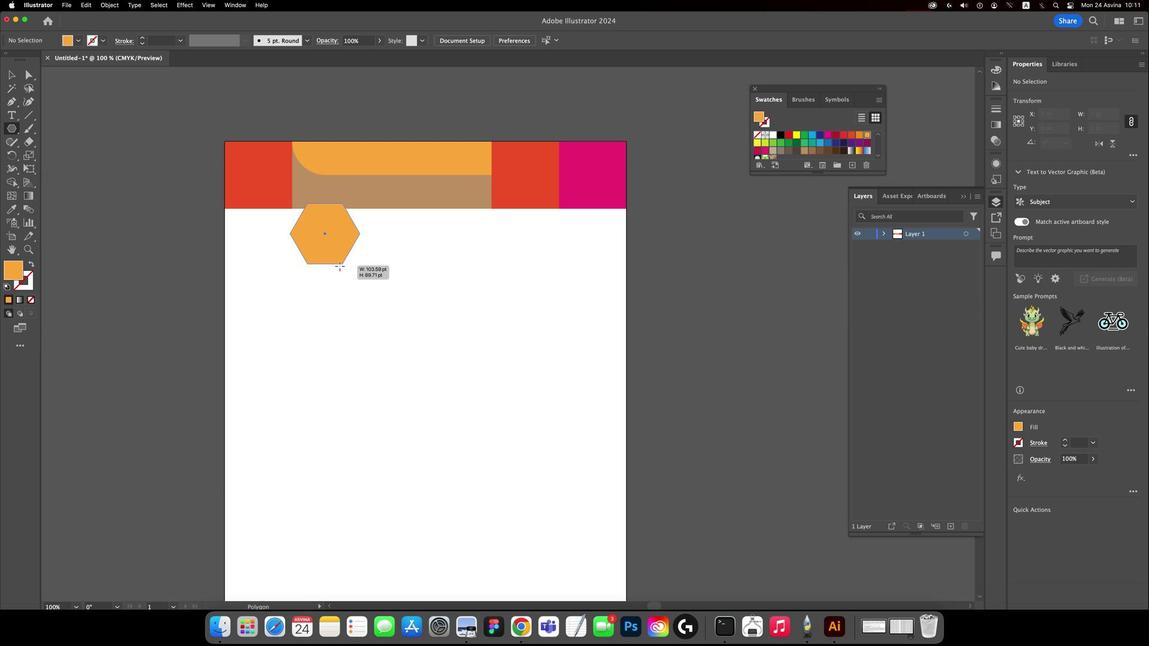 
Action: Mouse pressed left at (283, 246)
Screenshot: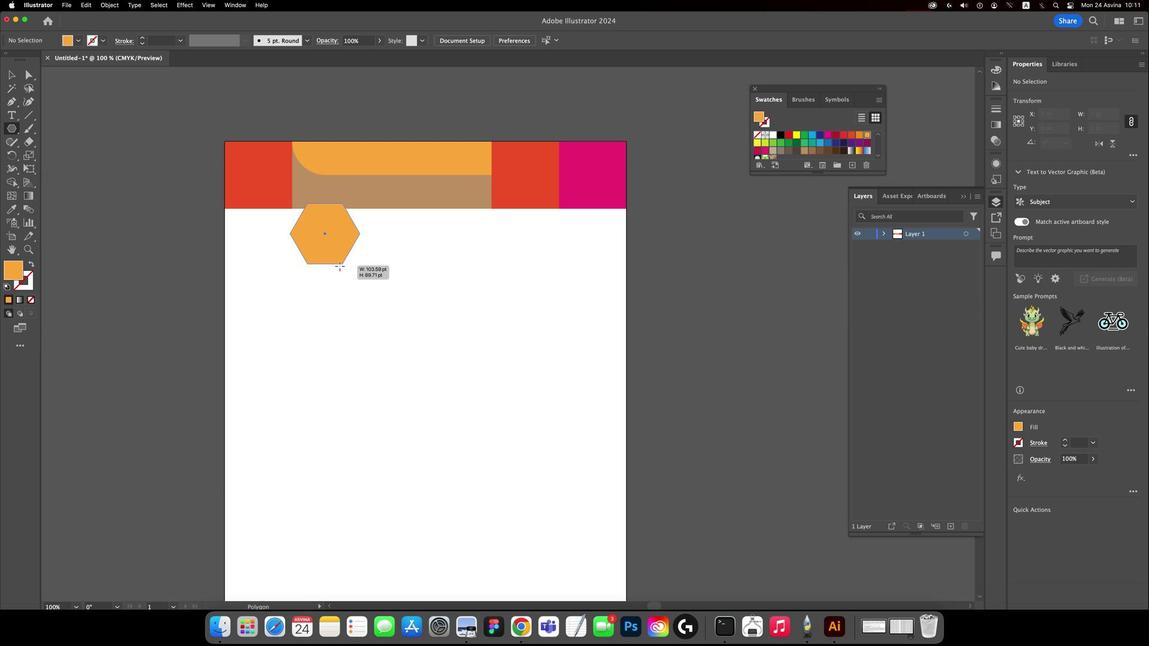 
Action: Mouse moved to (285, 261)
Screenshot: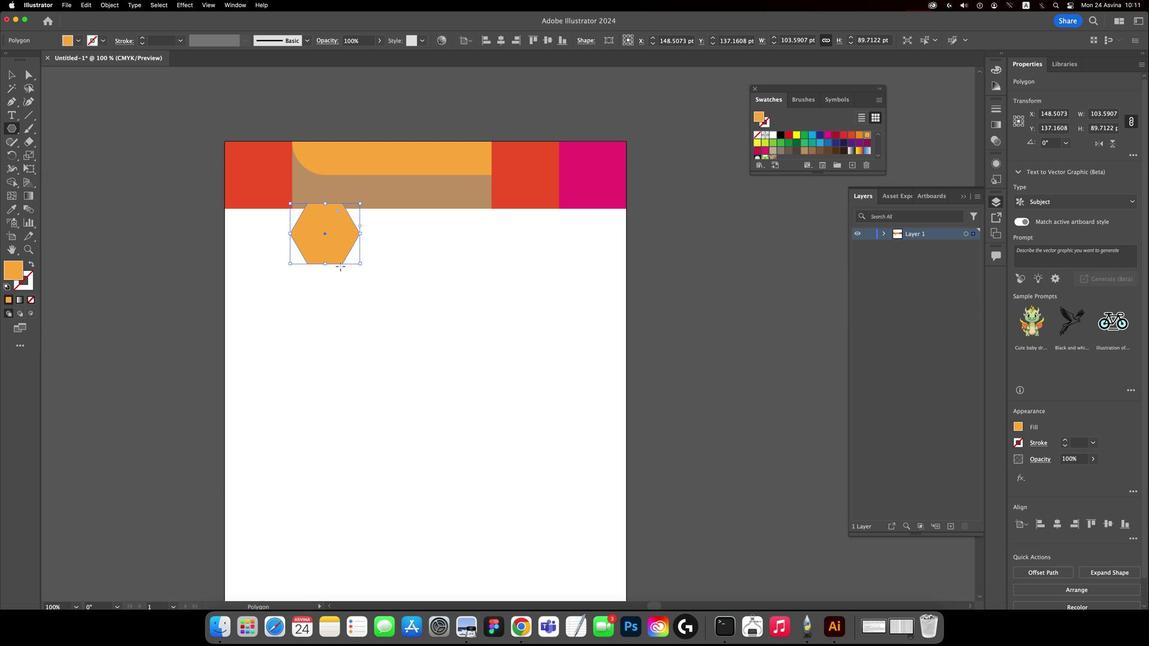 
Action: Key pressed Key.shift
Screenshot: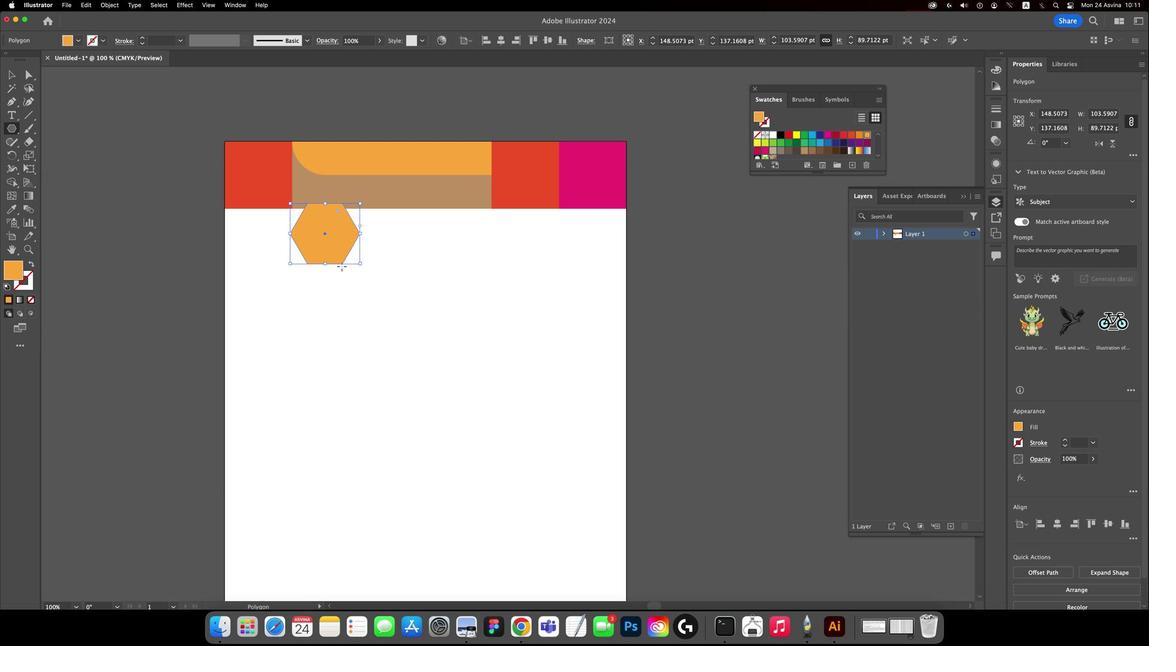 
Action: Mouse moved to (379, 211)
Screenshot: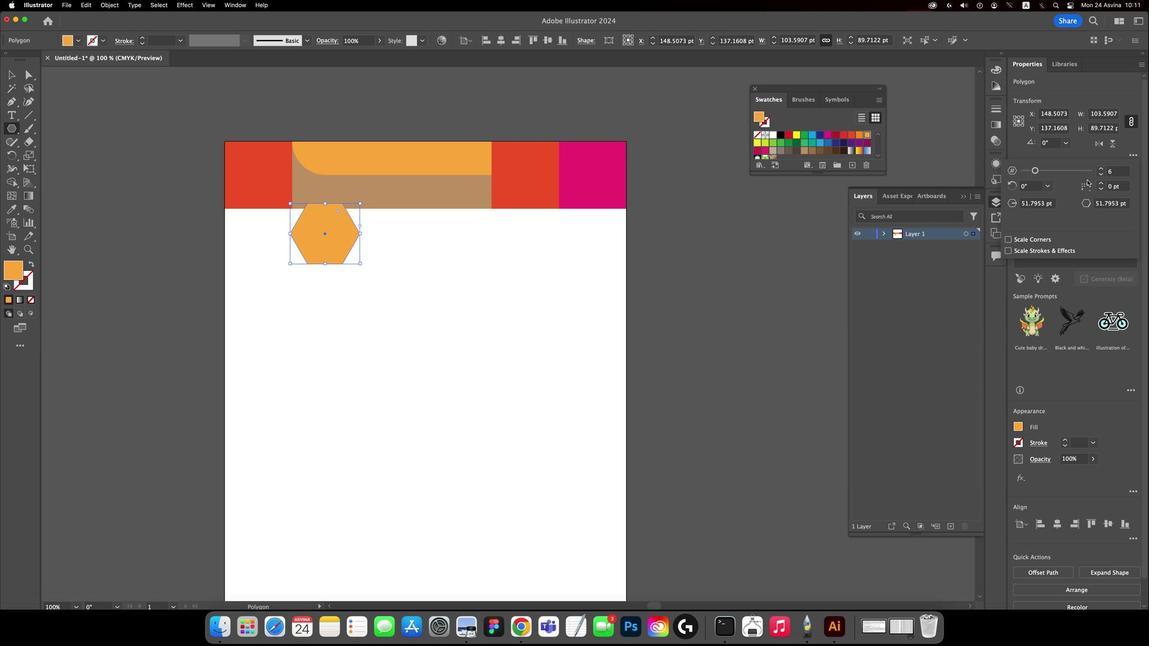
Action: Mouse pressed left at (379, 211)
Screenshot: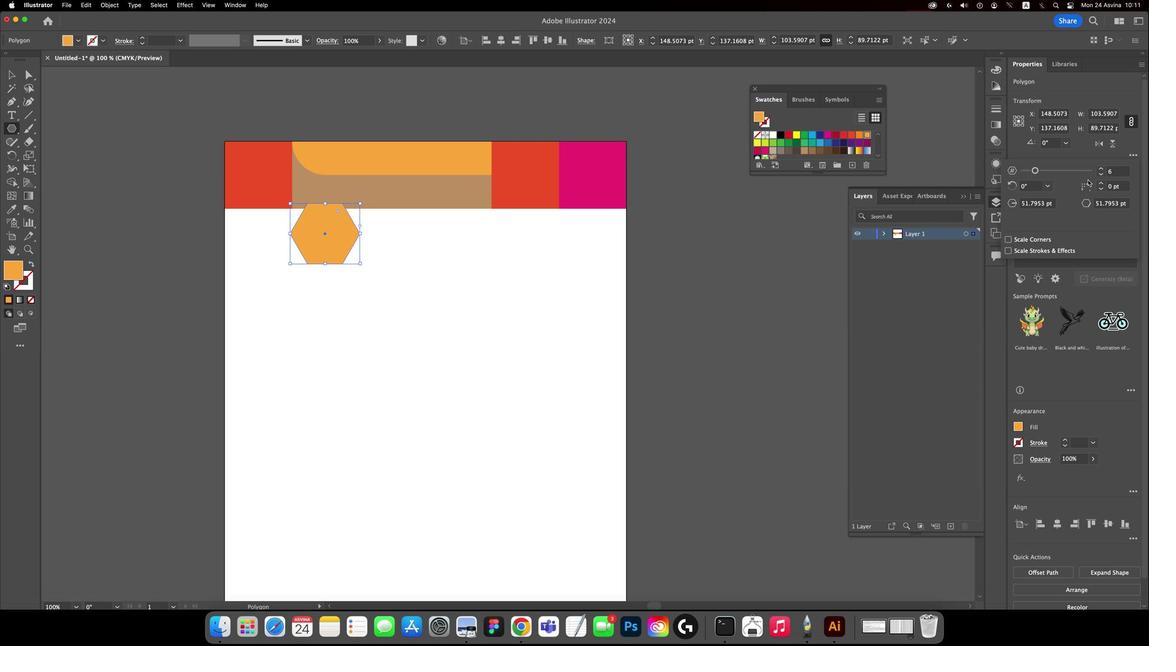 
Action: Mouse moved to (374, 220)
Screenshot: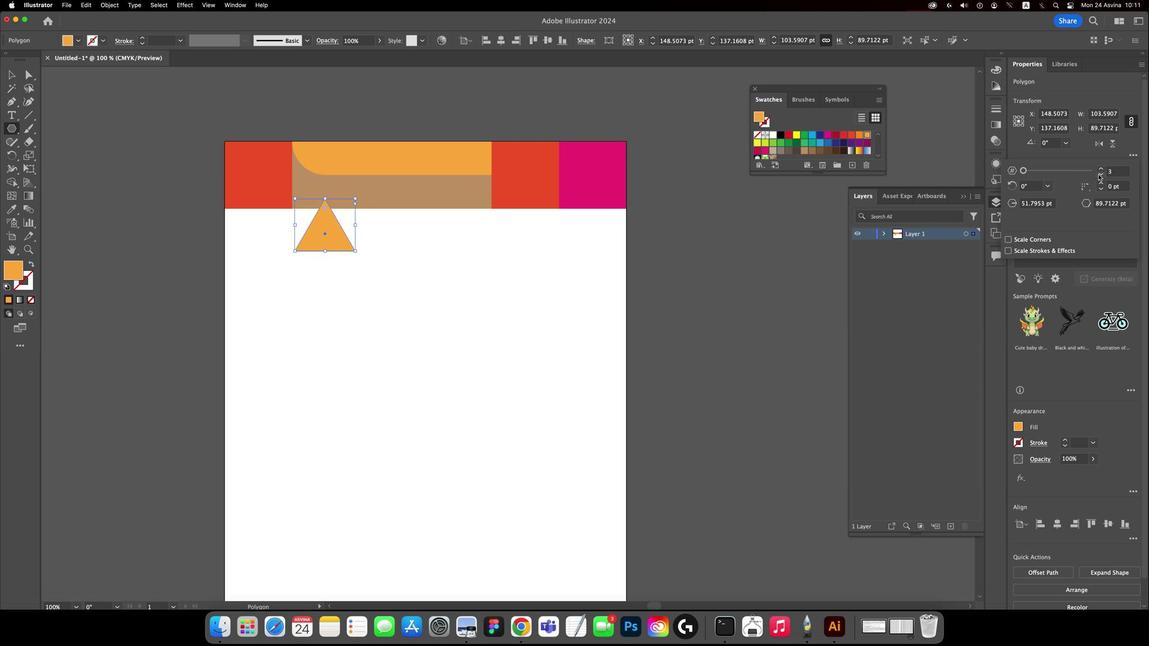 
Action: Mouse pressed left at (374, 220)
Screenshot: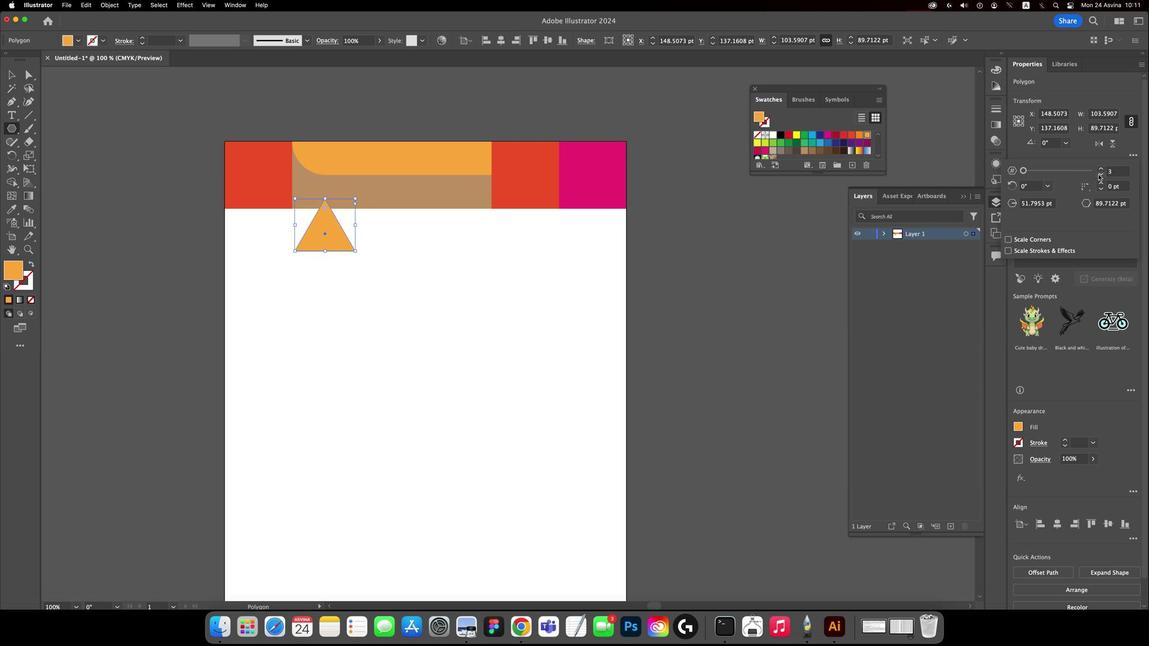 
Action: Mouse moved to (374, 220)
Screenshot: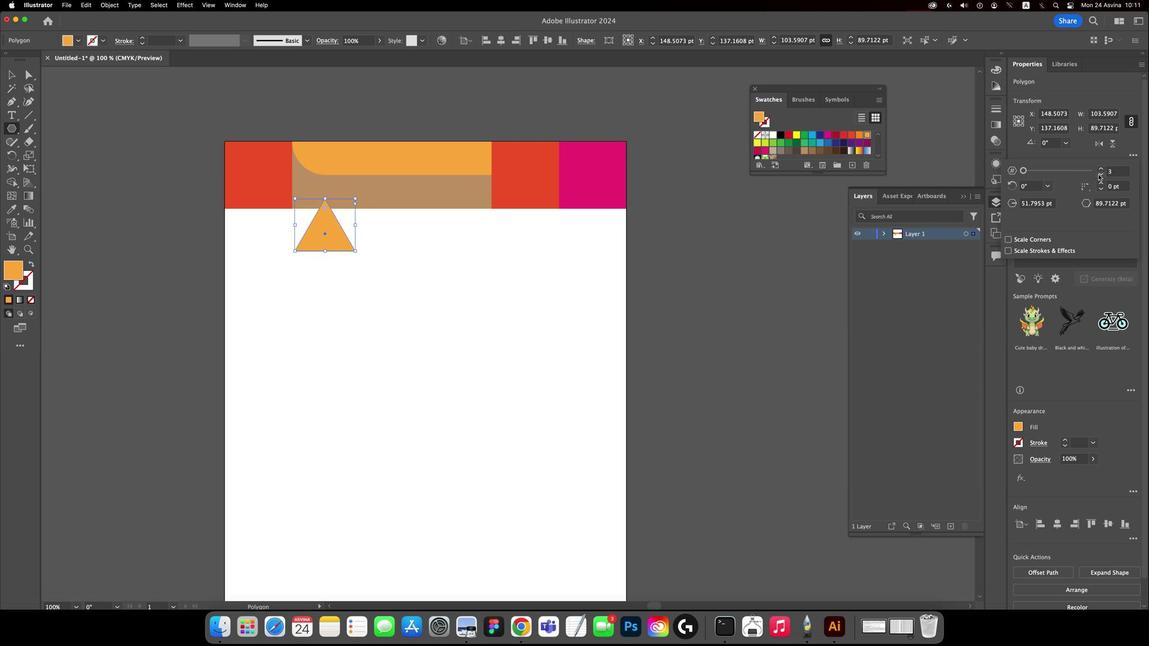 
Action: Mouse pressed left at (374, 220)
Screenshot: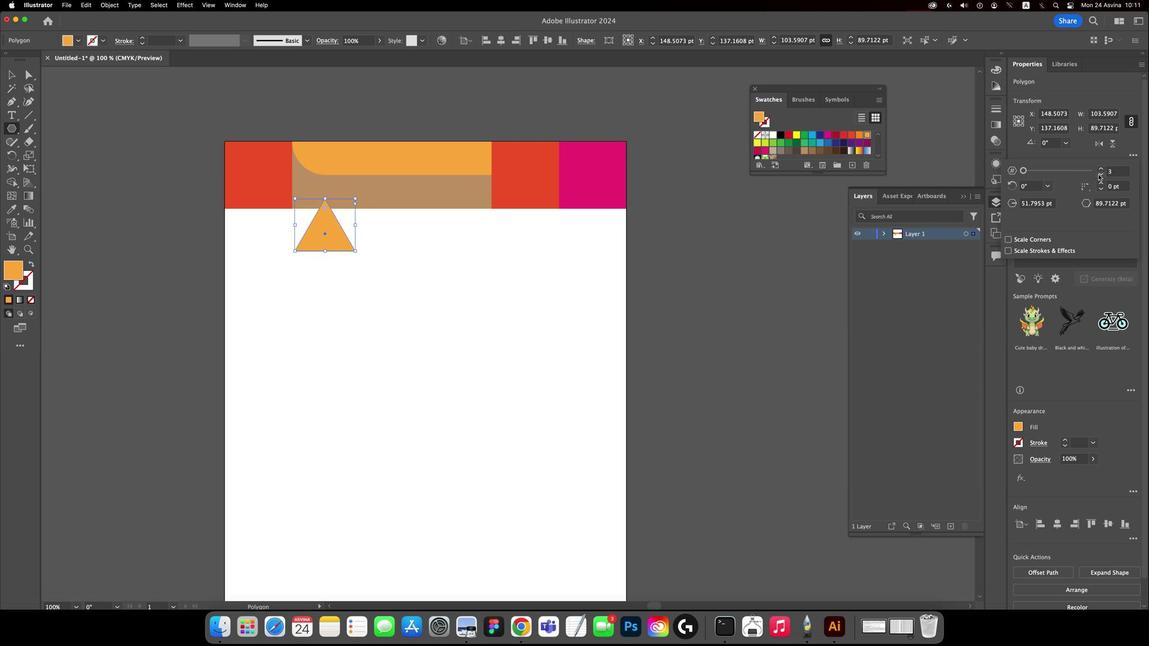 
Action: Mouse pressed left at (374, 220)
Screenshot: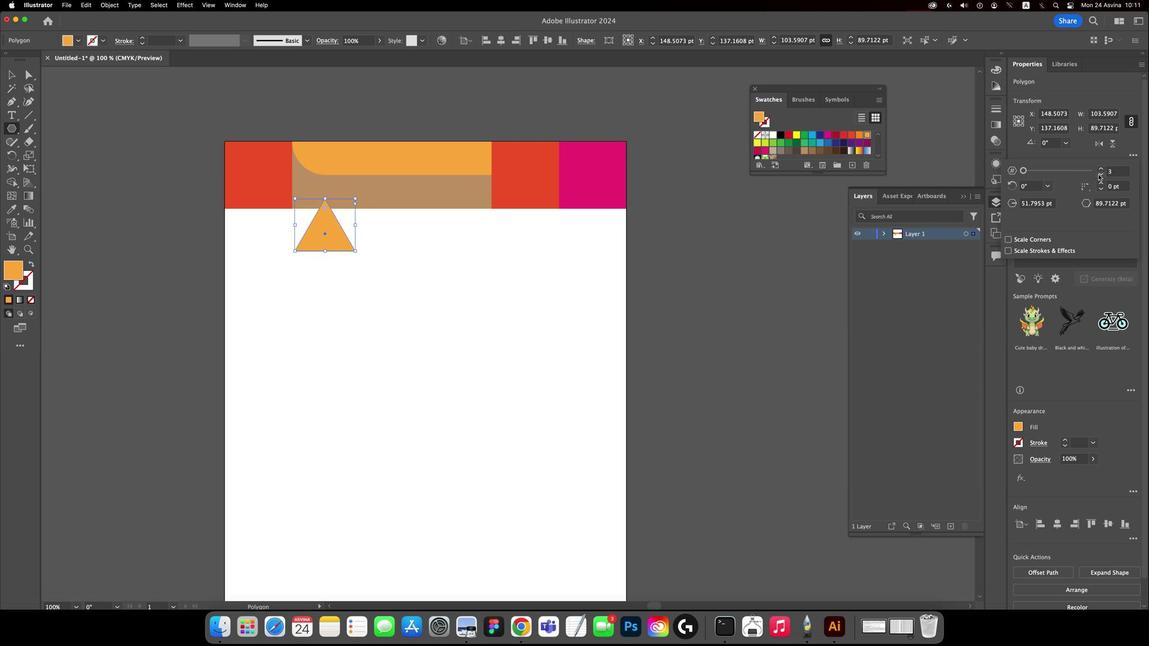 
Action: Mouse moved to (283, 230)
Screenshot: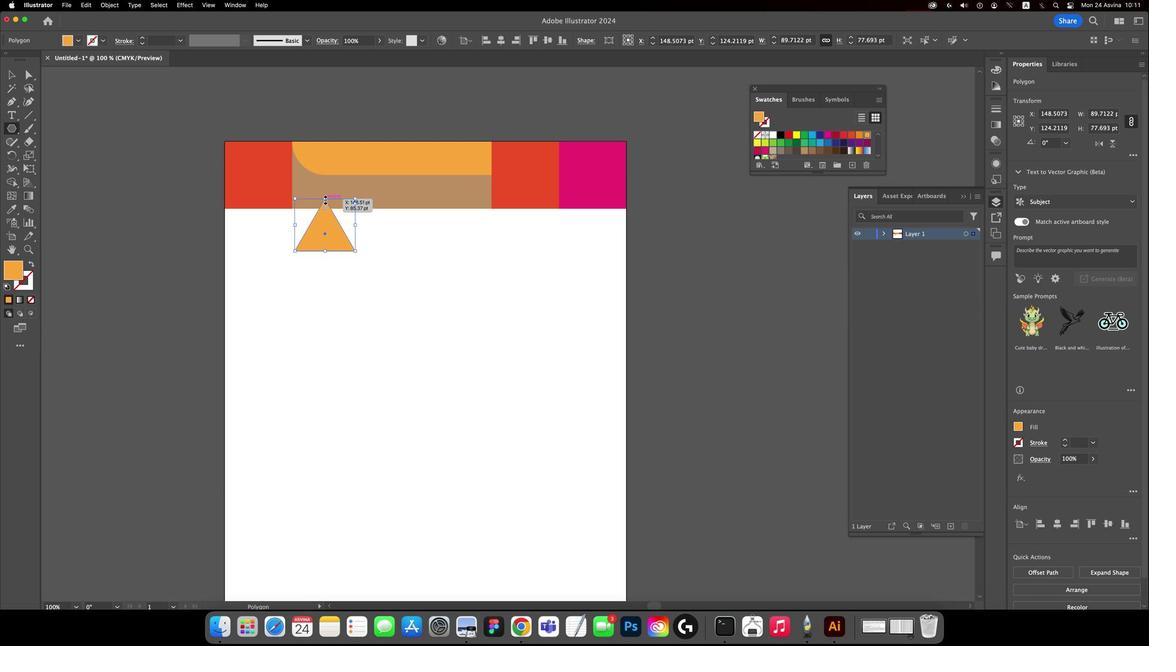 
Action: Mouse pressed left at (283, 230)
Screenshot: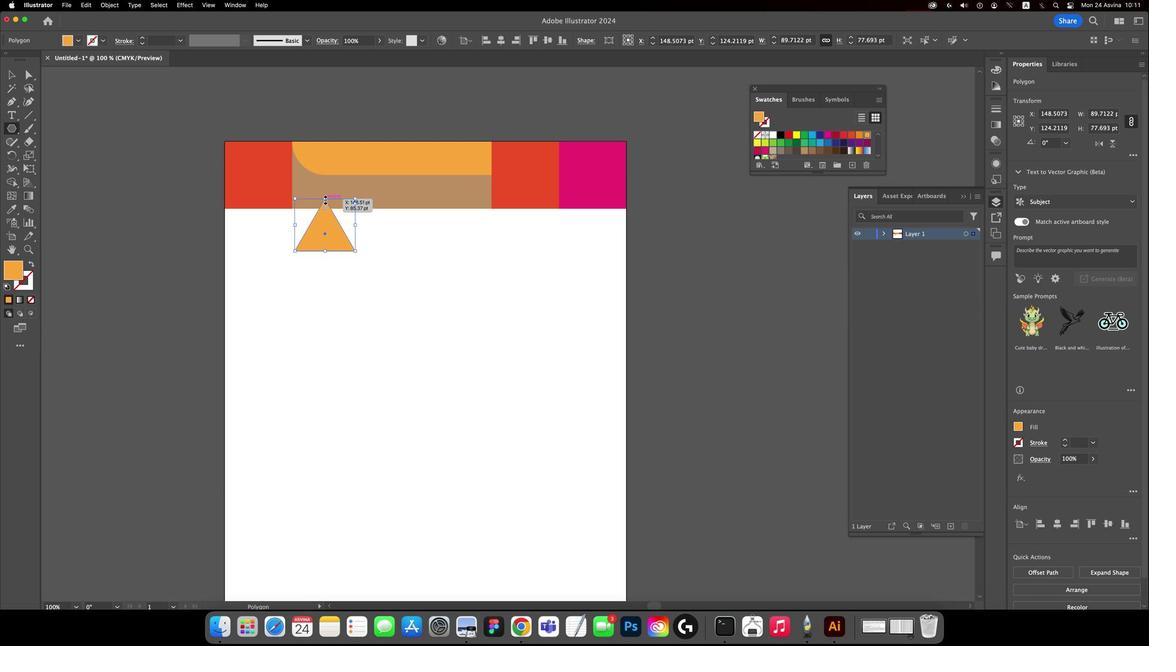 
Action: Mouse moved to (283, 231)
Screenshot: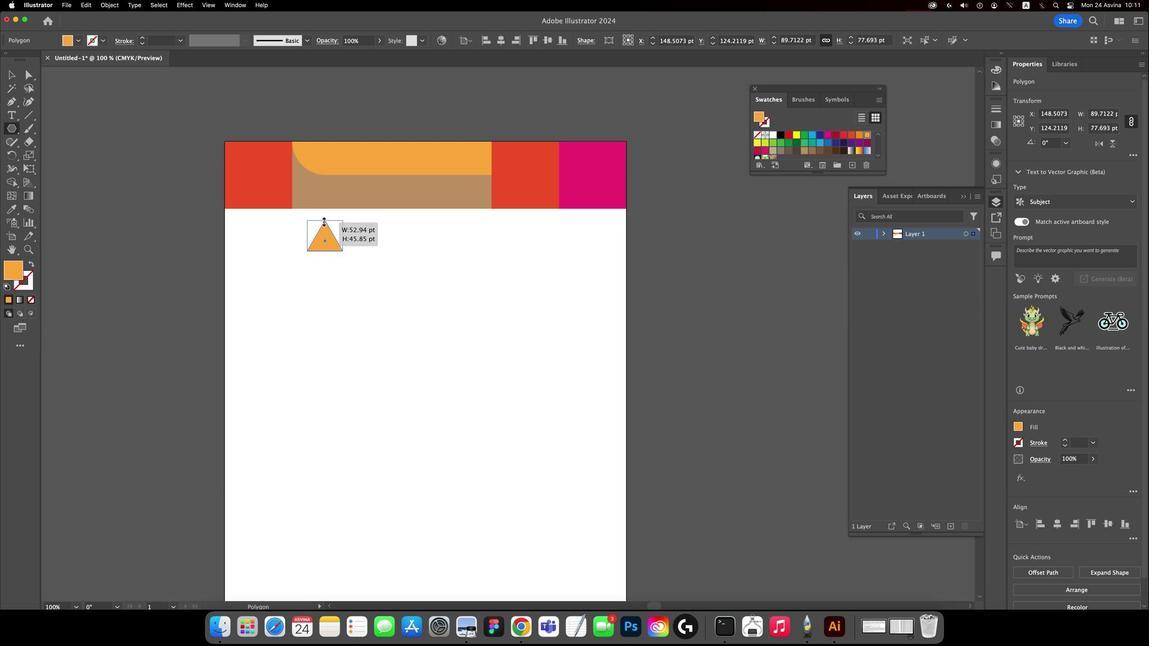 
Action: Key pressed Key.shift
Screenshot: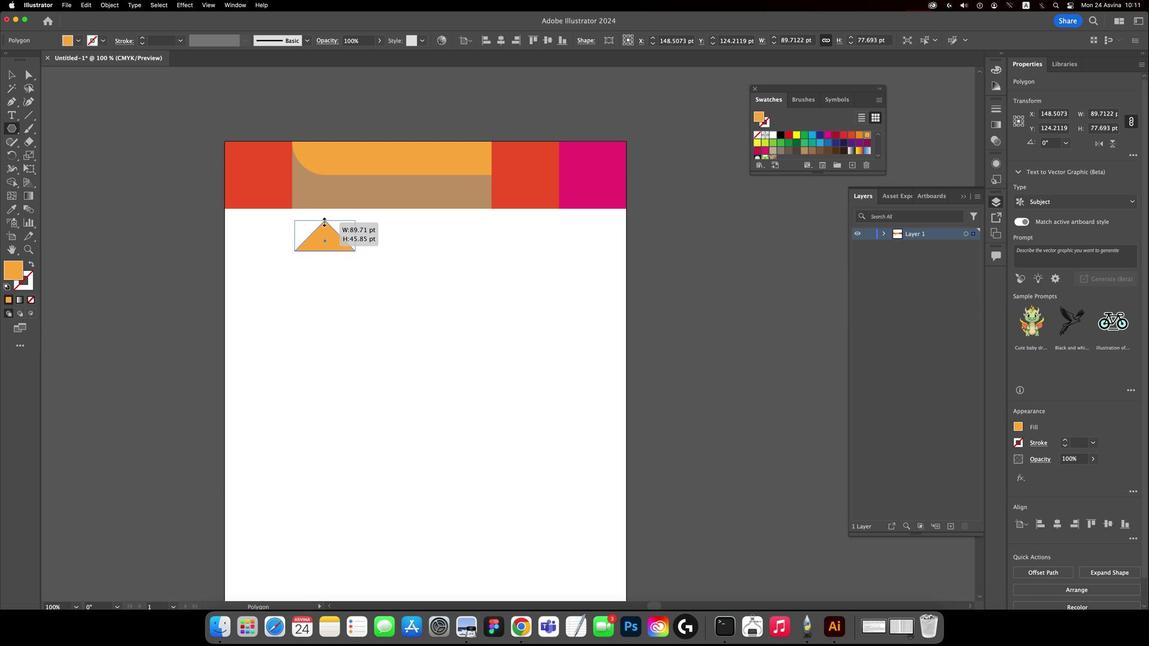 
Action: Mouse pressed left at (283, 231)
Screenshot: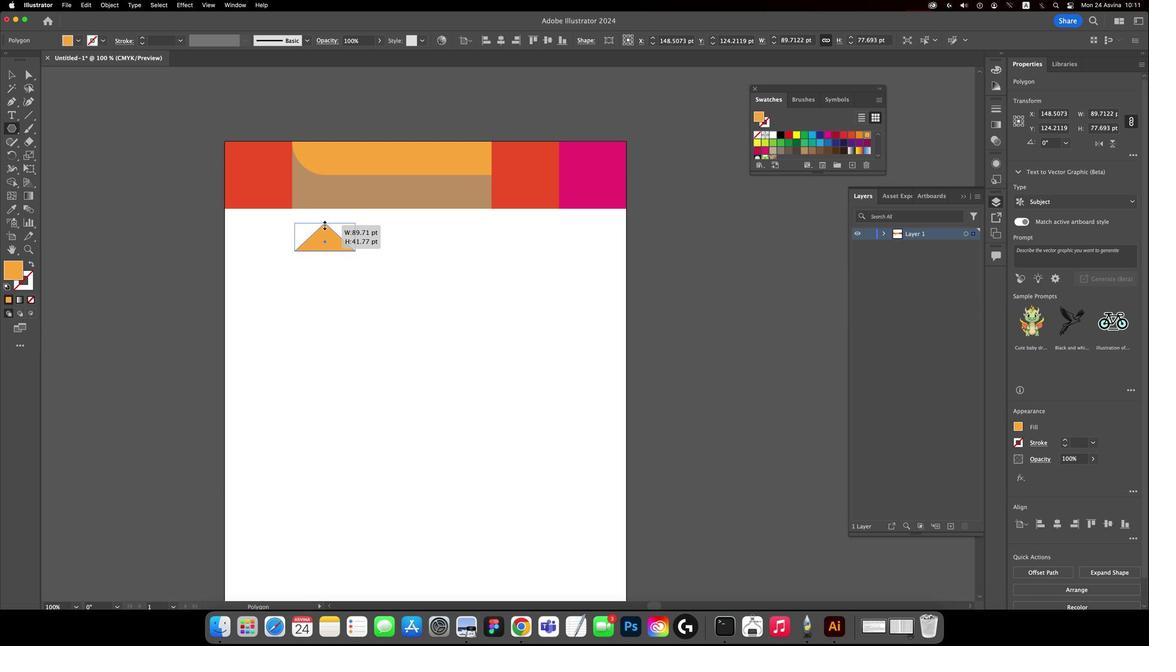 
Action: Mouse moved to (284, 252)
Screenshot: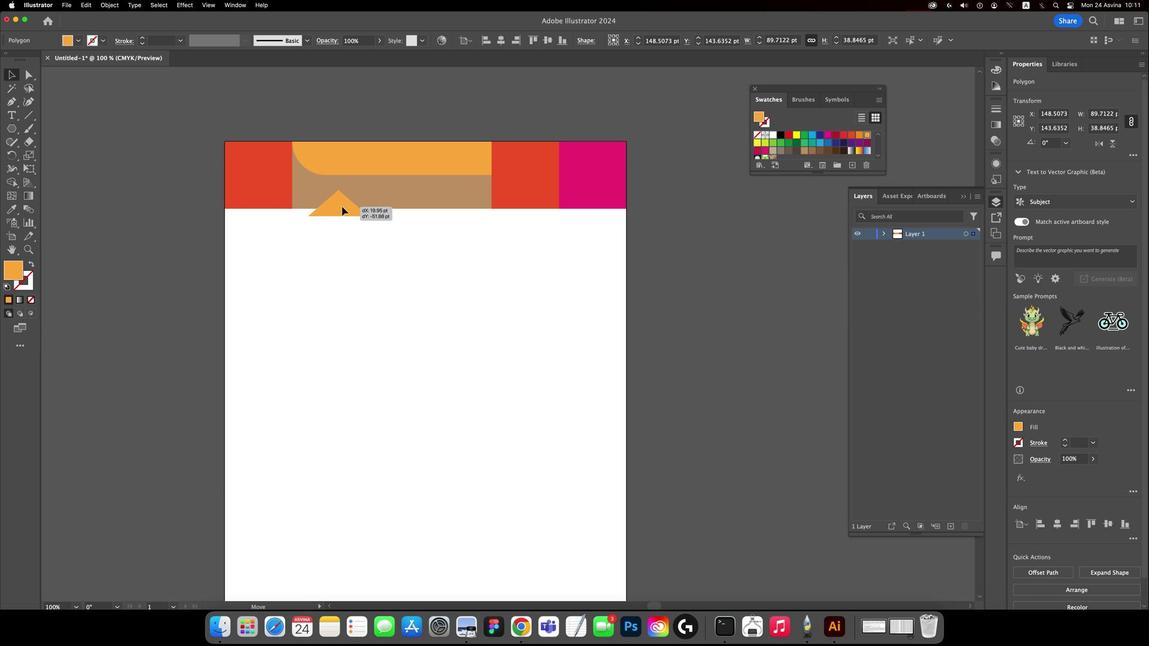 
Action: Key pressed 'v'
Screenshot: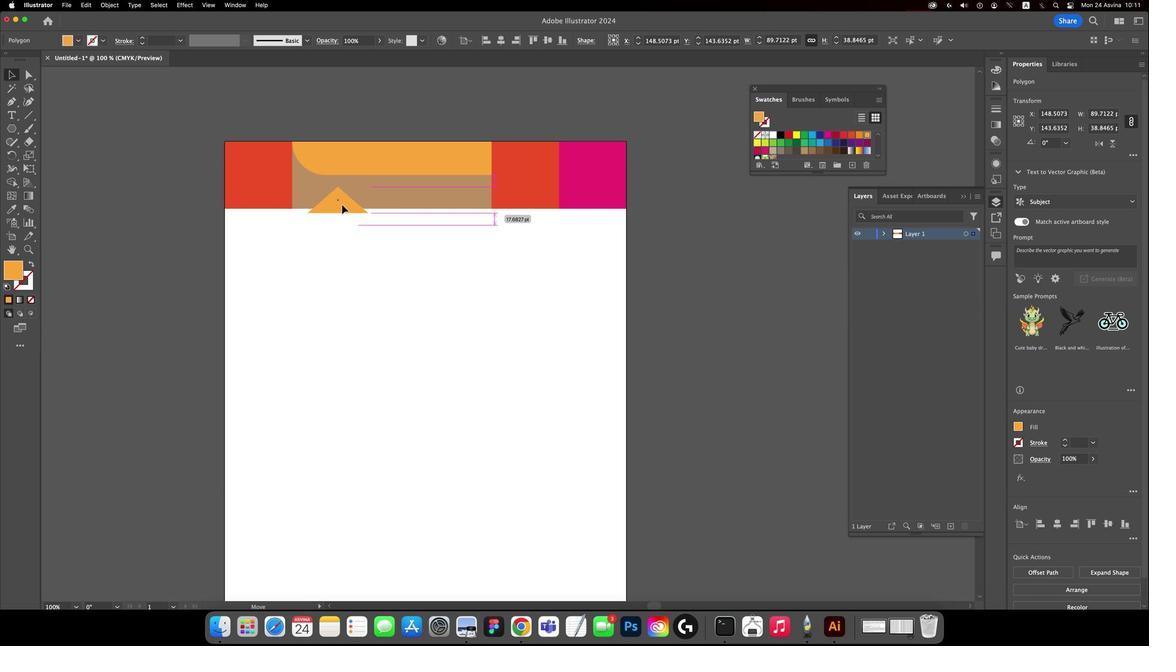 
Action: Mouse moved to (283, 250)
Screenshot: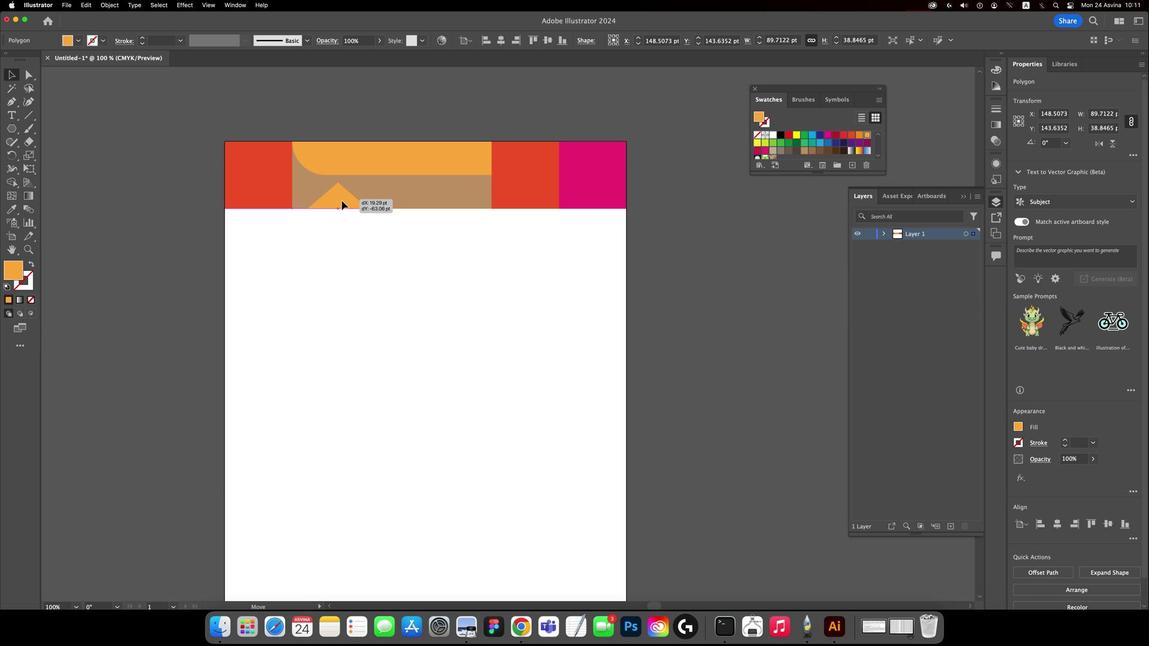 
Action: Mouse pressed left at (283, 250)
Screenshot: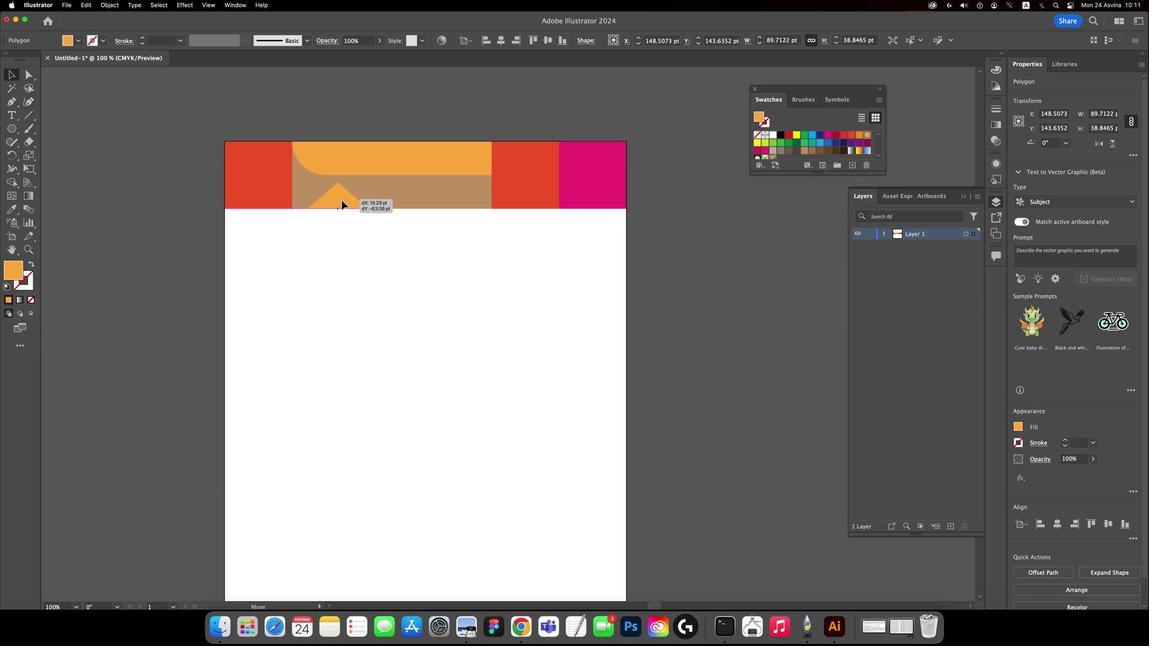 
Action: Mouse moved to (285, 231)
Screenshot: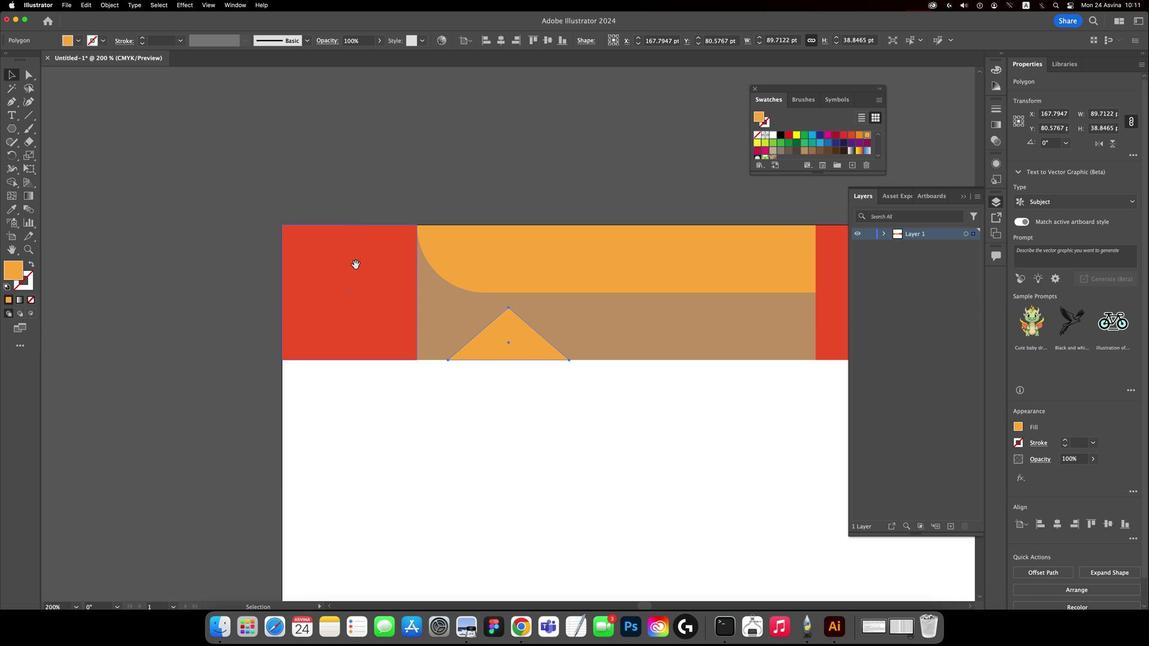 
Action: Key pressed Key.cmd'='
Screenshot: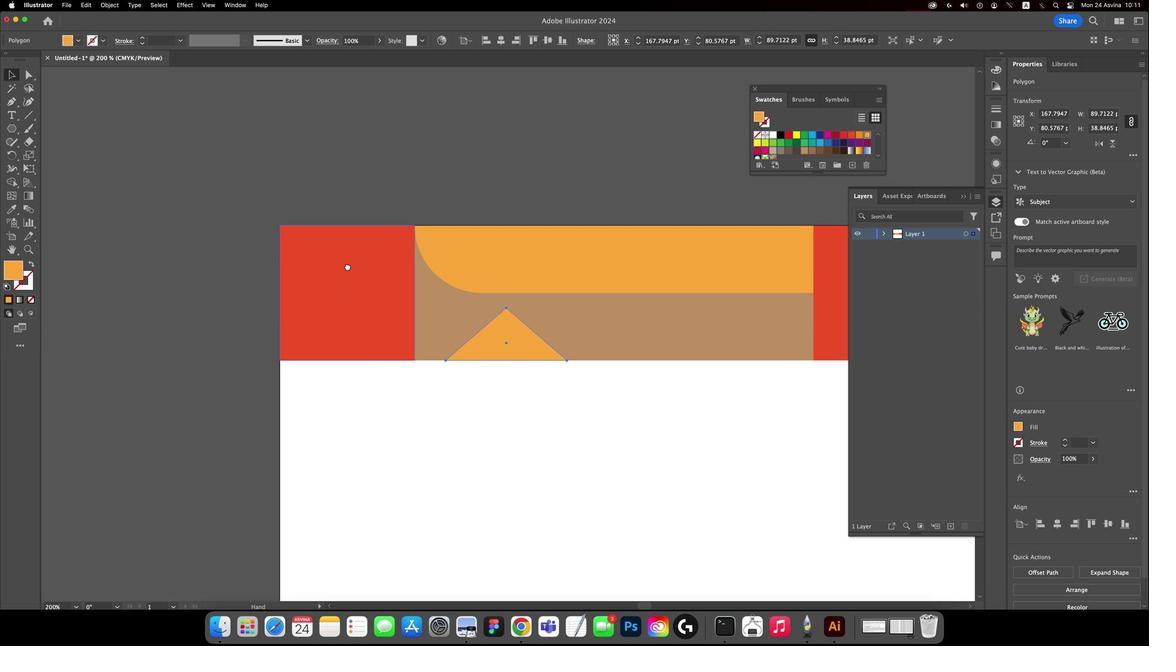 
Action: Mouse moved to (285, 232)
Screenshot: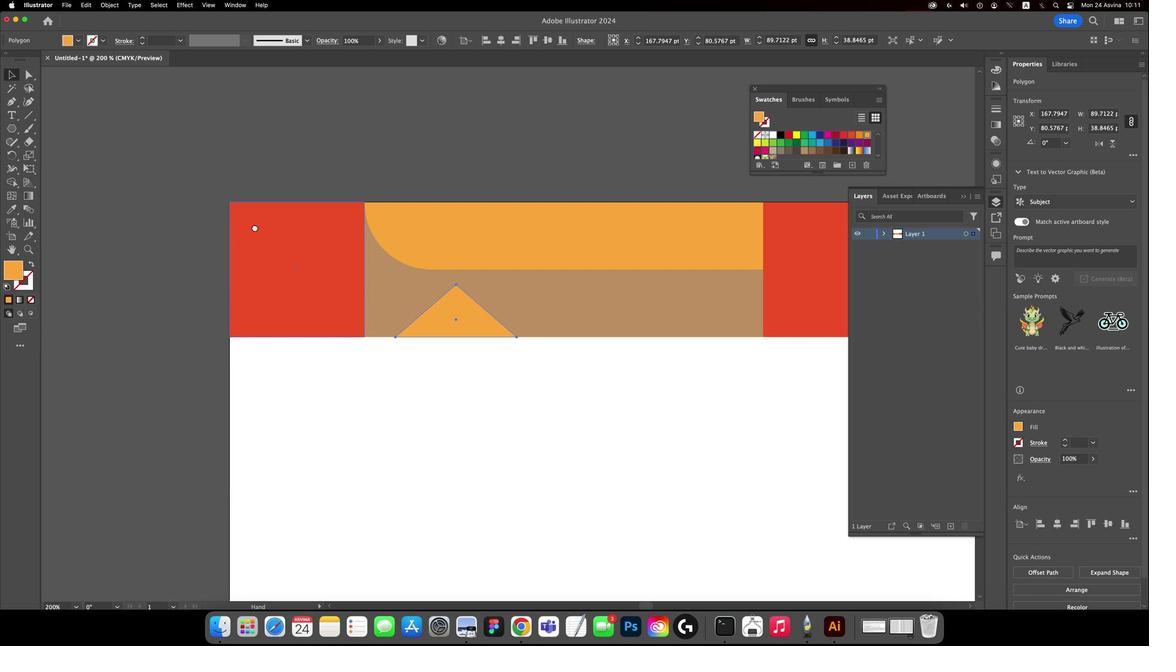 
Action: Key pressed Key.cmd
Screenshot: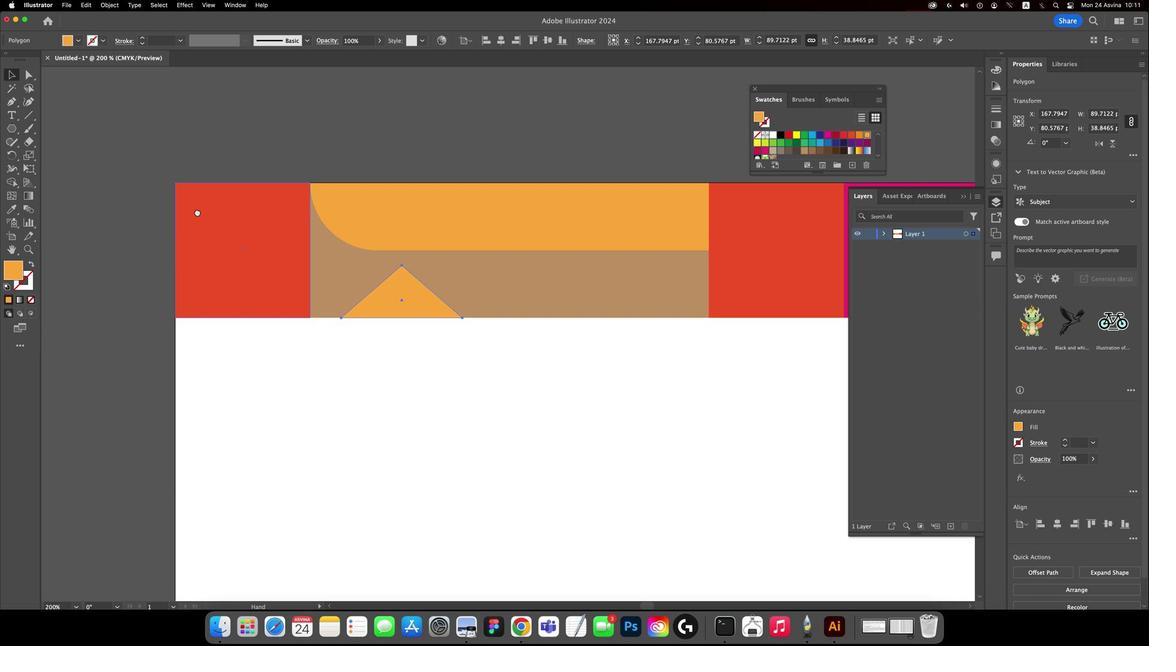 
Action: Mouse moved to (285, 232)
Screenshot: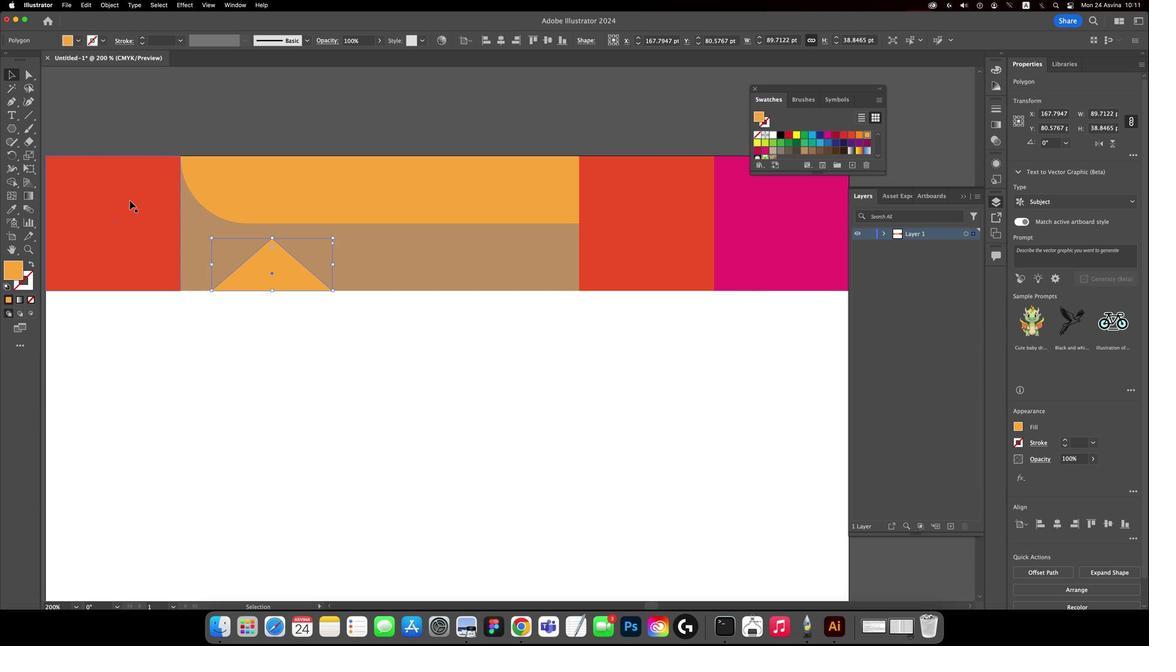 
Action: Key pressed Key.cmd'='
Screenshot: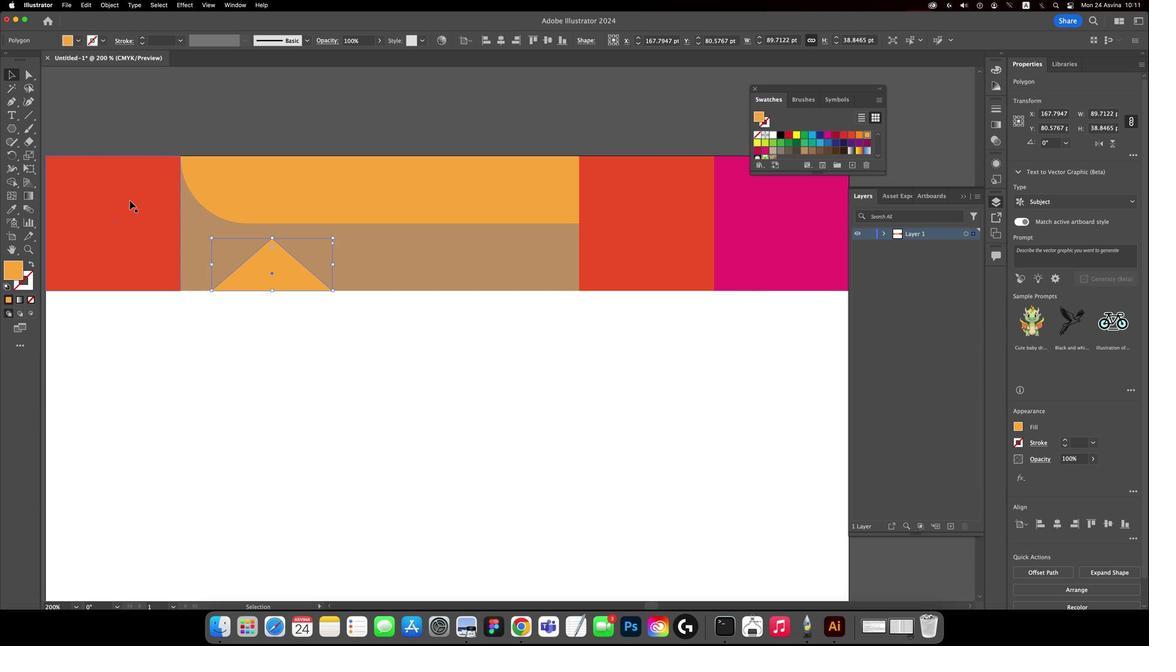 
Action: Mouse moved to (285, 233)
Screenshot: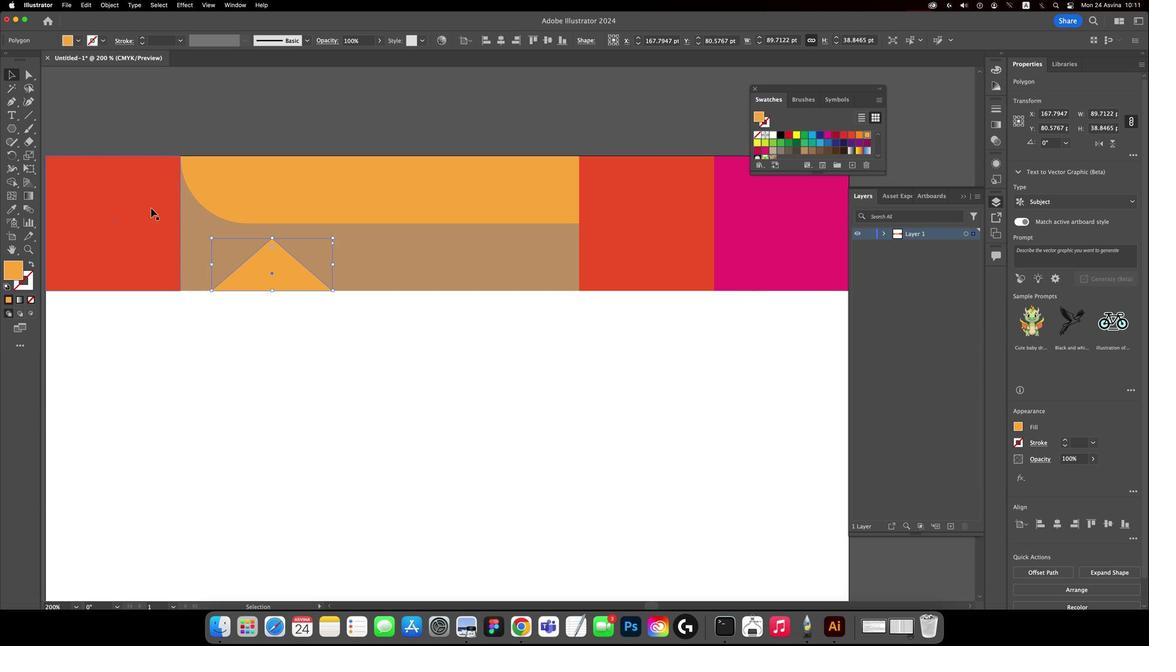 
Action: Key pressed Key.cmd
Screenshot: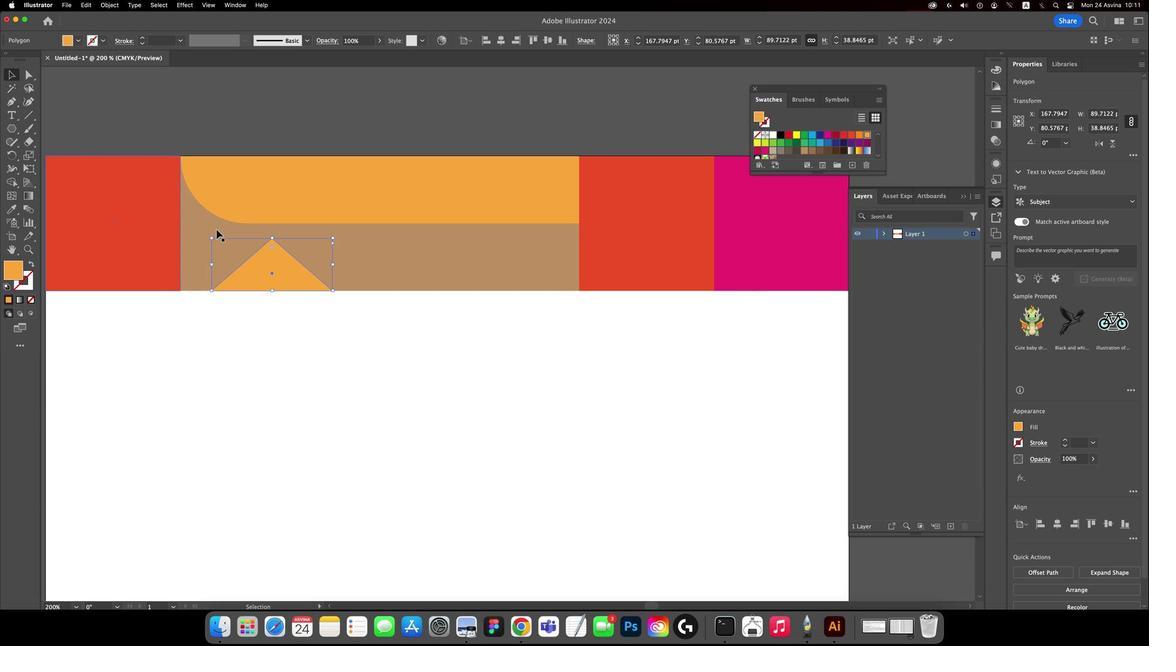 
Action: Mouse moved to (286, 258)
Screenshot: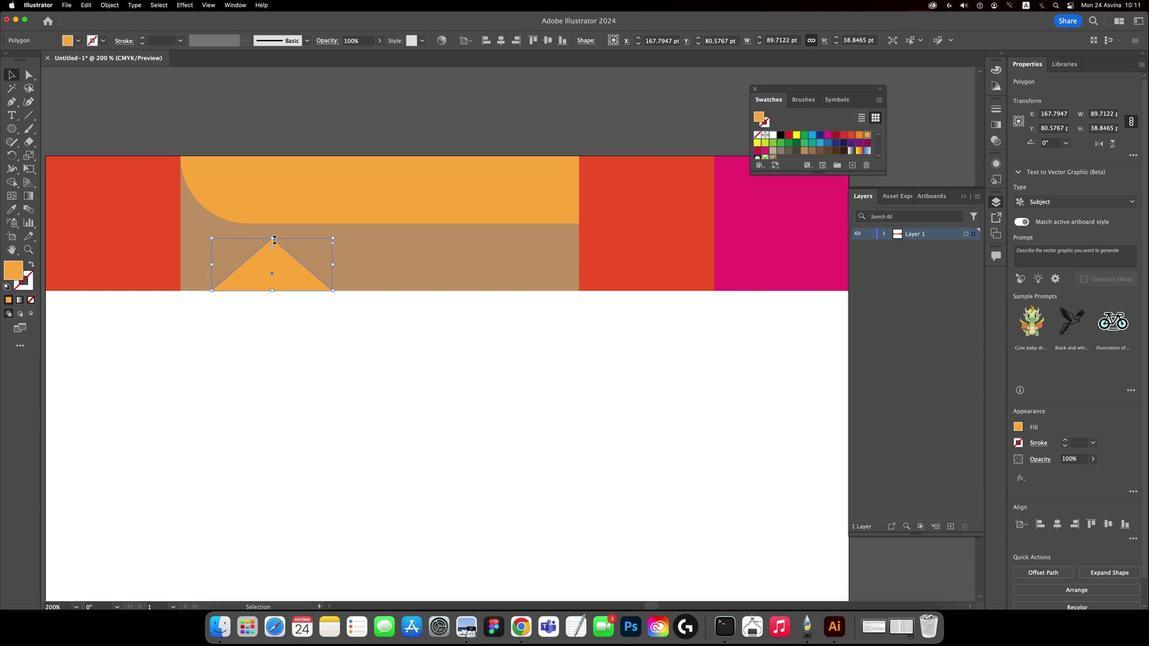 
Action: Key pressed Key.space
Screenshot: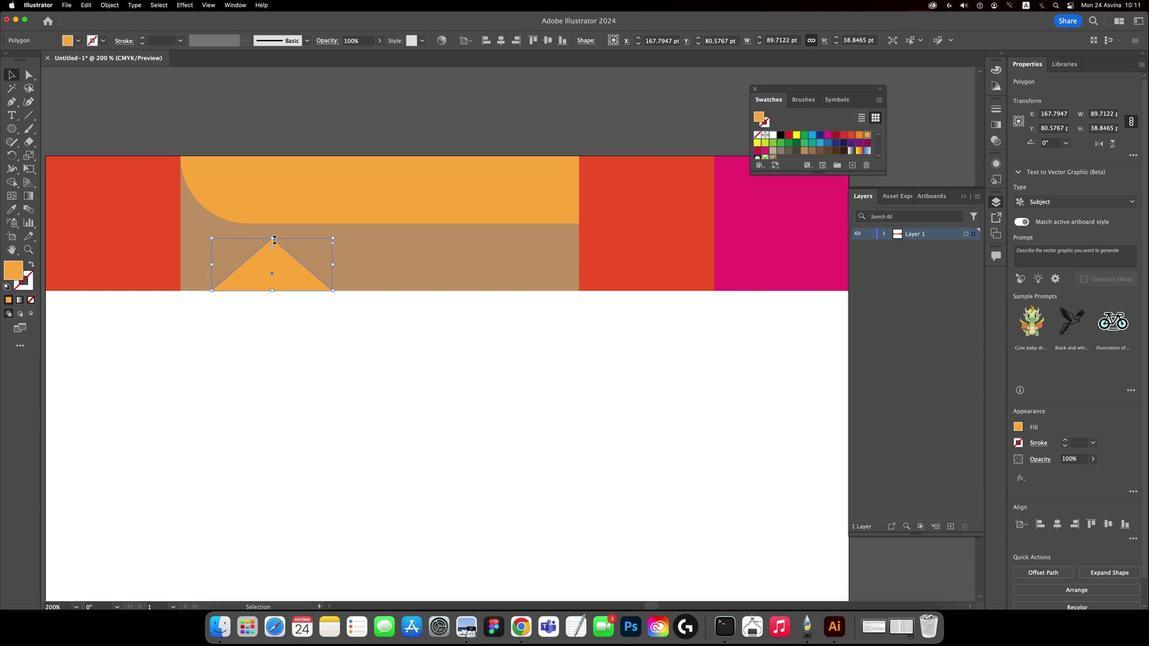 
Action: Mouse moved to (286, 261)
Screenshot: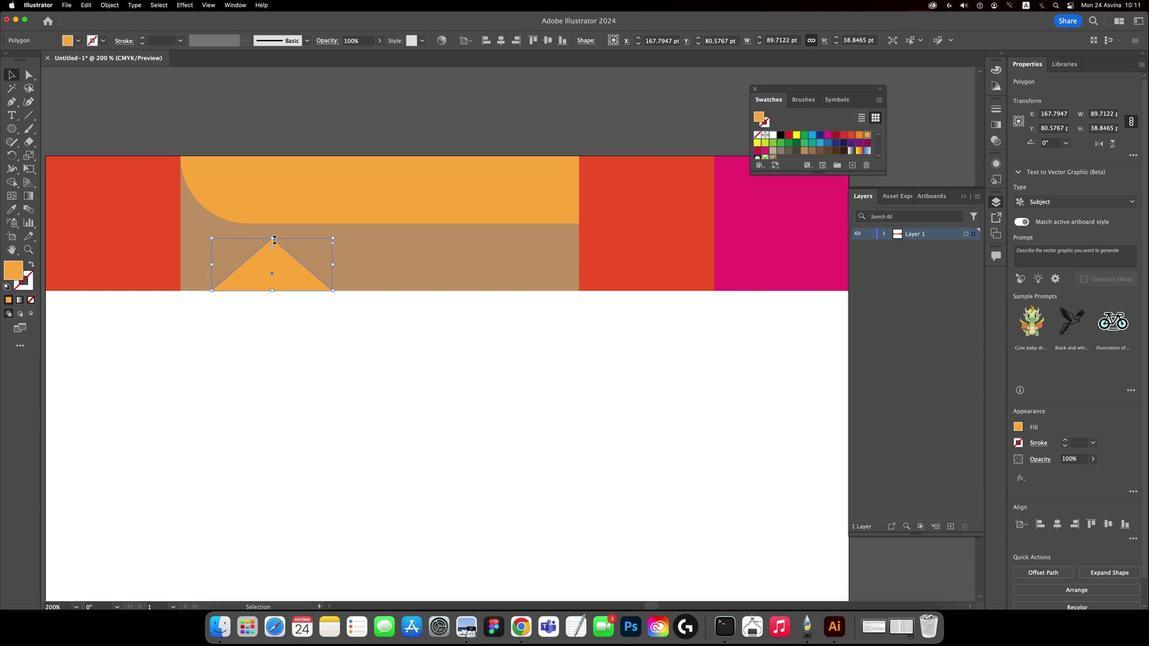 
Action: Mouse pressed left at (286, 261)
Screenshot: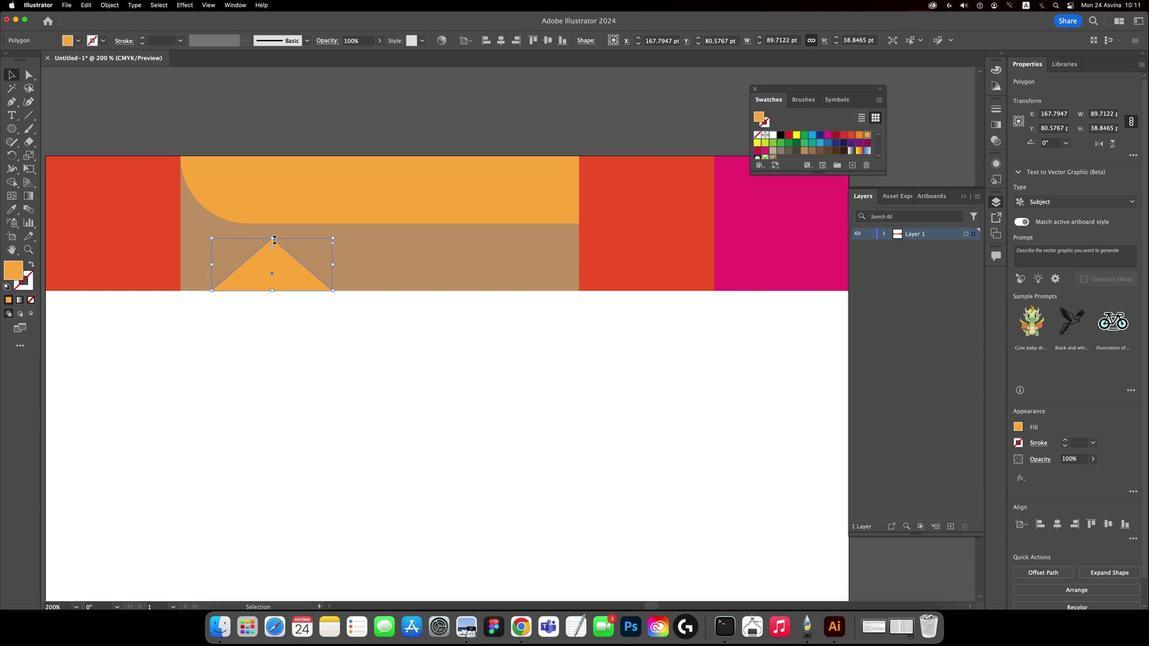 
Action: Mouse moved to (277, 248)
Screenshot: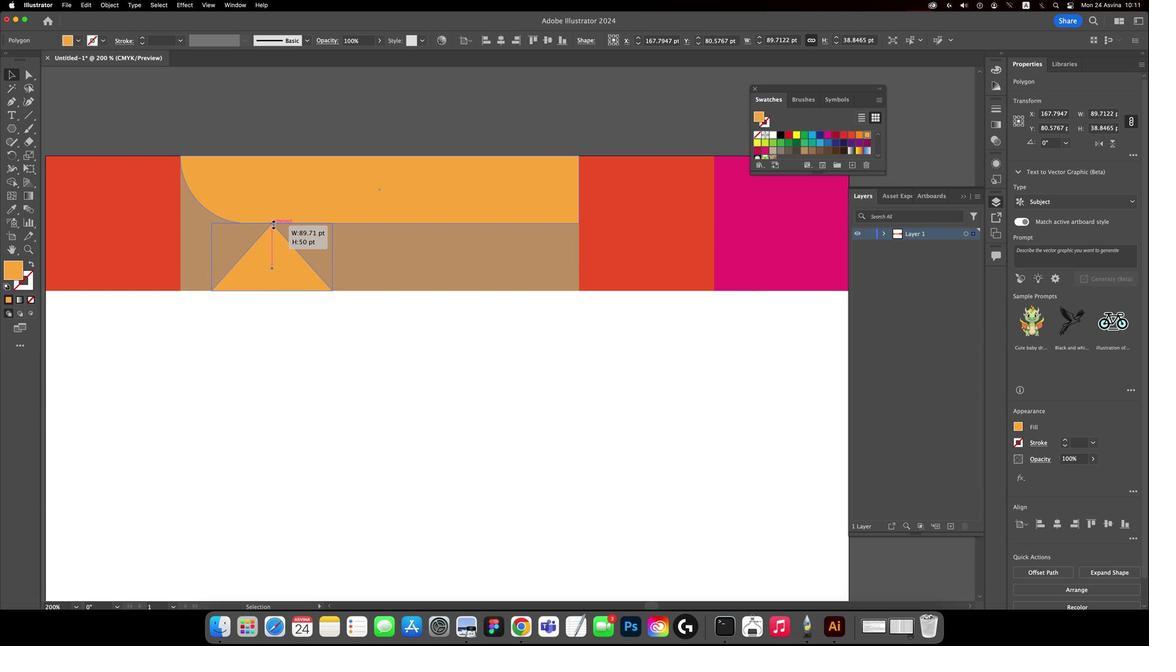 
Action: Mouse pressed left at (277, 248)
Screenshot: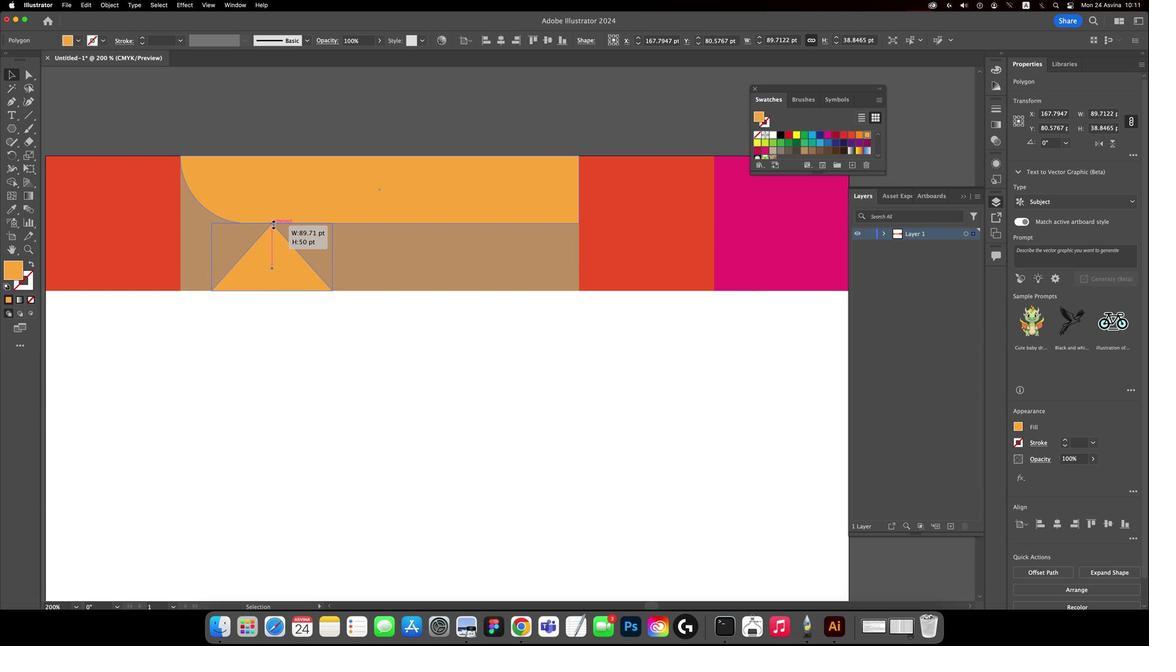 
Action: Mouse moved to (284, 256)
Screenshot: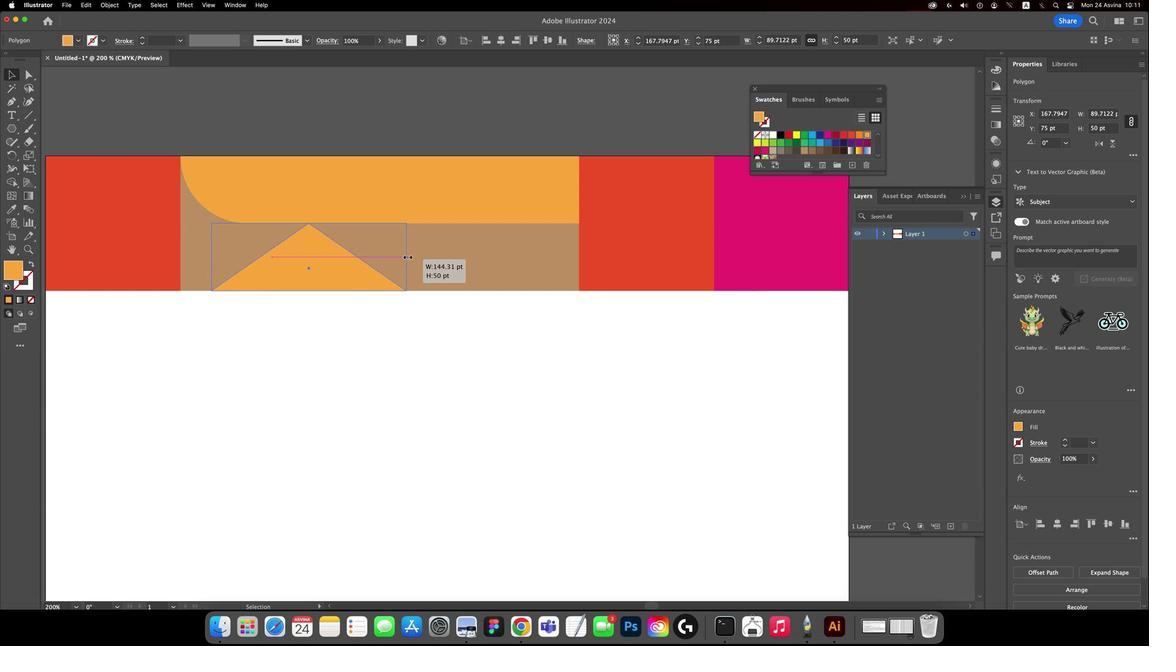 
Action: Mouse pressed left at (284, 256)
Screenshot: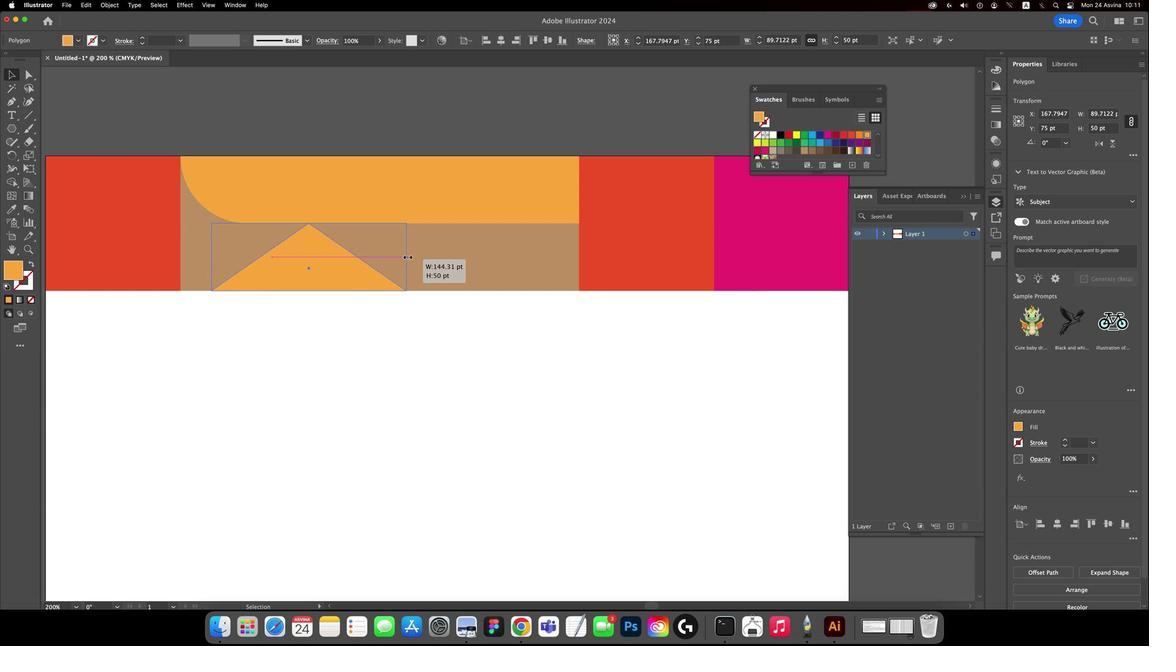 
Action: Mouse moved to (282, 257)
Screenshot: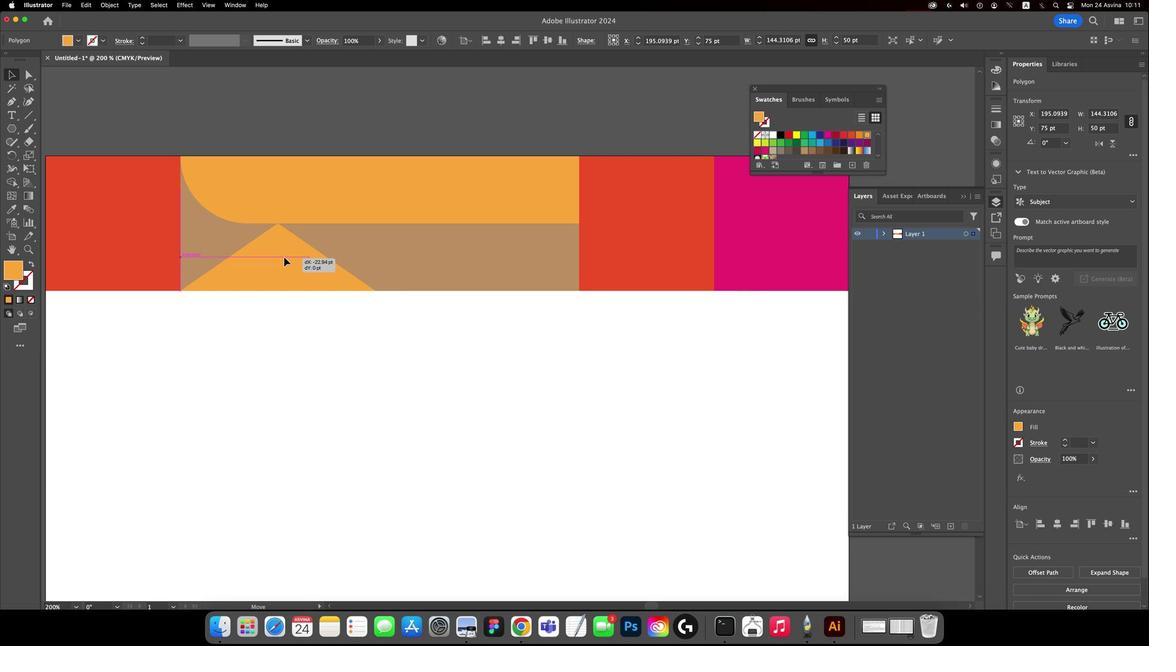 
Action: Mouse pressed left at (282, 257)
Screenshot: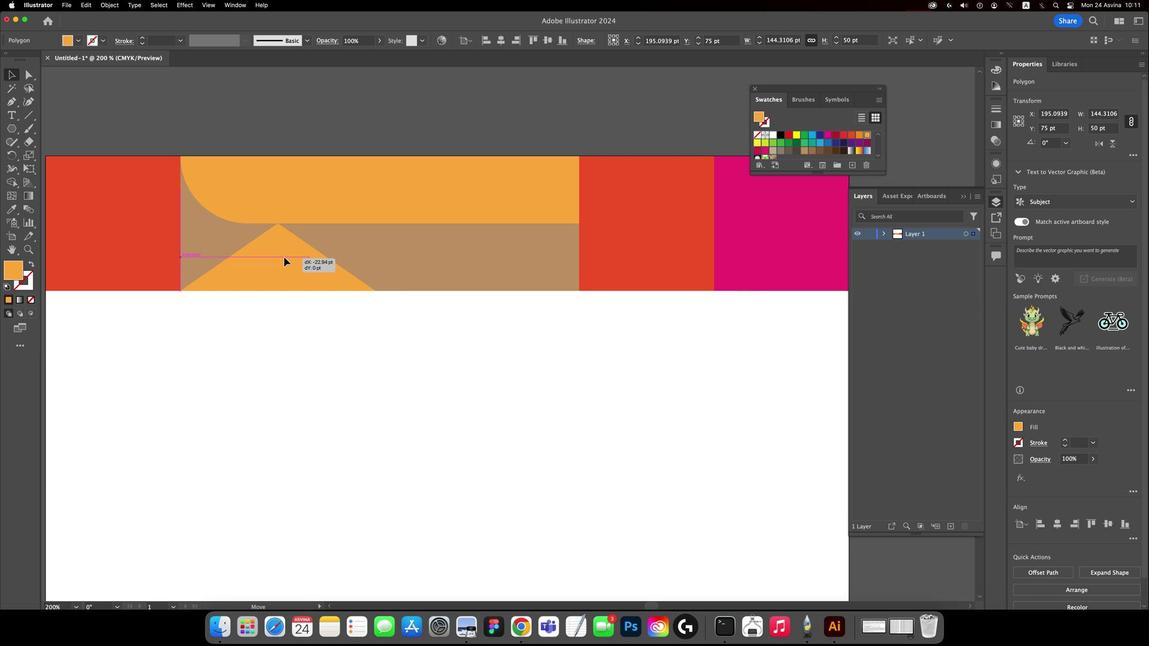 
Action: Mouse moved to (278, 256)
Screenshot: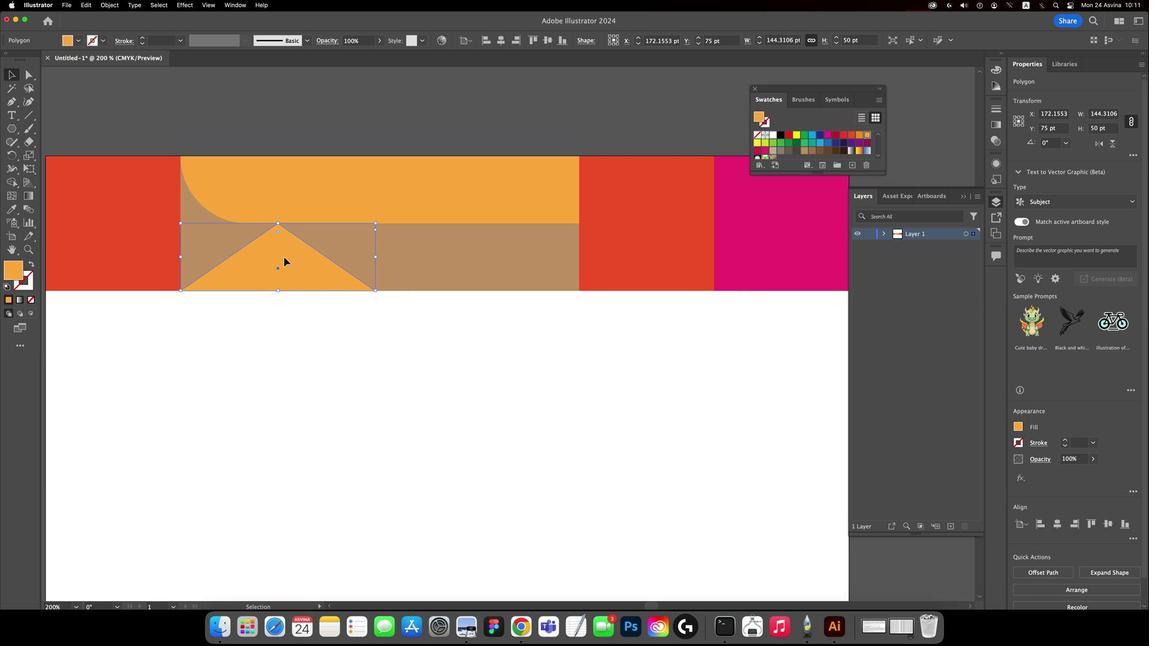 
Action: Key pressed Key.alt
Screenshot: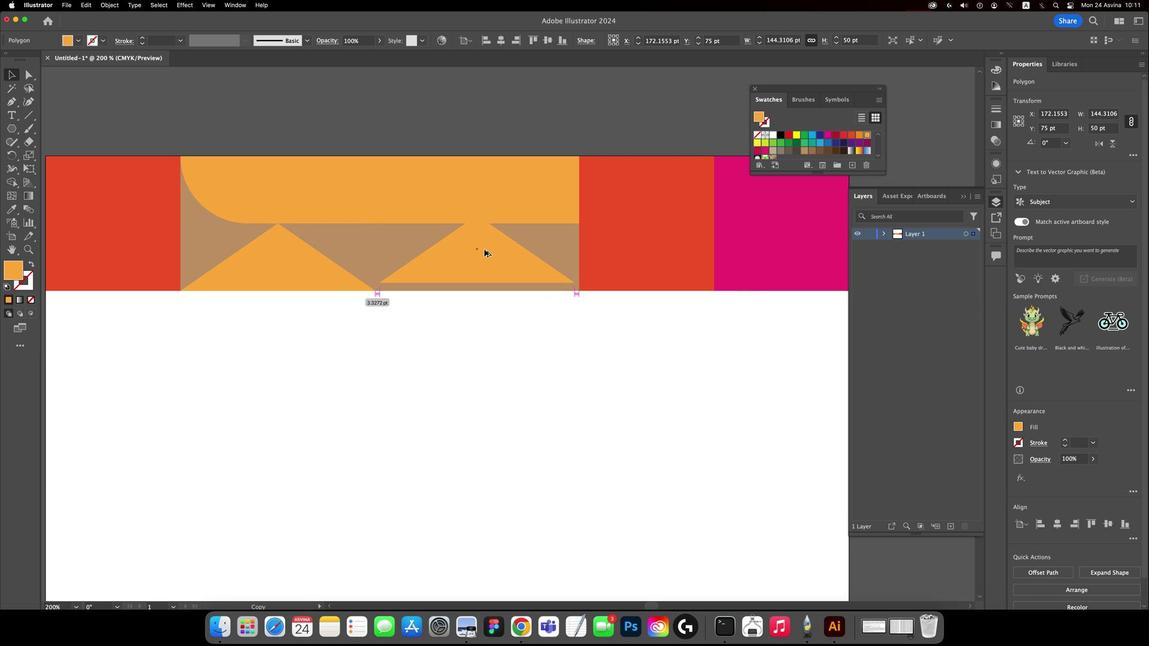 
Action: Mouse pressed left at (278, 256)
Screenshot: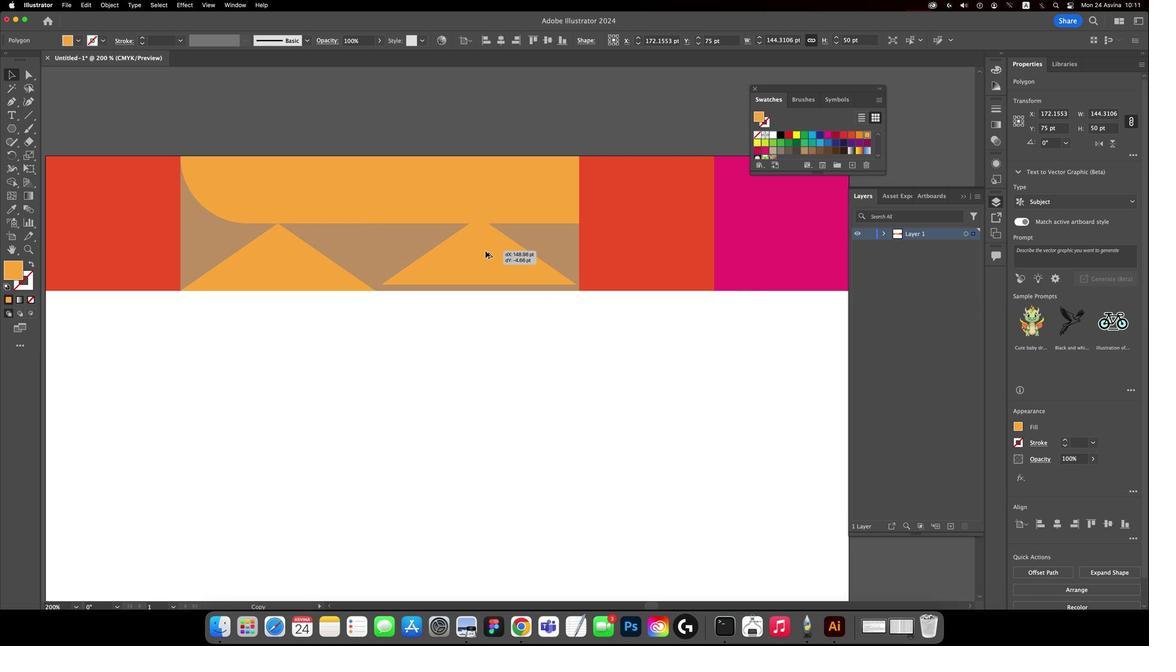 
Action: Mouse moved to (335, 208)
Screenshot: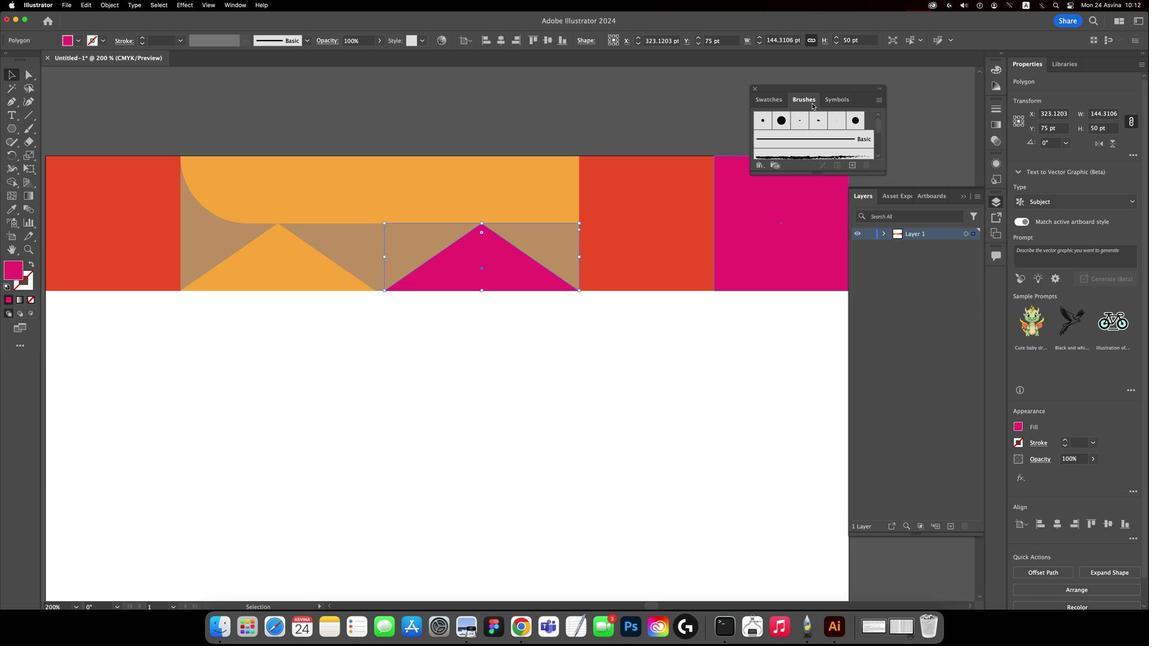 
Action: Mouse pressed left at (335, 208)
Screenshot: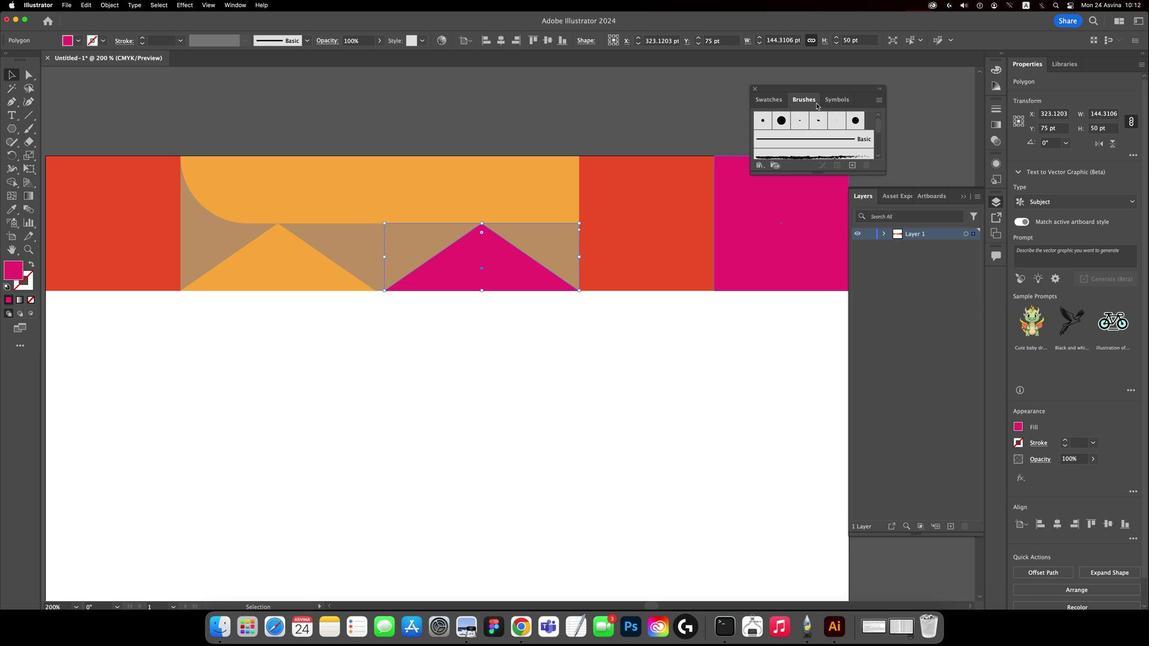 
Action: Mouse moved to (338, 189)
Screenshot: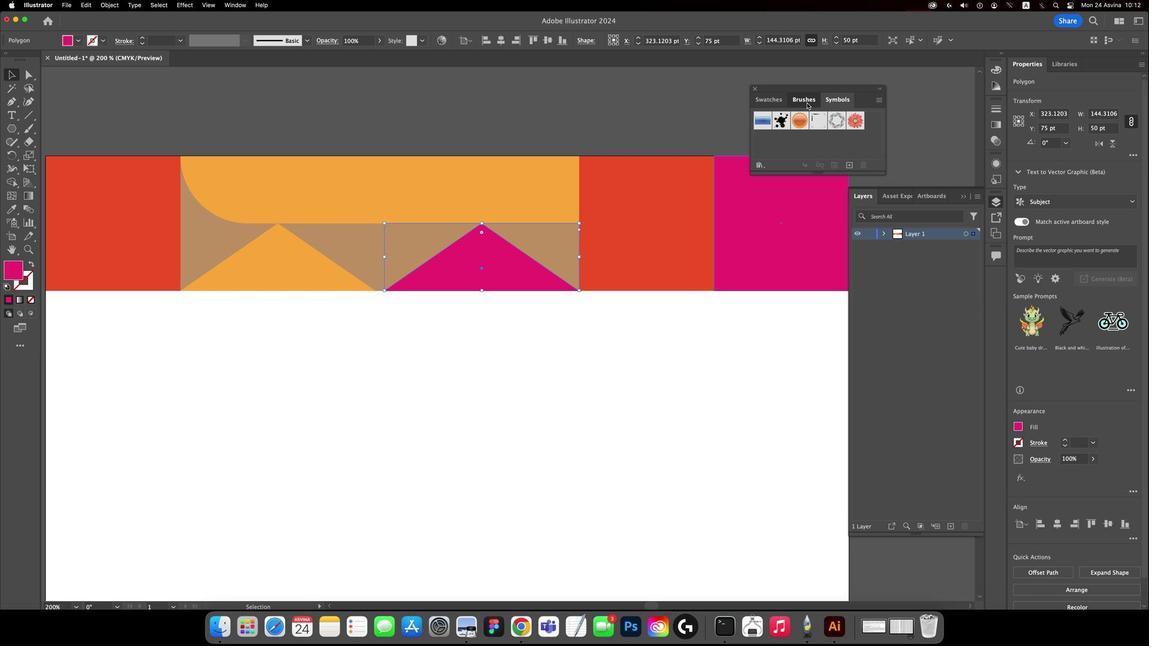 
Action: Mouse pressed left at (338, 189)
Screenshot: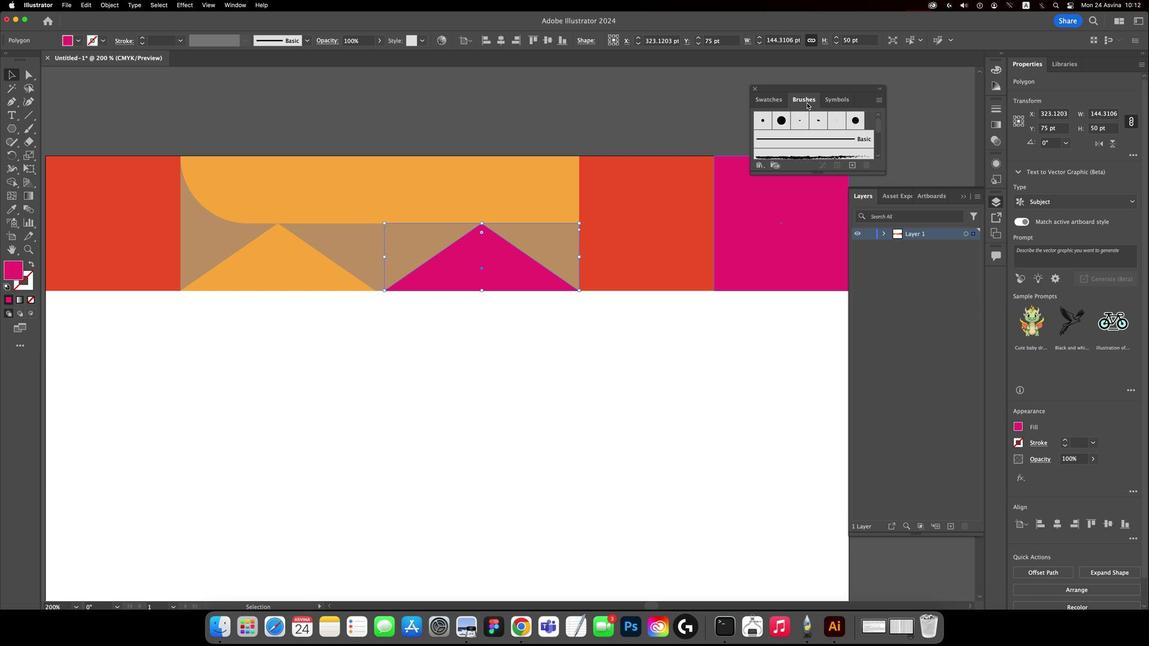 
Action: Mouse moved to (343, 188)
Screenshot: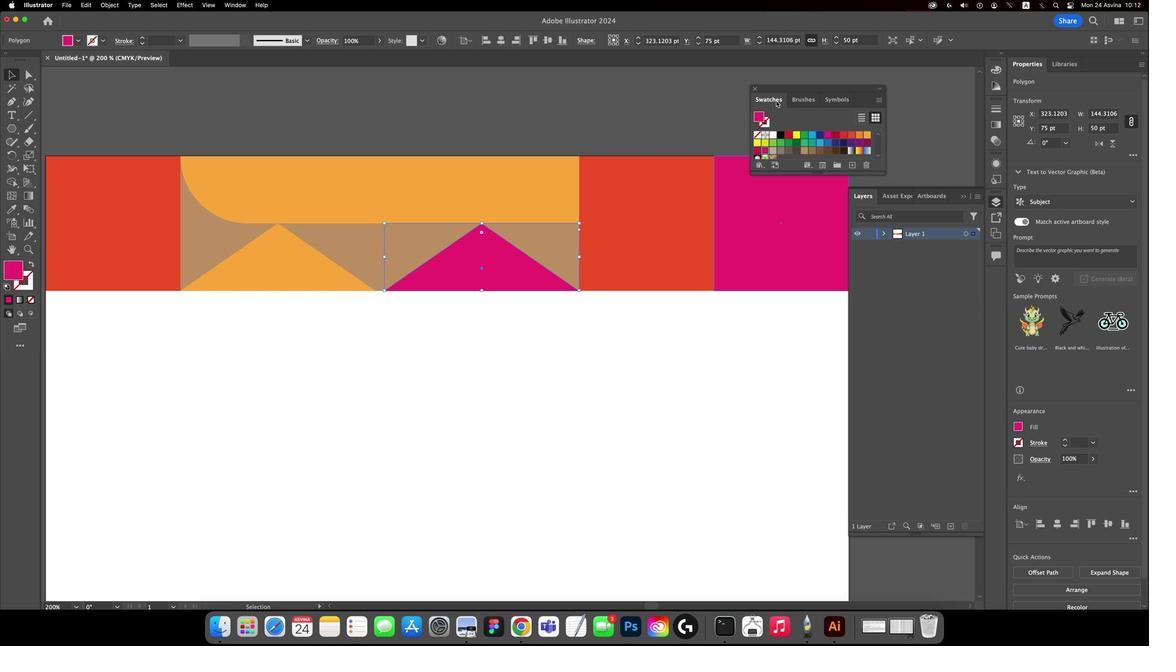 
Action: Mouse pressed left at (343, 188)
Screenshot: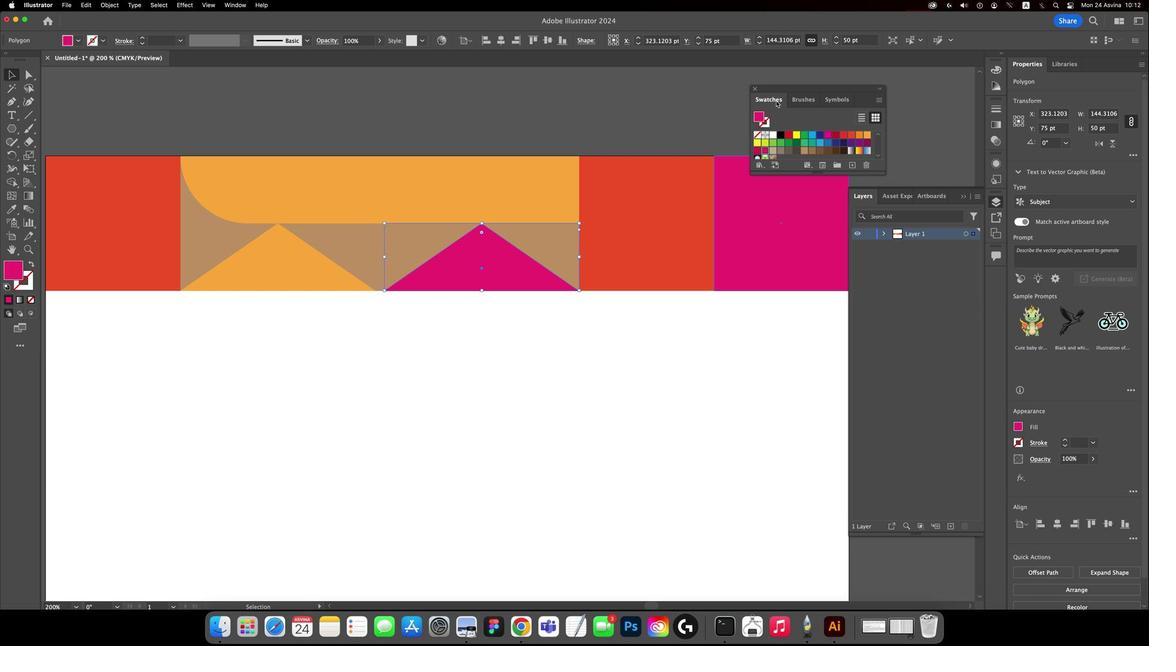 
Action: Mouse moved to (340, 188)
Screenshot: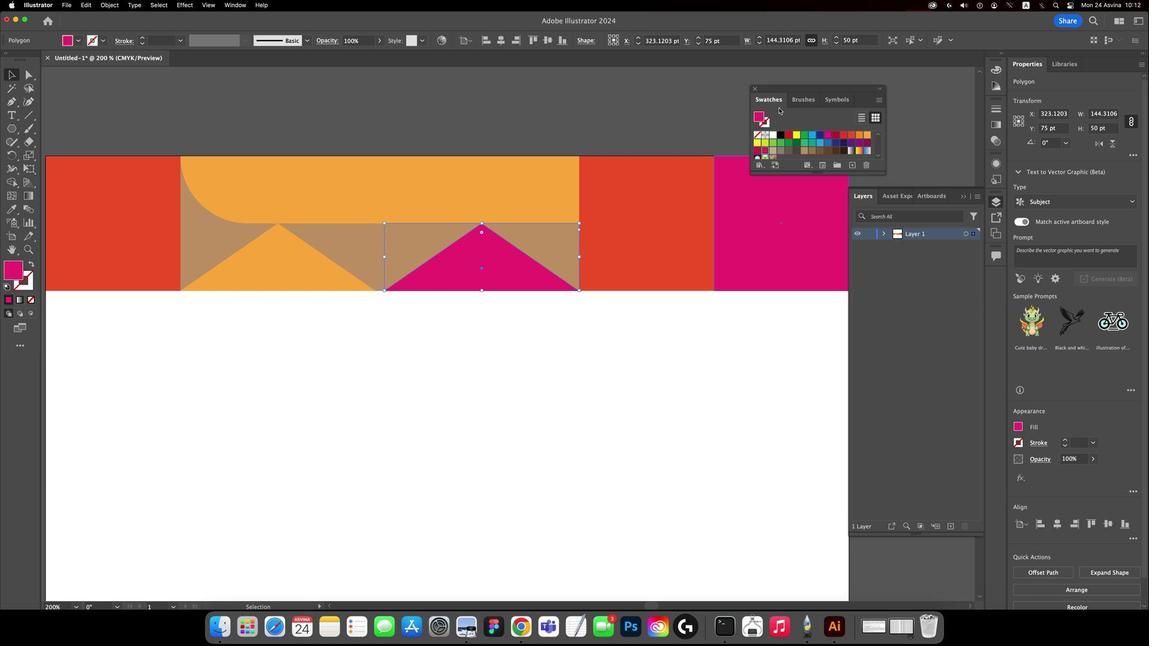 
Action: Mouse pressed left at (340, 188)
Screenshot: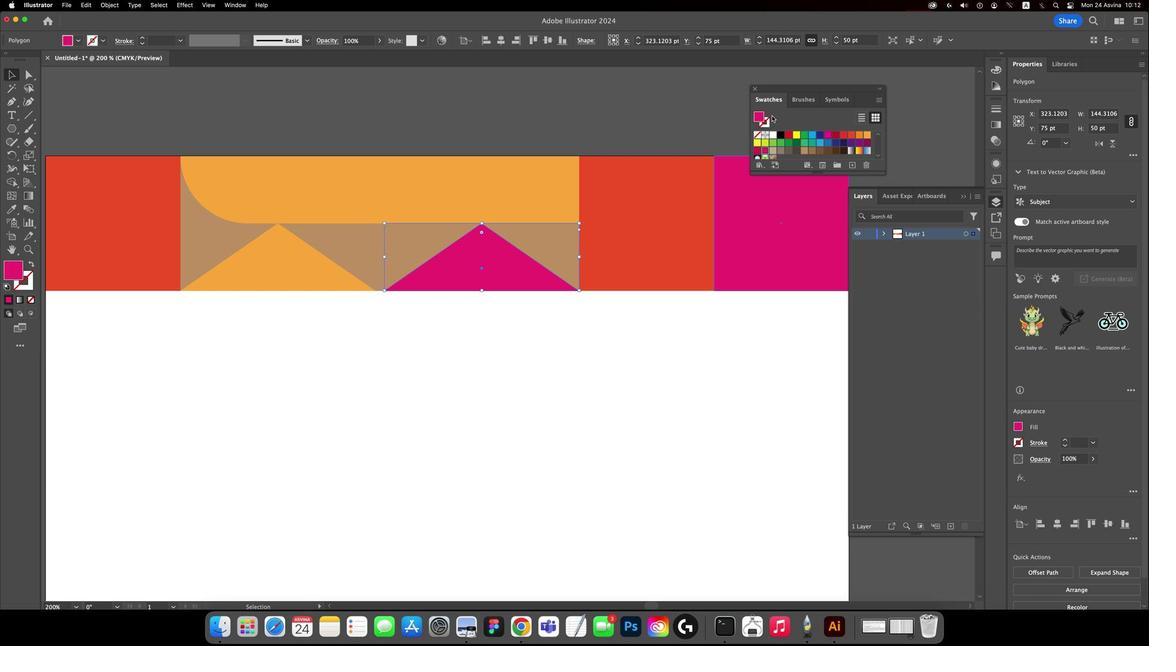 
Action: Mouse moved to (337, 187)
Screenshot: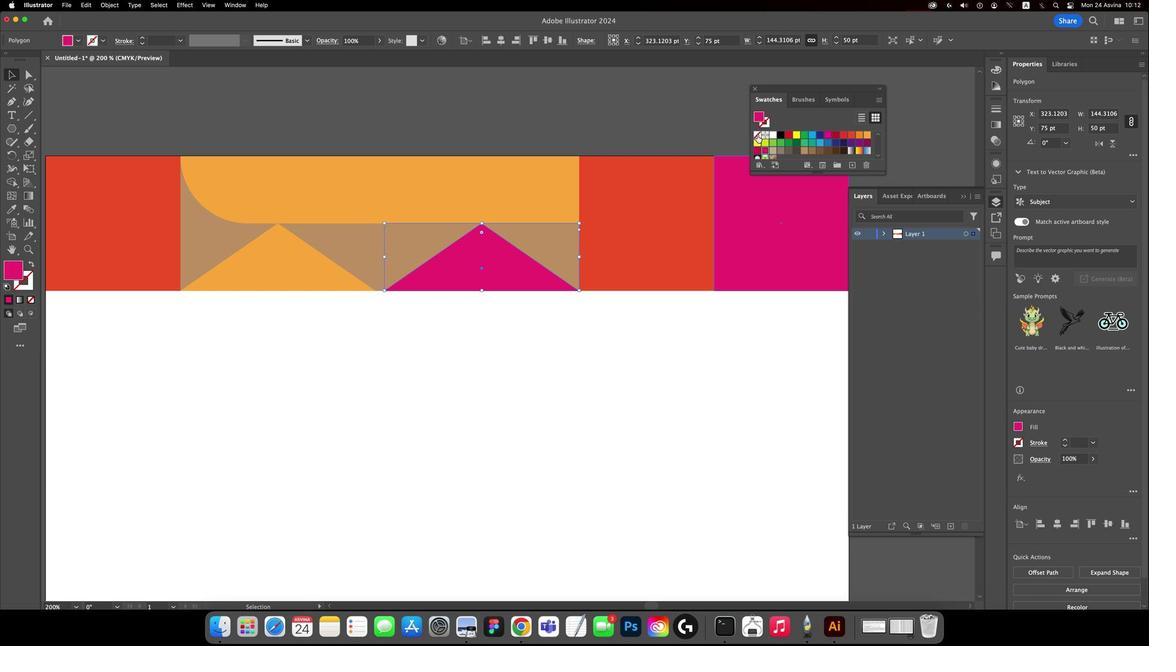 
Action: Mouse pressed left at (337, 187)
Screenshot: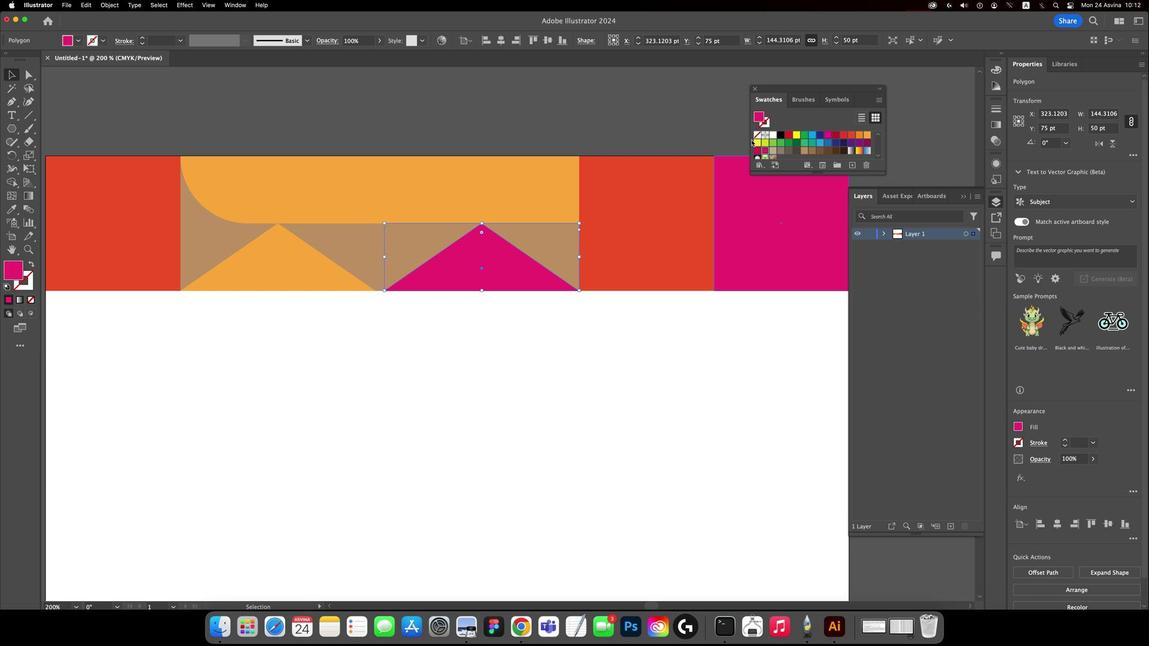 
Action: Mouse moved to (272, 144)
Screenshot: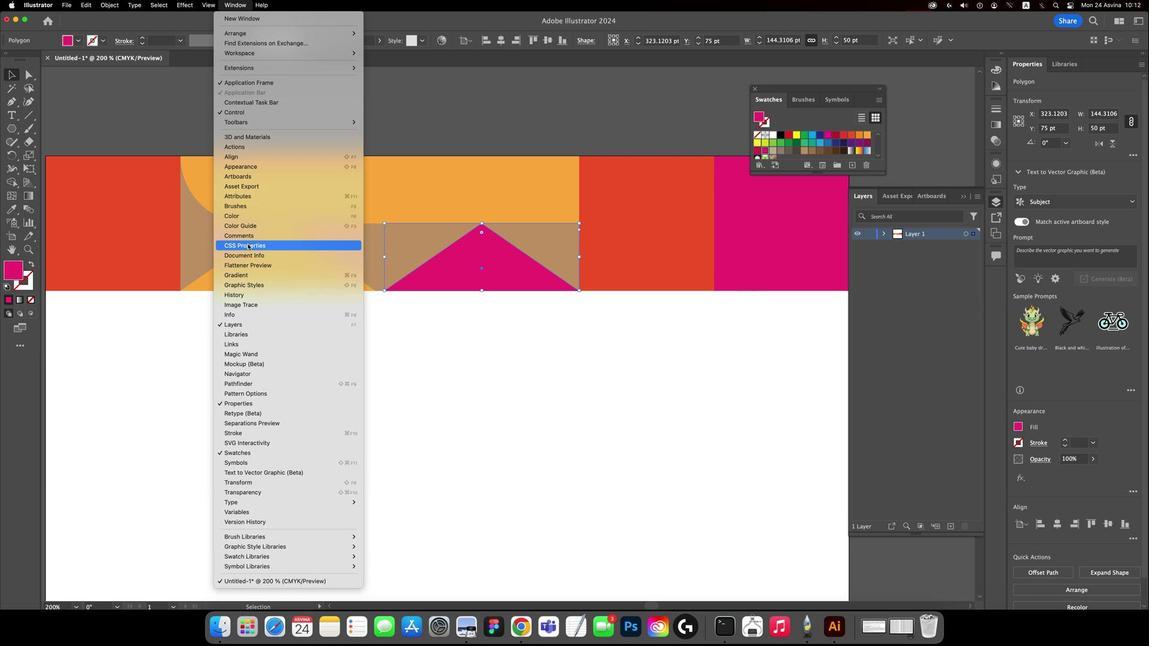 
Action: Mouse pressed left at (272, 144)
Screenshot: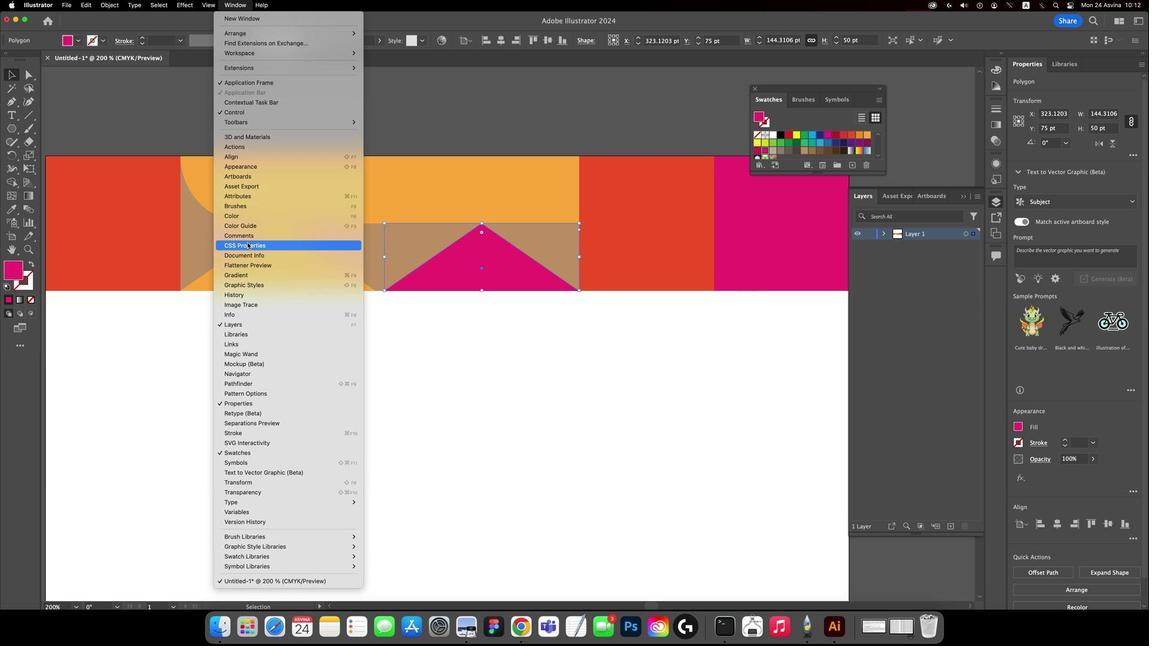 
Action: Mouse moved to (273, 239)
Screenshot: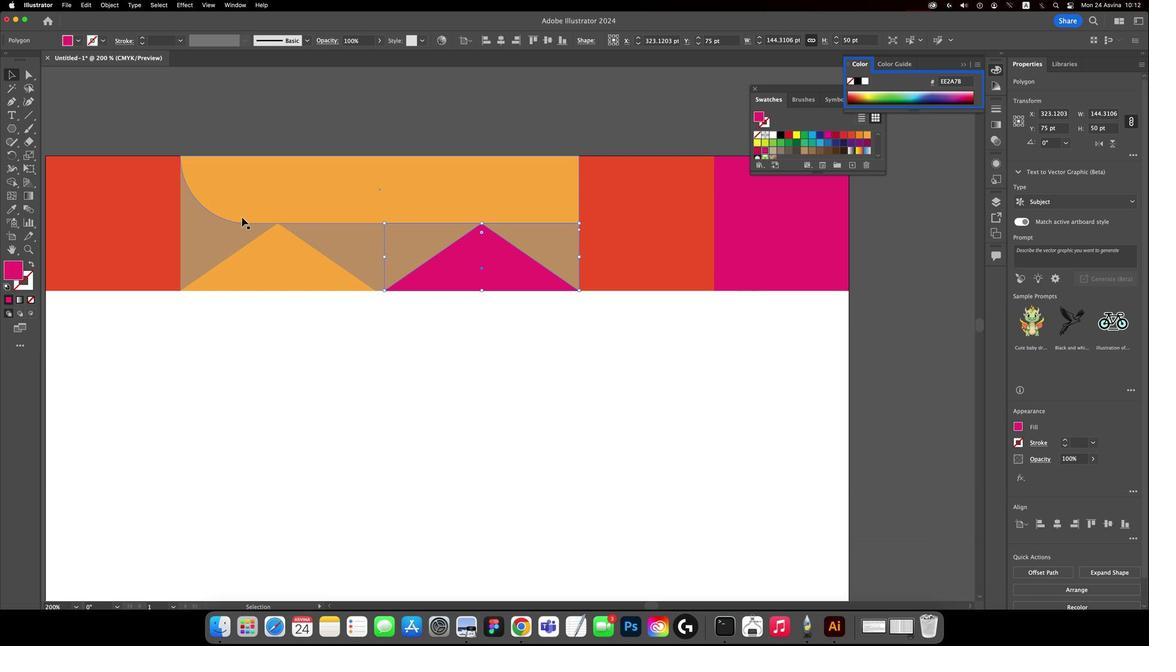 
Action: Mouse pressed left at (273, 239)
Screenshot: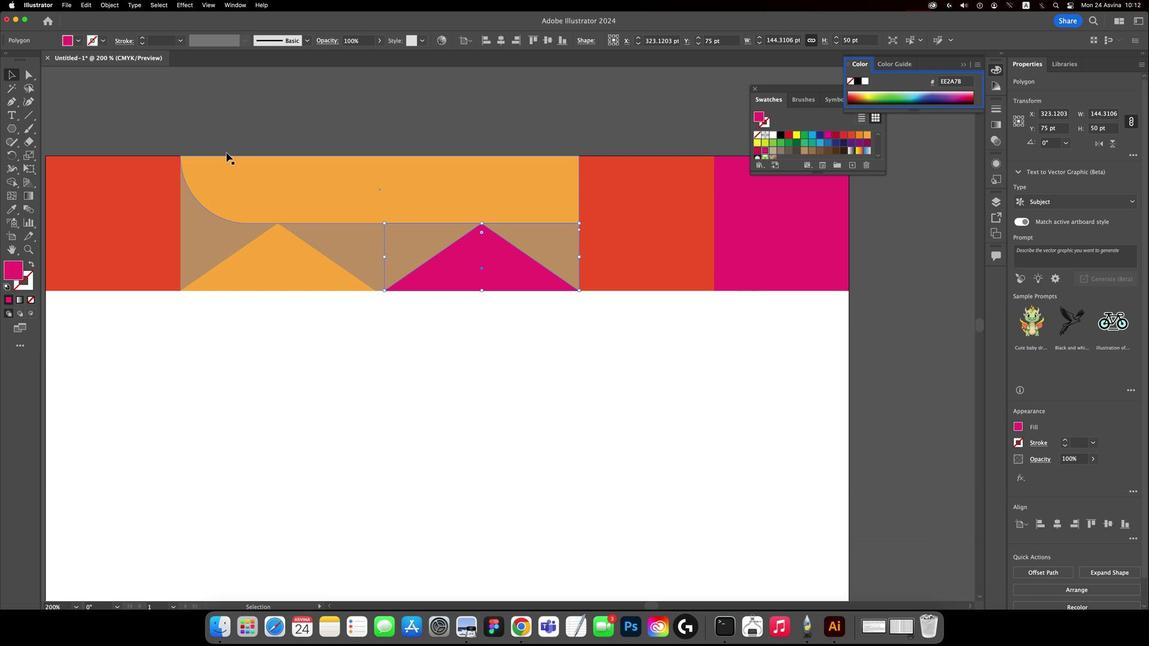 
Action: Mouse moved to (272, 144)
Screenshot: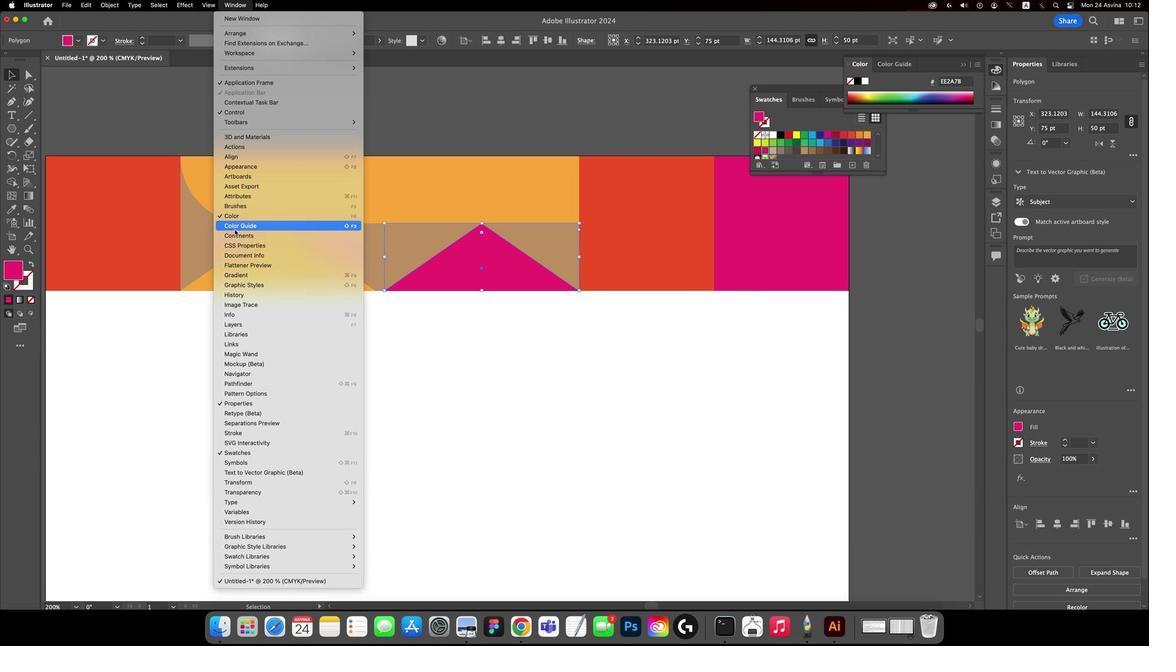 
Action: Mouse pressed left at (272, 144)
Screenshot: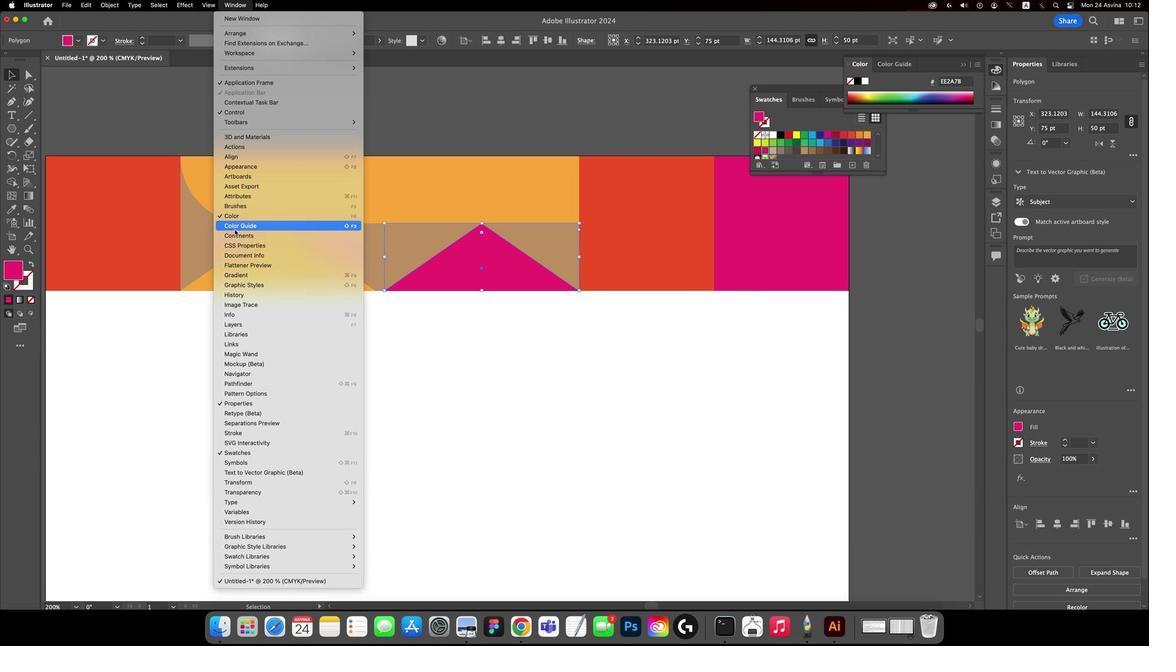 
Action: Mouse moved to (273, 244)
Screenshot: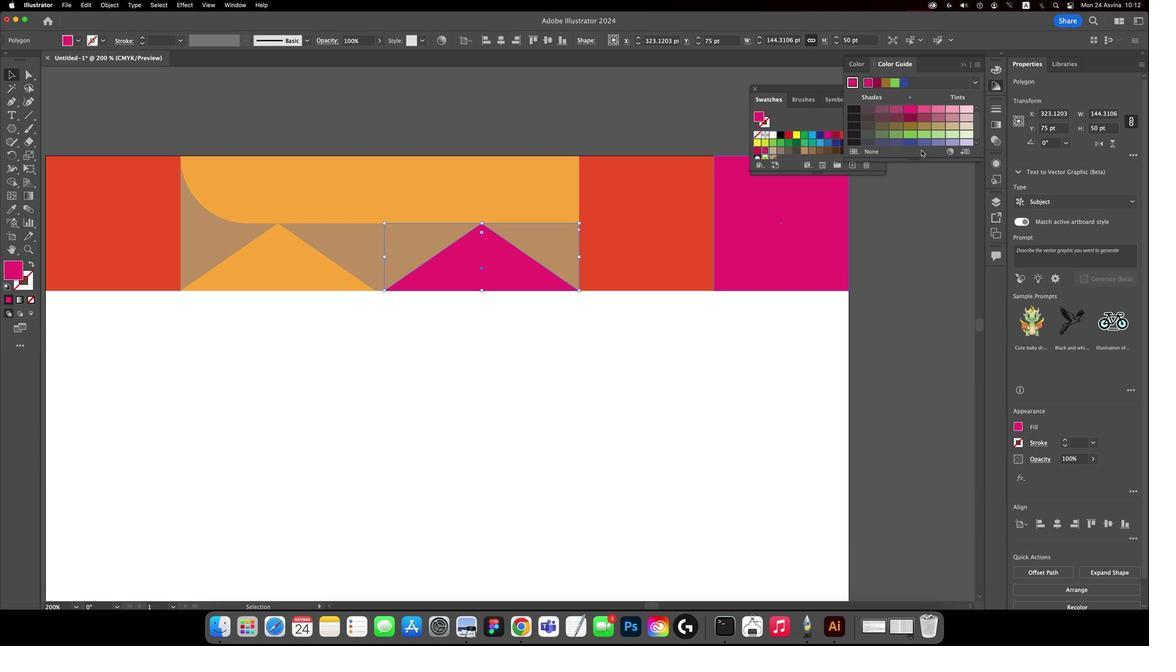 
Action: Mouse pressed left at (273, 244)
Screenshot: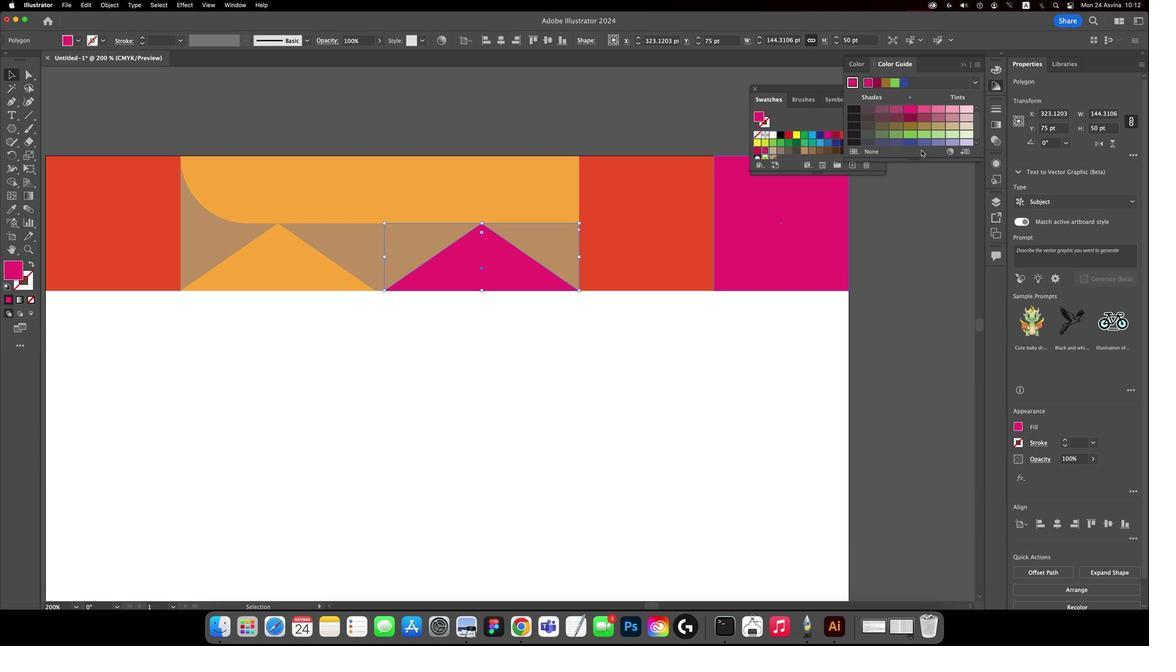 
Action: Mouse moved to (357, 192)
Screenshot: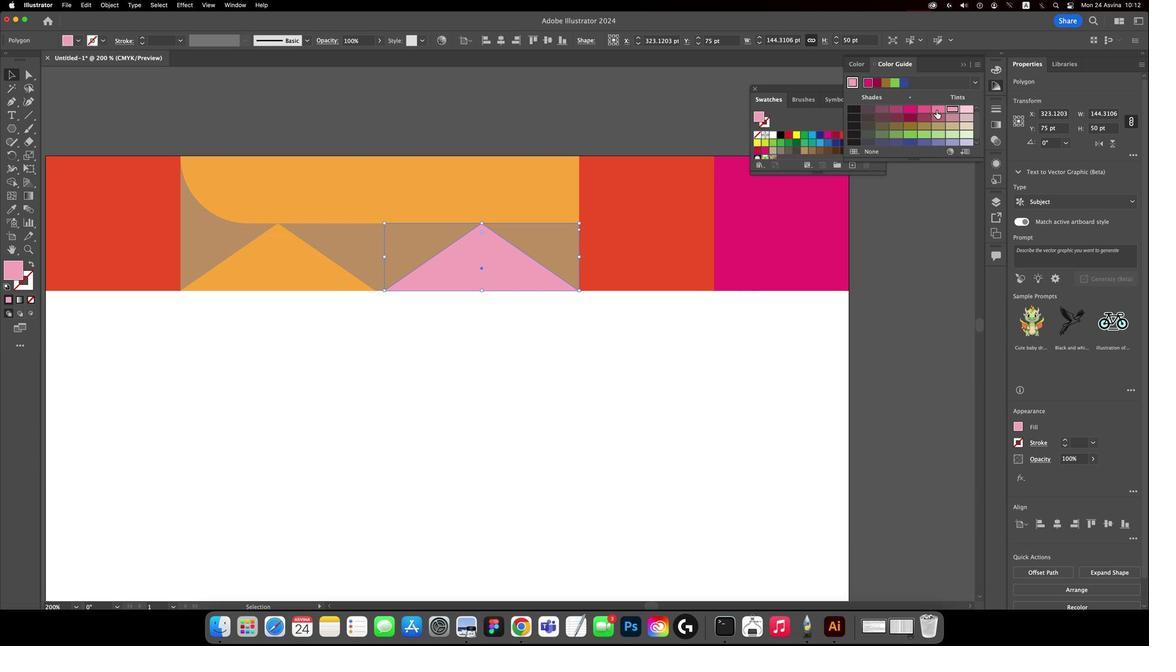 
Action: Mouse pressed left at (357, 192)
Screenshot: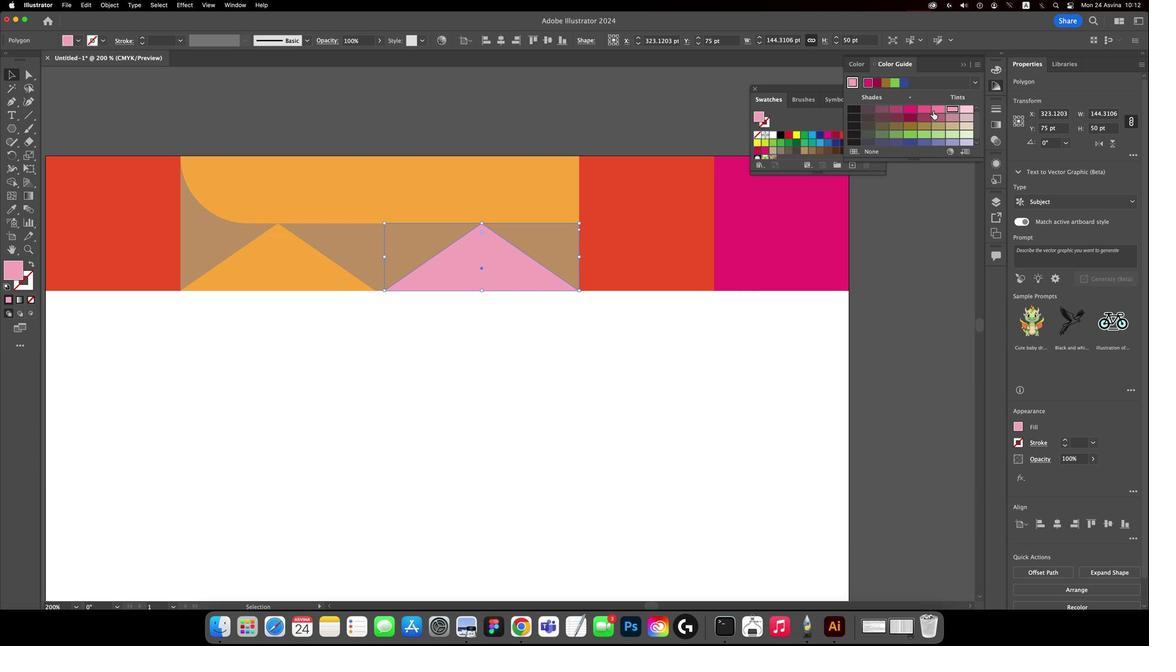 
Action: Mouse moved to (282, 269)
Screenshot: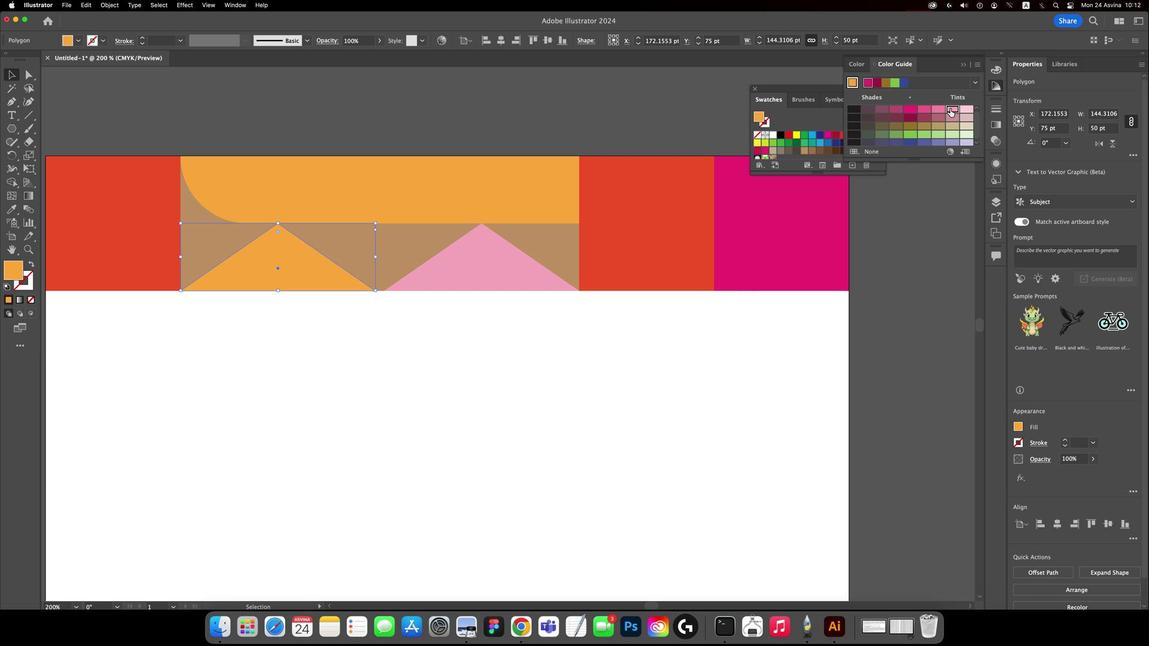 
Action: Mouse pressed left at (282, 269)
Screenshot: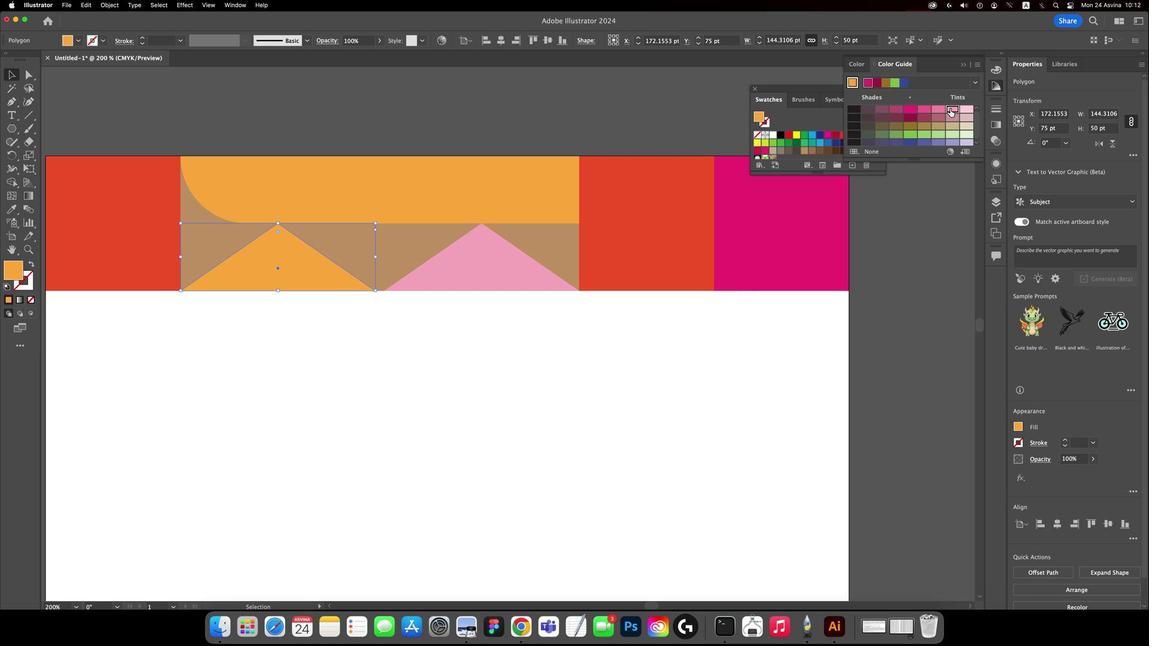 
Action: Mouse moved to (357, 191)
Screenshot: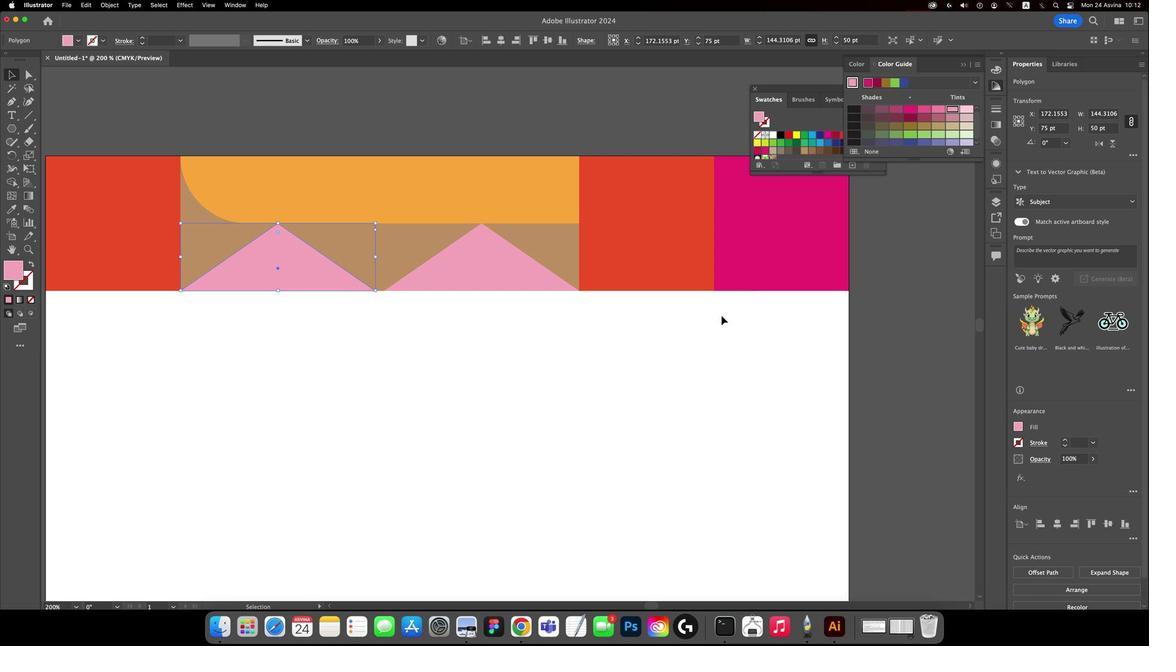 
Action: Mouse pressed left at (357, 191)
Screenshot: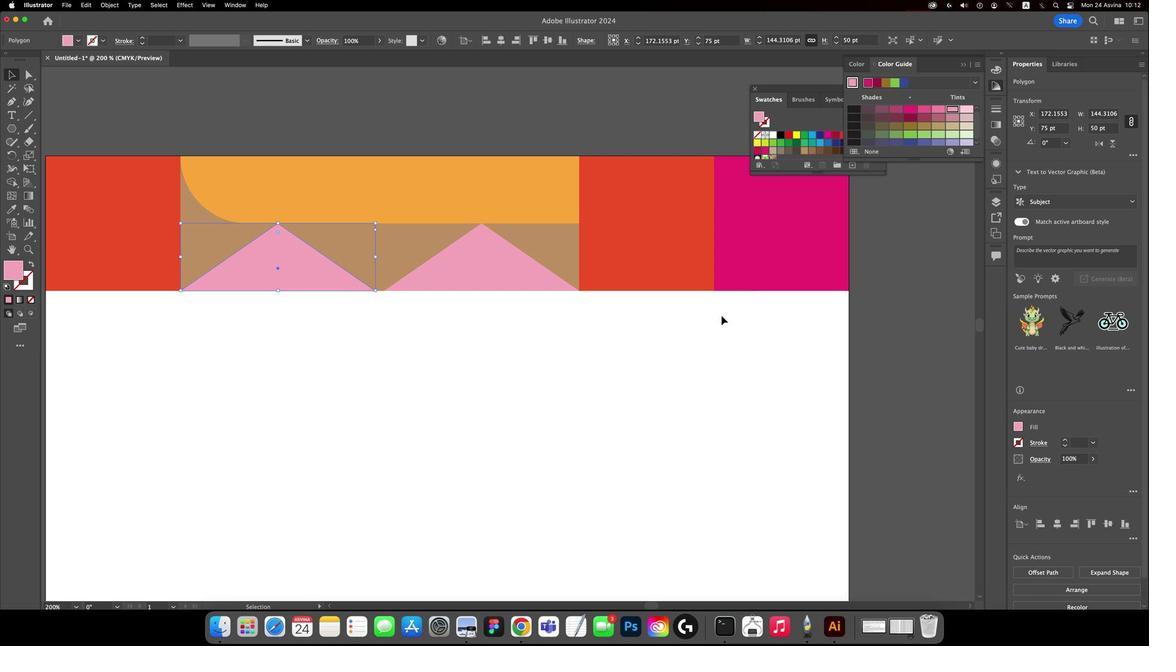 
Action: Mouse moved to (330, 283)
Screenshot: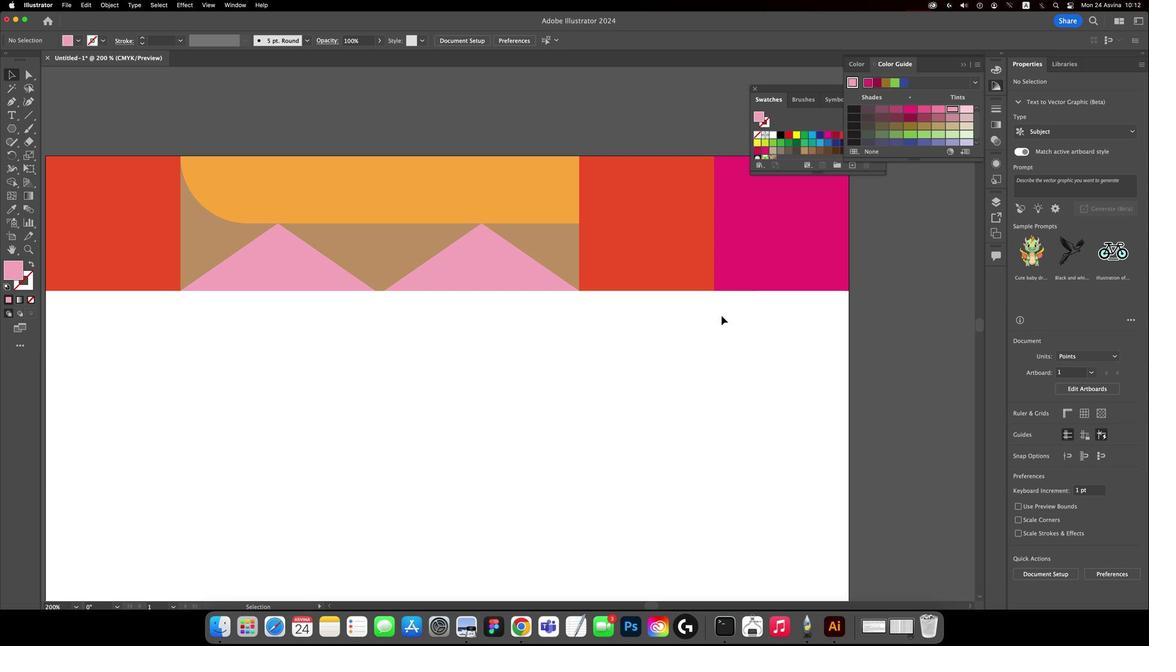 
Action: Mouse pressed left at (330, 283)
Screenshot: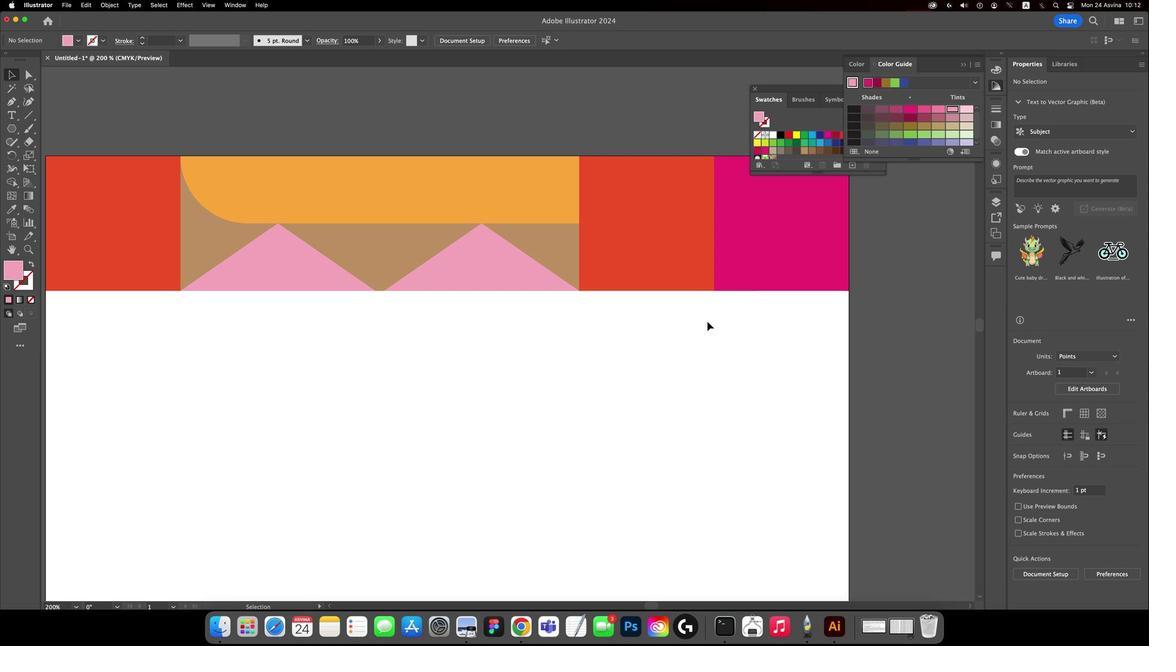 
Action: Mouse moved to (292, 260)
Screenshot: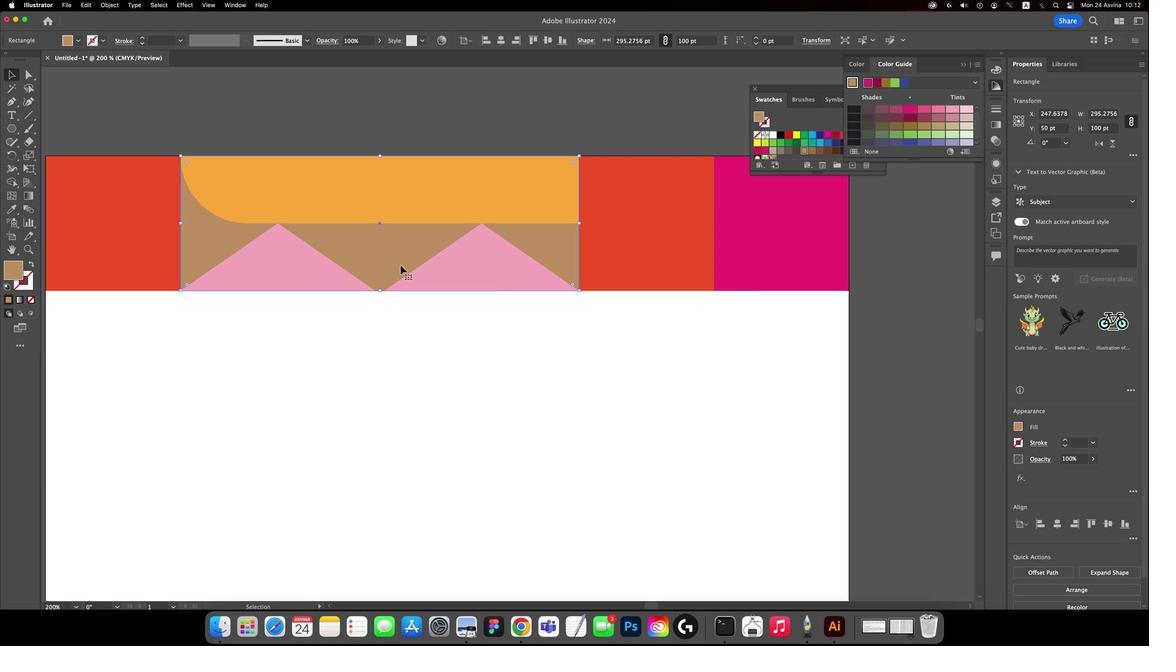 
Action: Mouse pressed left at (292, 260)
Screenshot: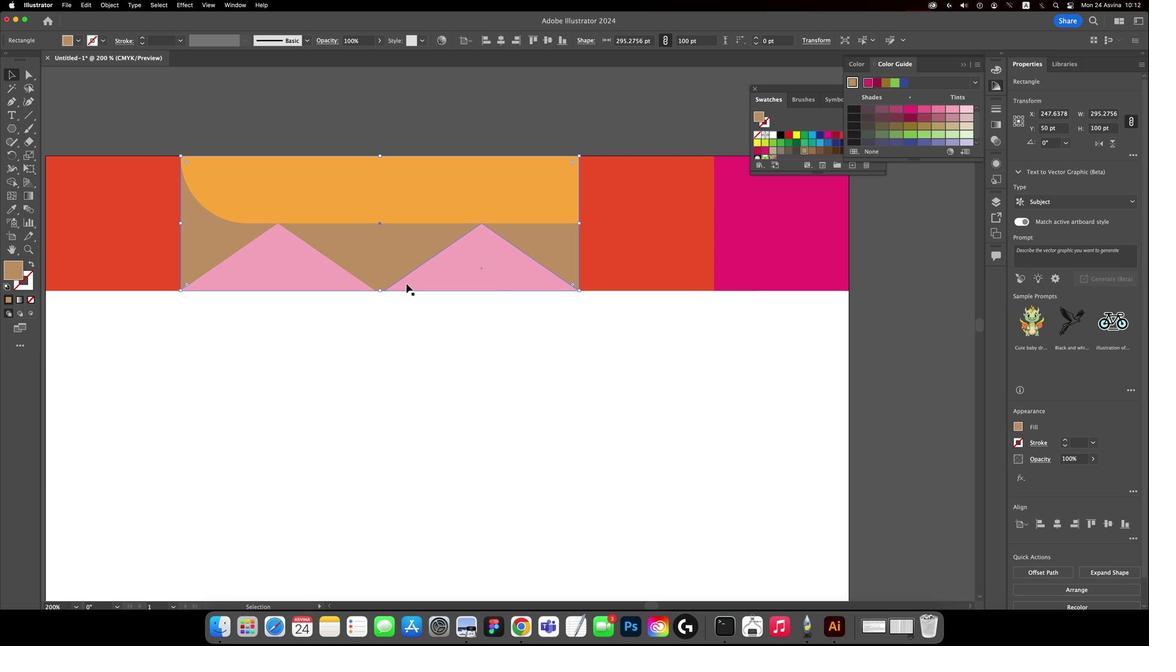 
Action: Mouse moved to (336, 202)
Screenshot: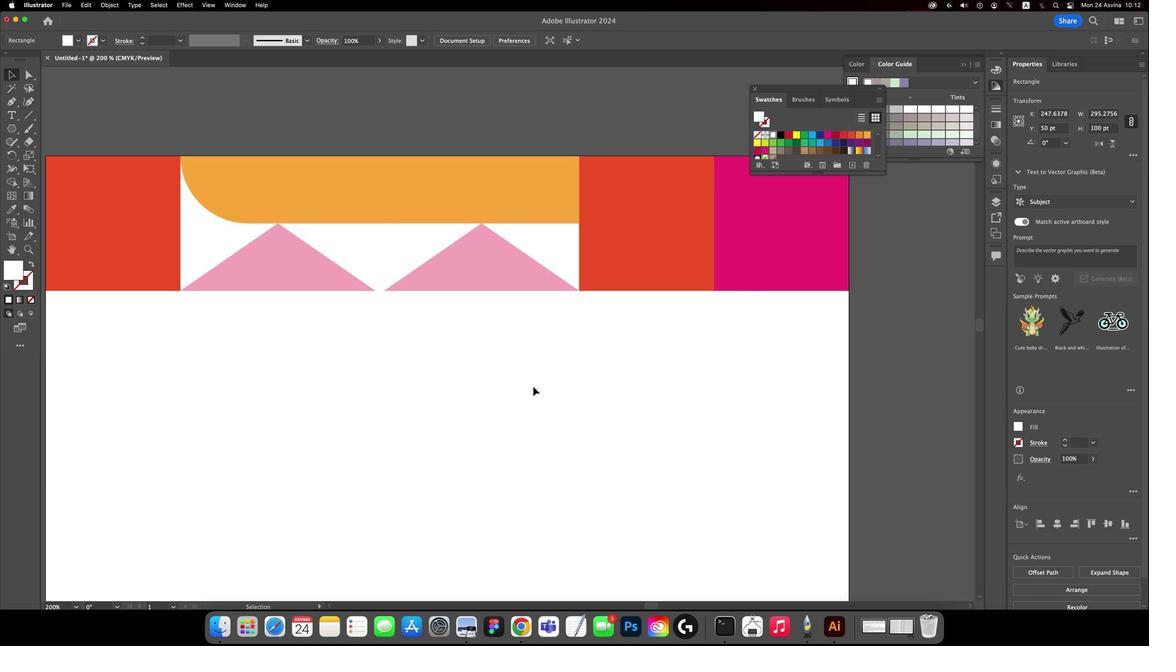 
Action: Mouse pressed left at (336, 202)
Screenshot: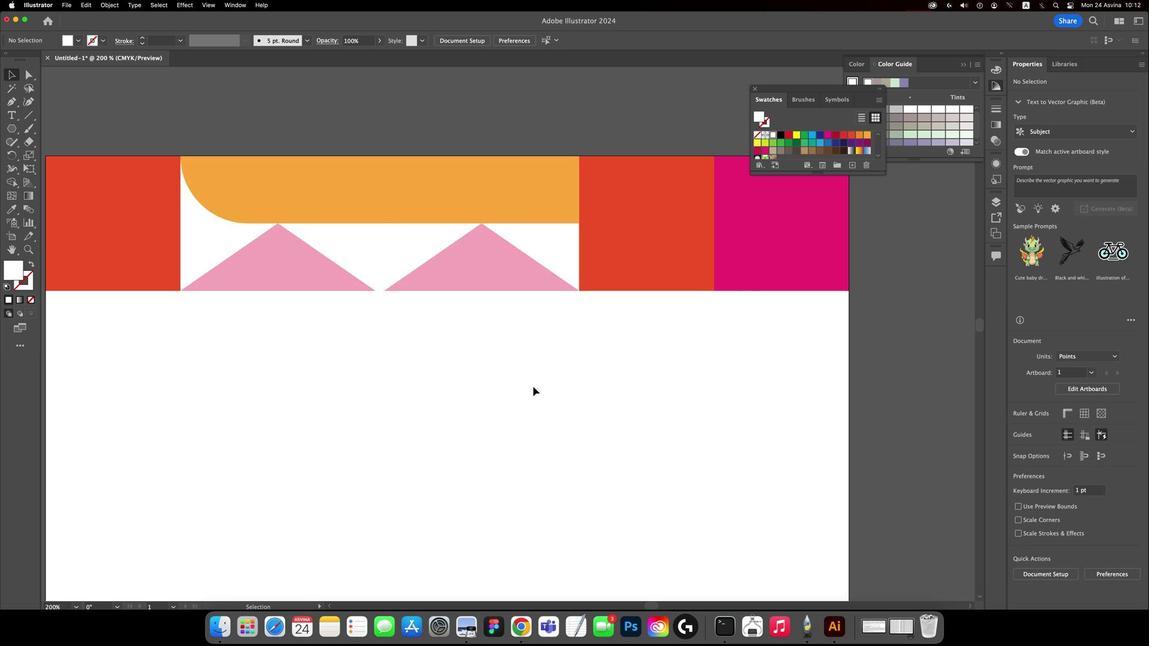 
Action: Mouse moved to (308, 314)
Screenshot: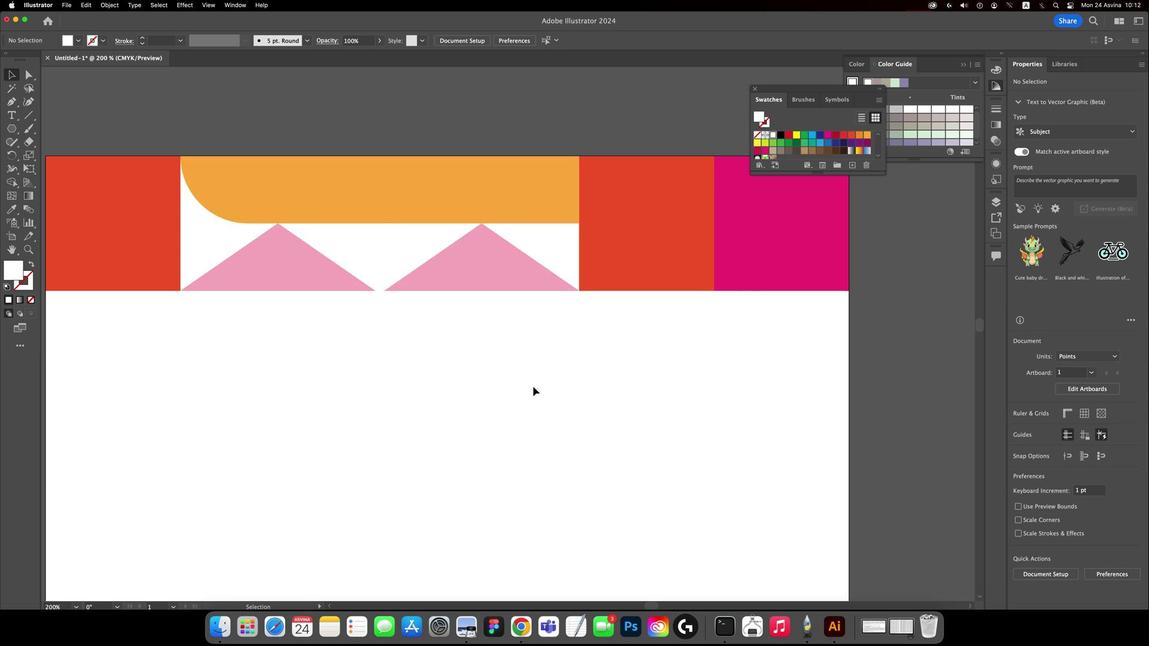 
Action: Mouse pressed left at (308, 314)
Screenshot: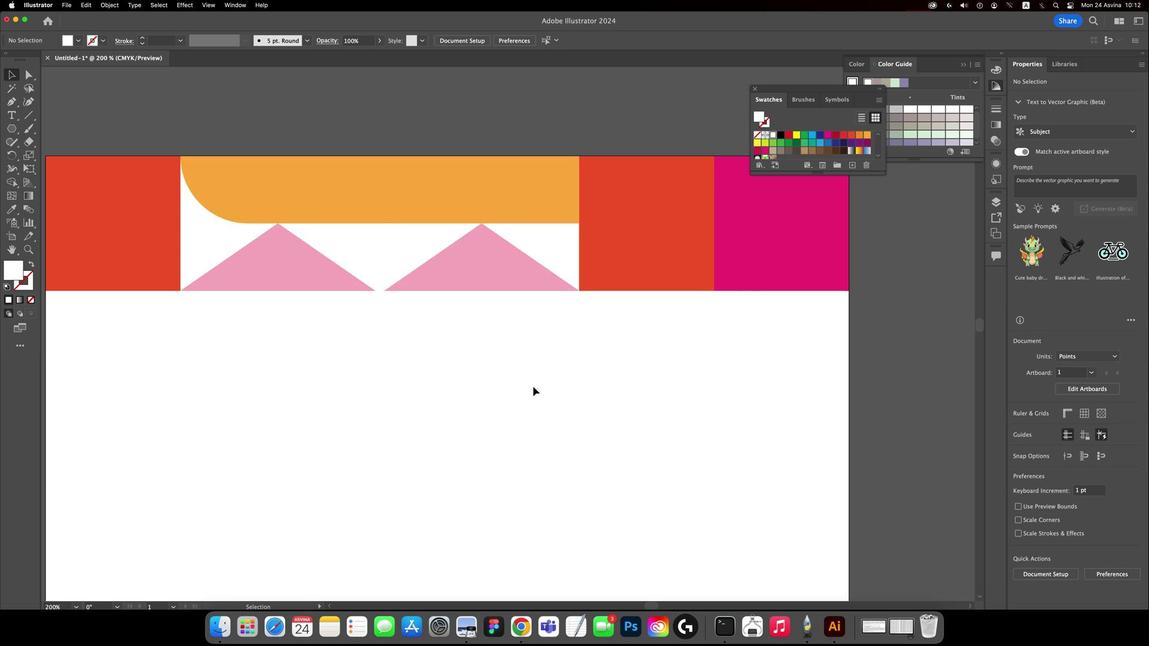 
Action: Mouse moved to (307, 316)
Screenshot: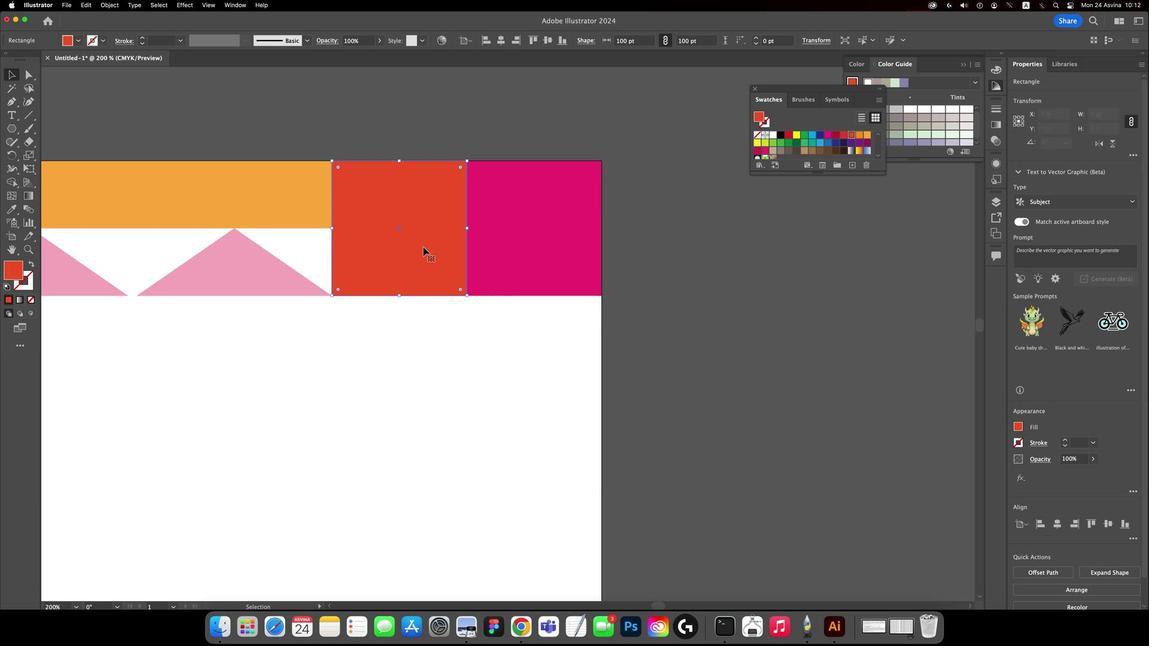 
Action: Key pressed Key.space
Screenshot: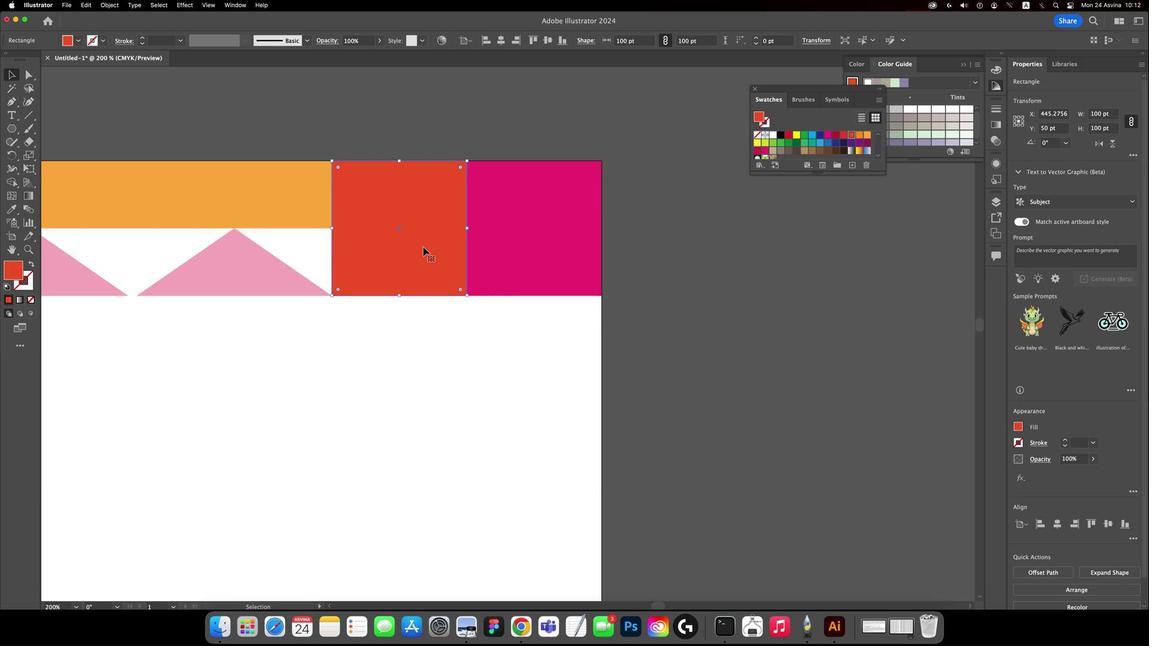 
Action: Mouse moved to (307, 317)
